 Task: Play online Dominion games in medium mode.
Action: Mouse moved to (216, 735)
Screenshot: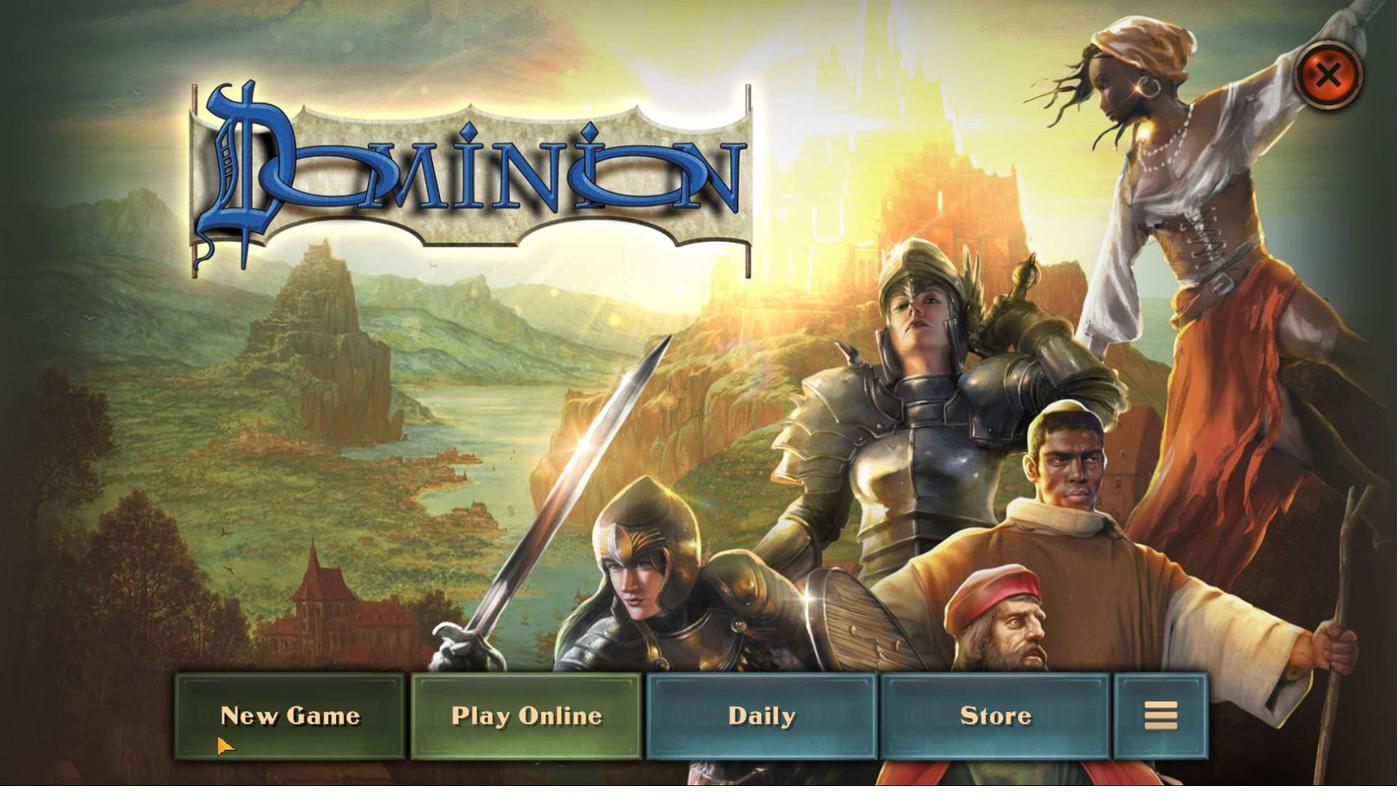 
Action: Mouse pressed left at (216, 735)
Screenshot: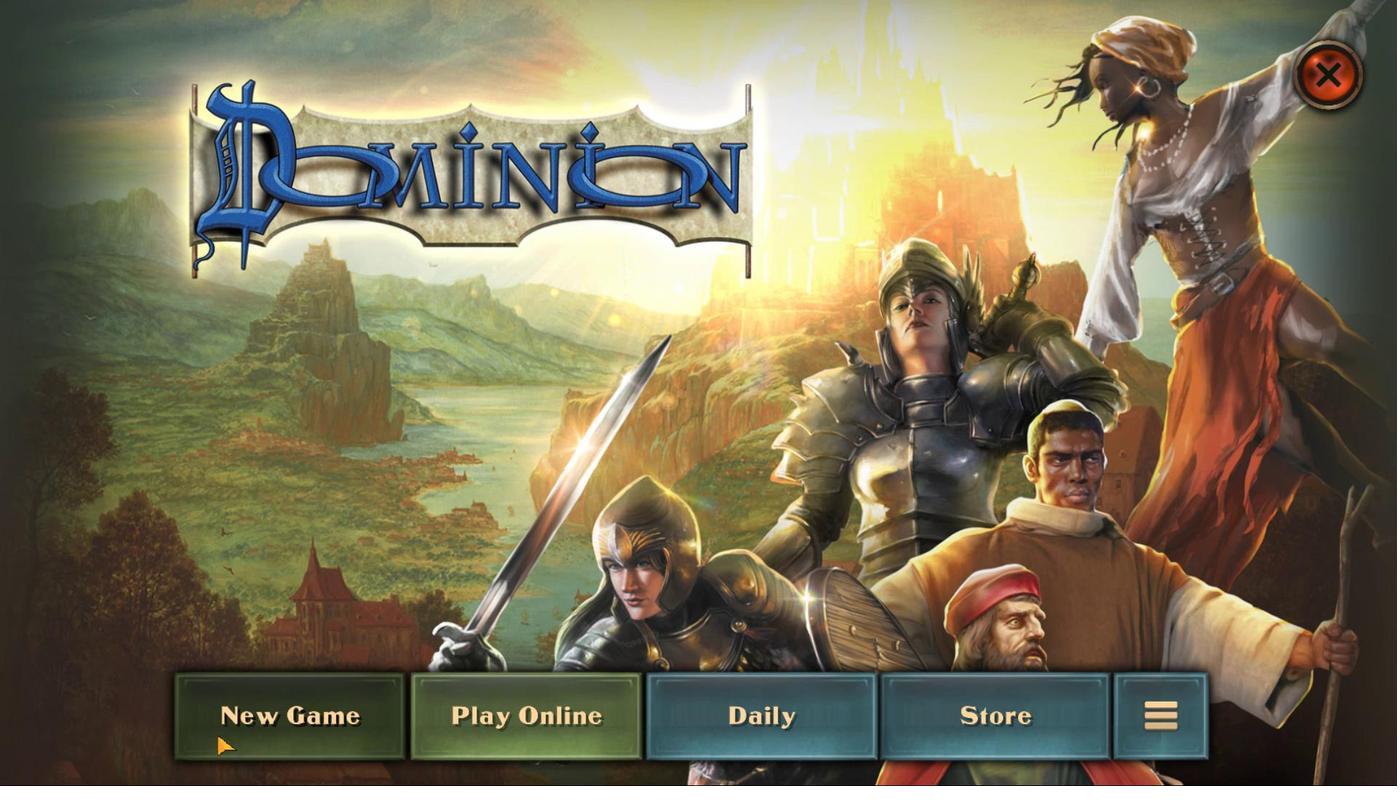 
Action: Mouse moved to (723, 698)
Screenshot: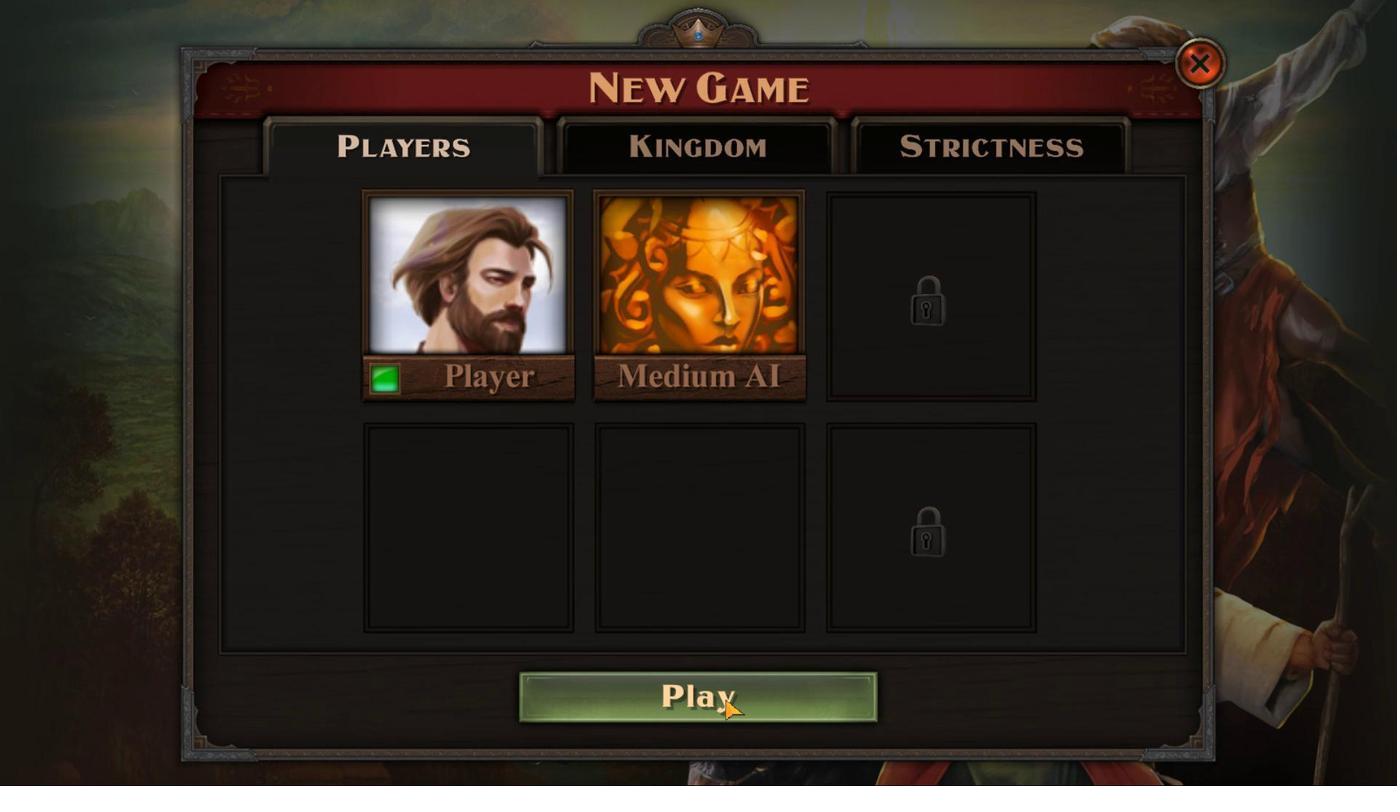 
Action: Mouse pressed left at (723, 698)
Screenshot: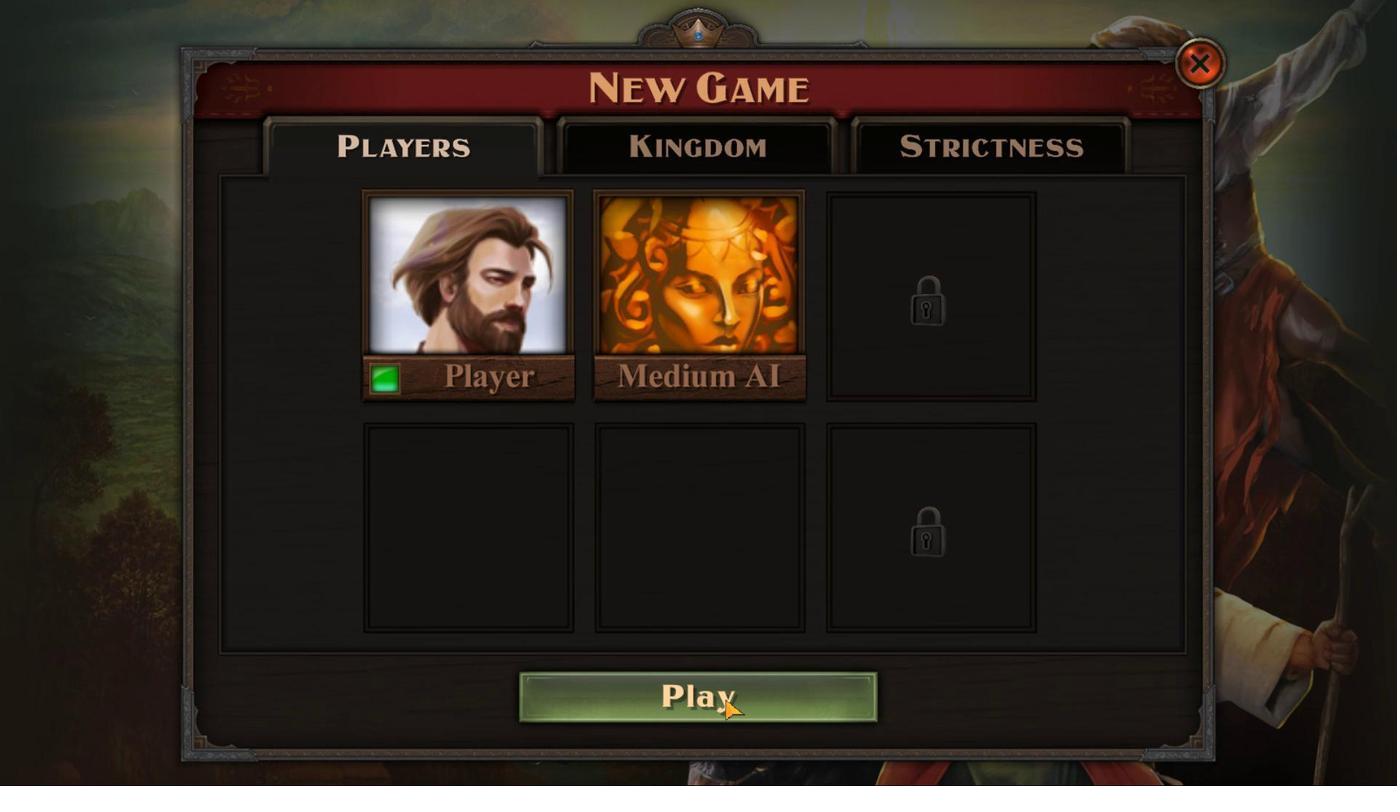 
Action: Mouse moved to (853, 700)
Screenshot: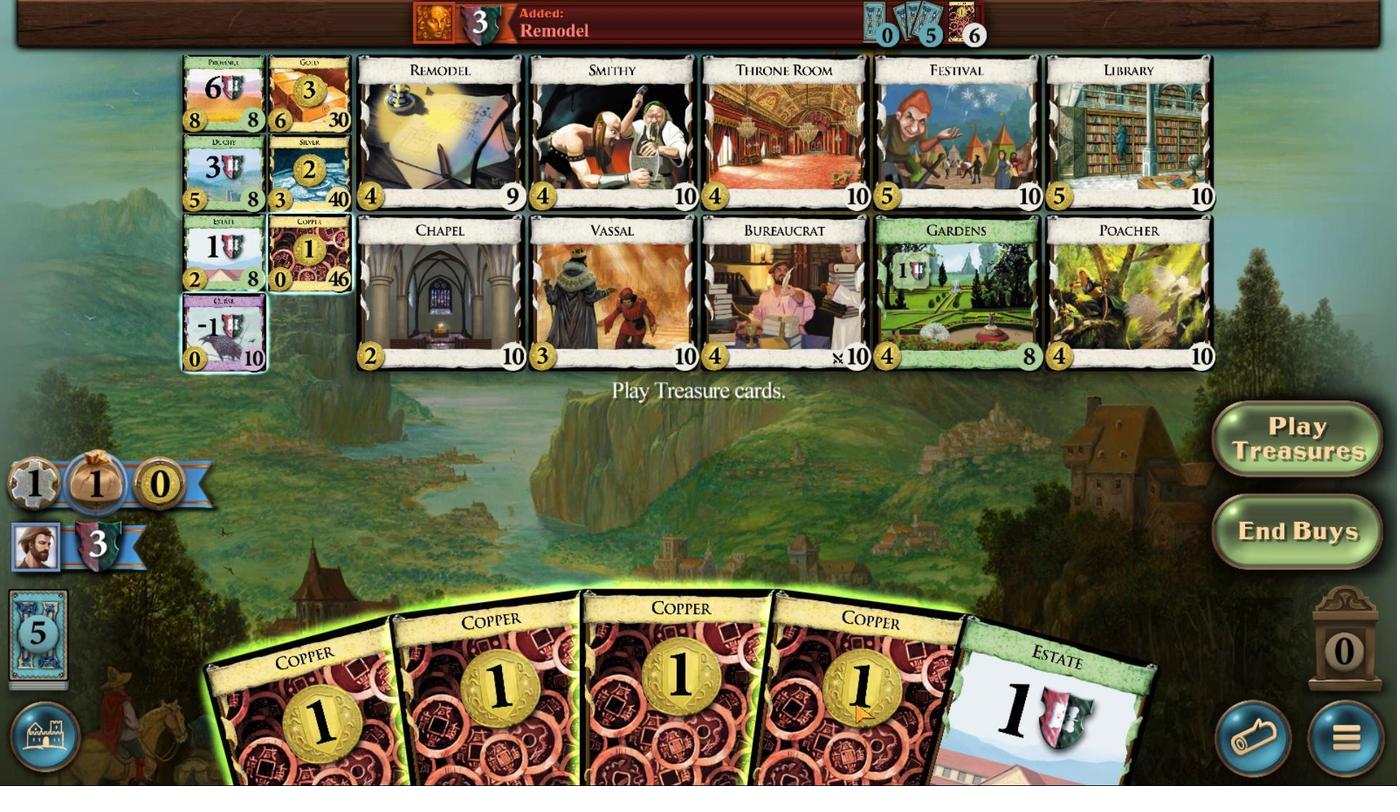 
Action: Mouse scrolled (853, 699) with delta (0, 0)
Screenshot: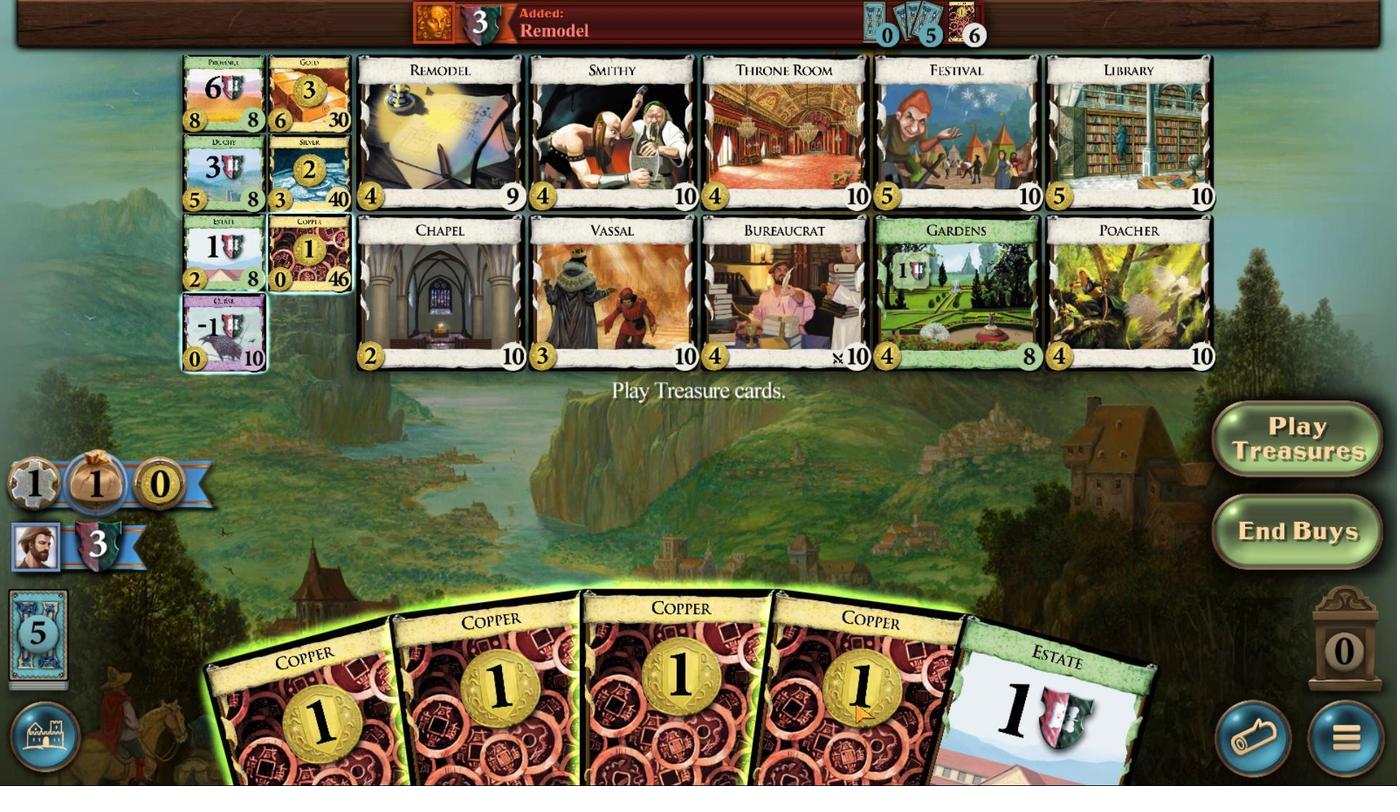 
Action: Mouse moved to (852, 698)
Screenshot: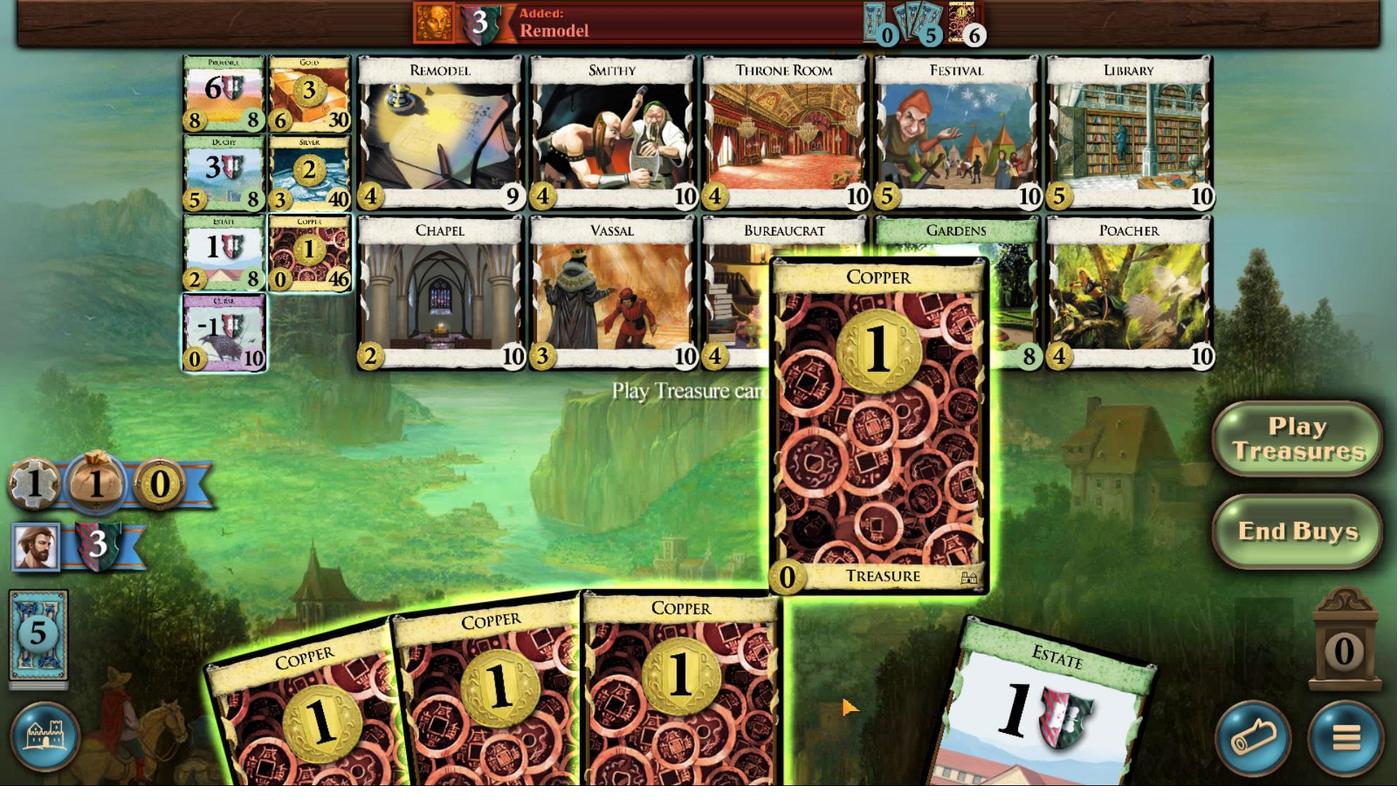
Action: Mouse scrolled (852, 697) with delta (0, 0)
Screenshot: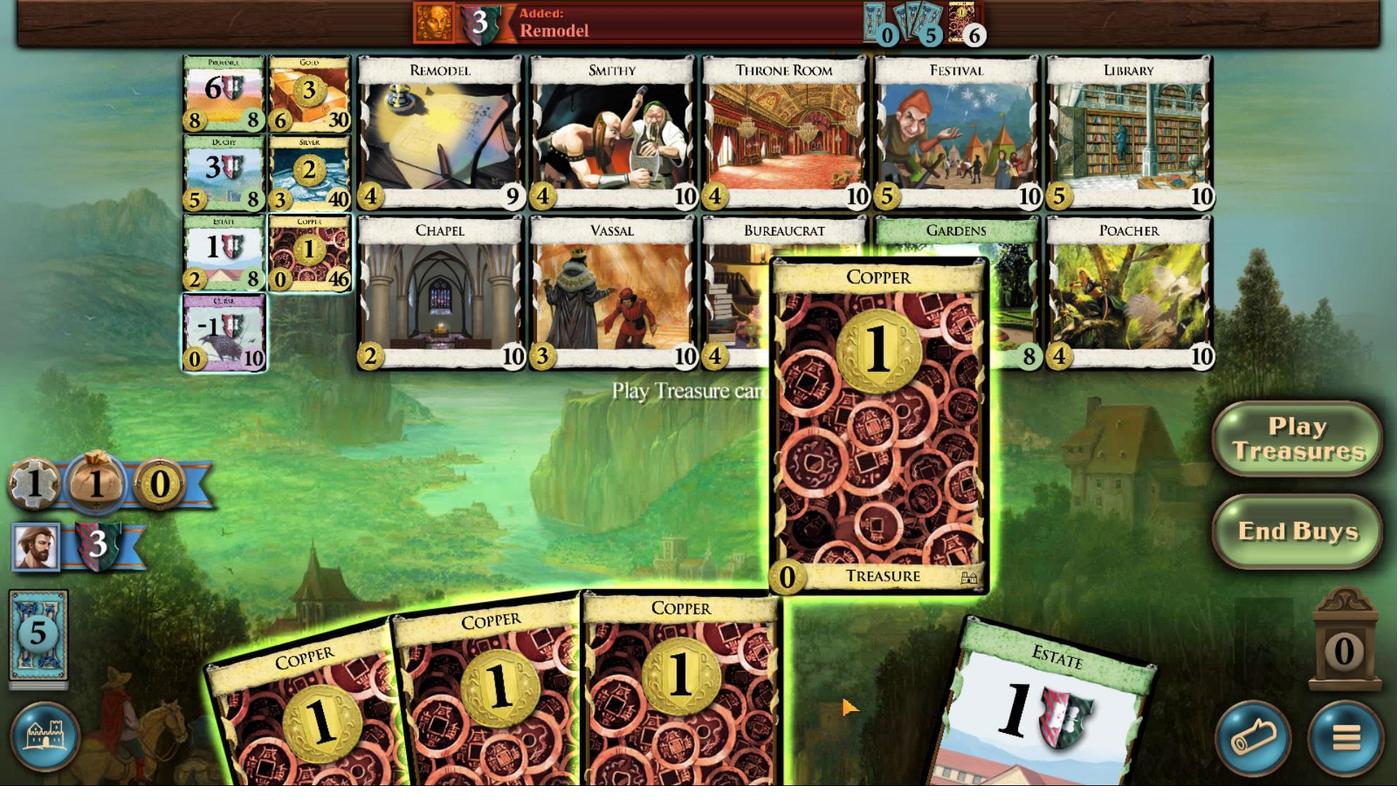 
Action: Mouse moved to (851, 698)
Screenshot: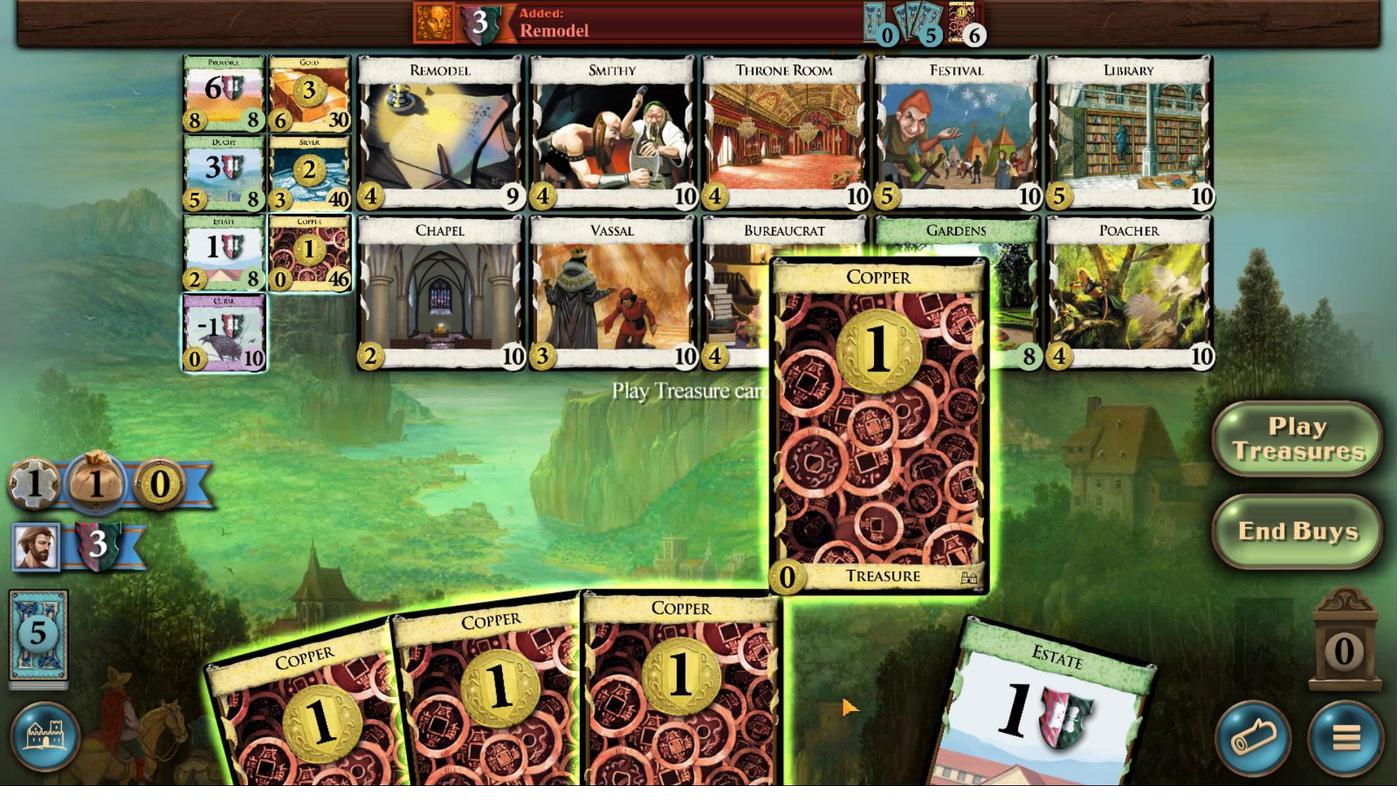 
Action: Mouse scrolled (851, 697) with delta (0, 0)
Screenshot: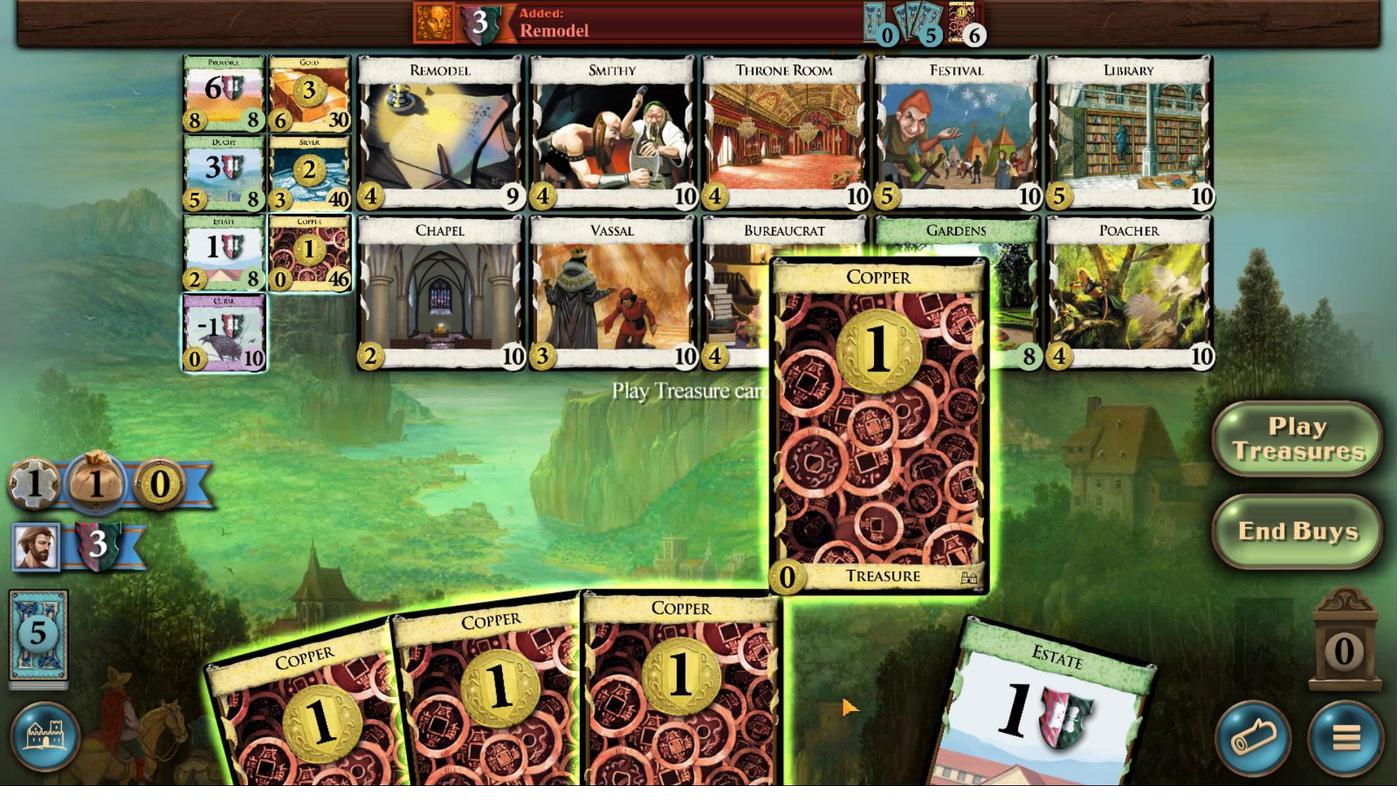 
Action: Mouse scrolled (851, 697) with delta (0, 0)
Screenshot: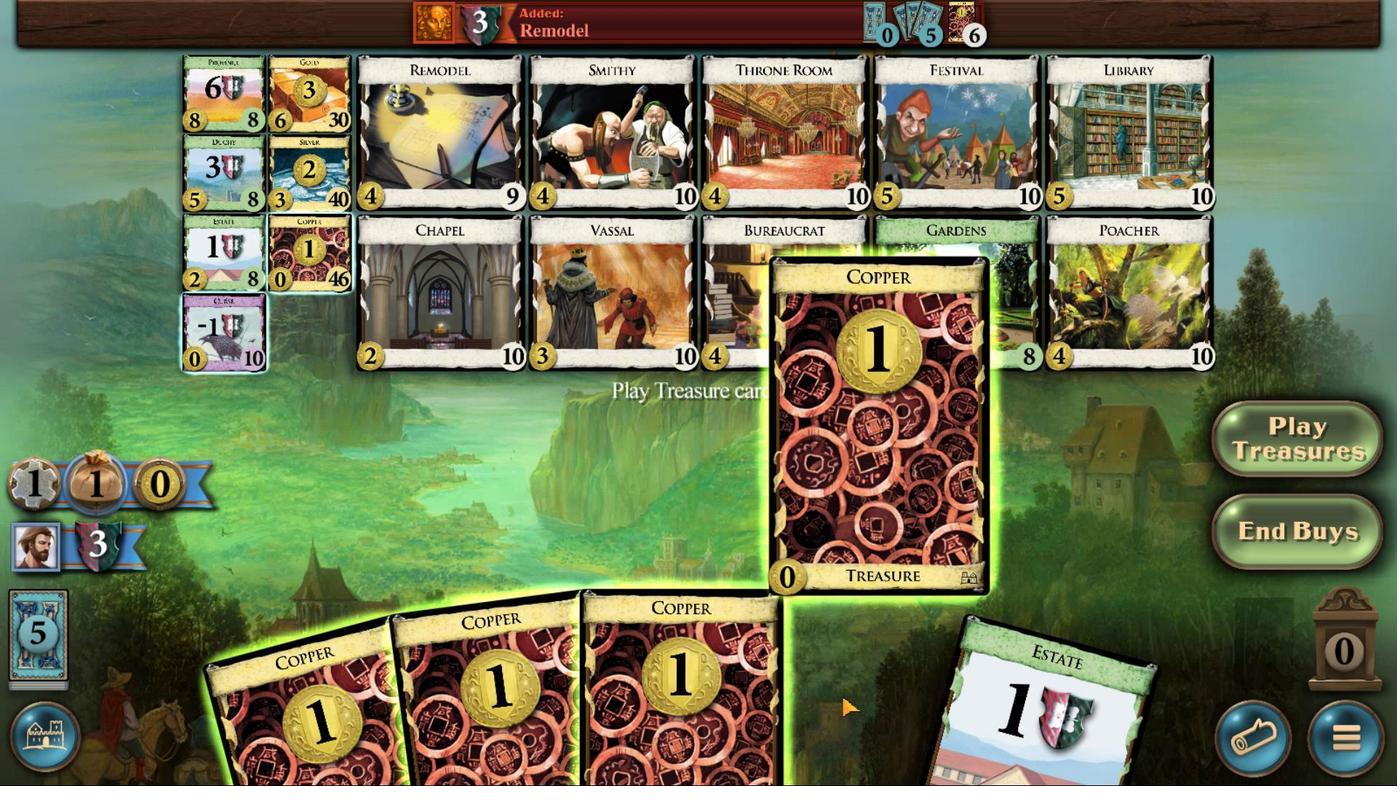 
Action: Mouse moved to (751, 705)
Screenshot: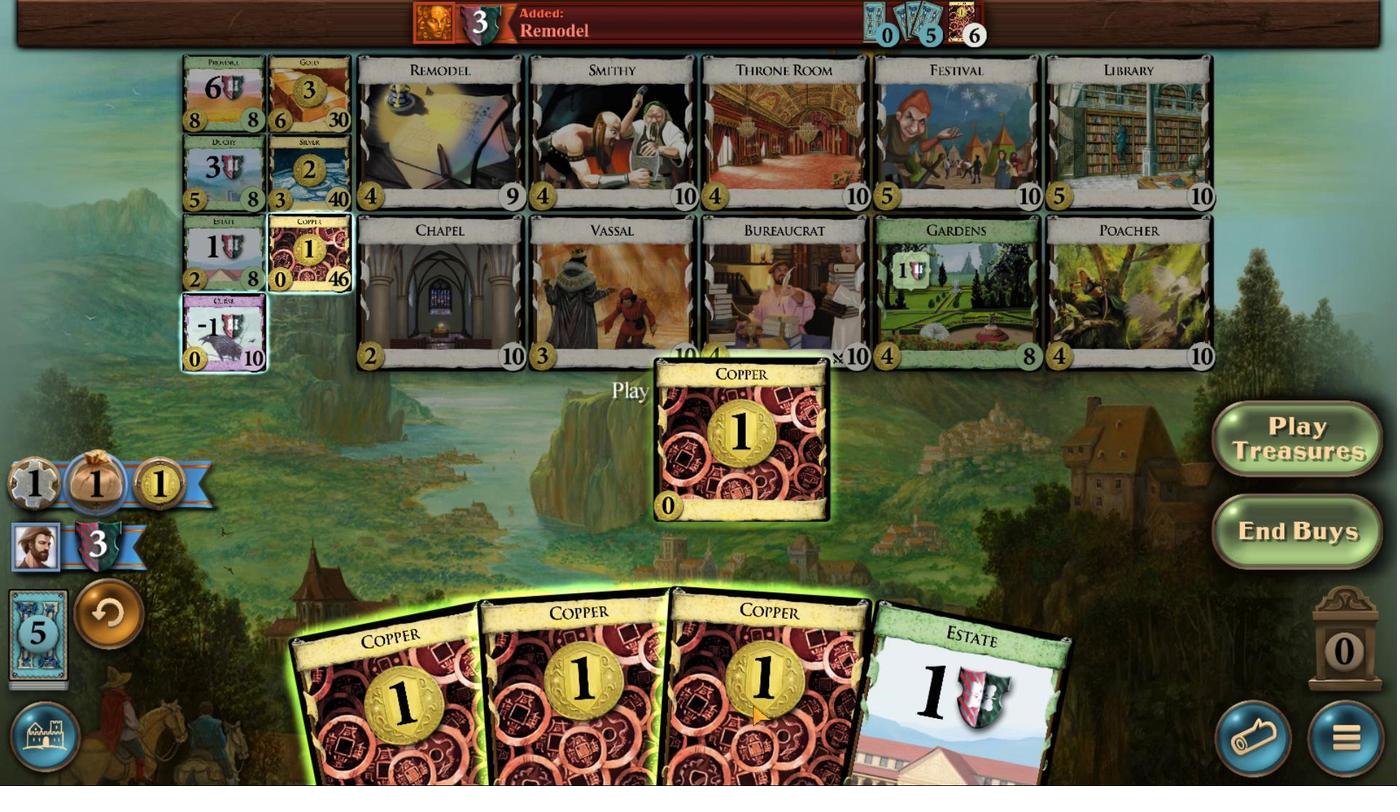 
Action: Mouse scrolled (751, 704) with delta (0, 0)
Screenshot: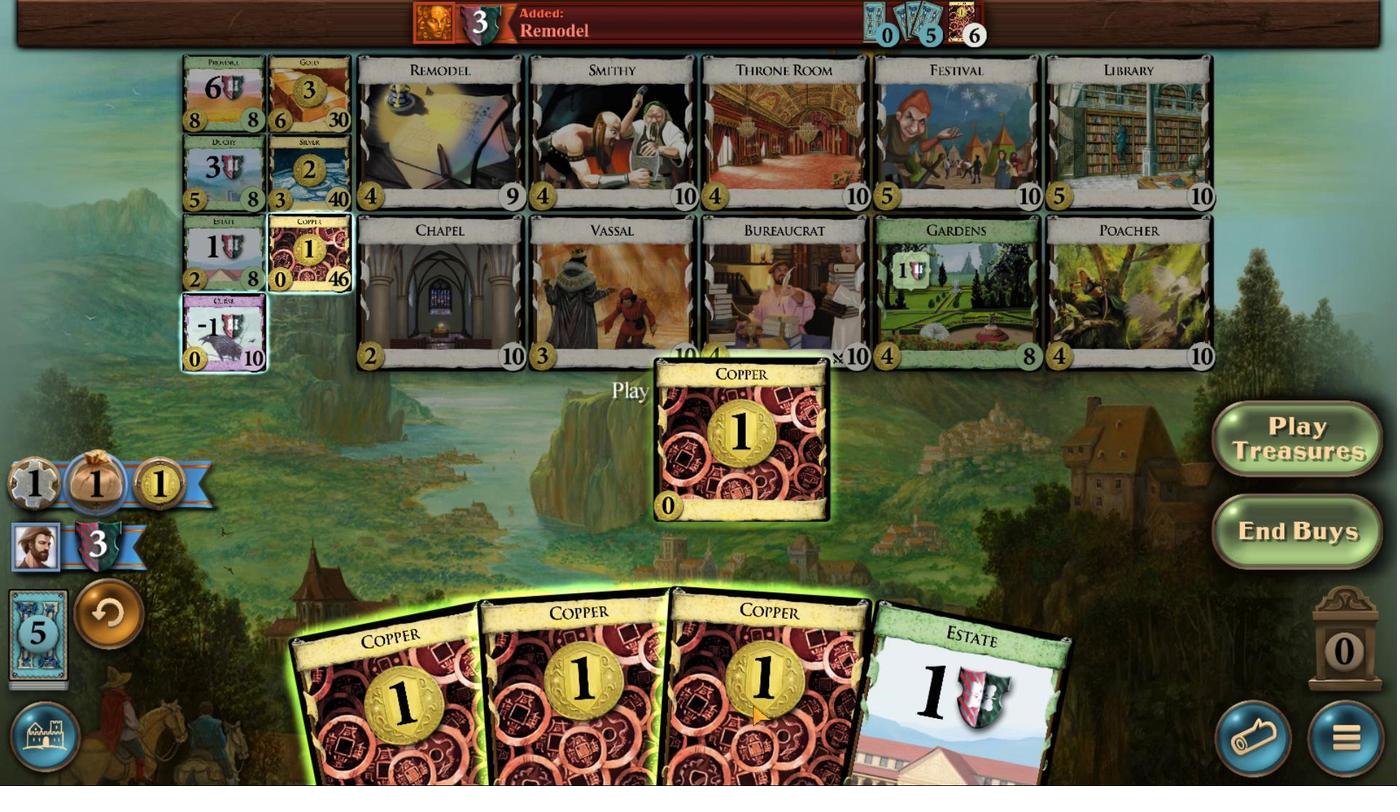
Action: Mouse scrolled (751, 704) with delta (0, 0)
Screenshot: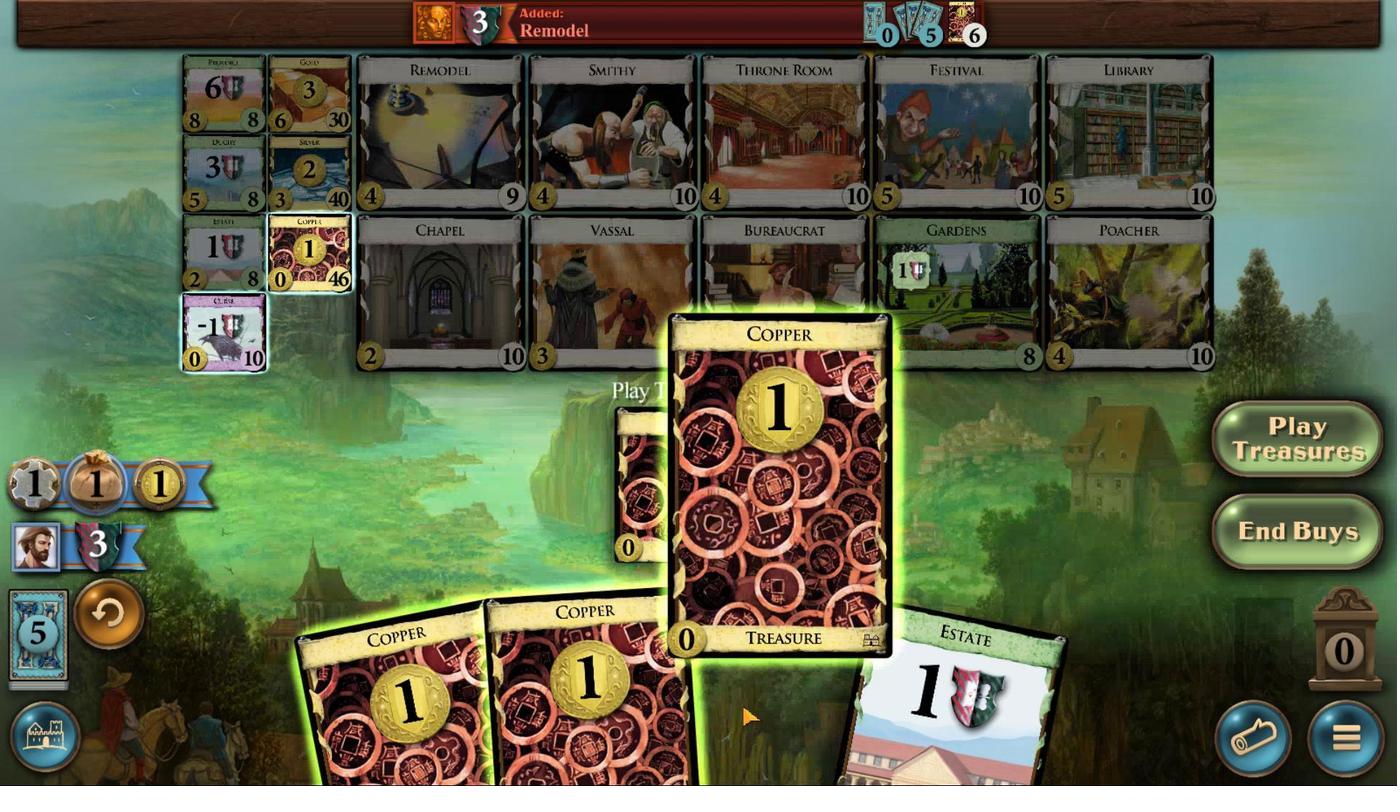 
Action: Mouse scrolled (751, 704) with delta (0, 0)
Screenshot: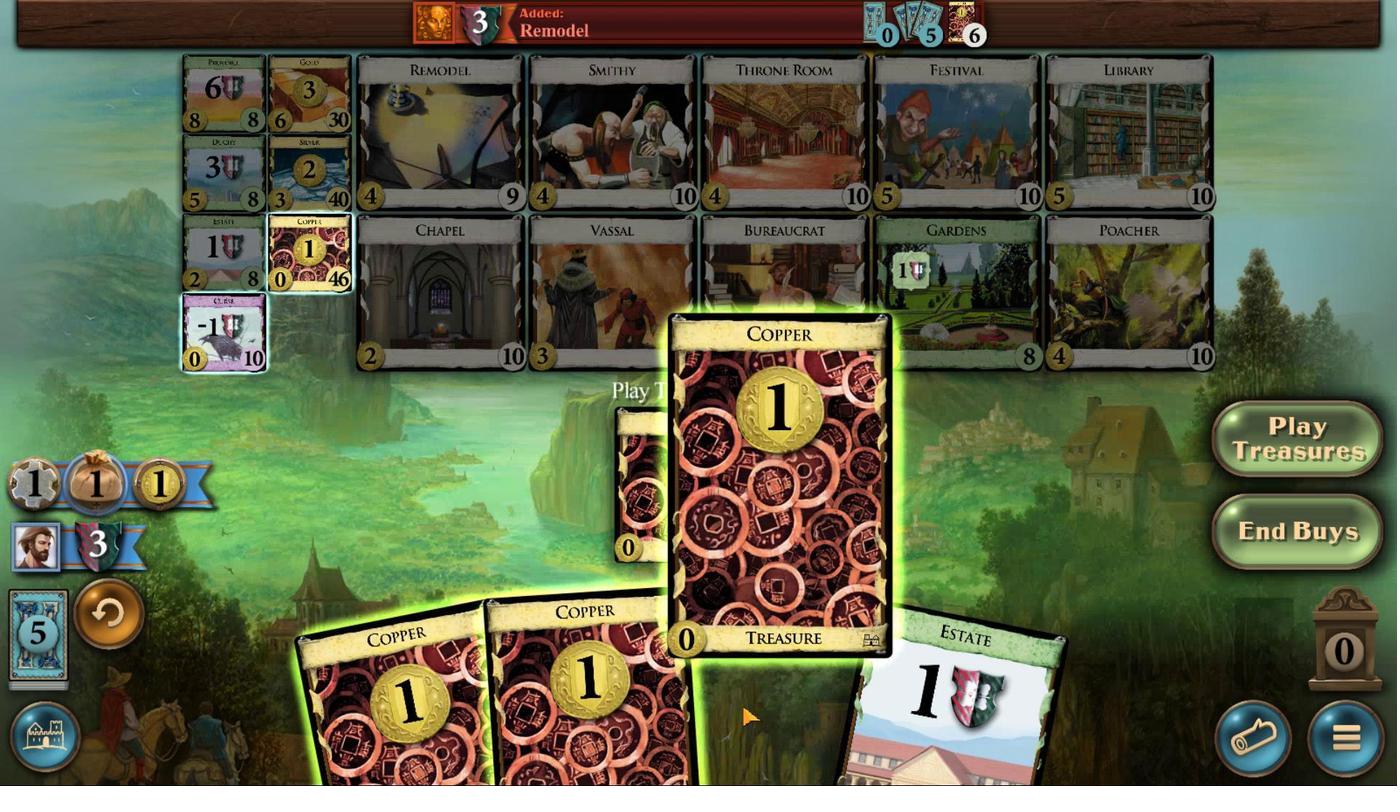 
Action: Mouse moved to (751, 705)
Screenshot: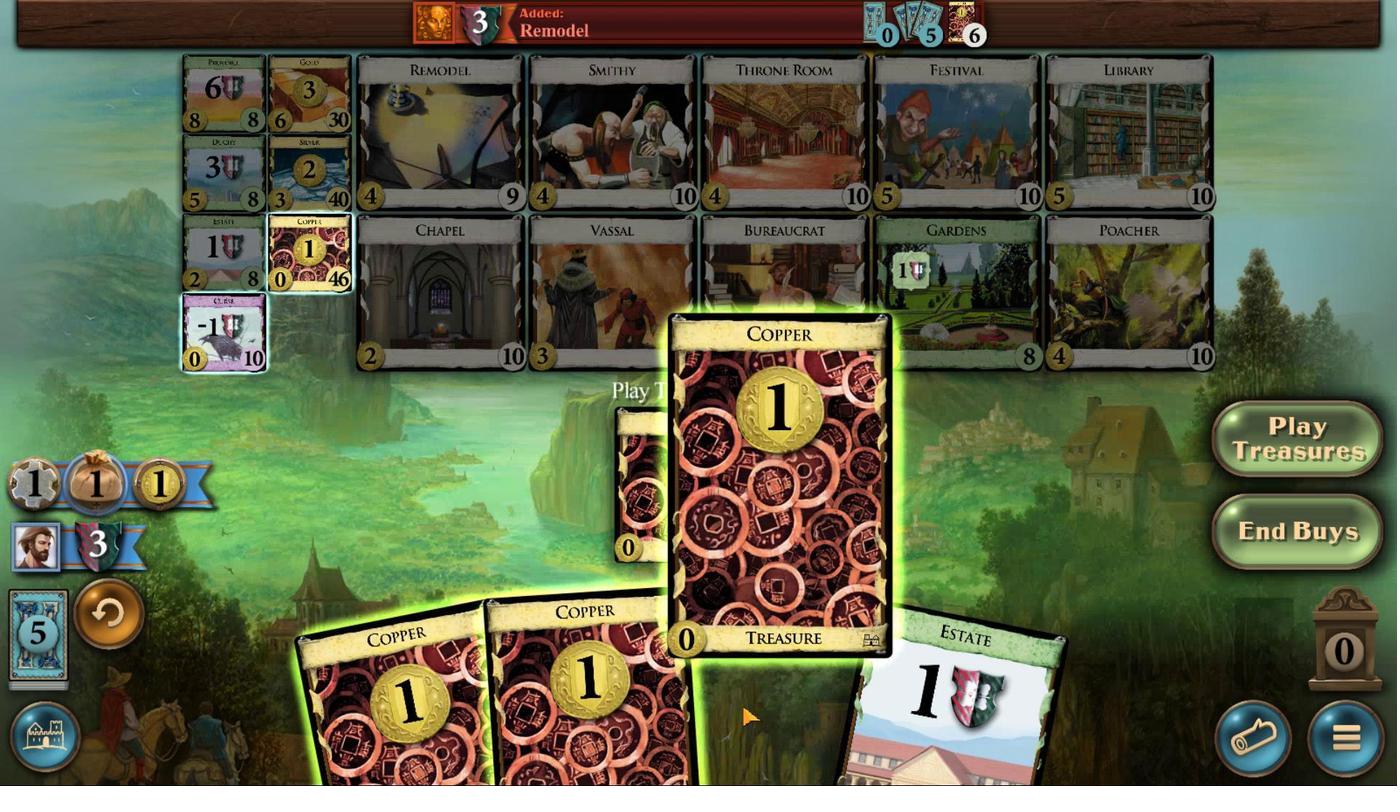 
Action: Mouse scrolled (751, 704) with delta (0, 0)
Screenshot: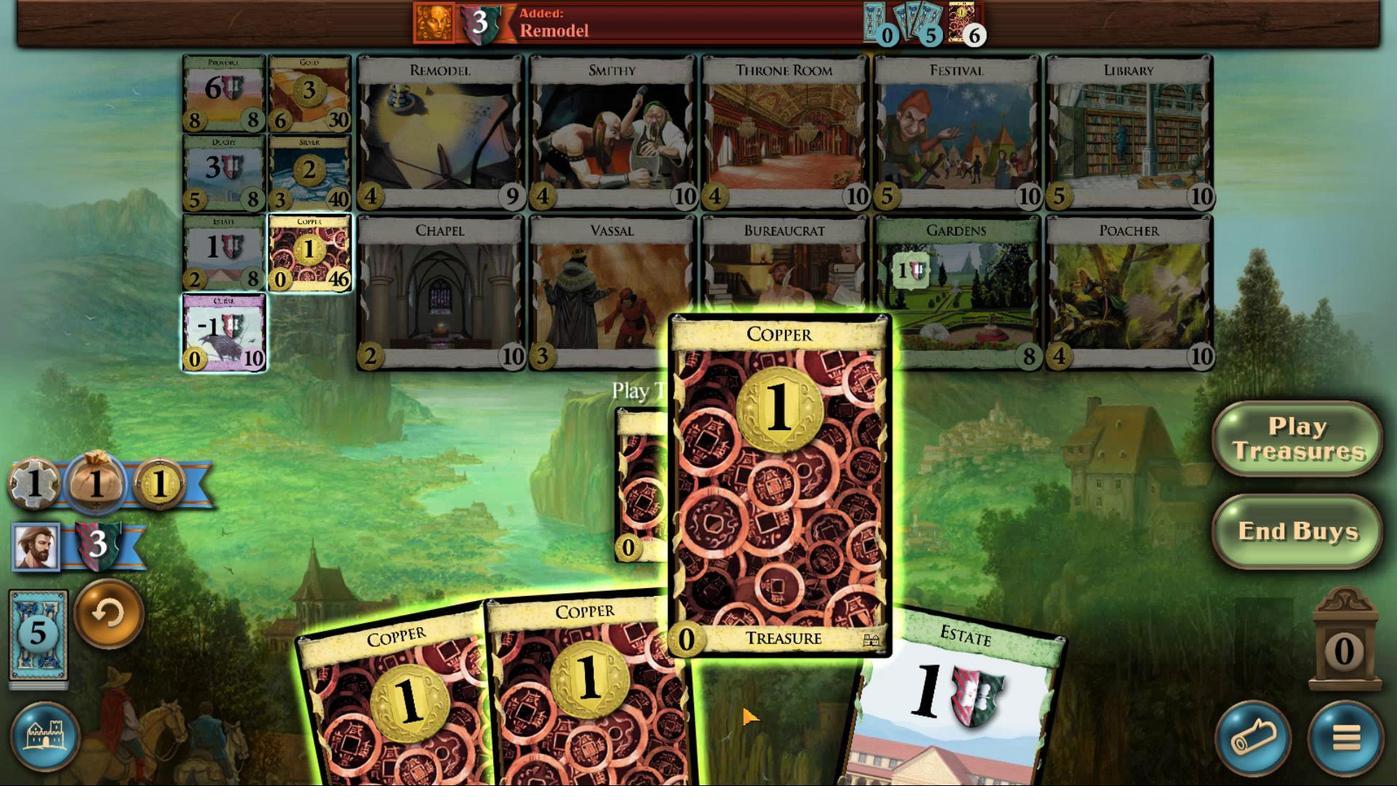 
Action: Mouse scrolled (751, 704) with delta (0, 0)
Screenshot: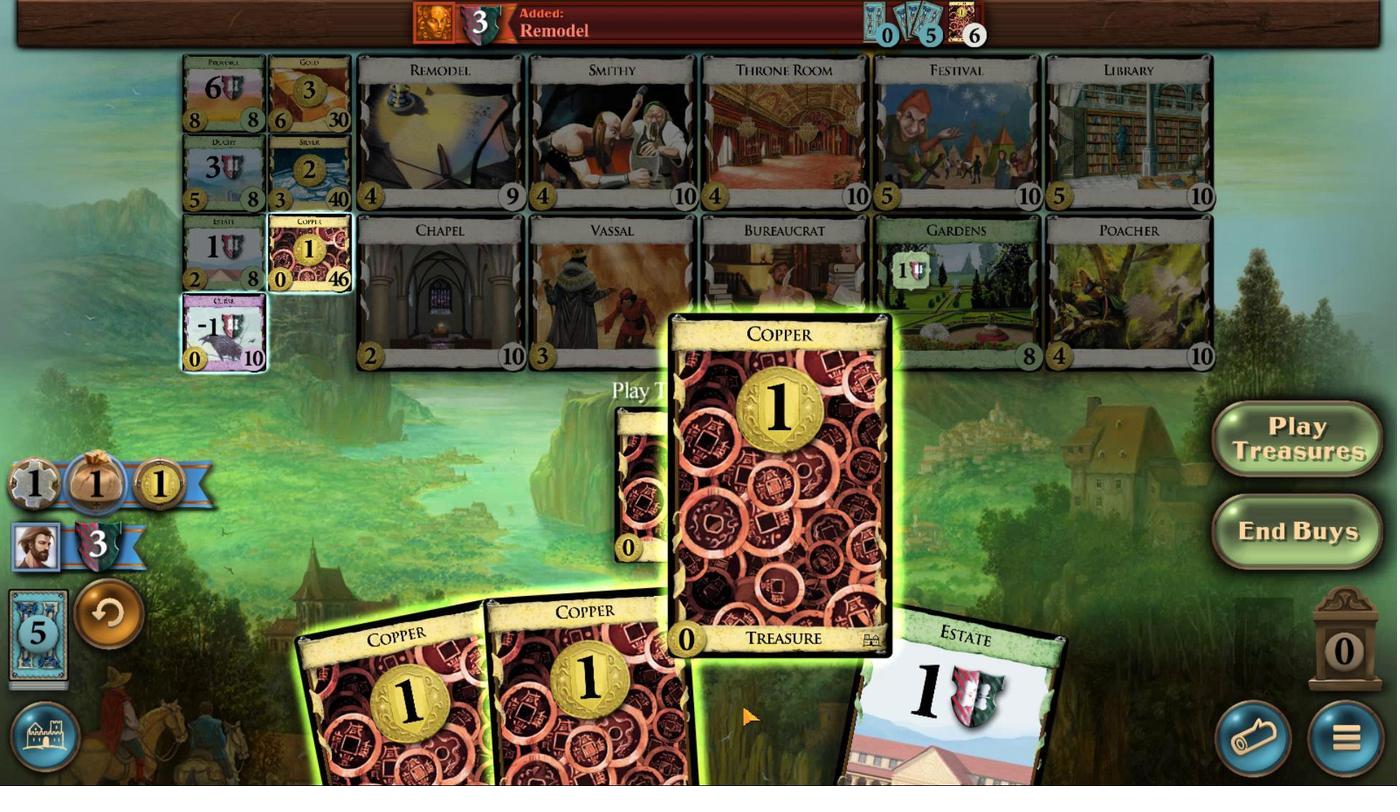 
Action: Mouse moved to (636, 712)
Screenshot: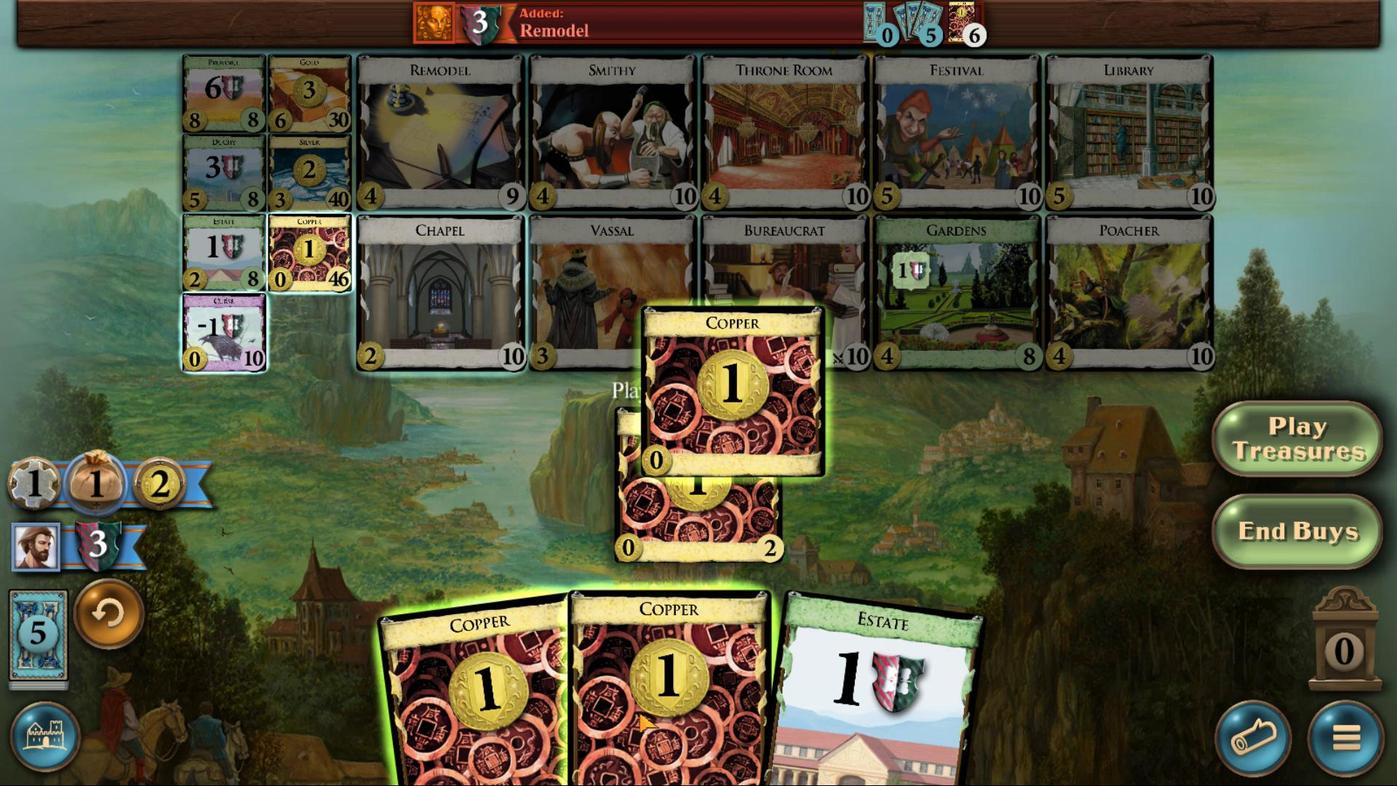 
Action: Mouse scrolled (636, 711) with delta (0, 0)
Screenshot: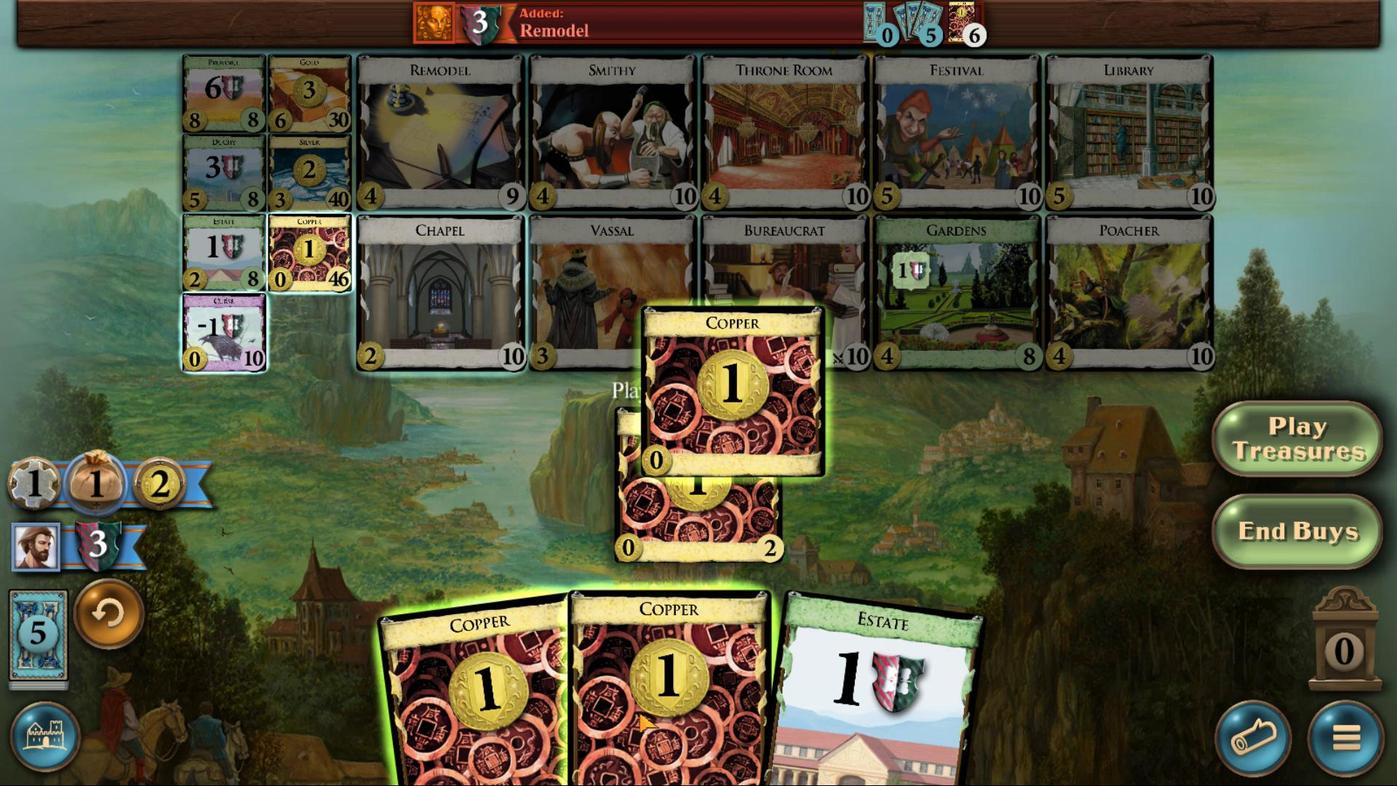 
Action: Mouse moved to (638, 712)
Screenshot: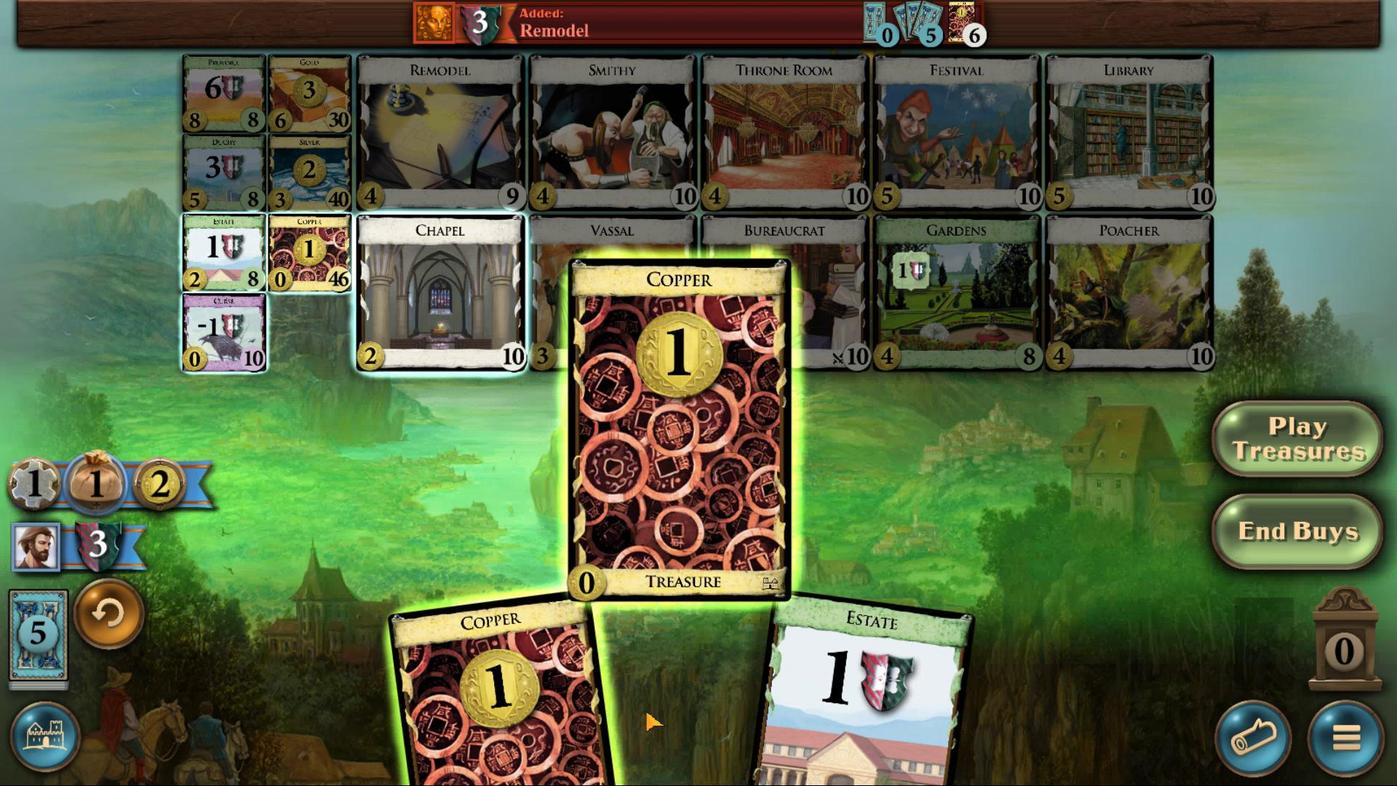 
Action: Mouse scrolled (638, 711) with delta (0, 0)
Screenshot: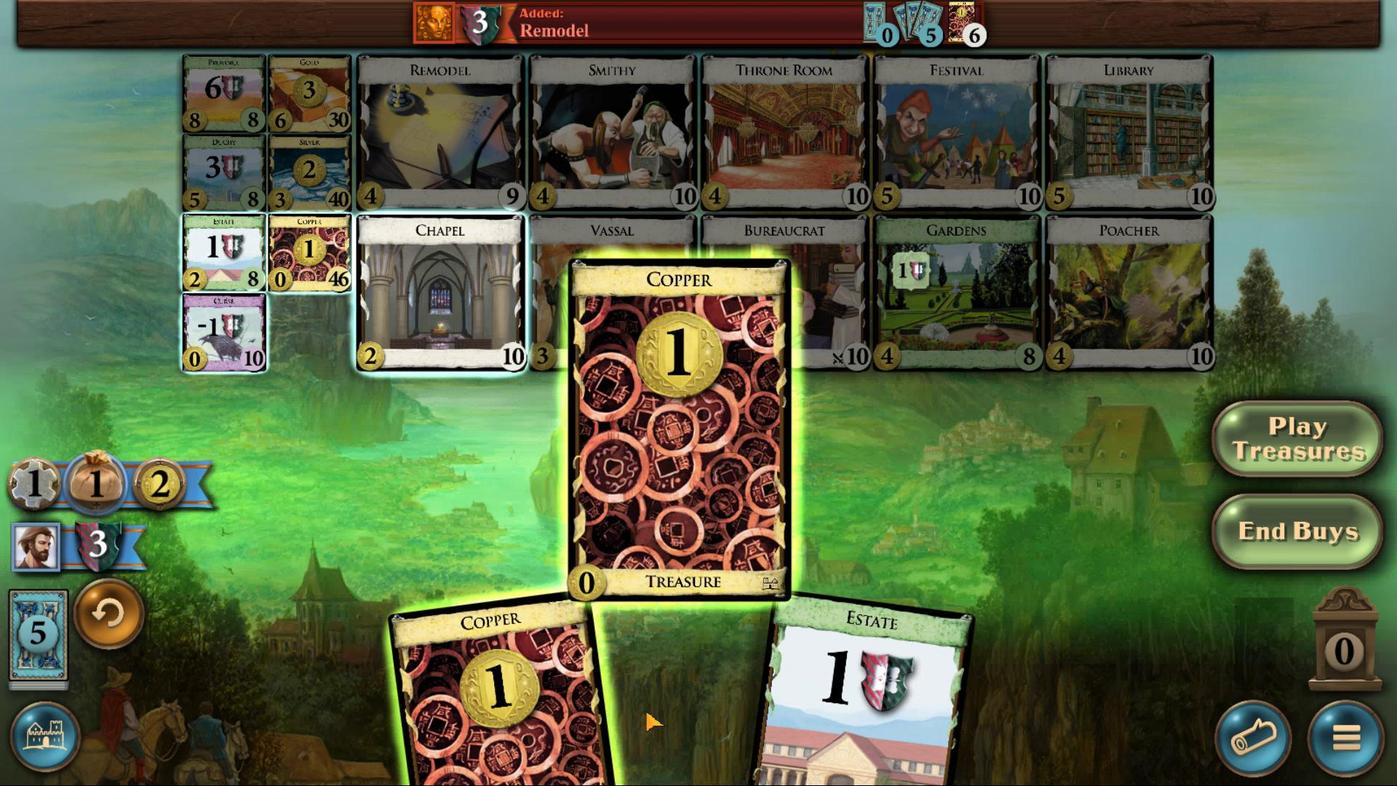 
Action: Mouse moved to (639, 713)
Screenshot: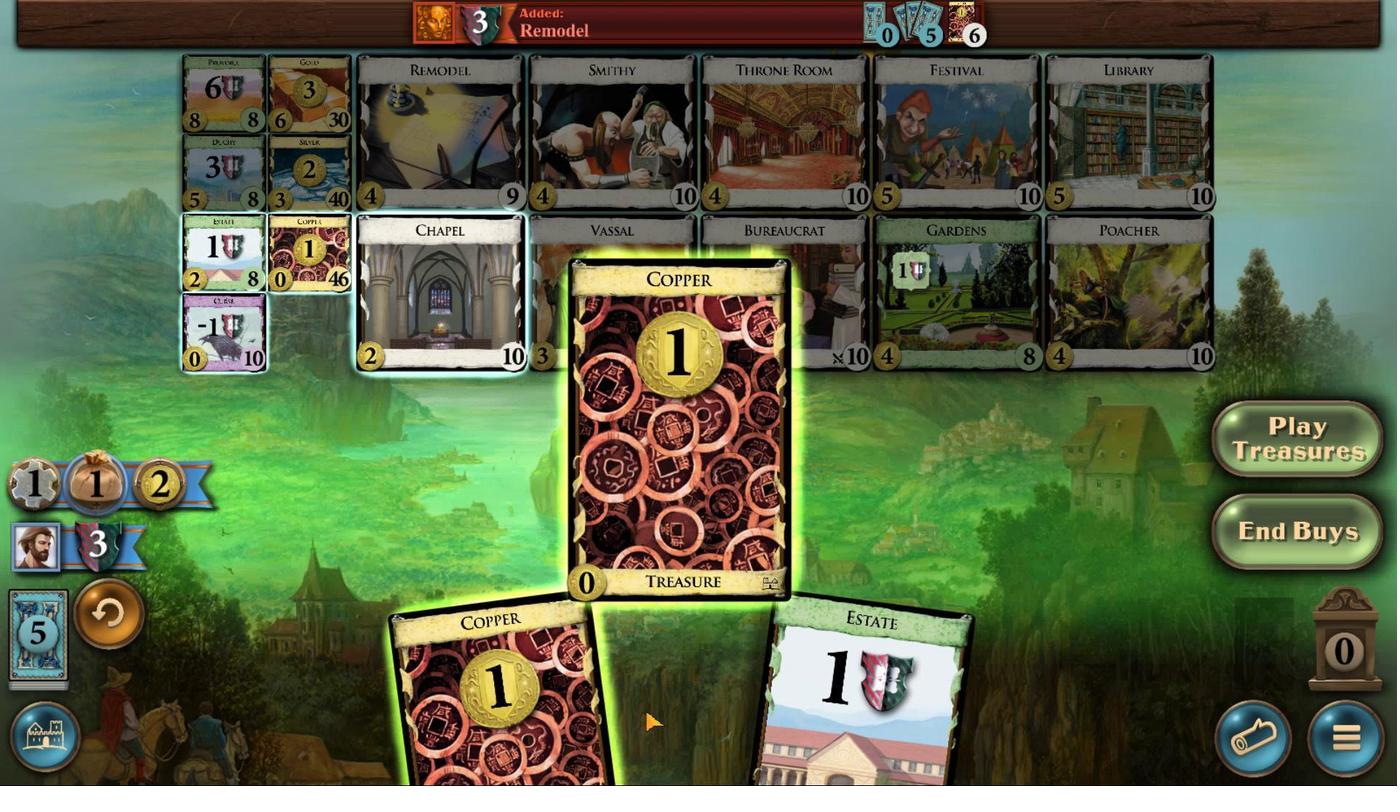 
Action: Mouse scrolled (639, 712) with delta (0, 0)
Screenshot: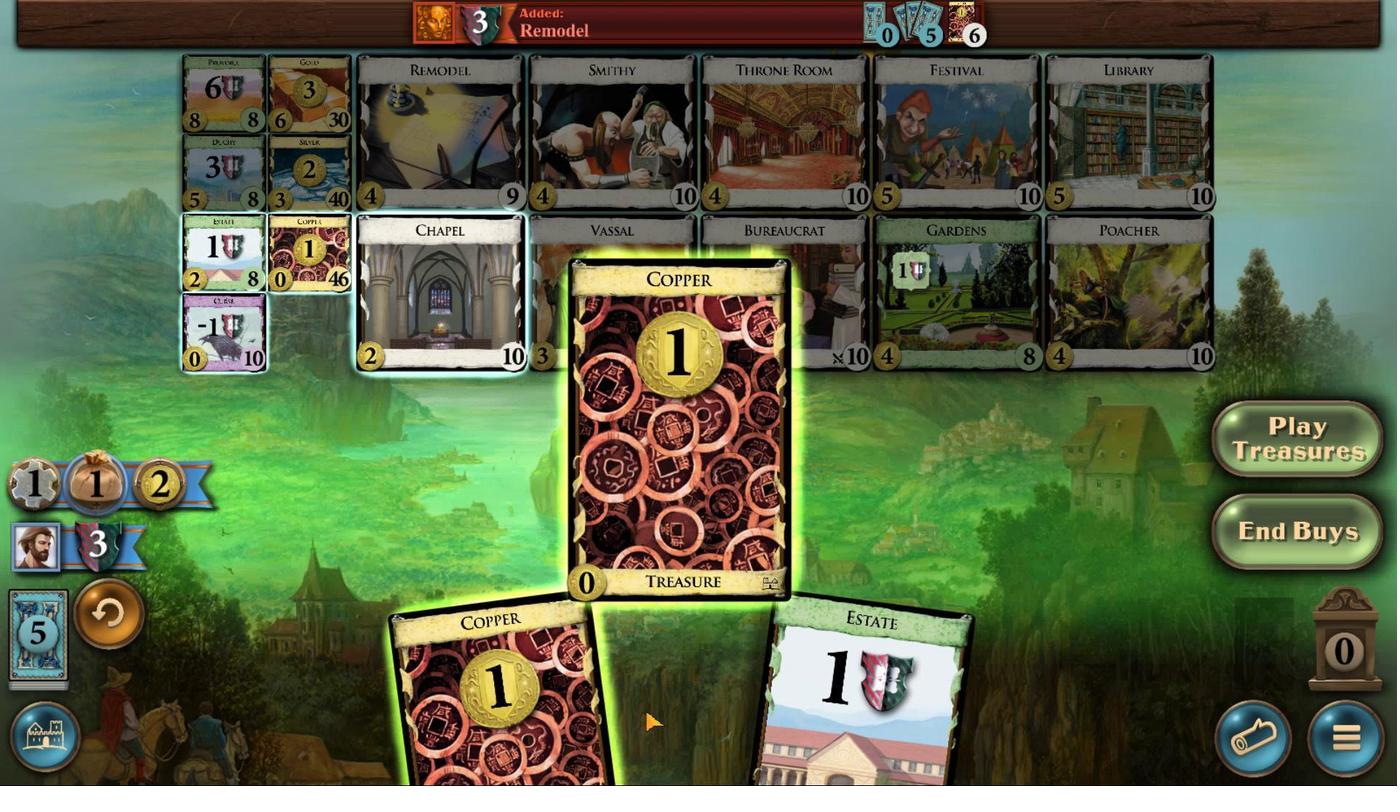 
Action: Mouse scrolled (639, 712) with delta (0, 0)
Screenshot: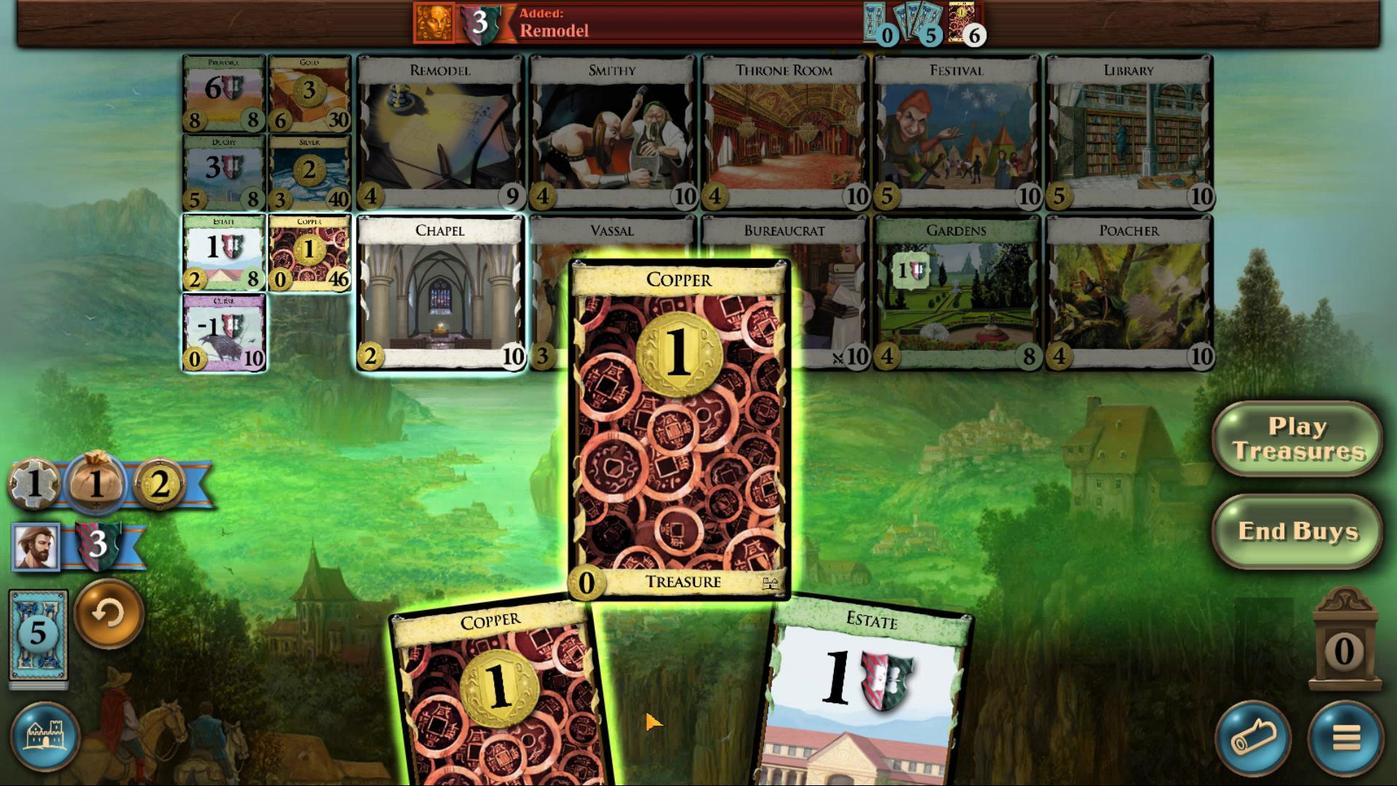 
Action: Mouse scrolled (639, 712) with delta (0, 0)
Screenshot: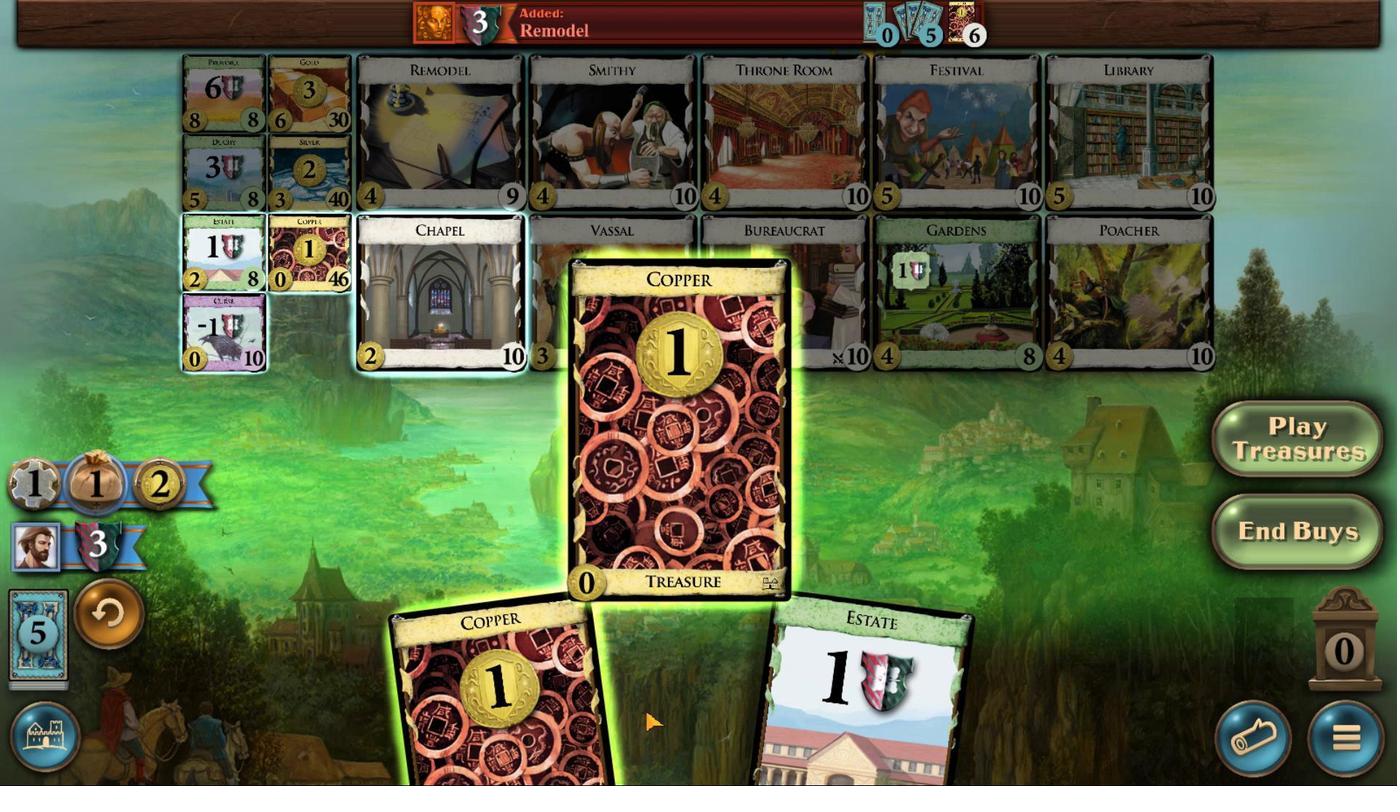 
Action: Mouse scrolled (639, 712) with delta (0, 0)
Screenshot: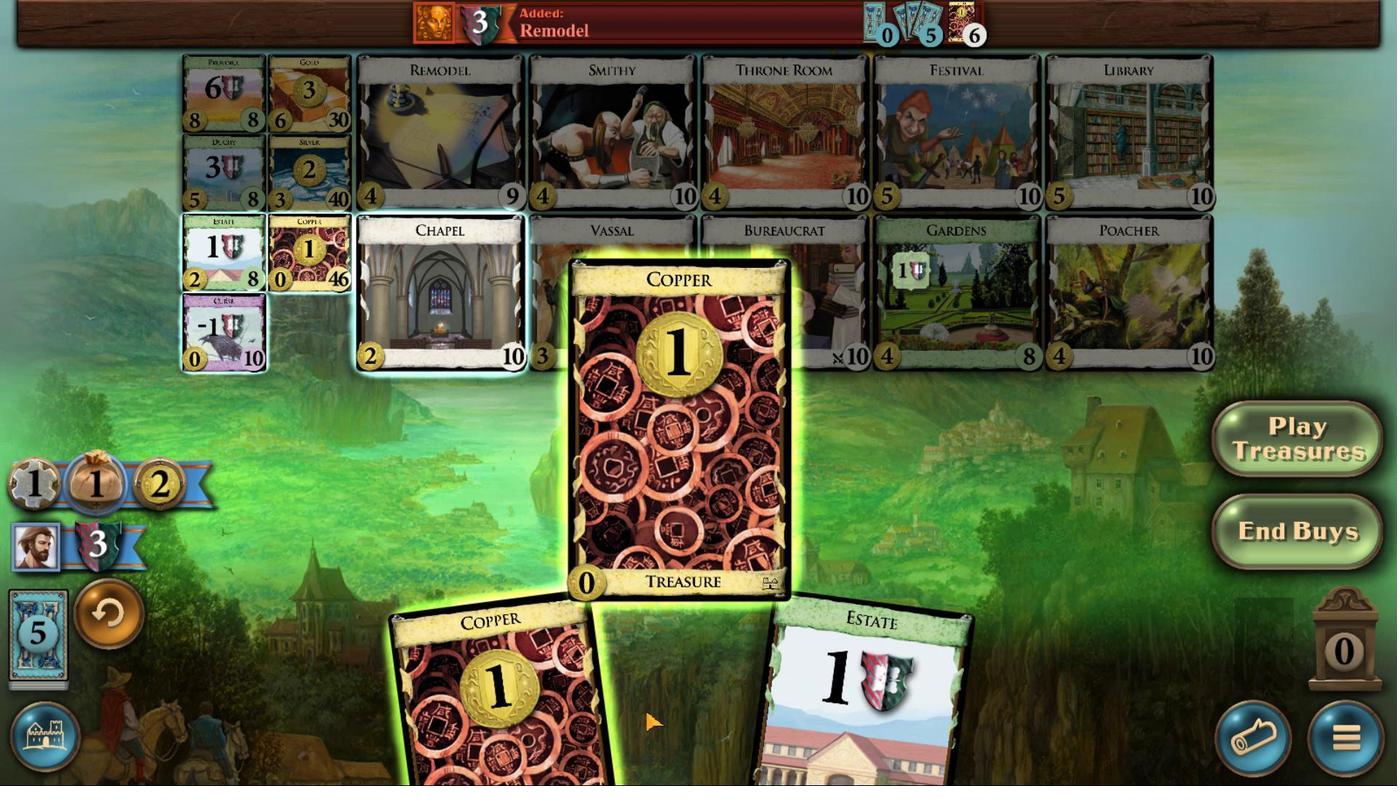 
Action: Mouse moved to (335, 162)
Screenshot: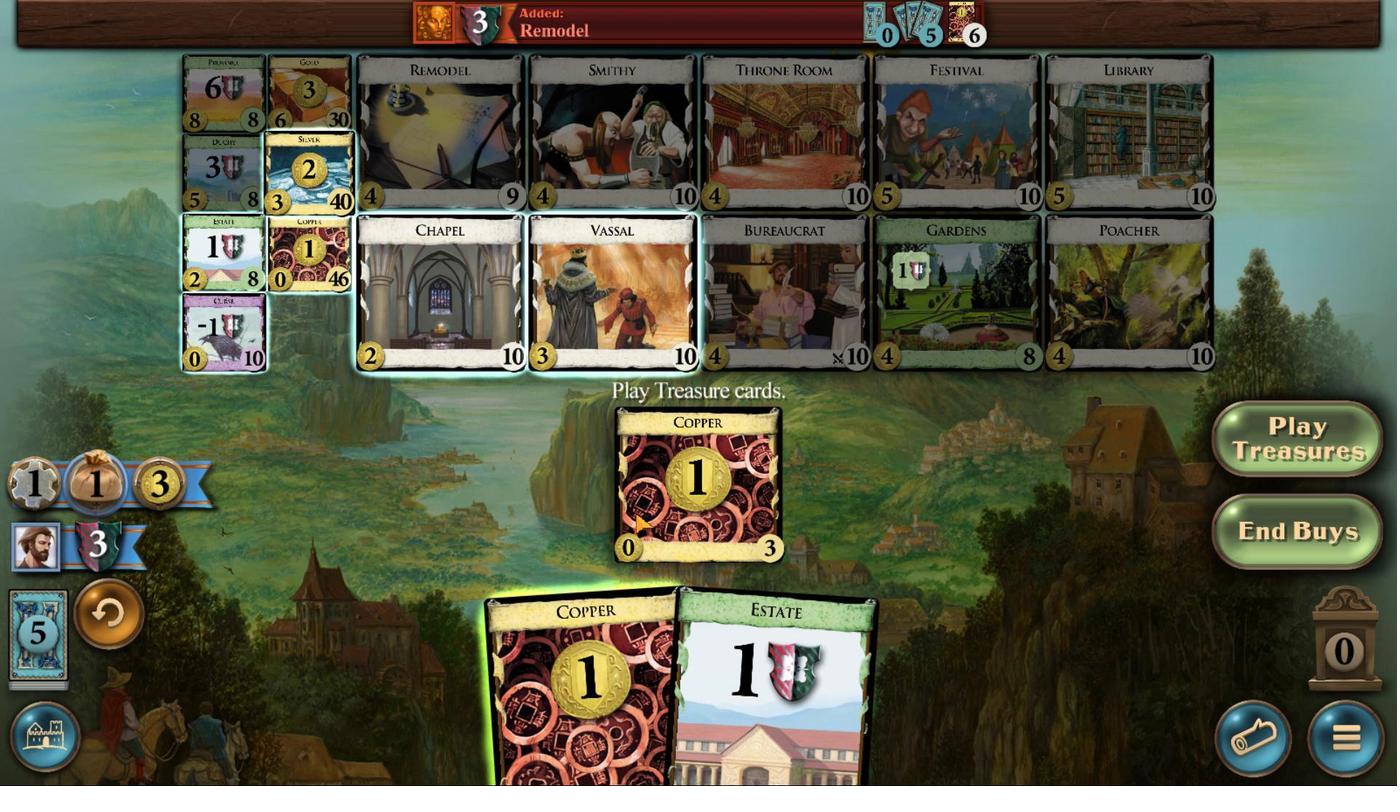 
Action: Mouse pressed left at (335, 162)
Screenshot: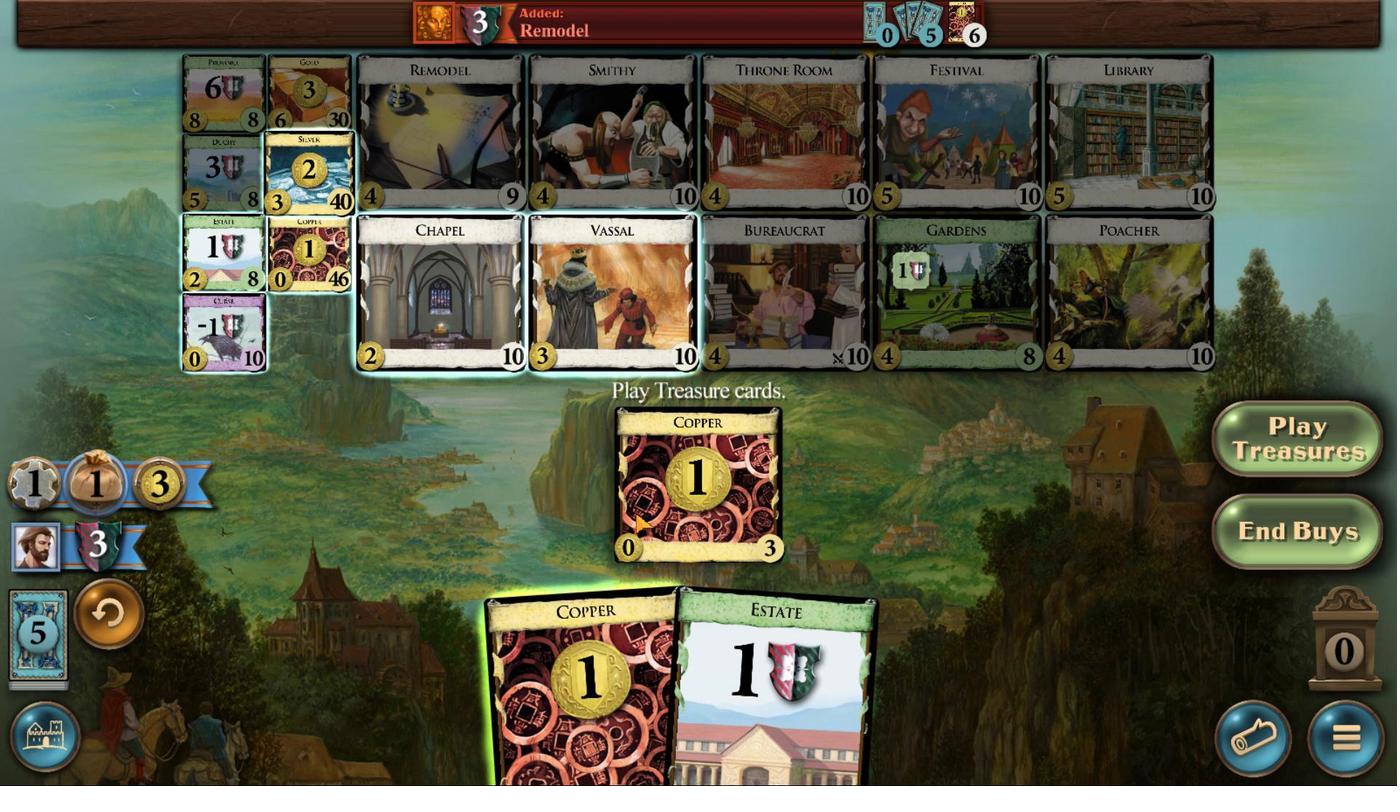 
Action: Mouse moved to (676, 683)
Screenshot: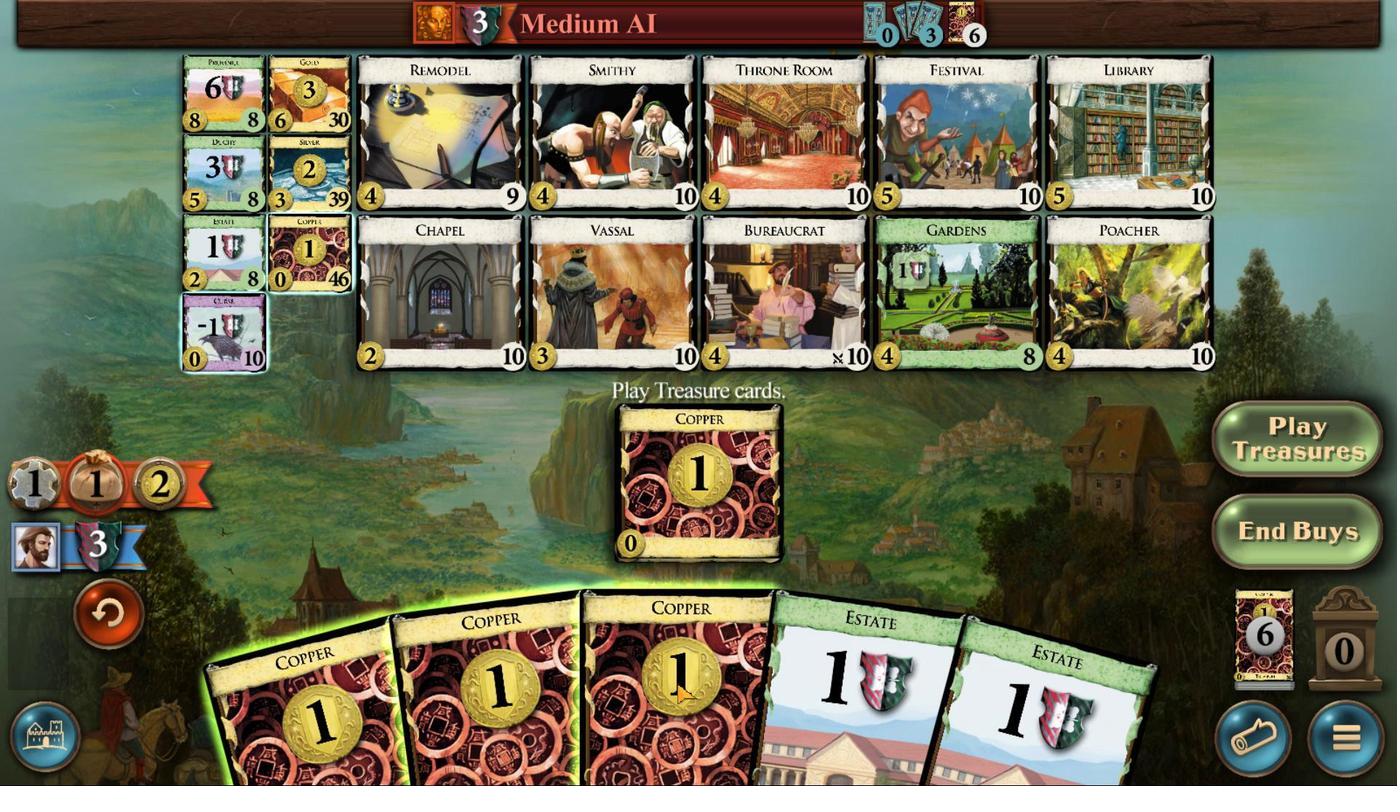 
Action: Mouse scrolled (676, 682) with delta (0, 0)
Screenshot: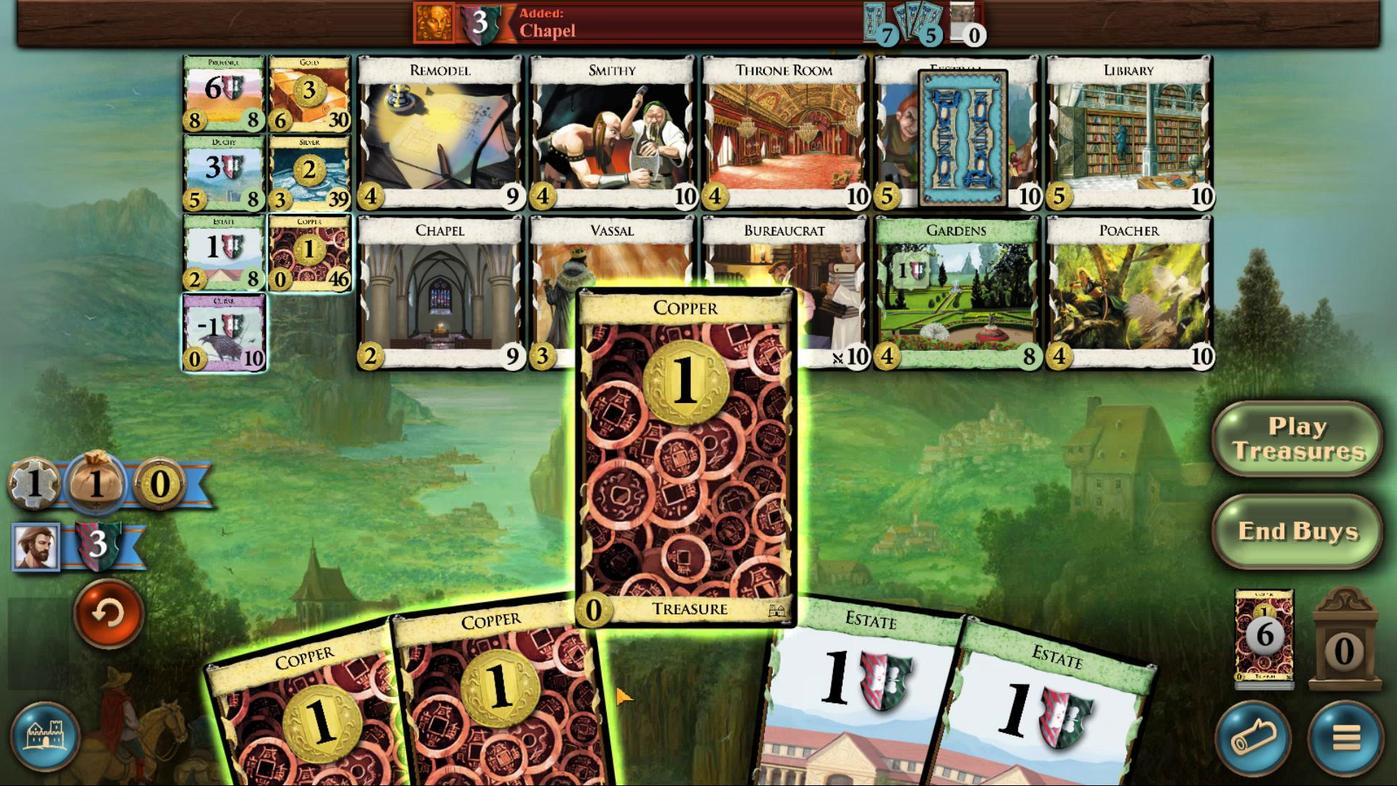
Action: Mouse scrolled (676, 682) with delta (0, 0)
Screenshot: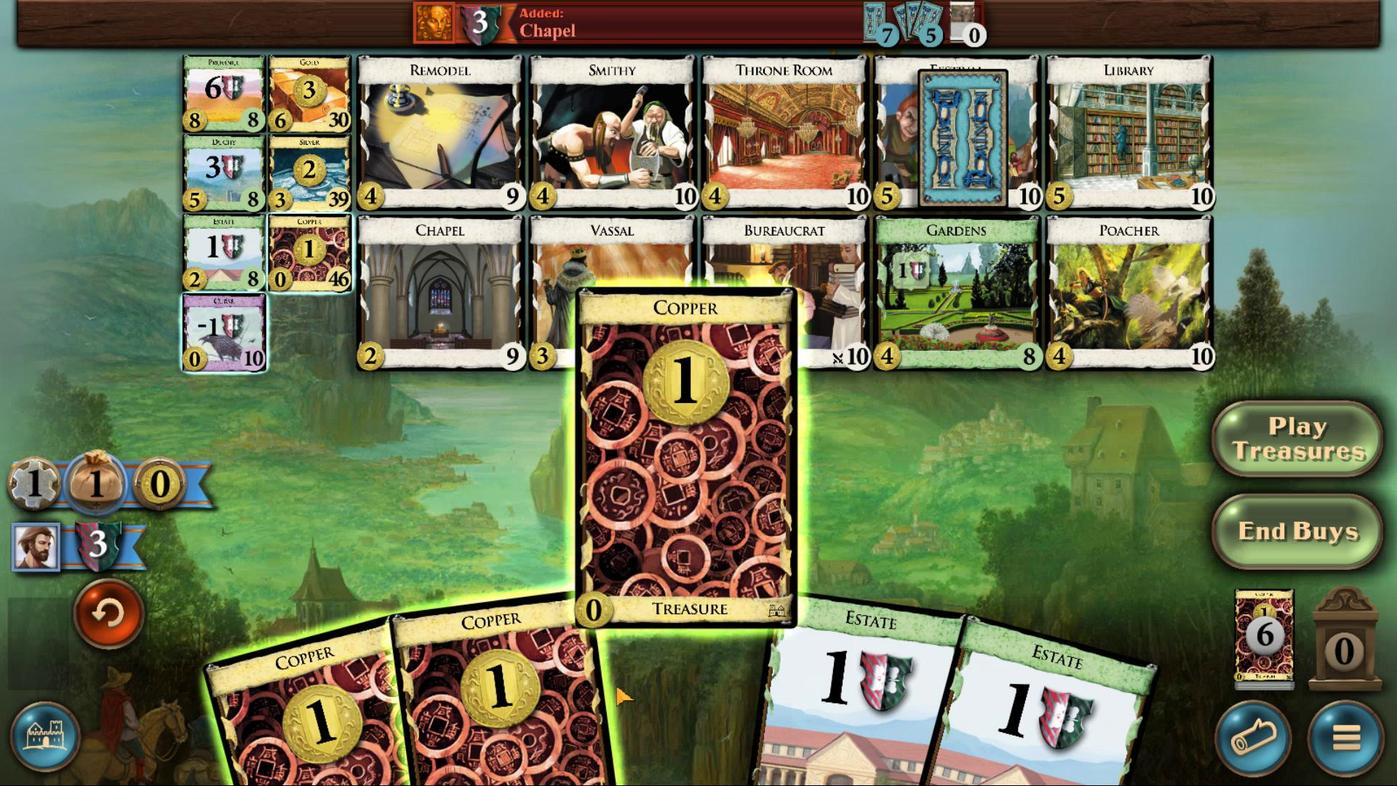 
Action: Mouse moved to (676, 684)
Screenshot: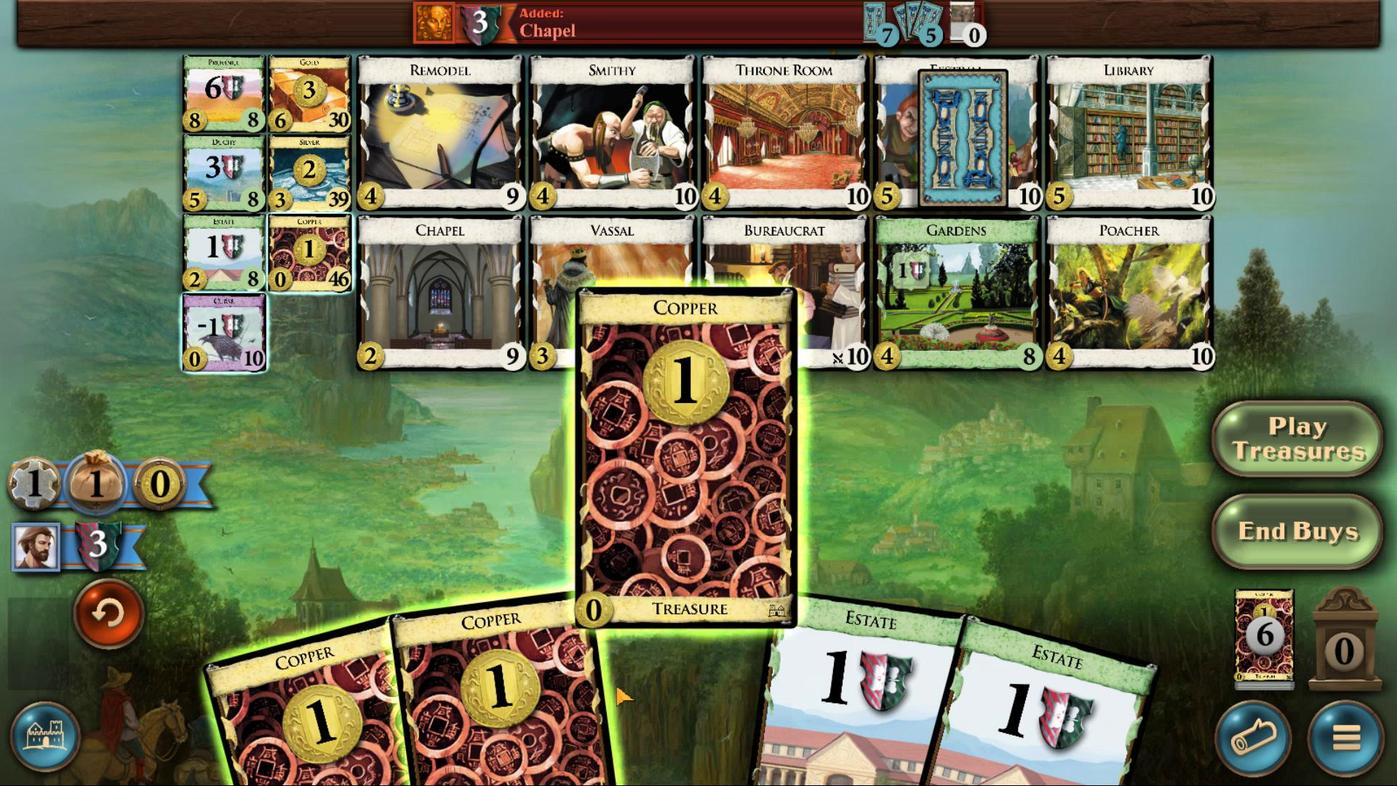 
Action: Mouse scrolled (676, 683) with delta (0, 0)
Screenshot: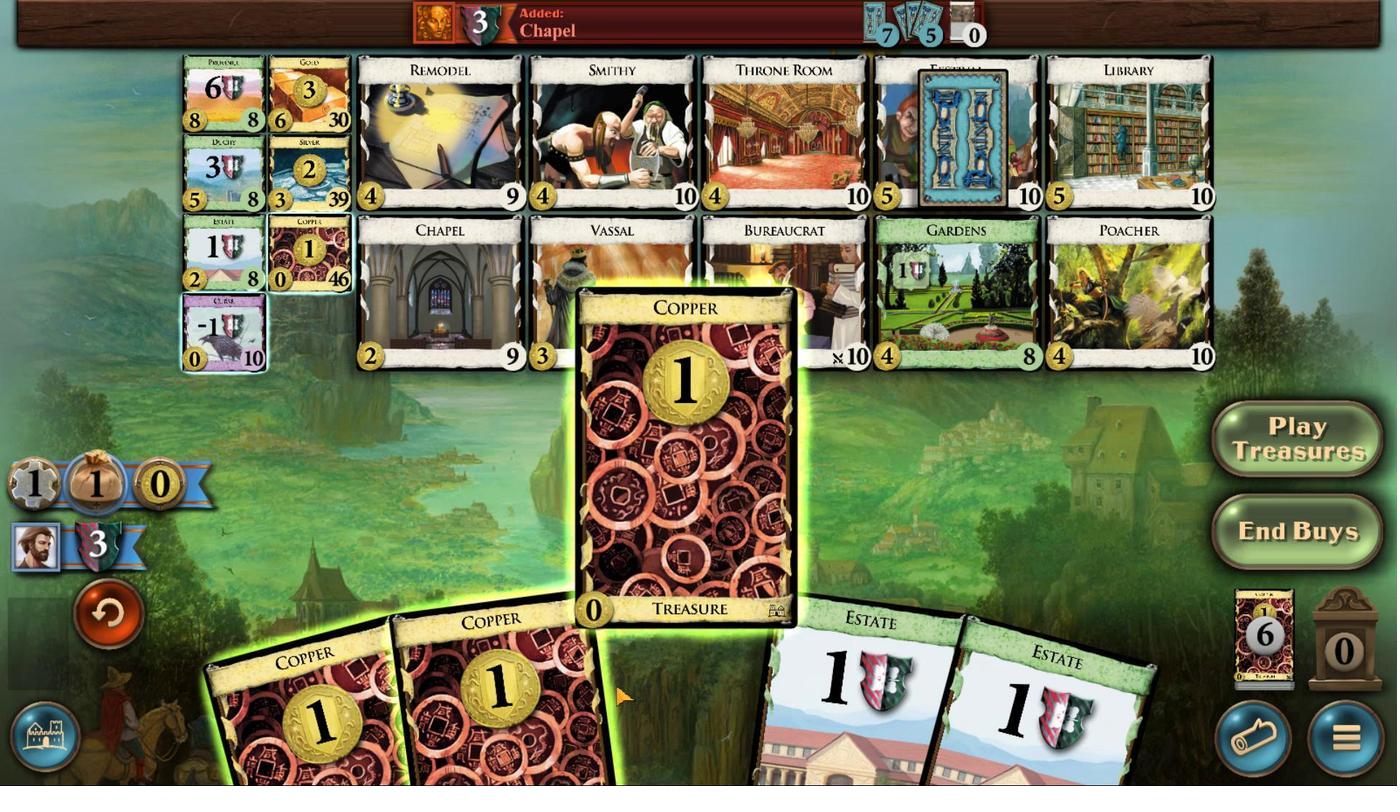 
Action: Mouse scrolled (676, 683) with delta (0, 0)
Screenshot: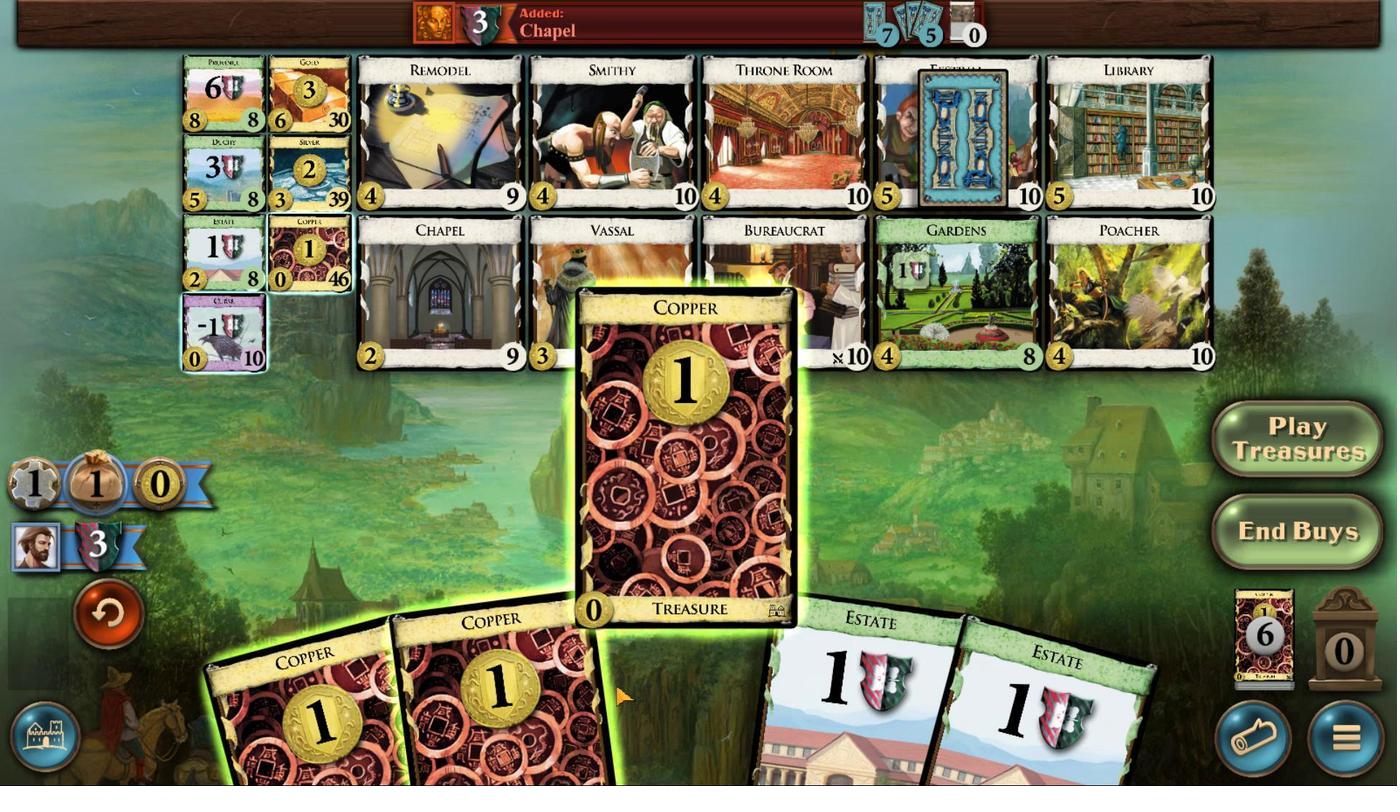 
Action: Mouse moved to (676, 684)
Screenshot: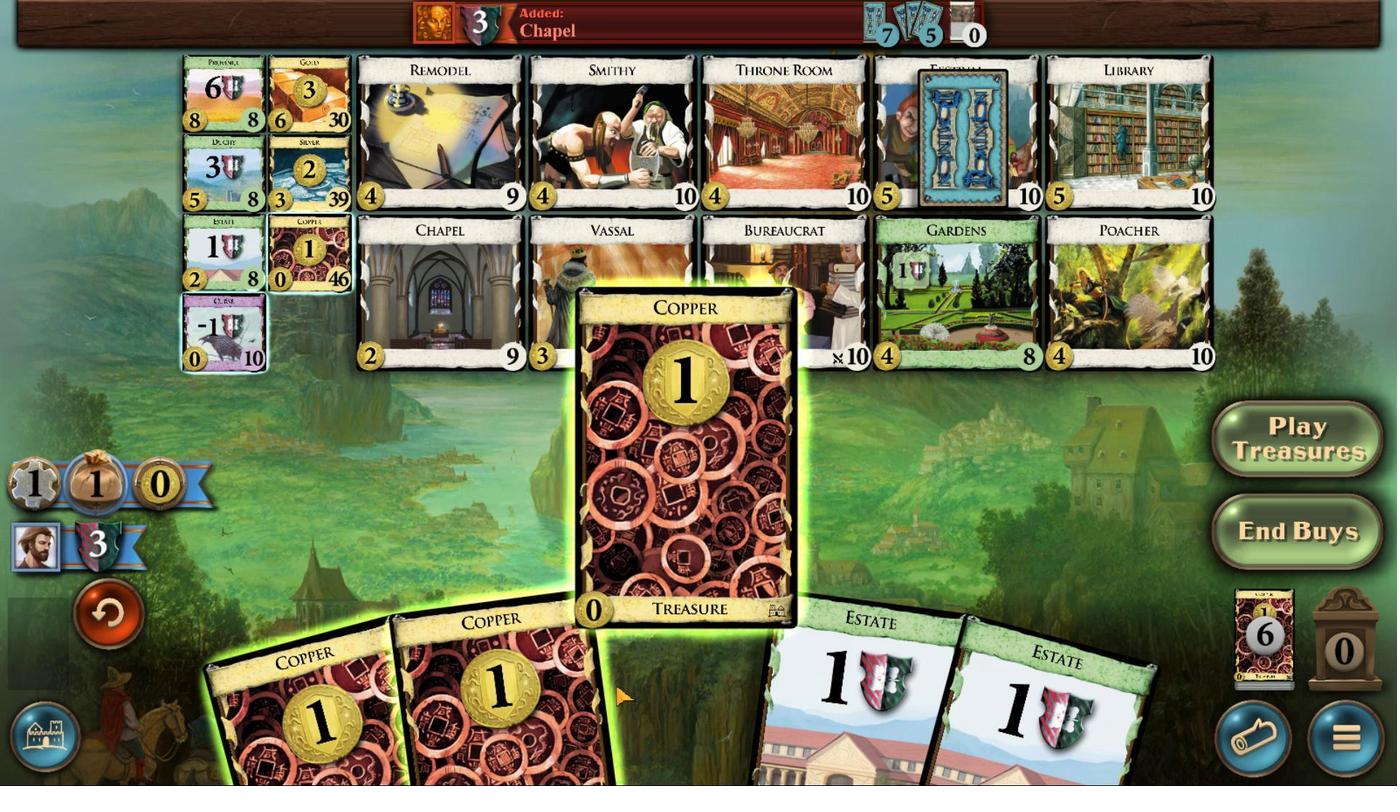 
Action: Mouse scrolled (676, 683) with delta (0, 0)
Screenshot: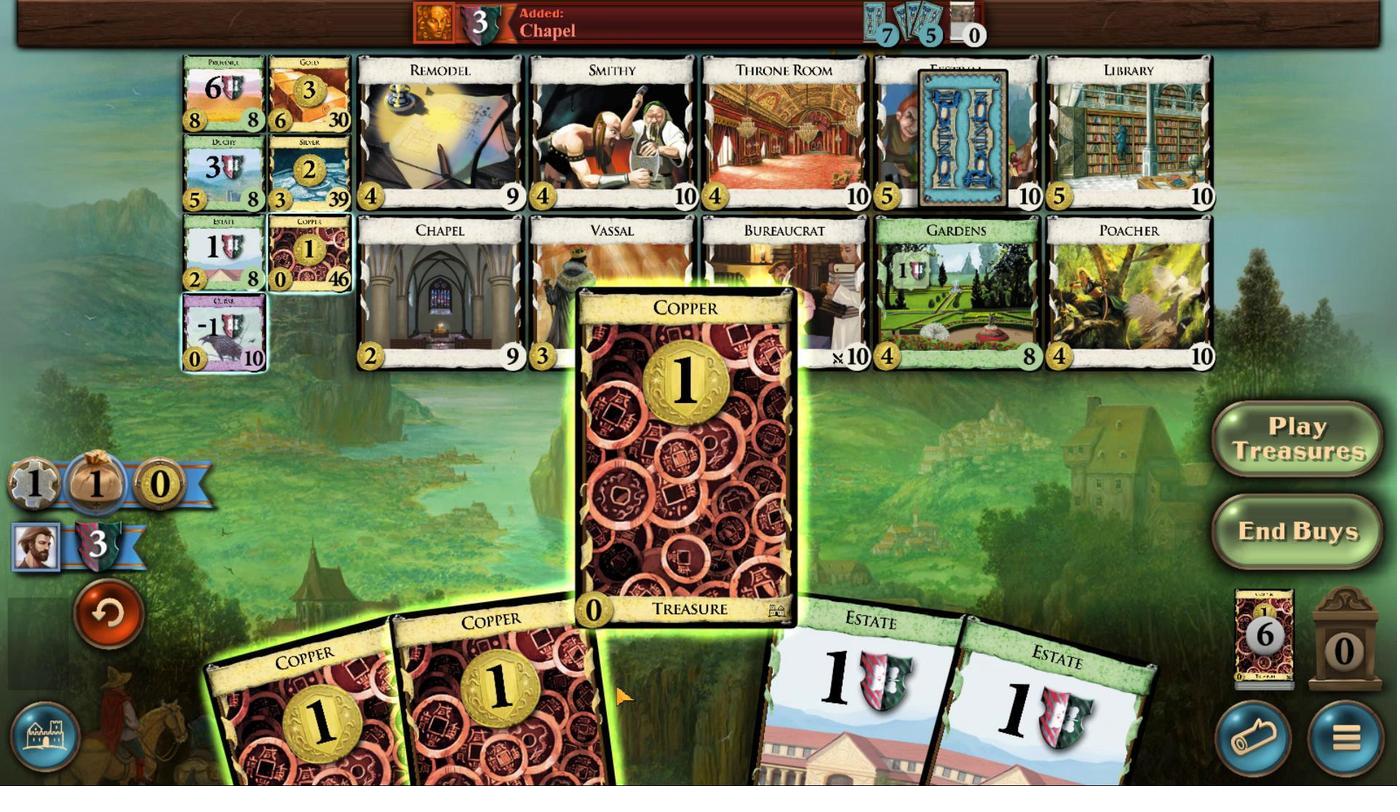 
Action: Mouse moved to (526, 700)
Screenshot: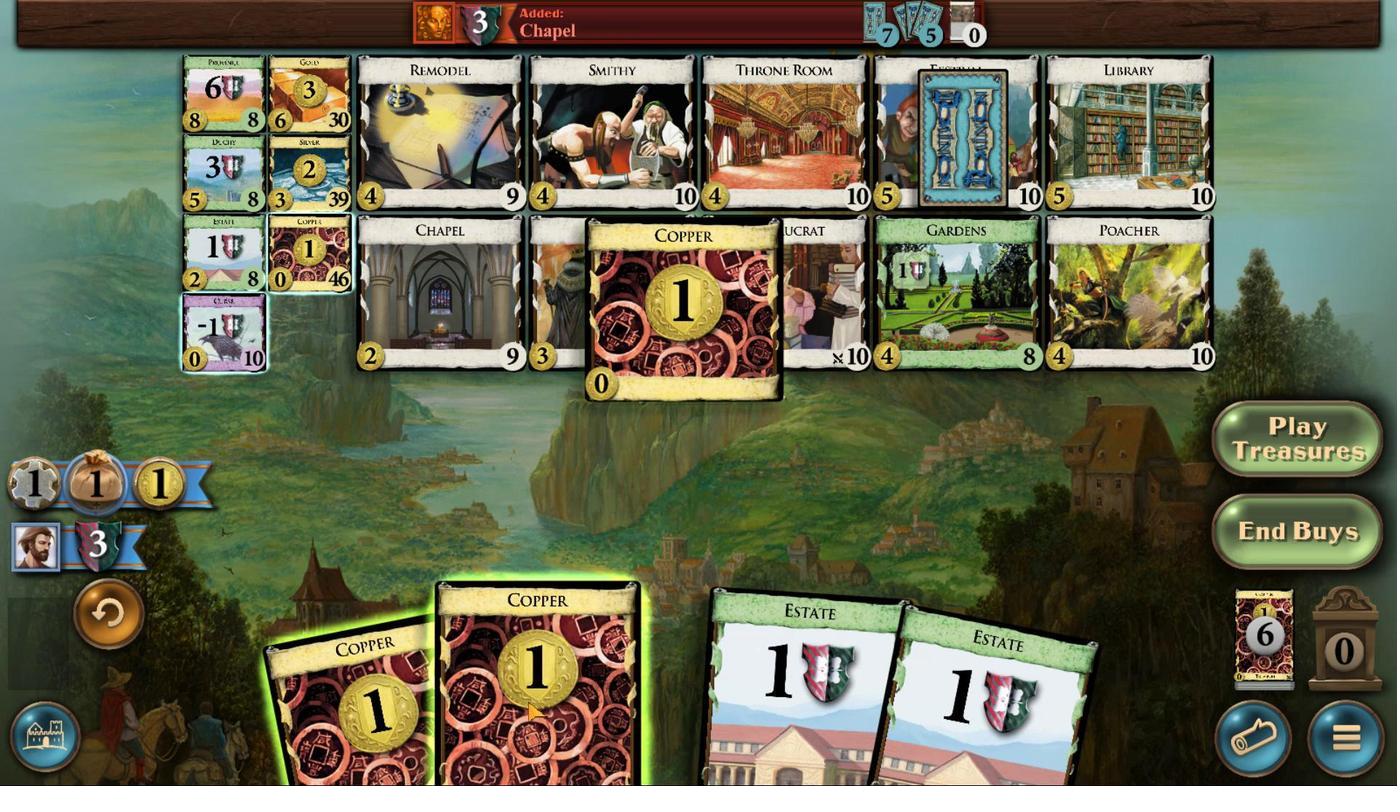 
Action: Mouse scrolled (526, 699) with delta (0, 0)
Screenshot: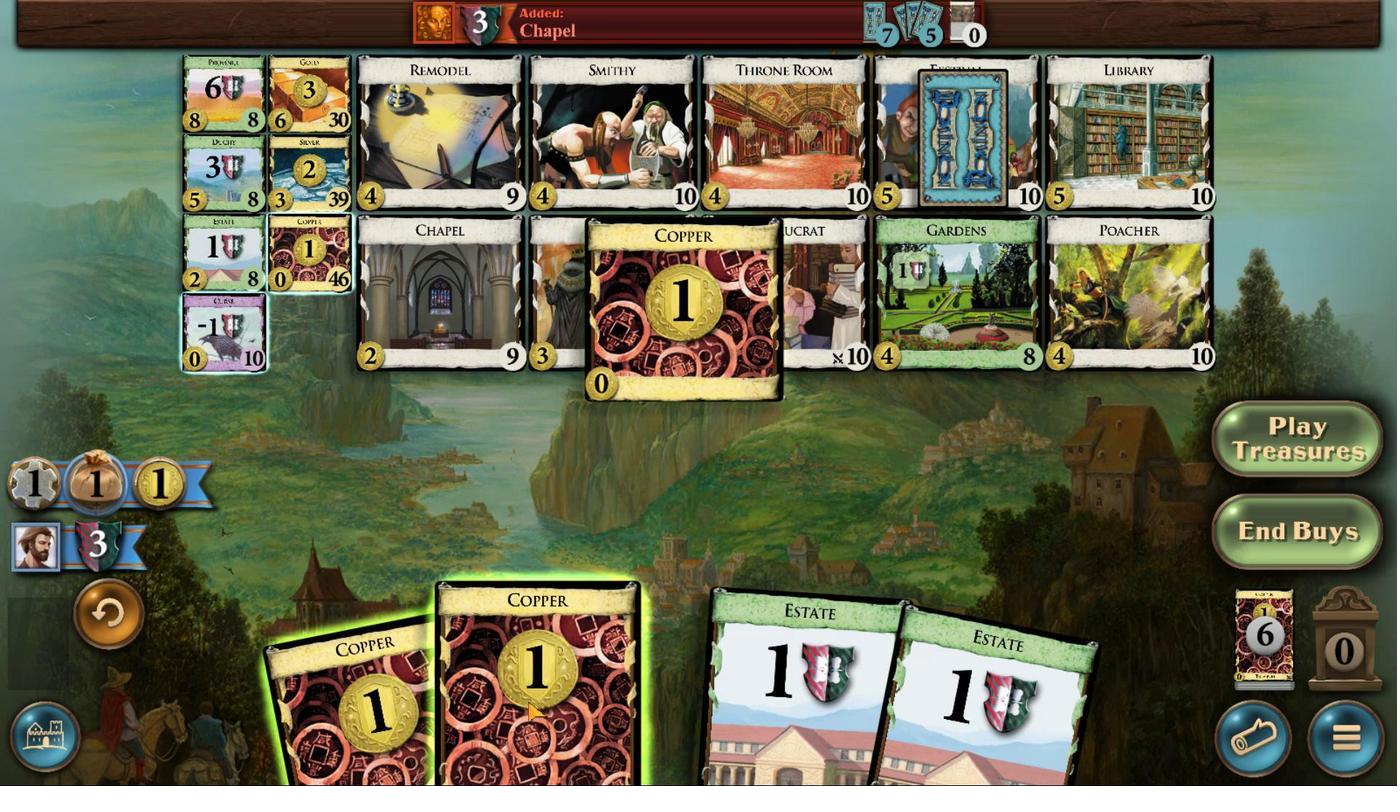 
Action: Mouse moved to (526, 700)
Screenshot: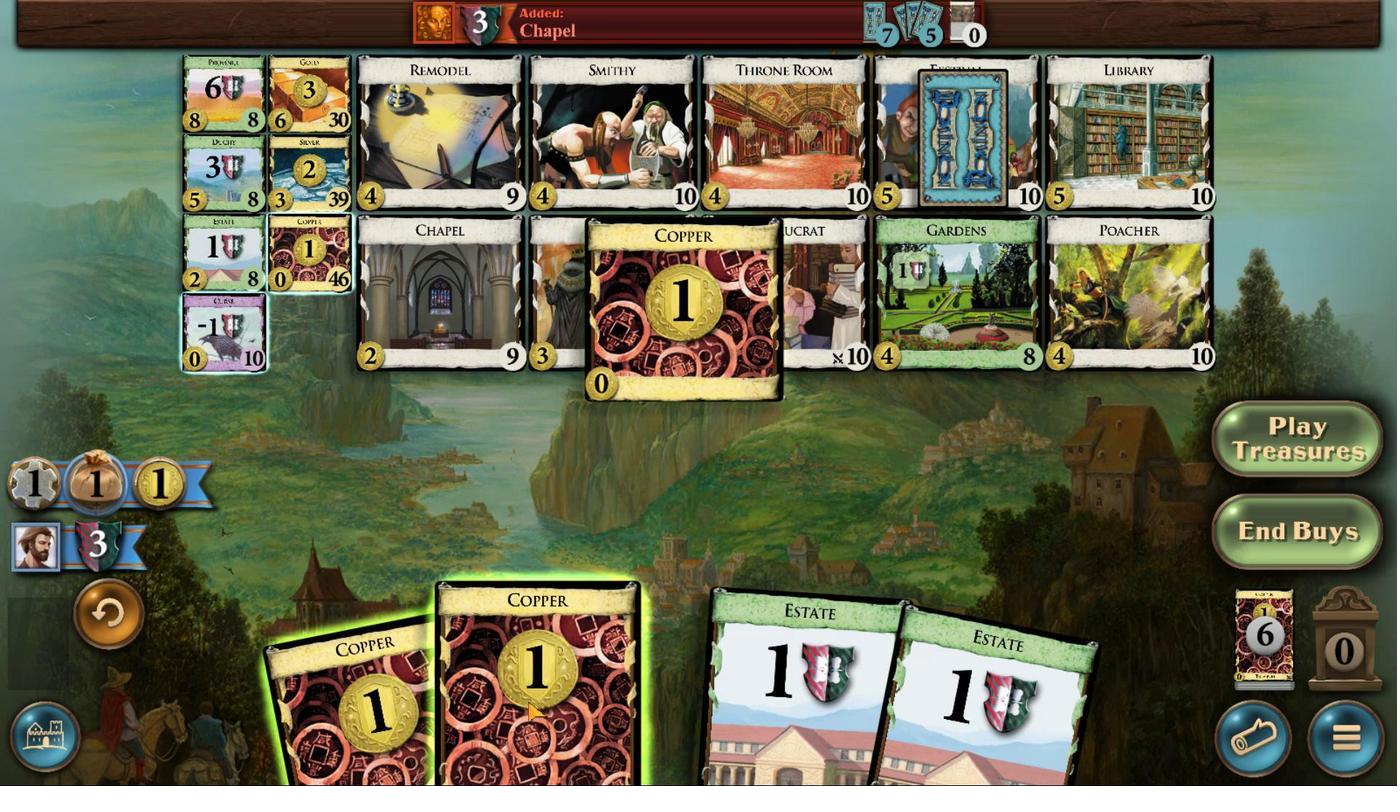 
Action: Mouse scrolled (526, 700) with delta (0, 0)
Screenshot: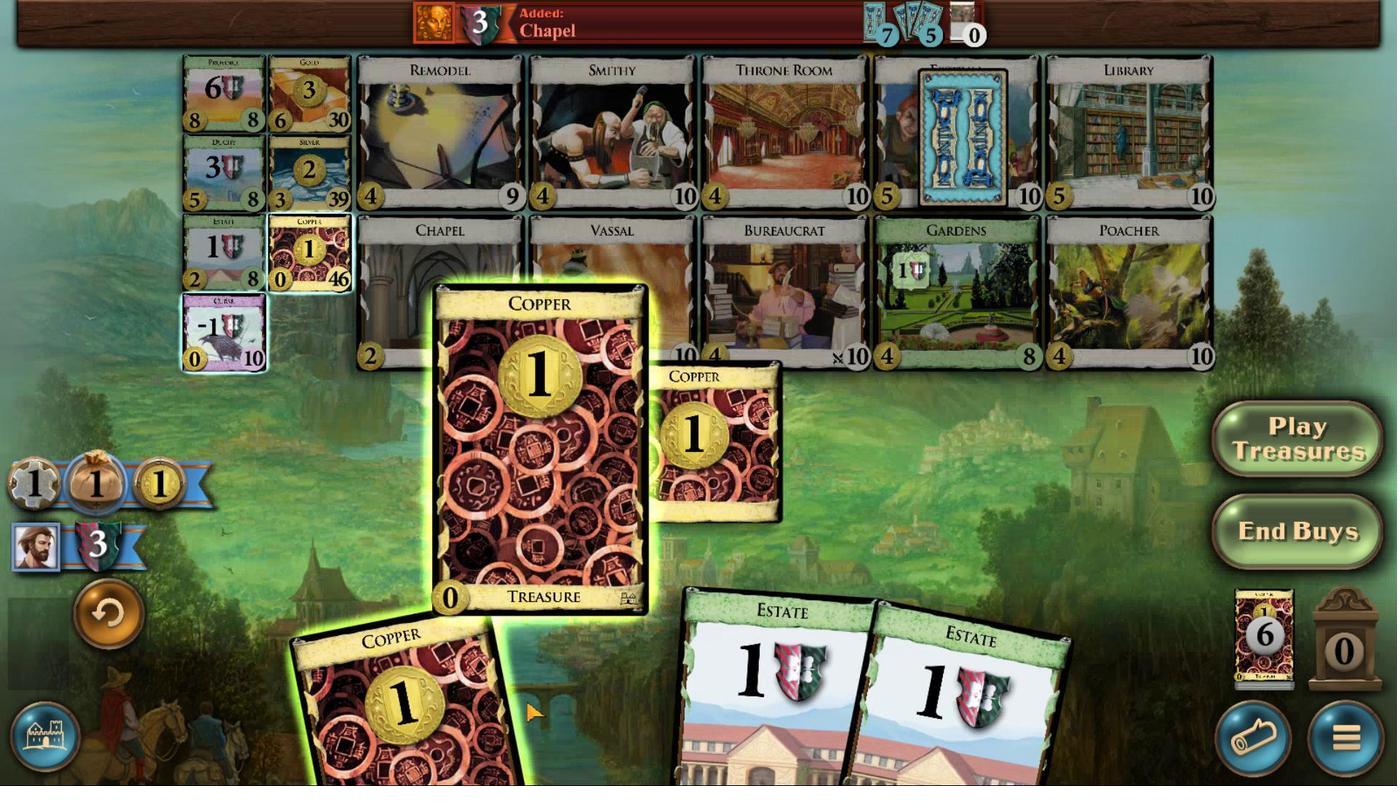 
Action: Mouse moved to (526, 700)
Screenshot: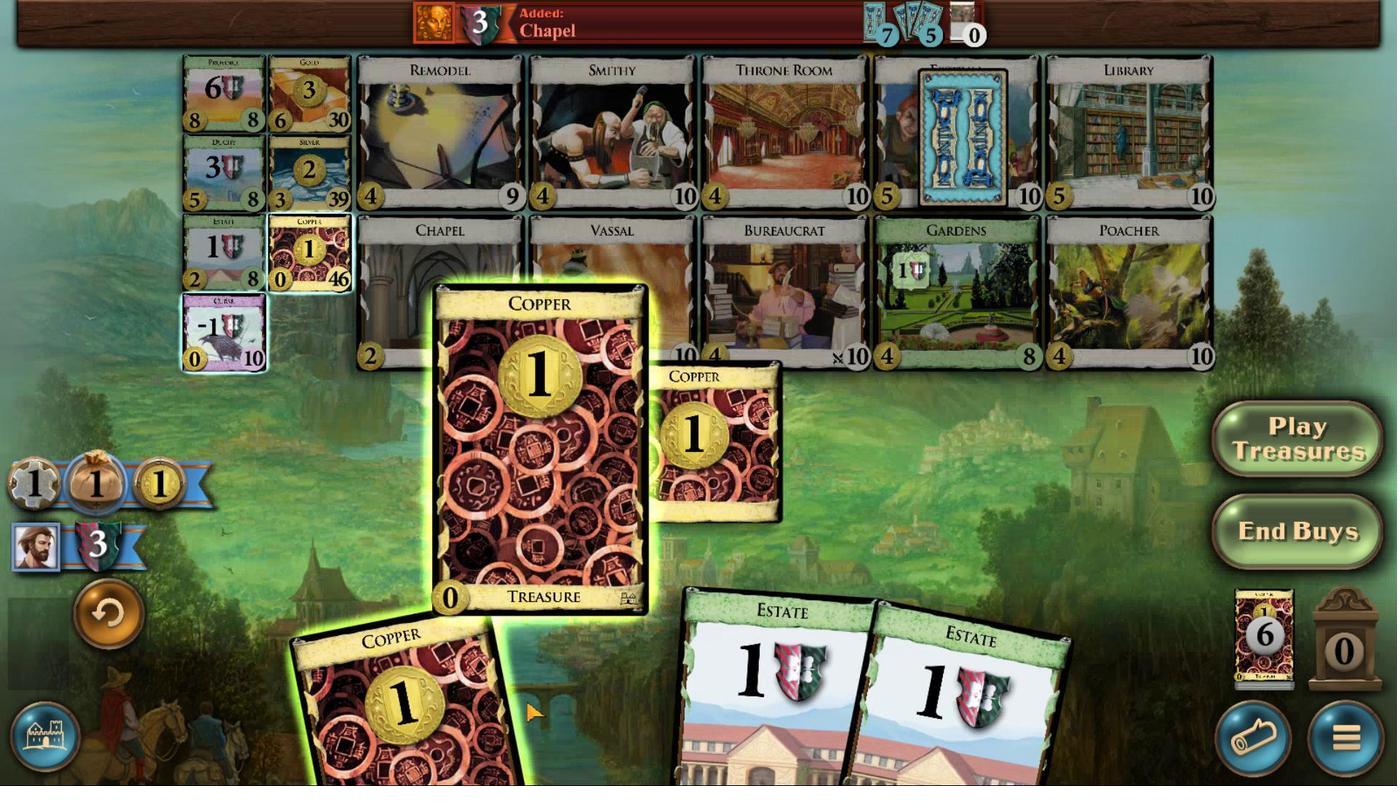 
Action: Mouse scrolled (526, 700) with delta (0, 0)
Screenshot: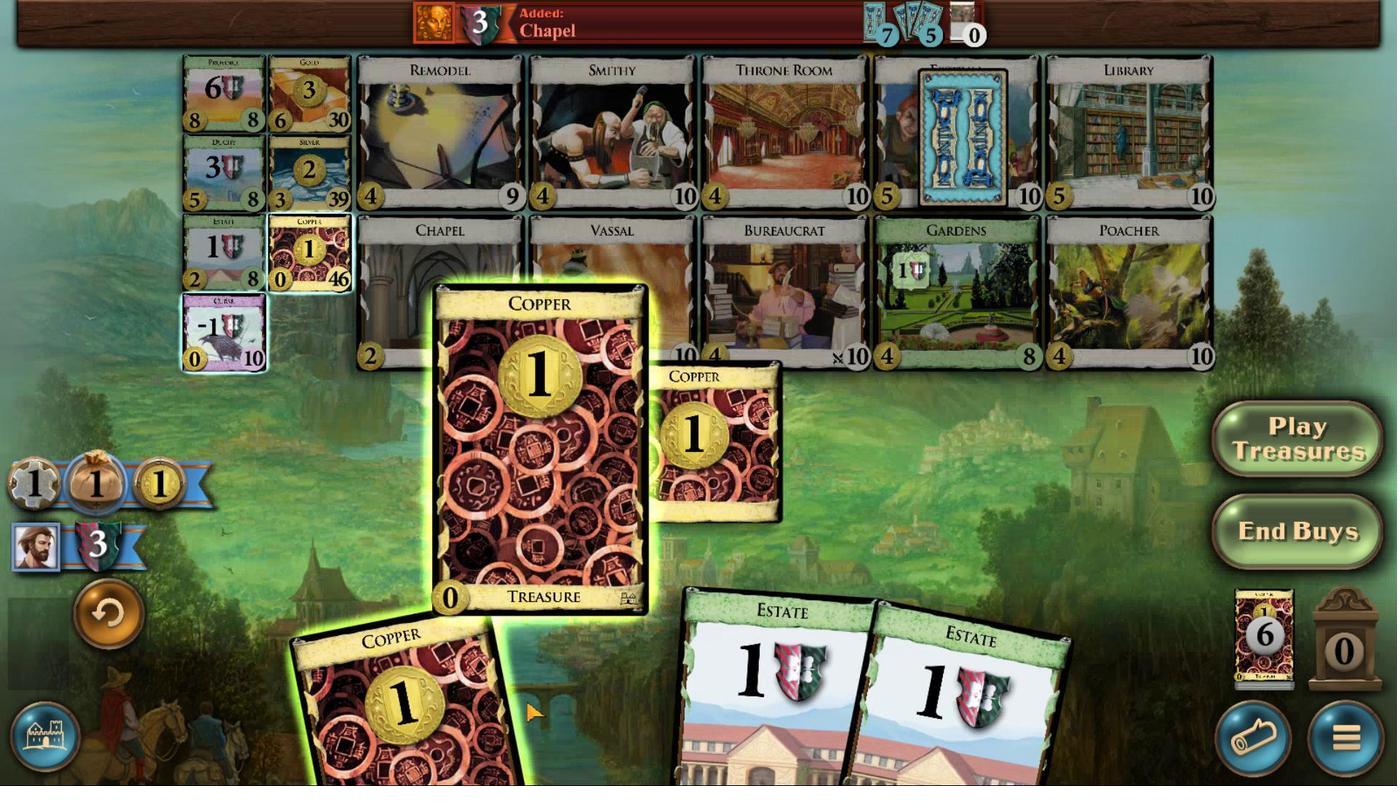 
Action: Mouse moved to (526, 701)
Screenshot: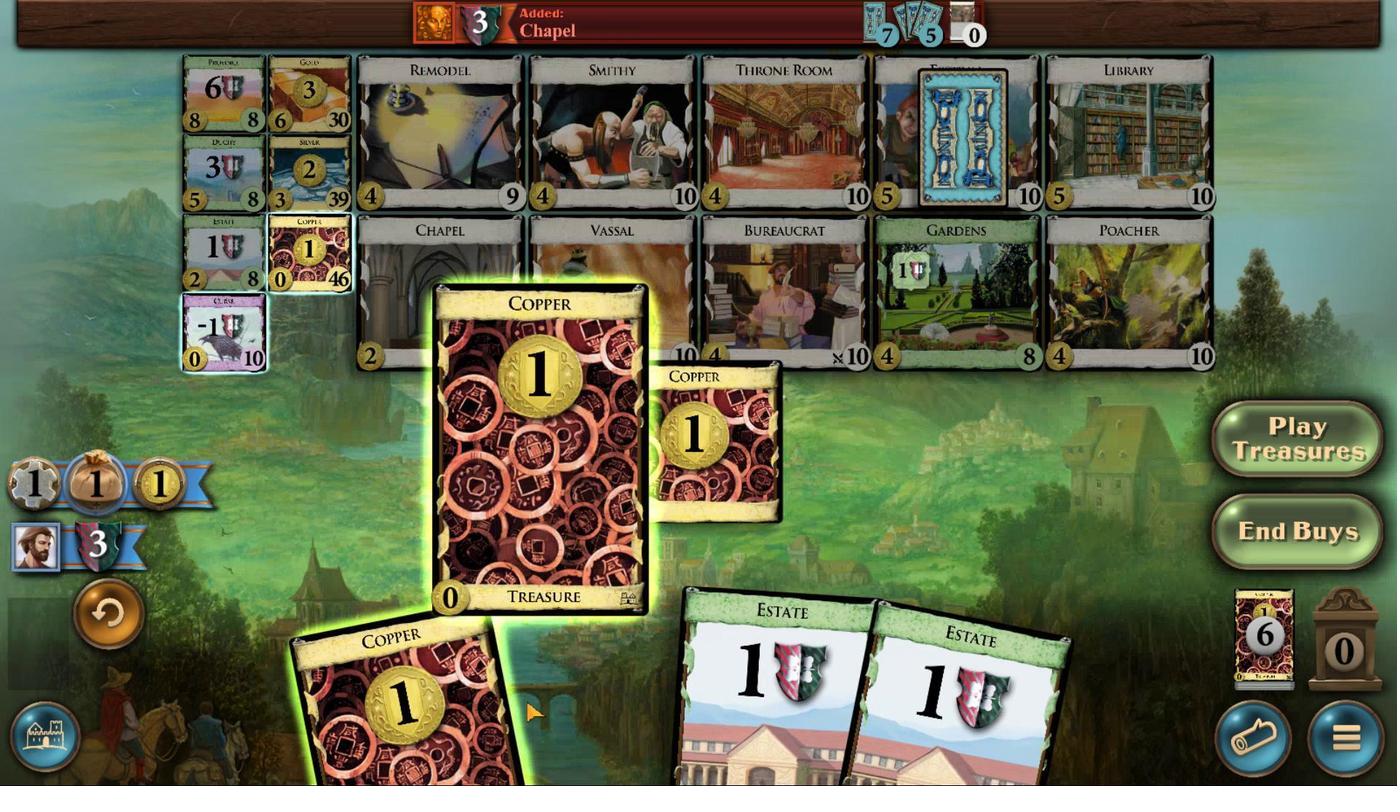 
Action: Mouse scrolled (526, 700) with delta (0, 0)
Screenshot: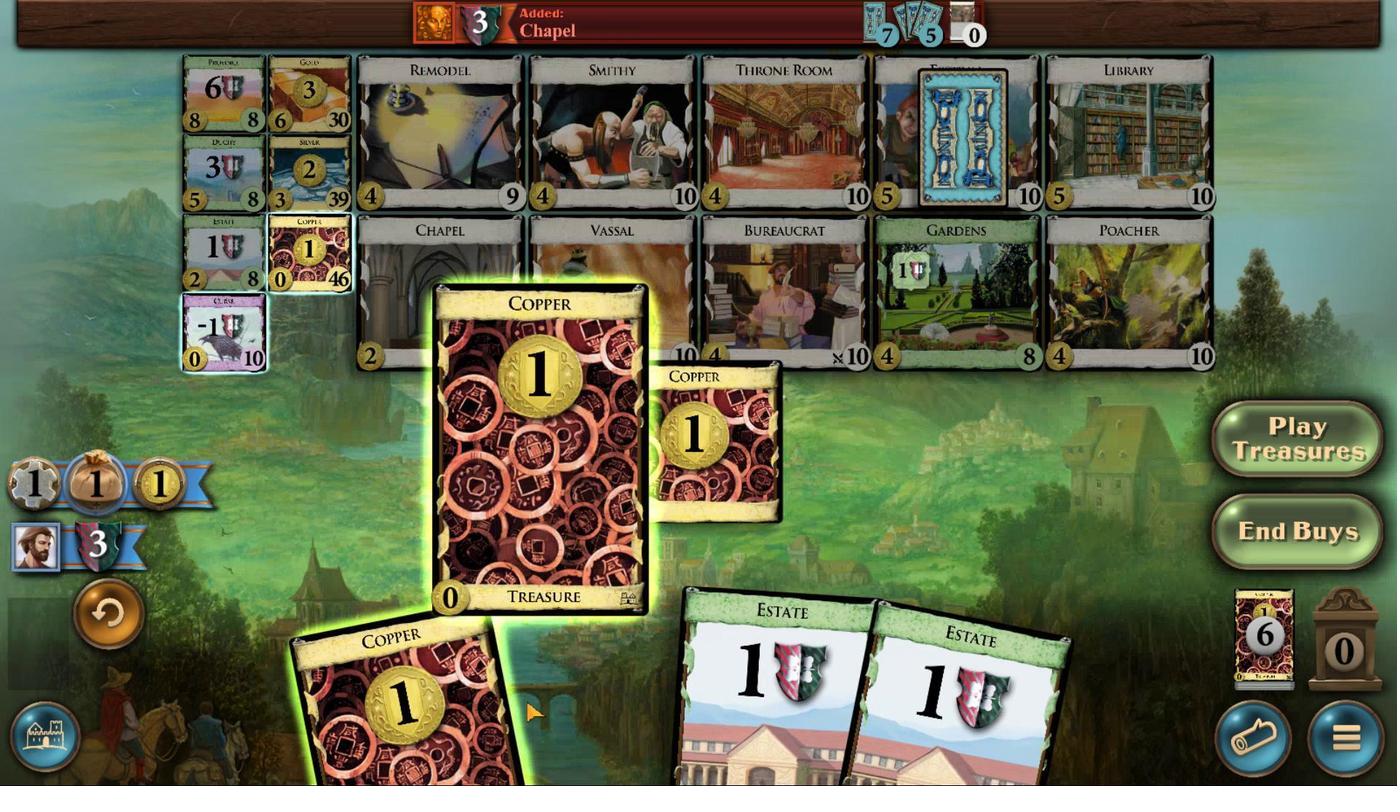 
Action: Mouse moved to (465, 712)
Screenshot: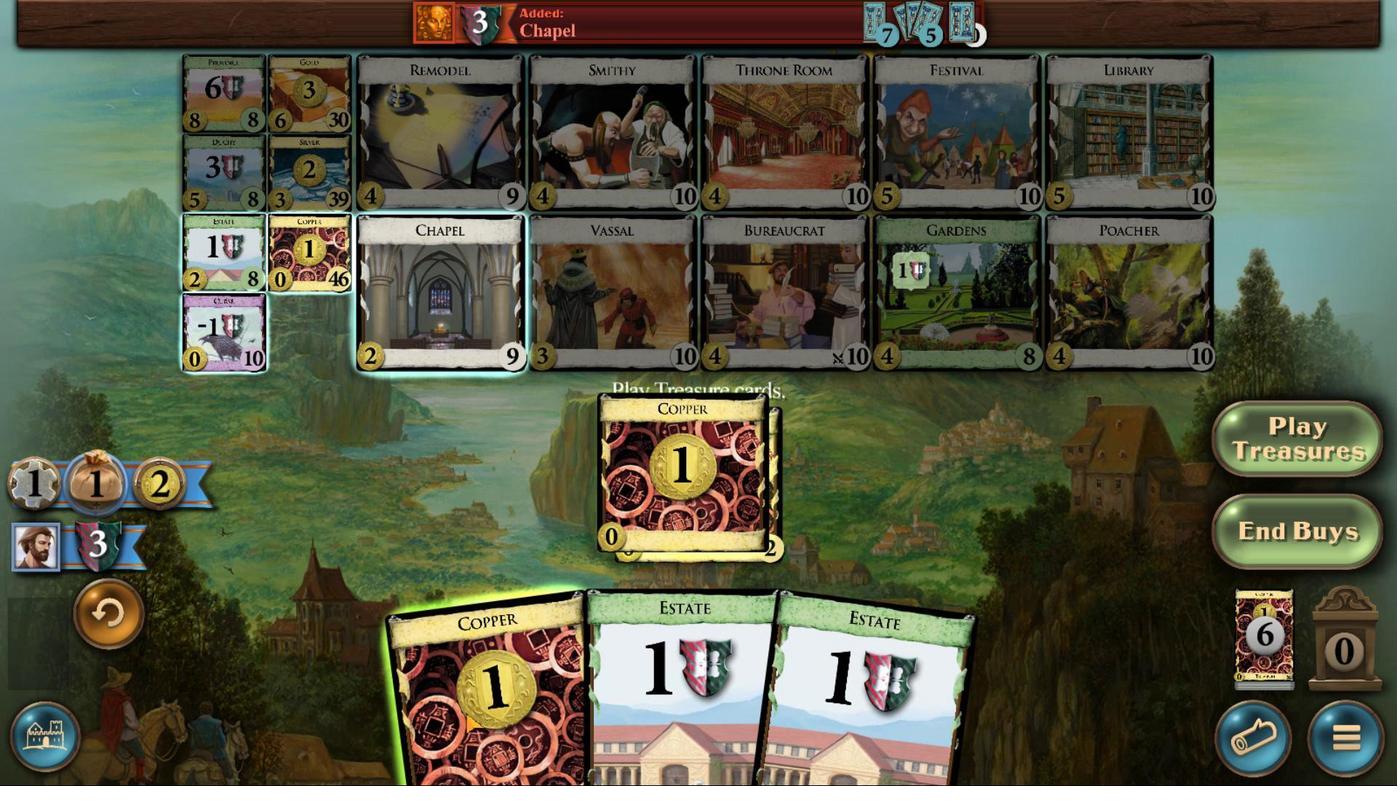 
Action: Mouse scrolled (465, 711) with delta (0, 0)
Screenshot: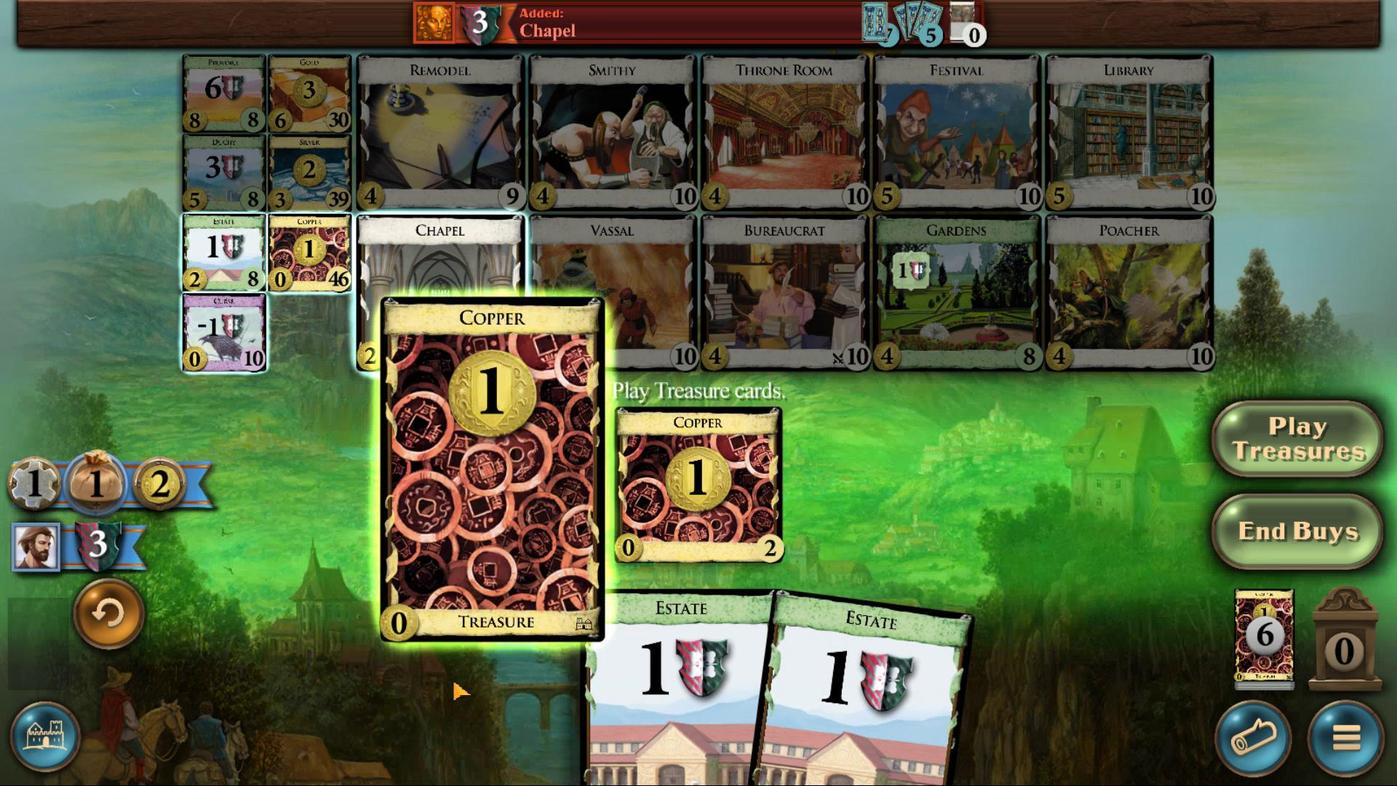
Action: Mouse moved to (465, 713)
Screenshot: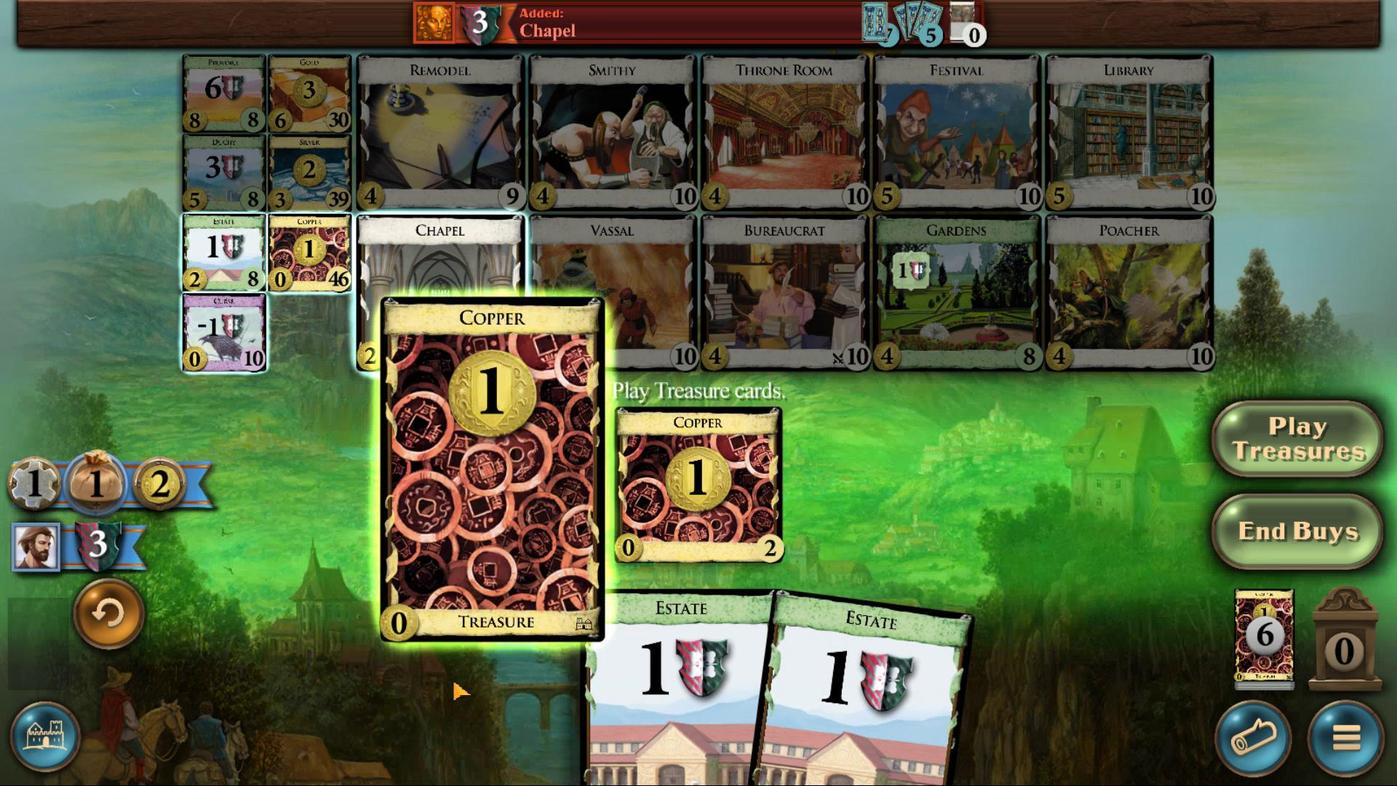 
Action: Mouse scrolled (465, 712) with delta (0, 0)
Screenshot: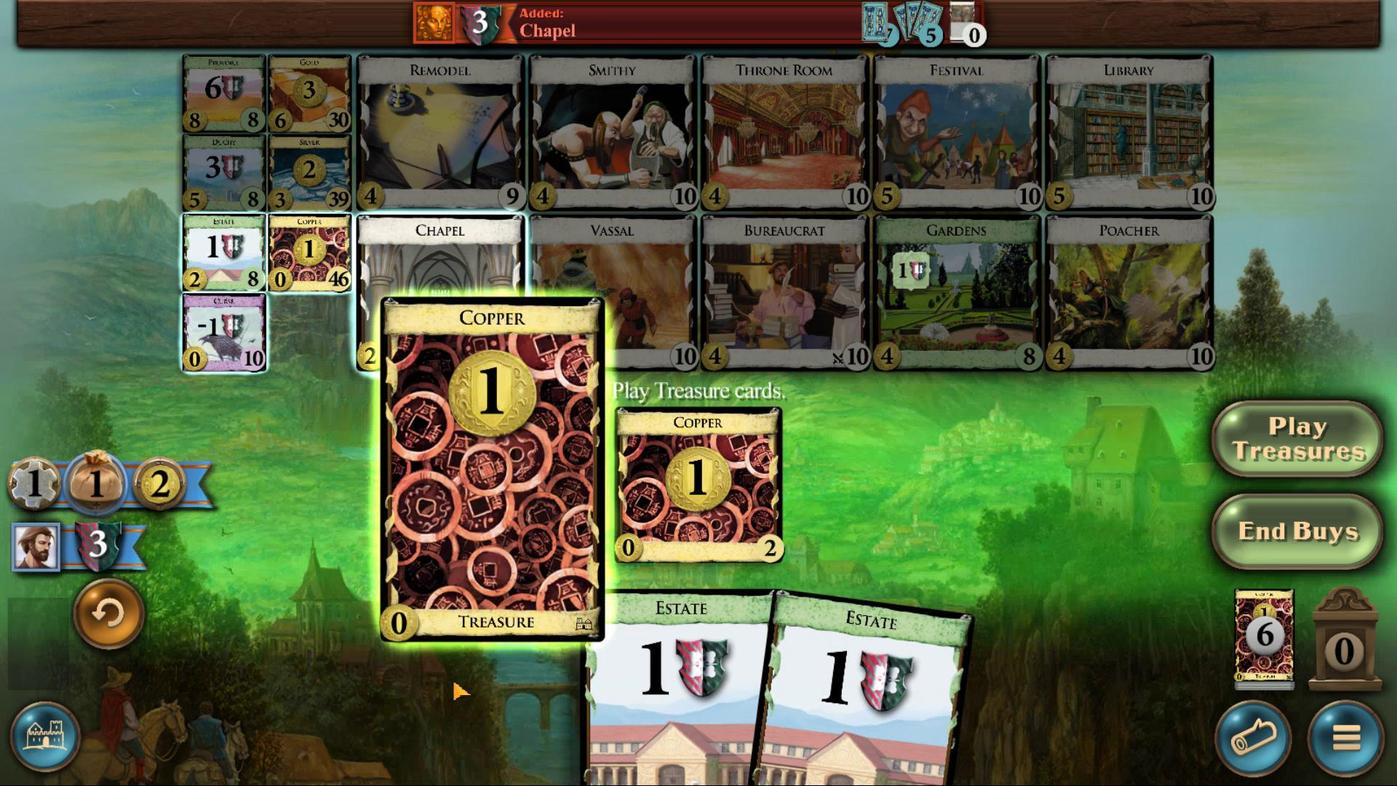 
Action: Mouse scrolled (465, 712) with delta (0, 0)
Screenshot: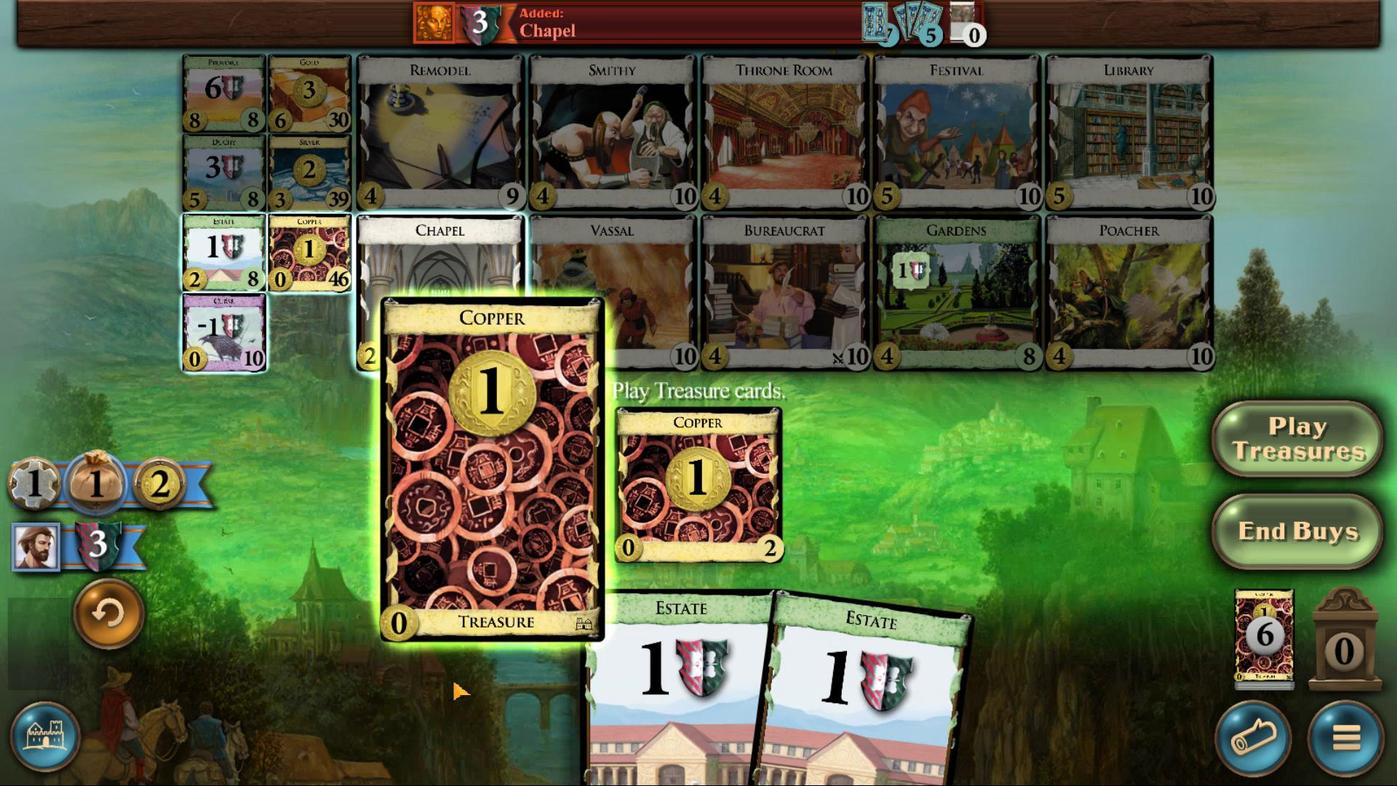 
Action: Mouse scrolled (465, 712) with delta (0, 0)
Screenshot: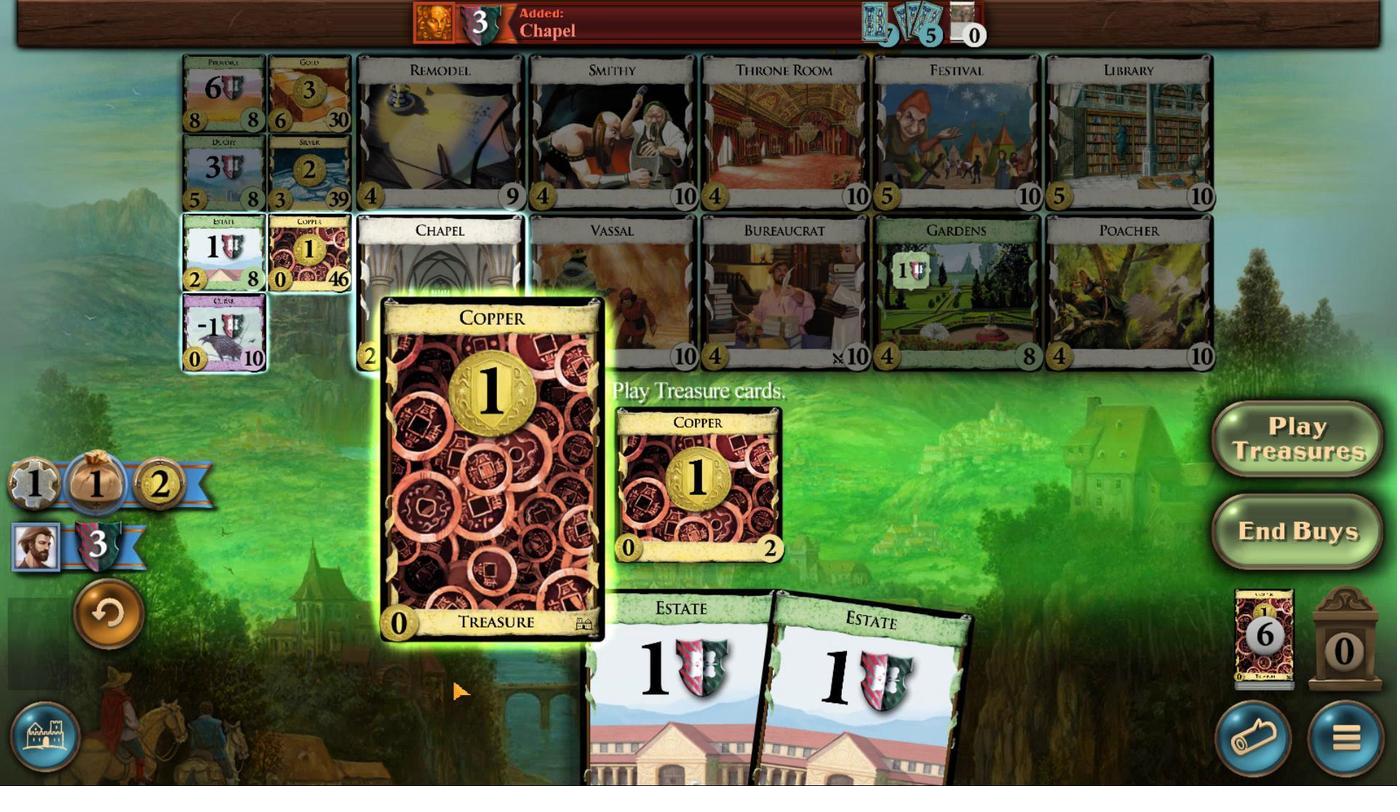 
Action: Mouse moved to (464, 713)
Screenshot: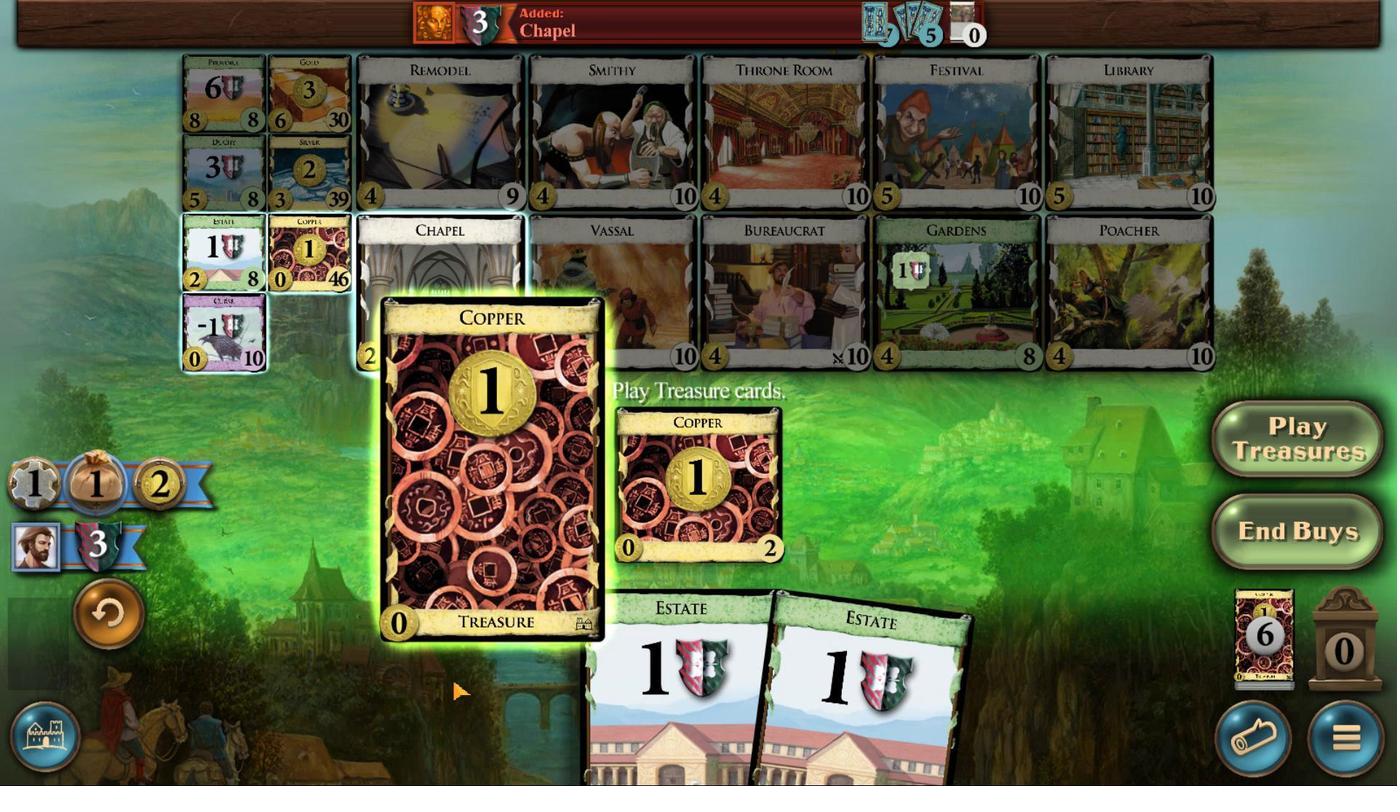 
Action: Mouse scrolled (464, 712) with delta (0, 0)
Screenshot: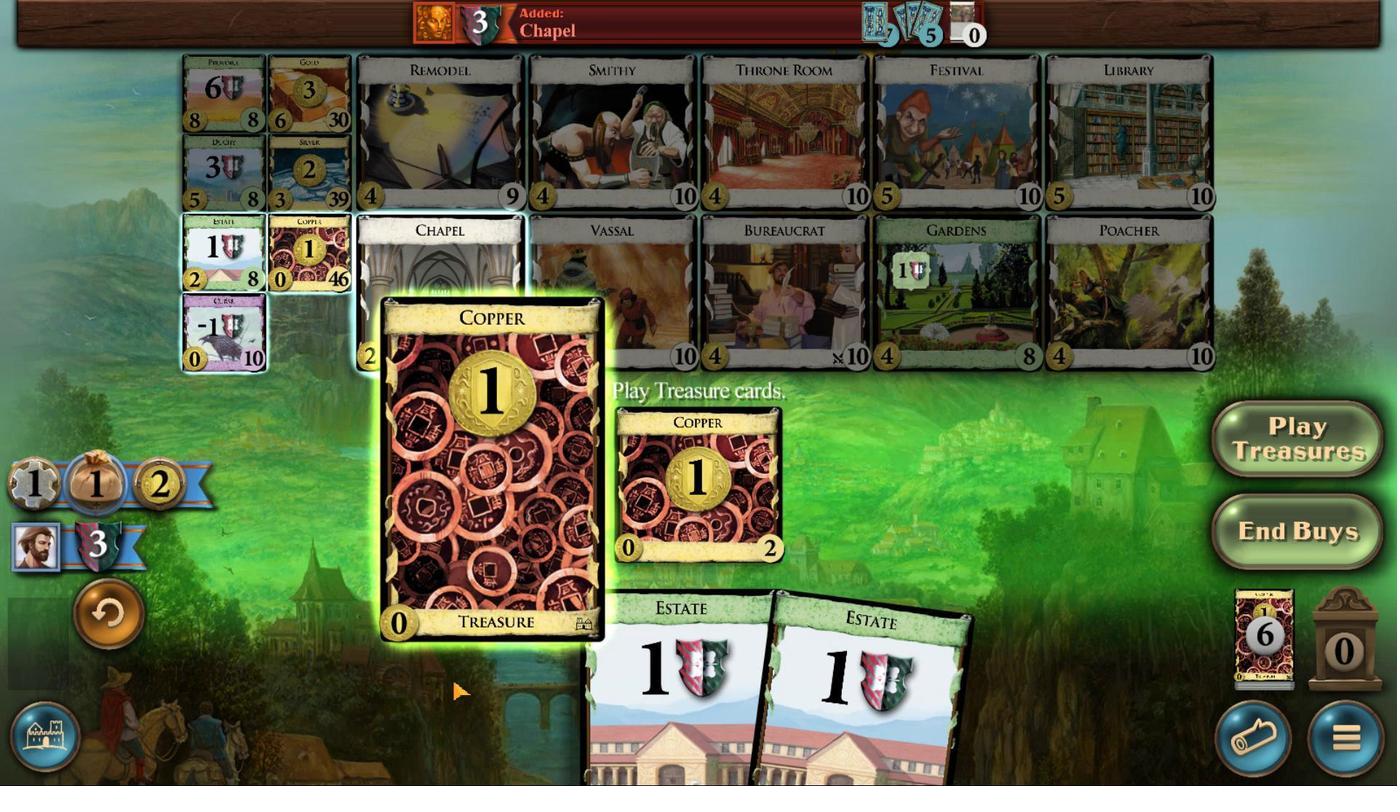 
Action: Mouse scrolled (464, 712) with delta (0, 0)
Screenshot: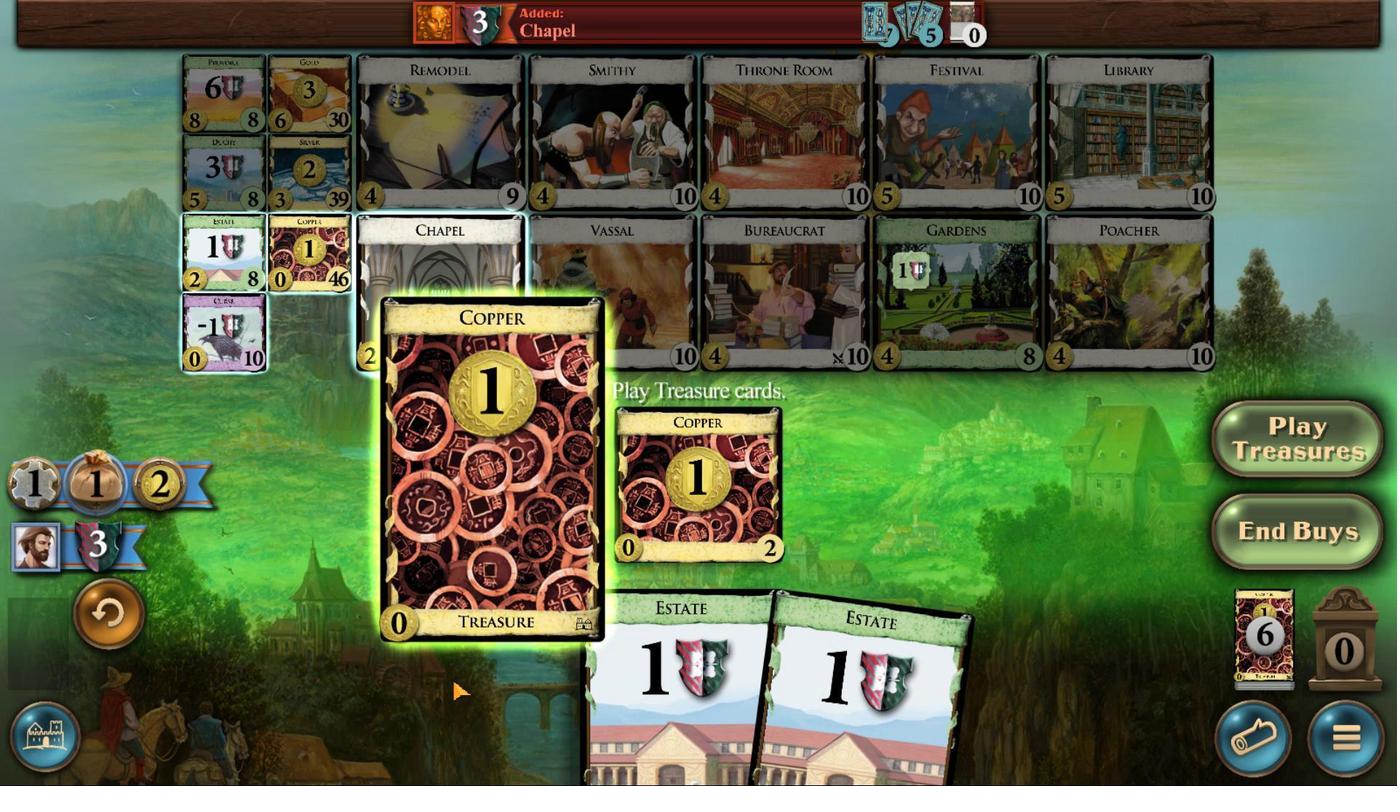 
Action: Mouse moved to (219, 246)
Screenshot: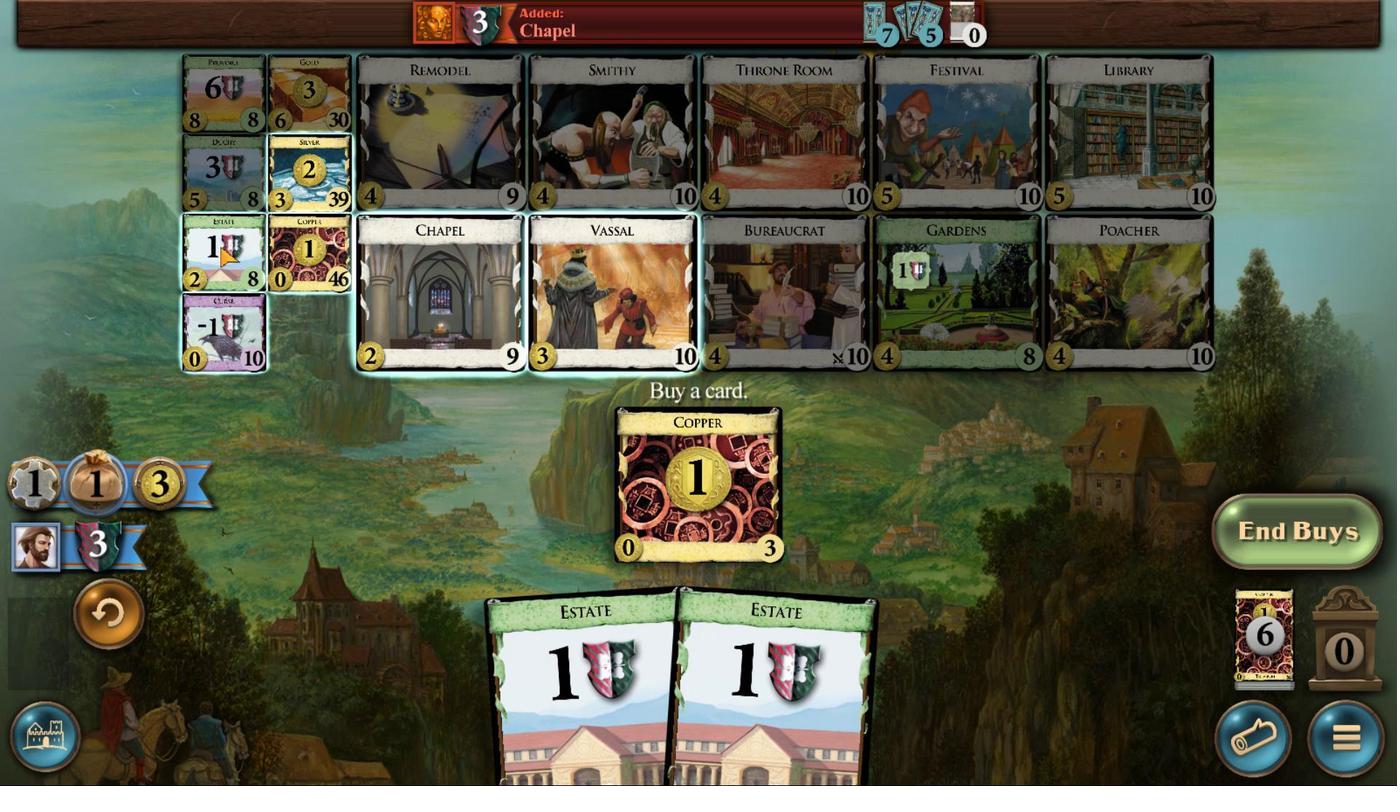 
Action: Mouse pressed left at (219, 246)
Screenshot: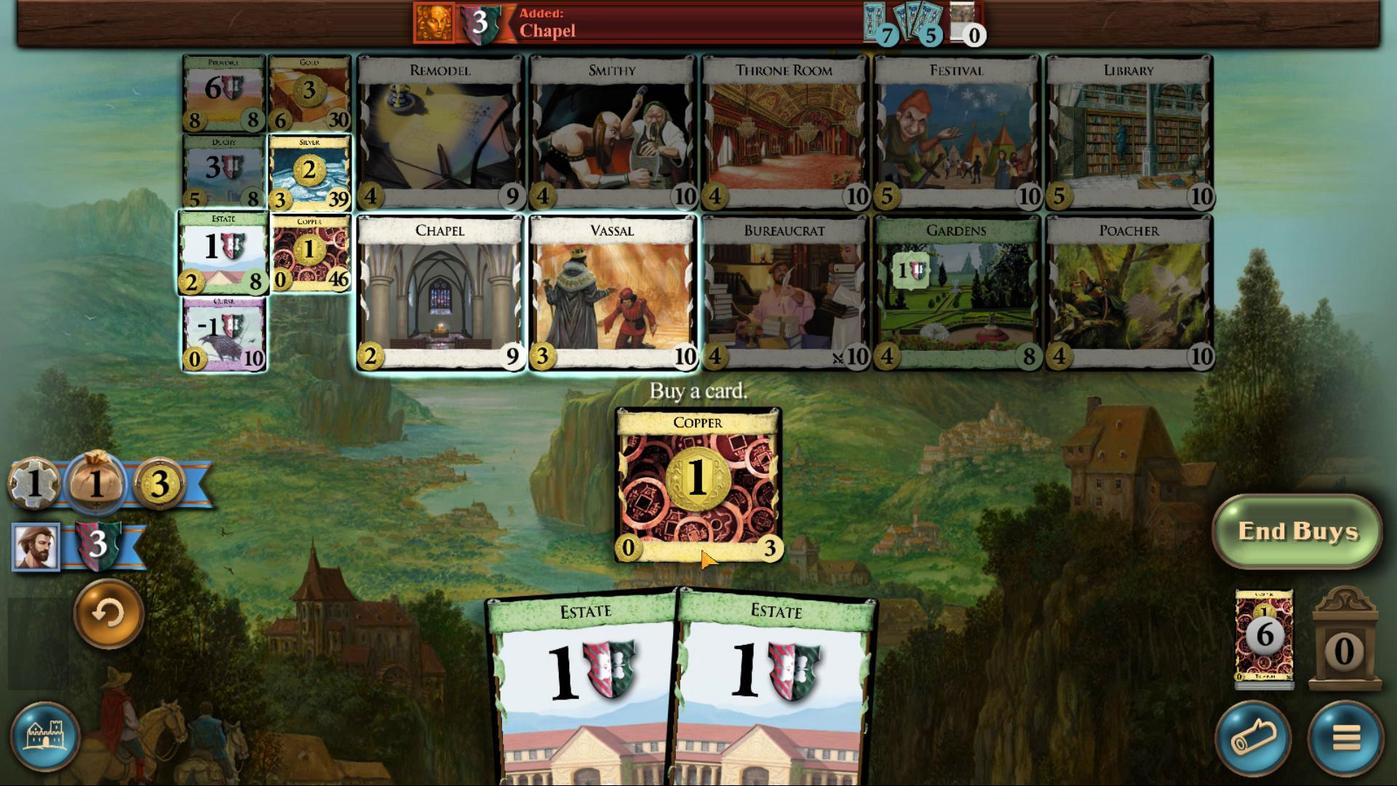 
Action: Mouse moved to (652, 712)
Screenshot: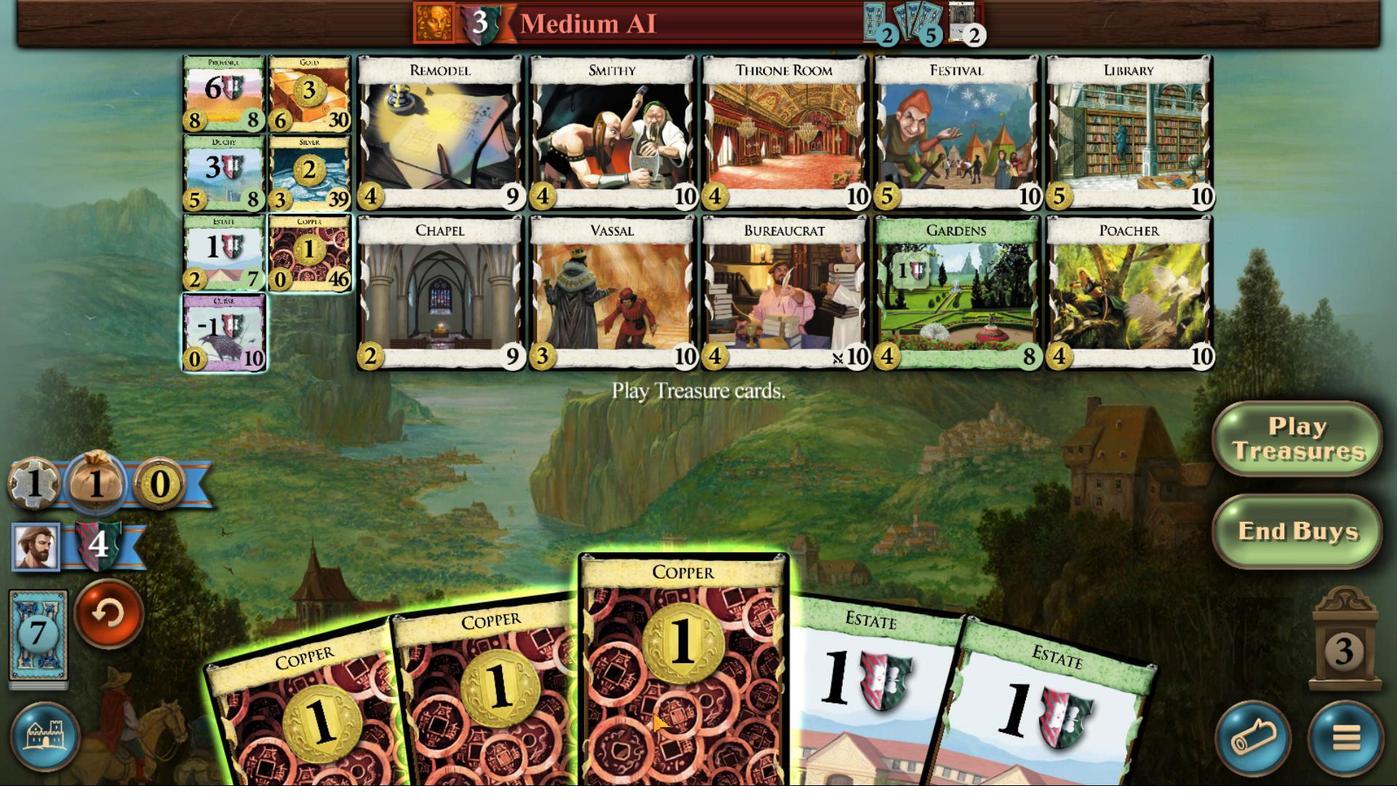 
Action: Mouse scrolled (652, 711) with delta (0, 0)
Screenshot: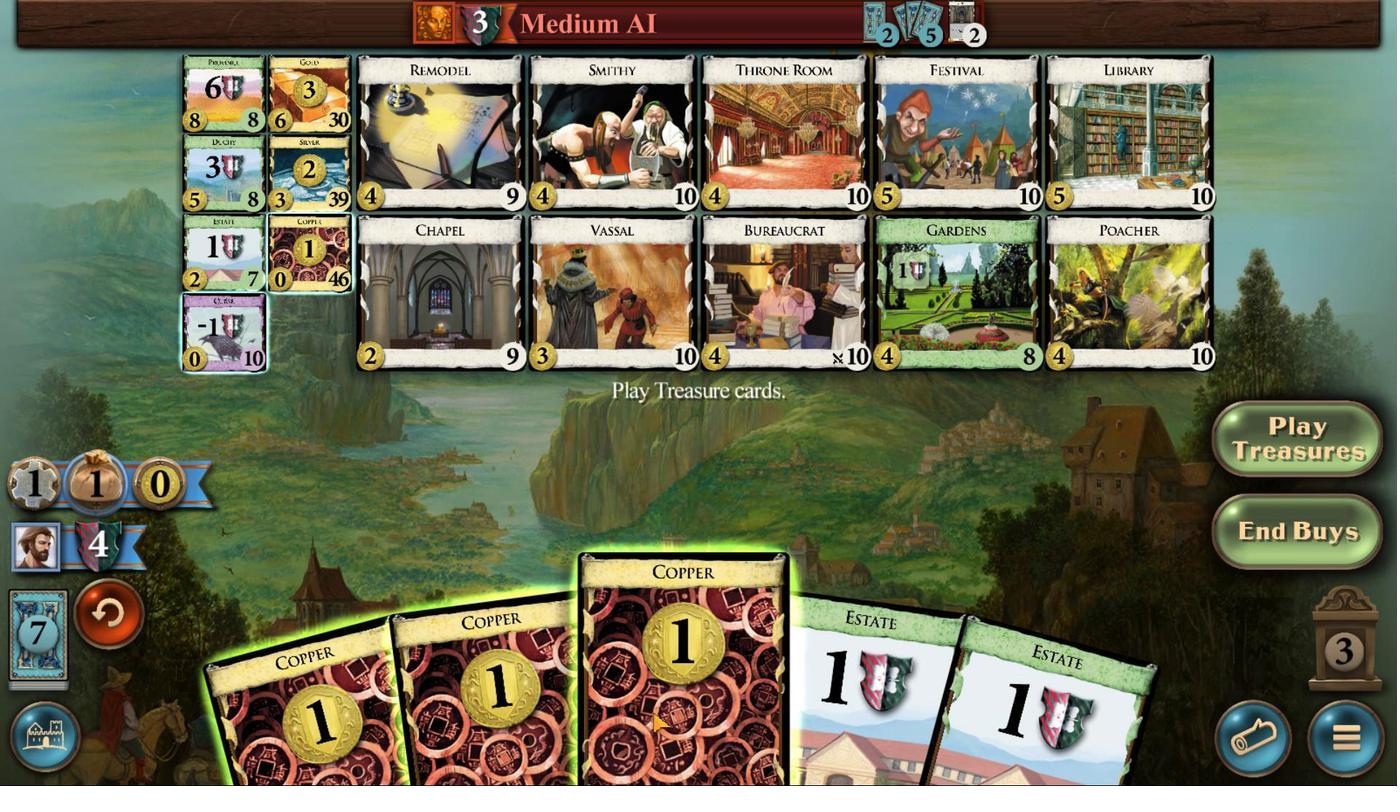 
Action: Mouse moved to (652, 712)
Screenshot: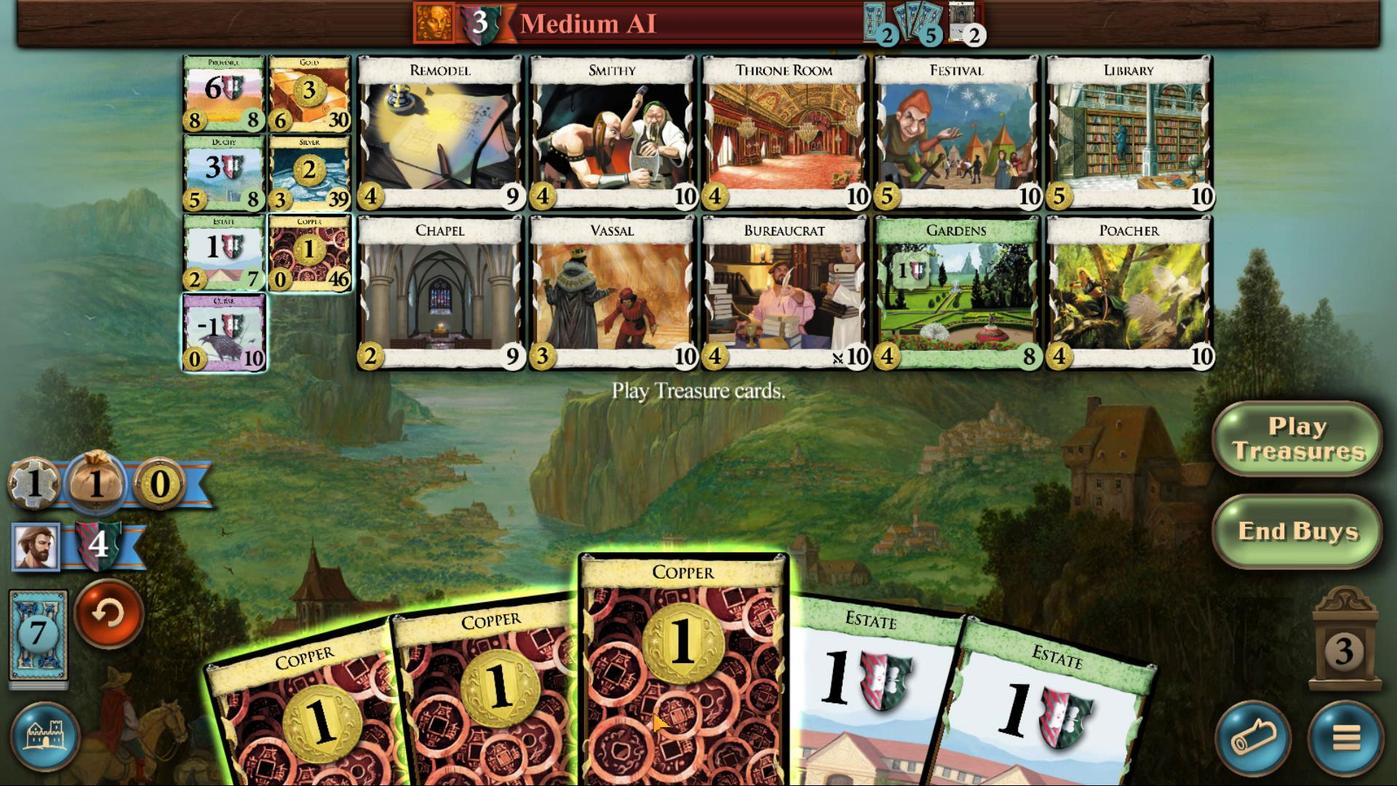 
Action: Mouse scrolled (652, 711) with delta (0, 0)
Screenshot: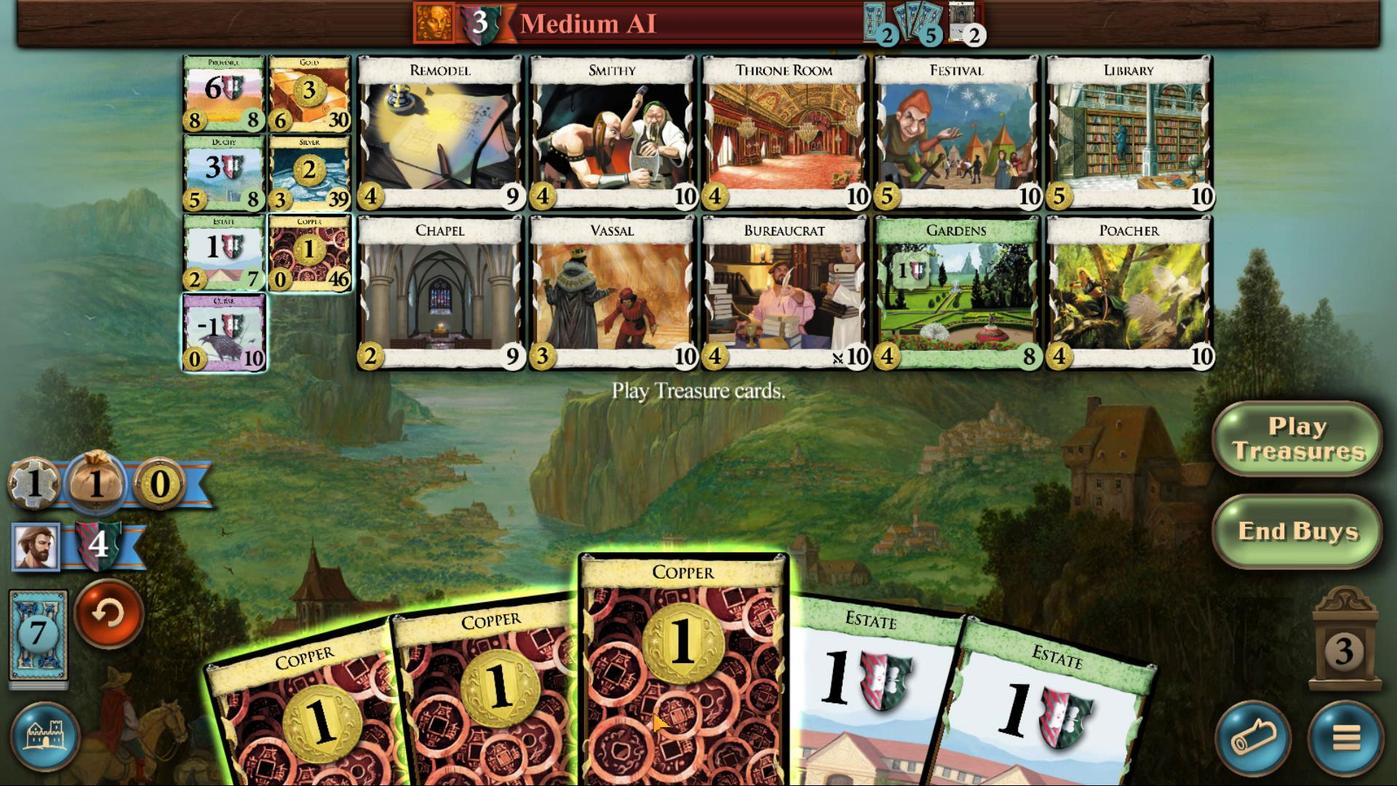 
Action: Mouse scrolled (652, 711) with delta (0, 0)
Screenshot: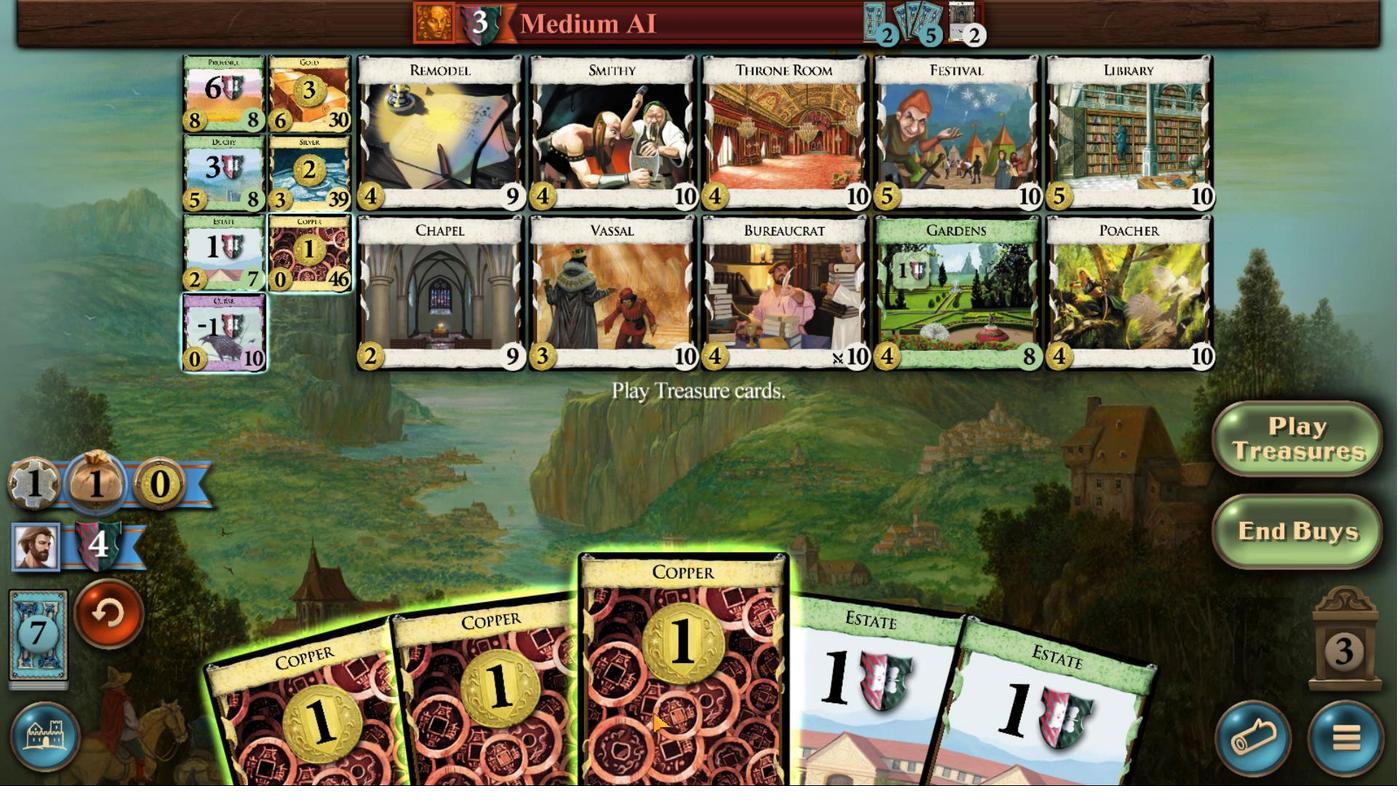 
Action: Mouse moved to (546, 711)
Screenshot: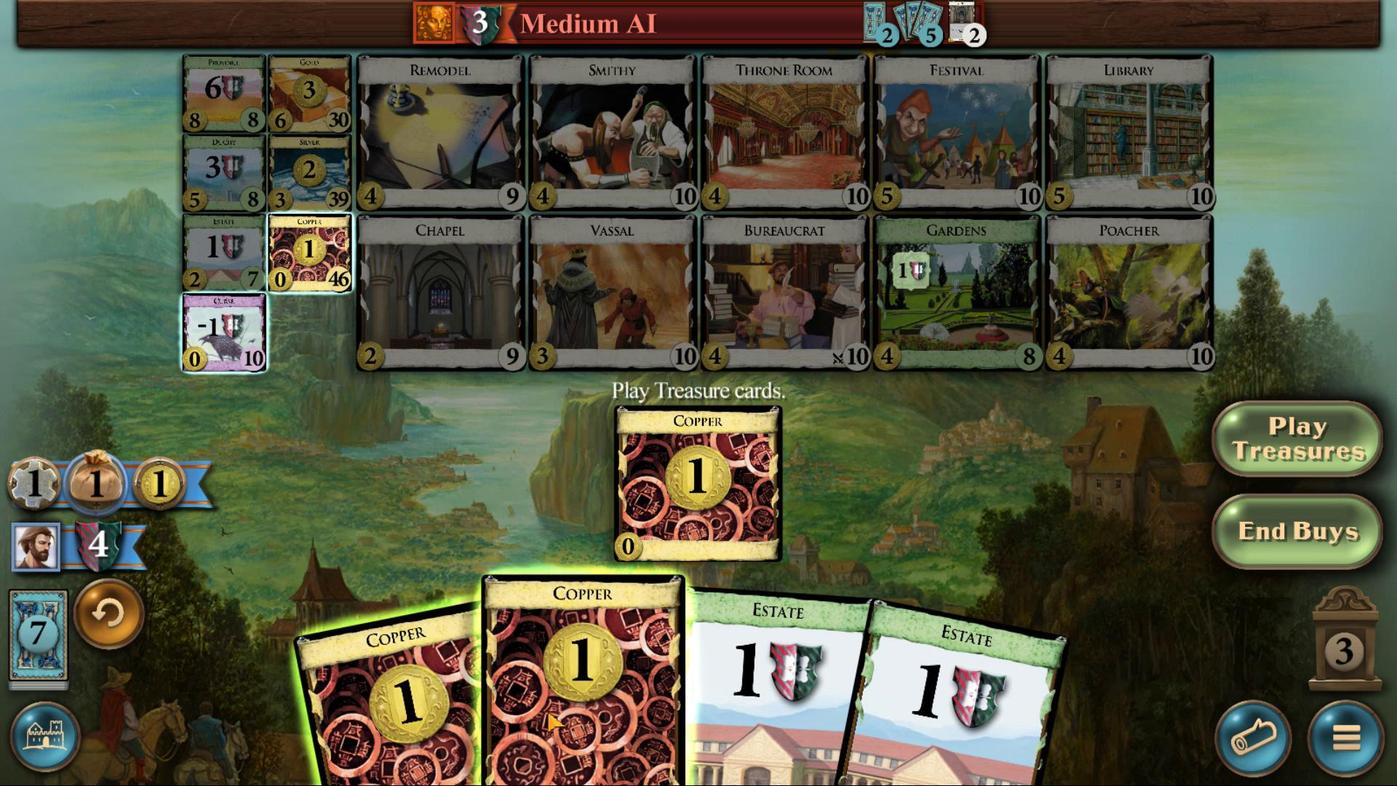 
Action: Mouse scrolled (546, 711) with delta (0, 0)
Screenshot: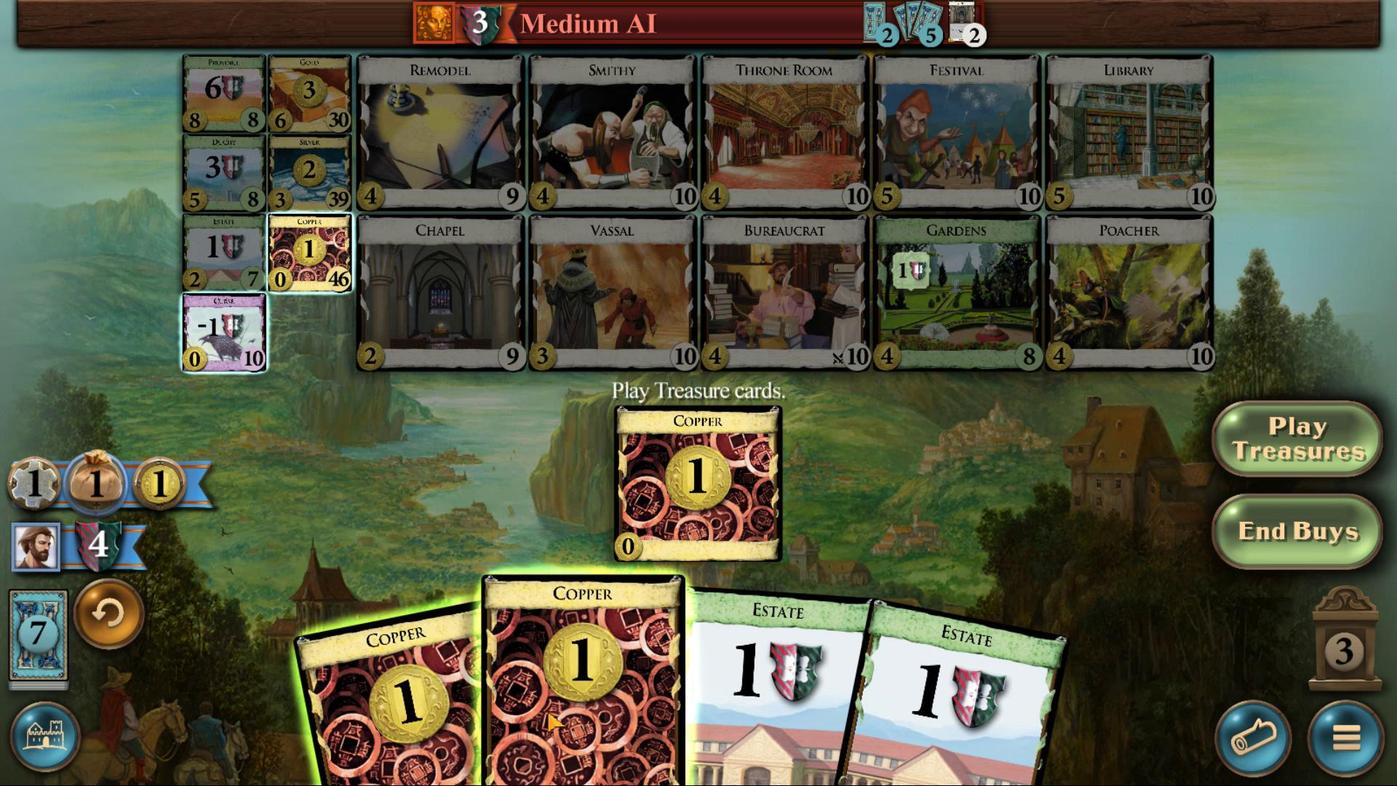 
Action: Mouse scrolled (546, 711) with delta (0, 0)
Screenshot: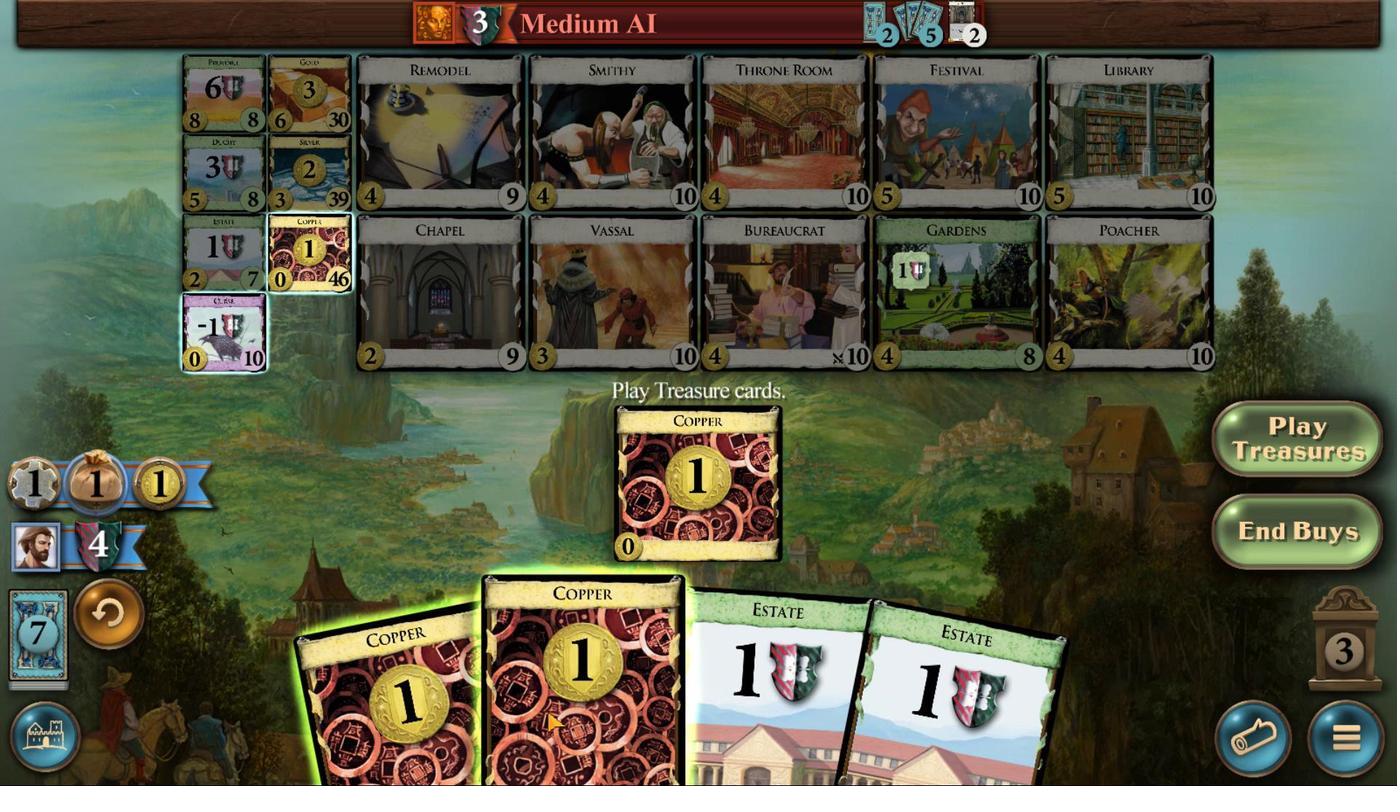 
Action: Mouse scrolled (546, 711) with delta (0, 0)
Screenshot: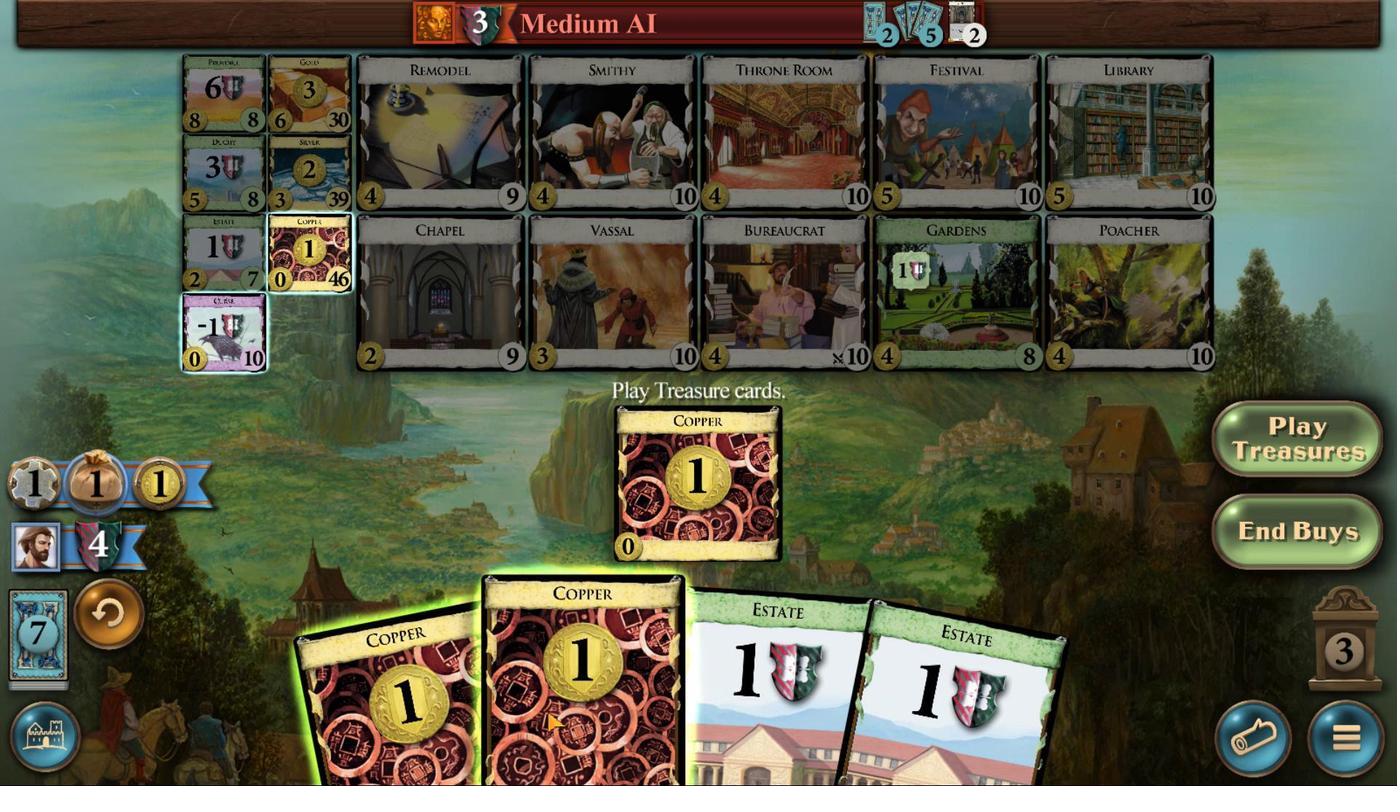 
Action: Mouse scrolled (546, 711) with delta (0, 0)
Screenshot: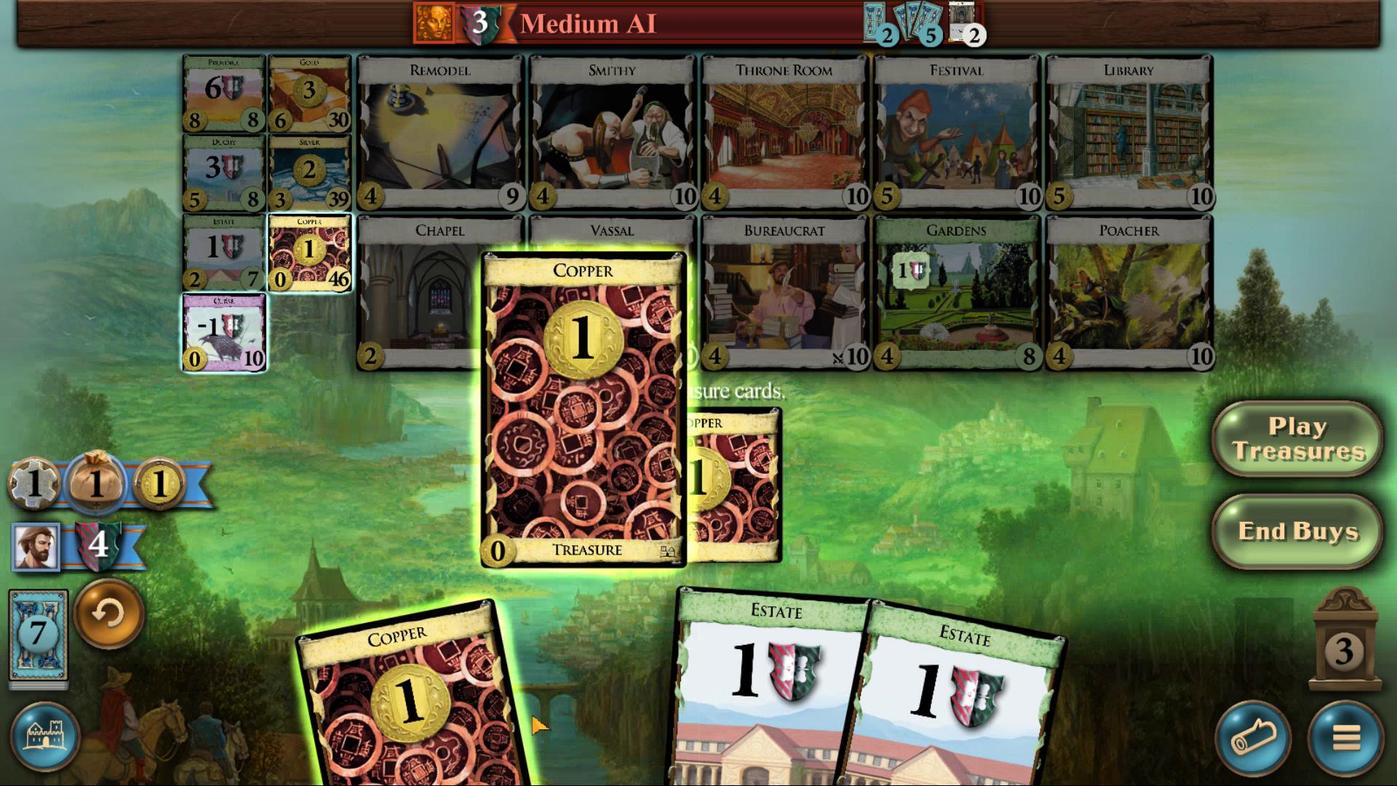 
Action: Mouse moved to (238, 275)
Screenshot: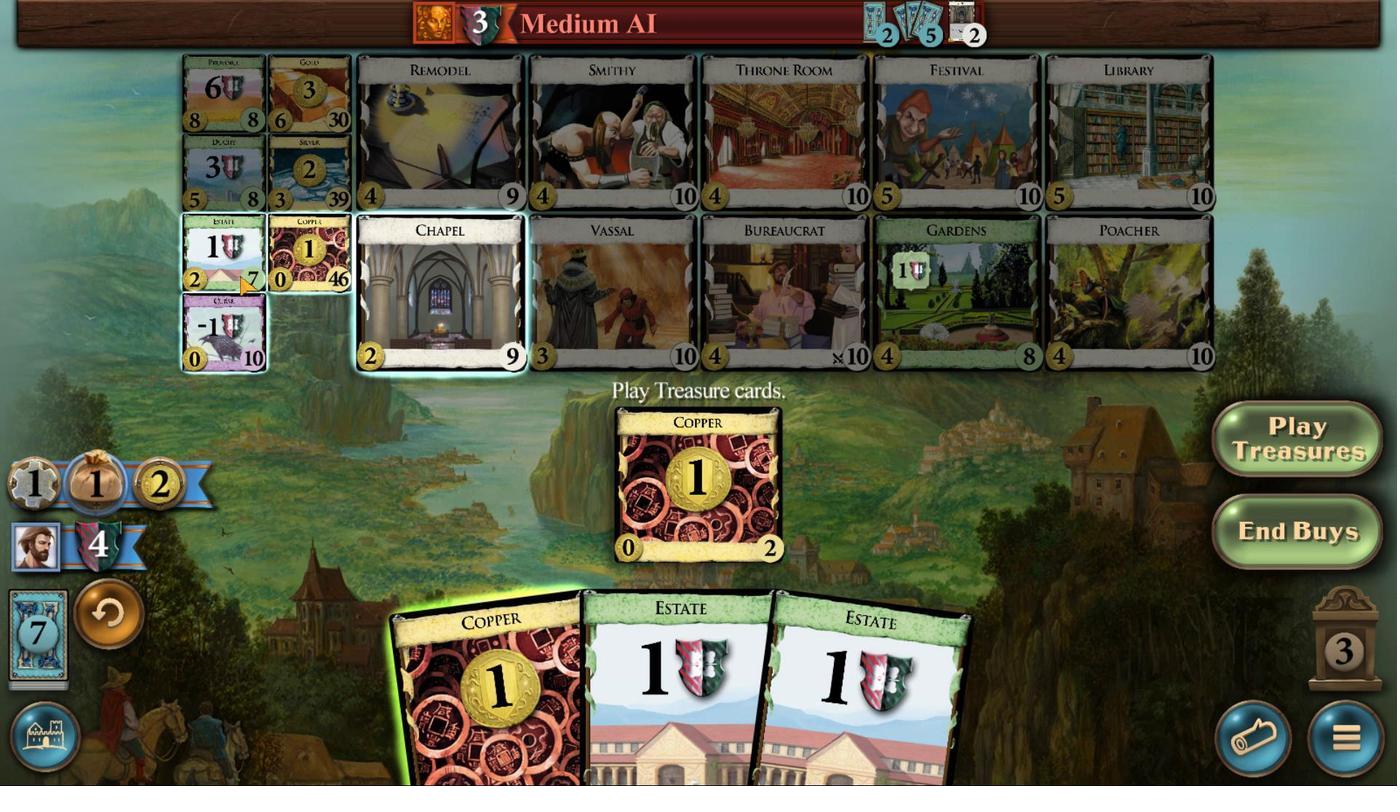 
Action: Mouse pressed left at (238, 275)
Screenshot: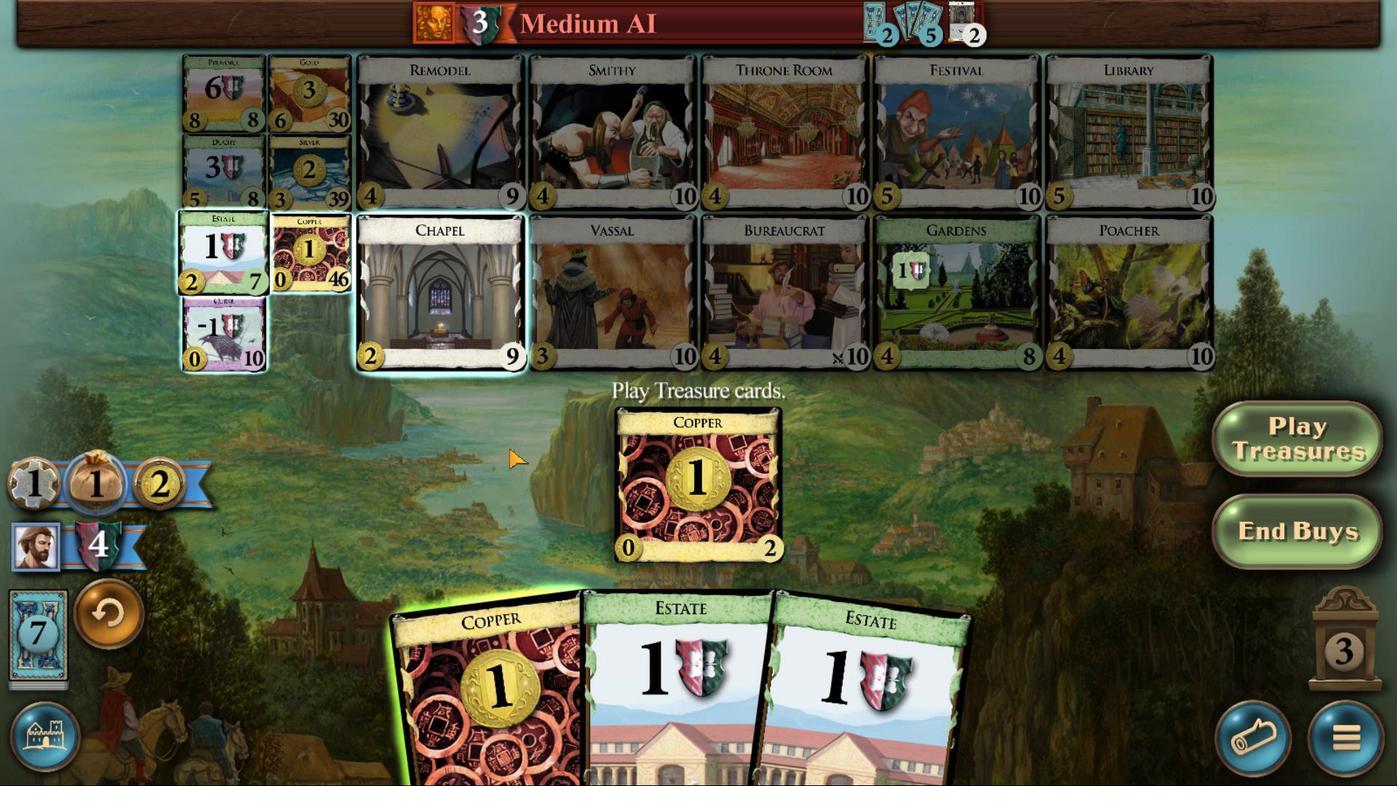 
Action: Mouse moved to (673, 729)
Screenshot: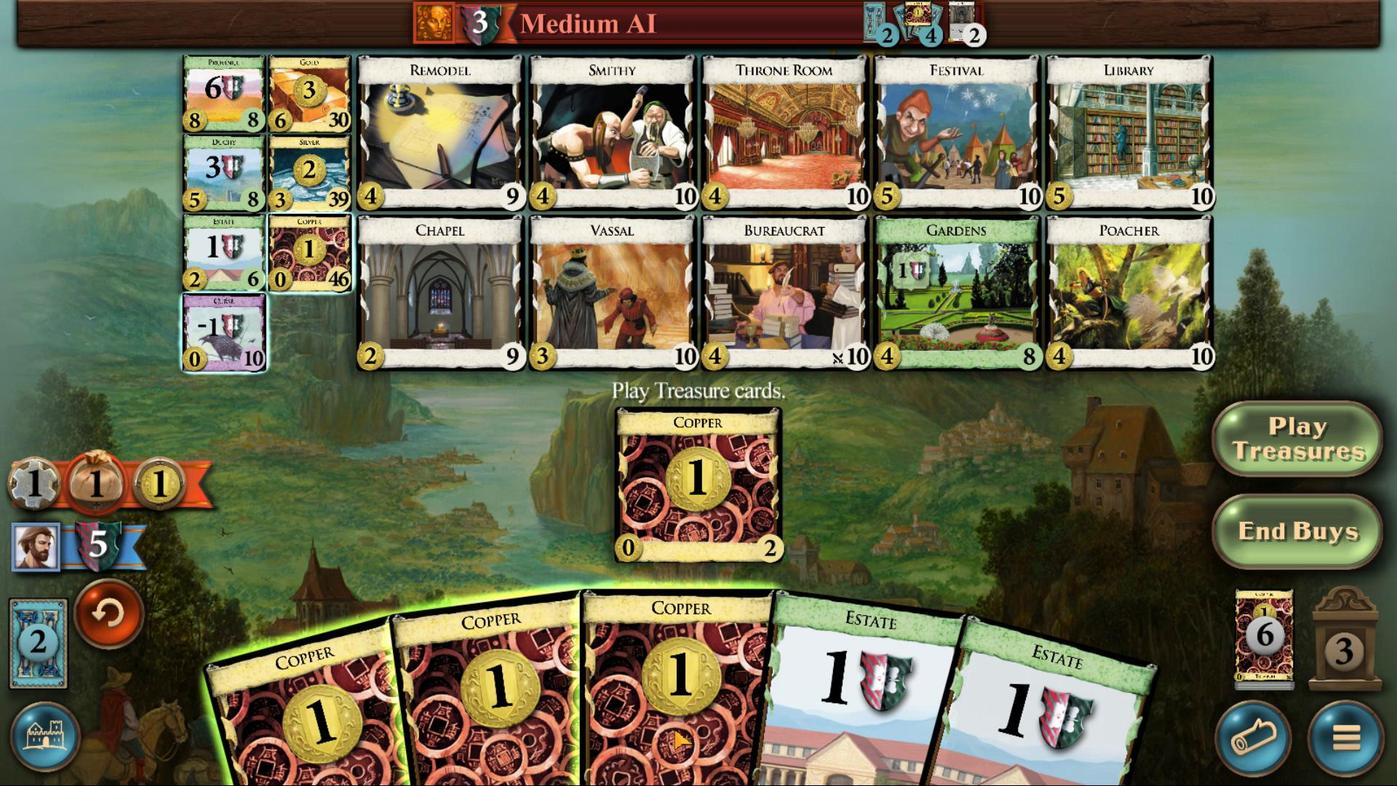 
Action: Mouse scrolled (673, 728) with delta (0, 0)
Screenshot: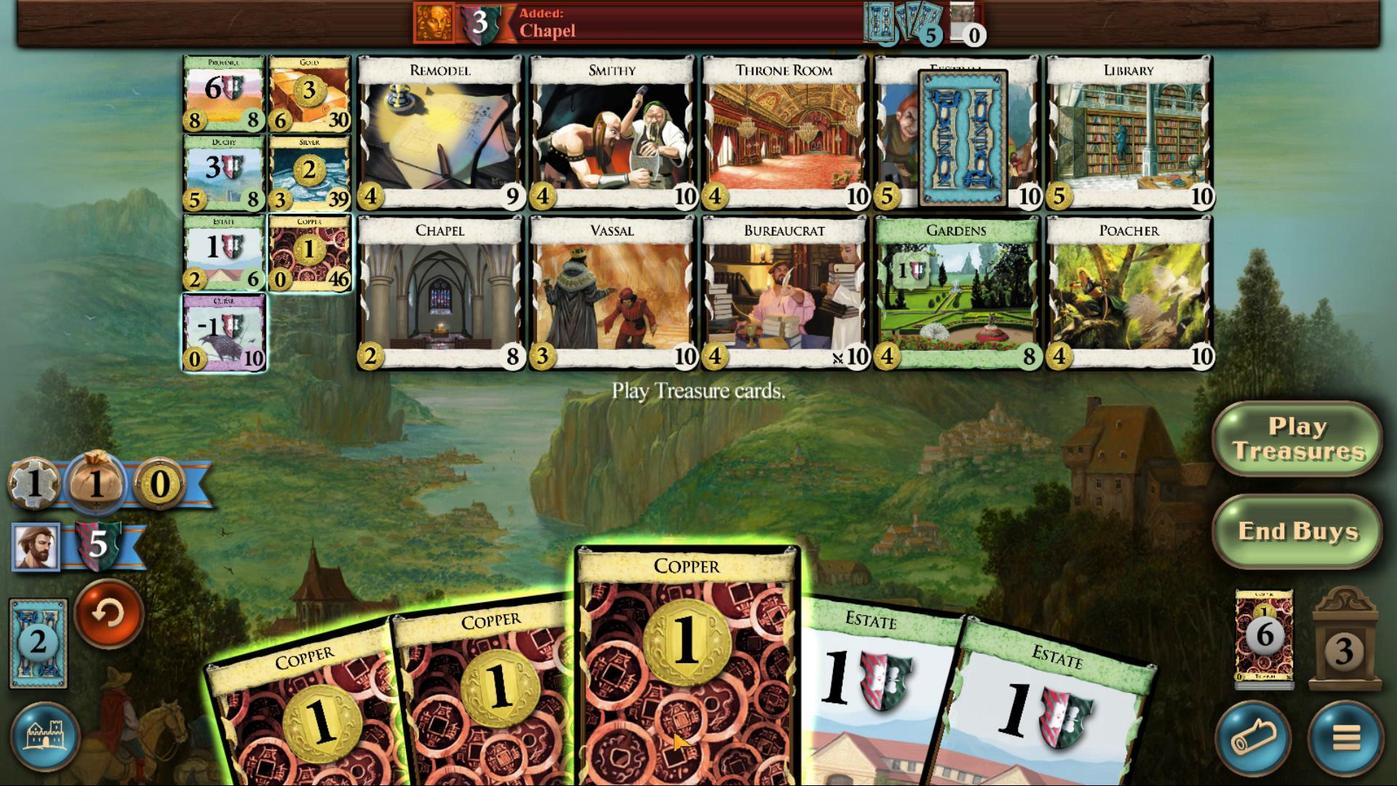 
Action: Mouse moved to (673, 729)
Screenshot: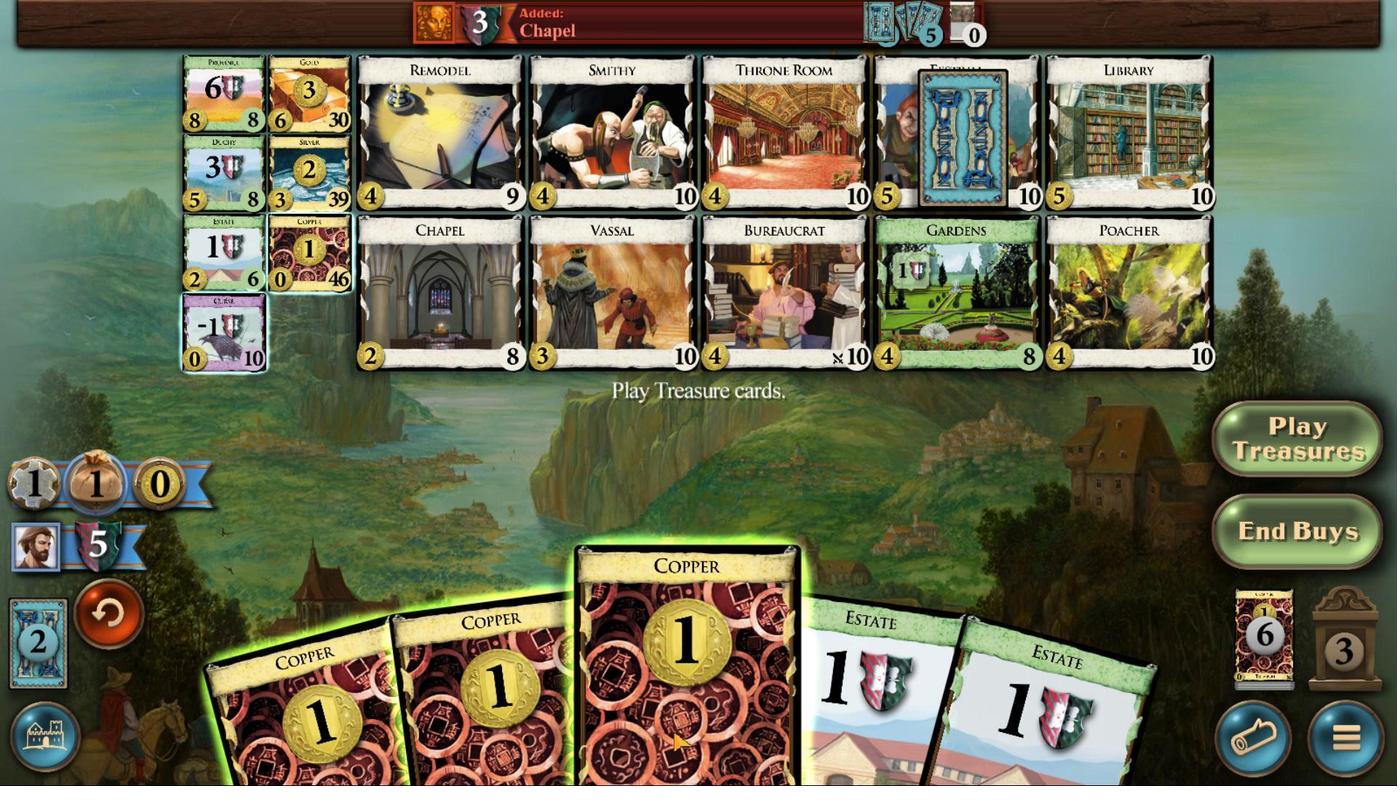 
Action: Mouse scrolled (673, 728) with delta (0, 0)
Screenshot: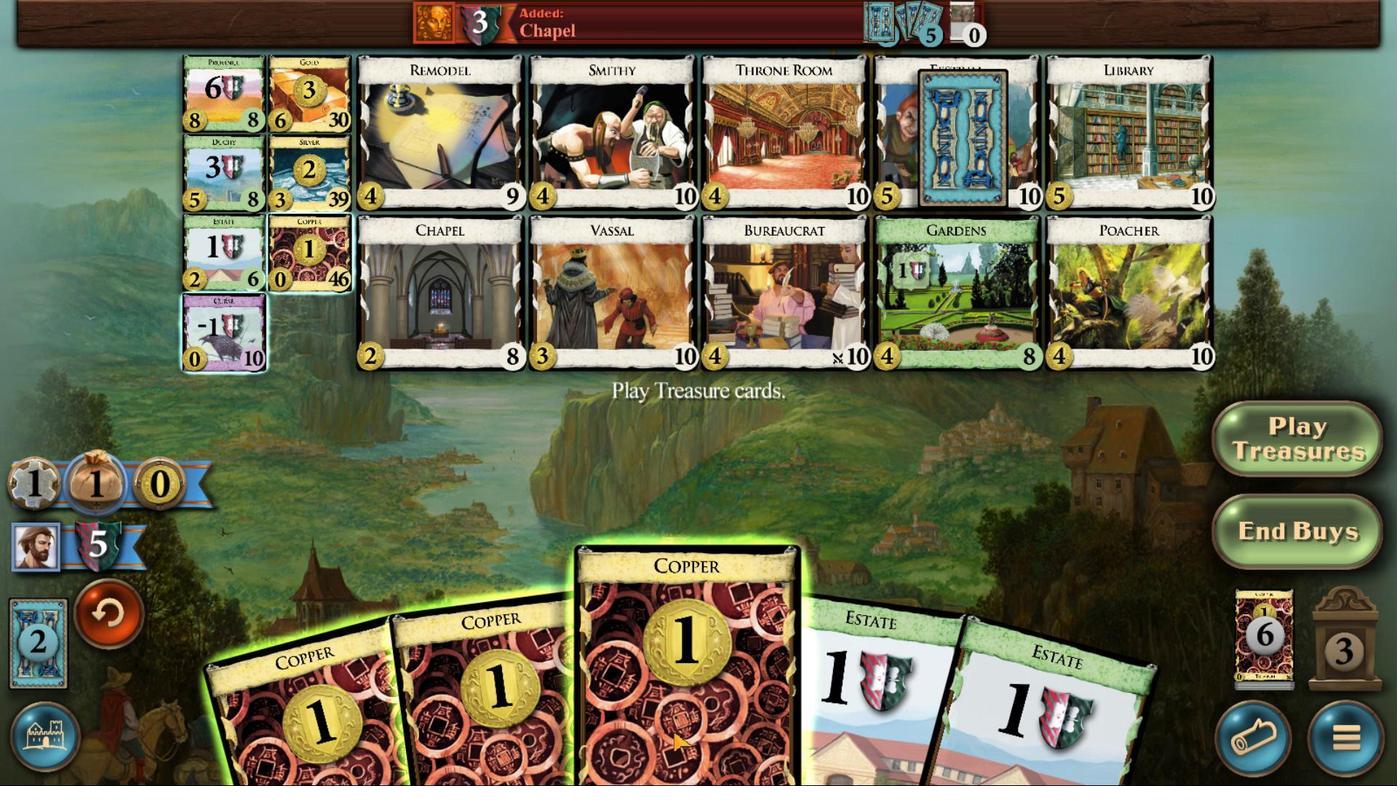 
Action: Mouse moved to (673, 731)
Screenshot: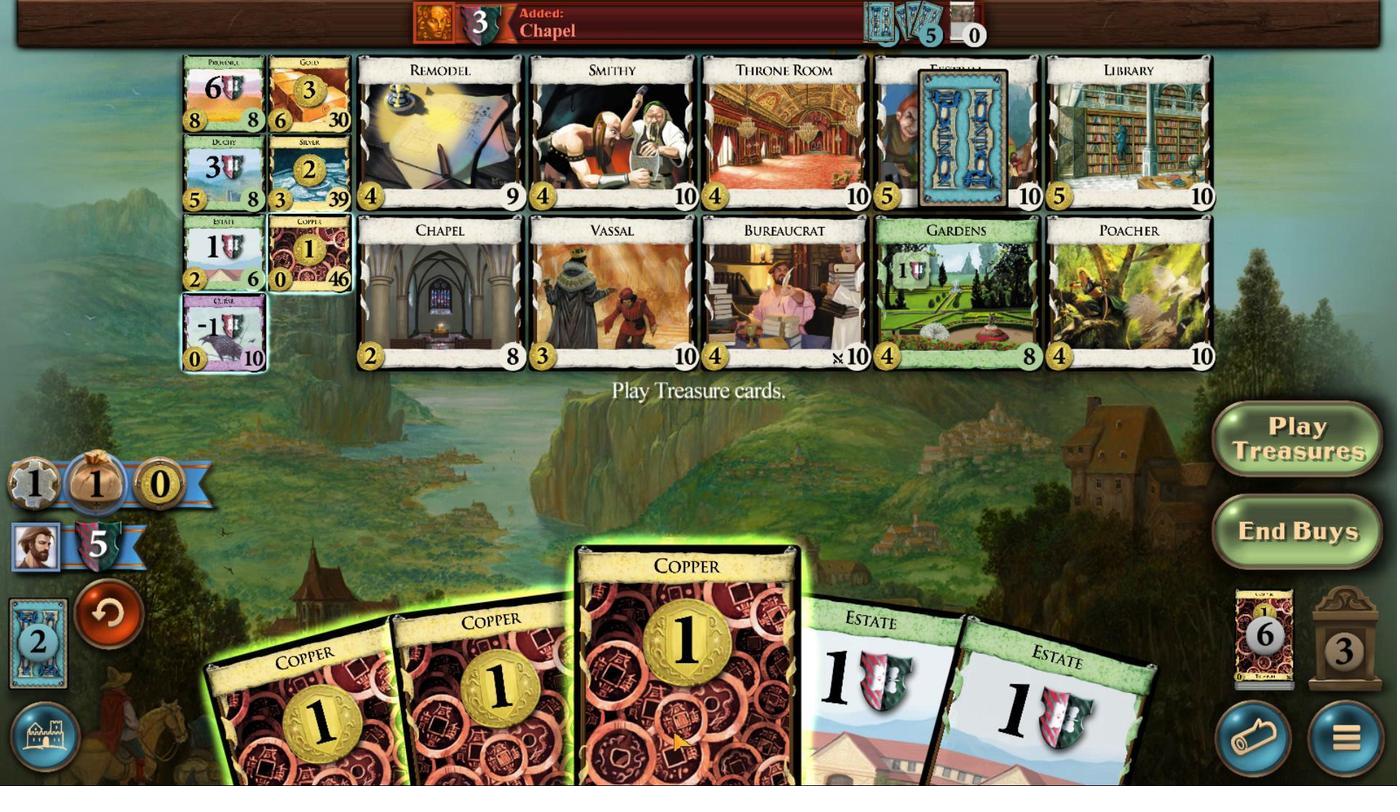 
Action: Mouse scrolled (673, 730) with delta (0, 0)
Screenshot: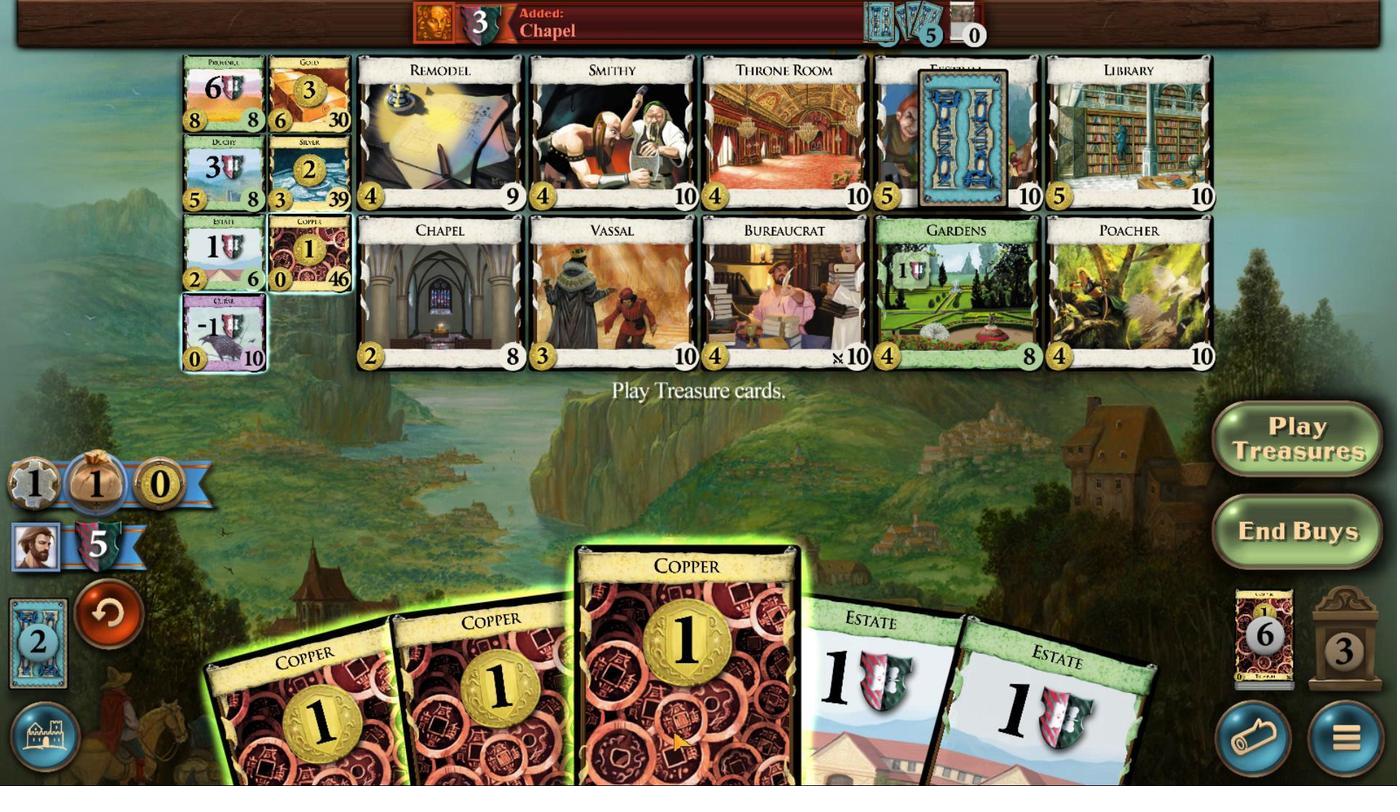 
Action: Mouse moved to (556, 725)
Screenshot: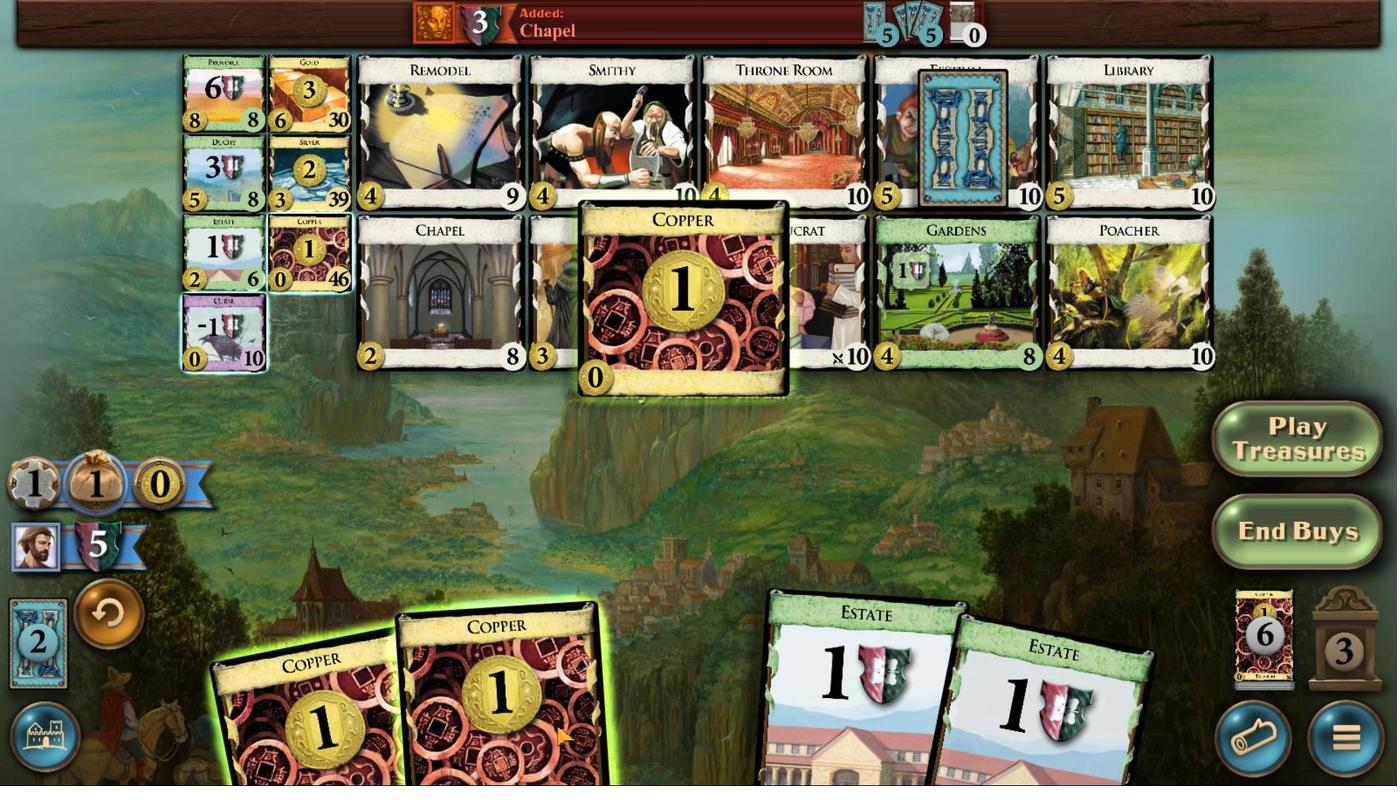 
Action: Mouse scrolled (556, 724) with delta (0, 0)
Screenshot: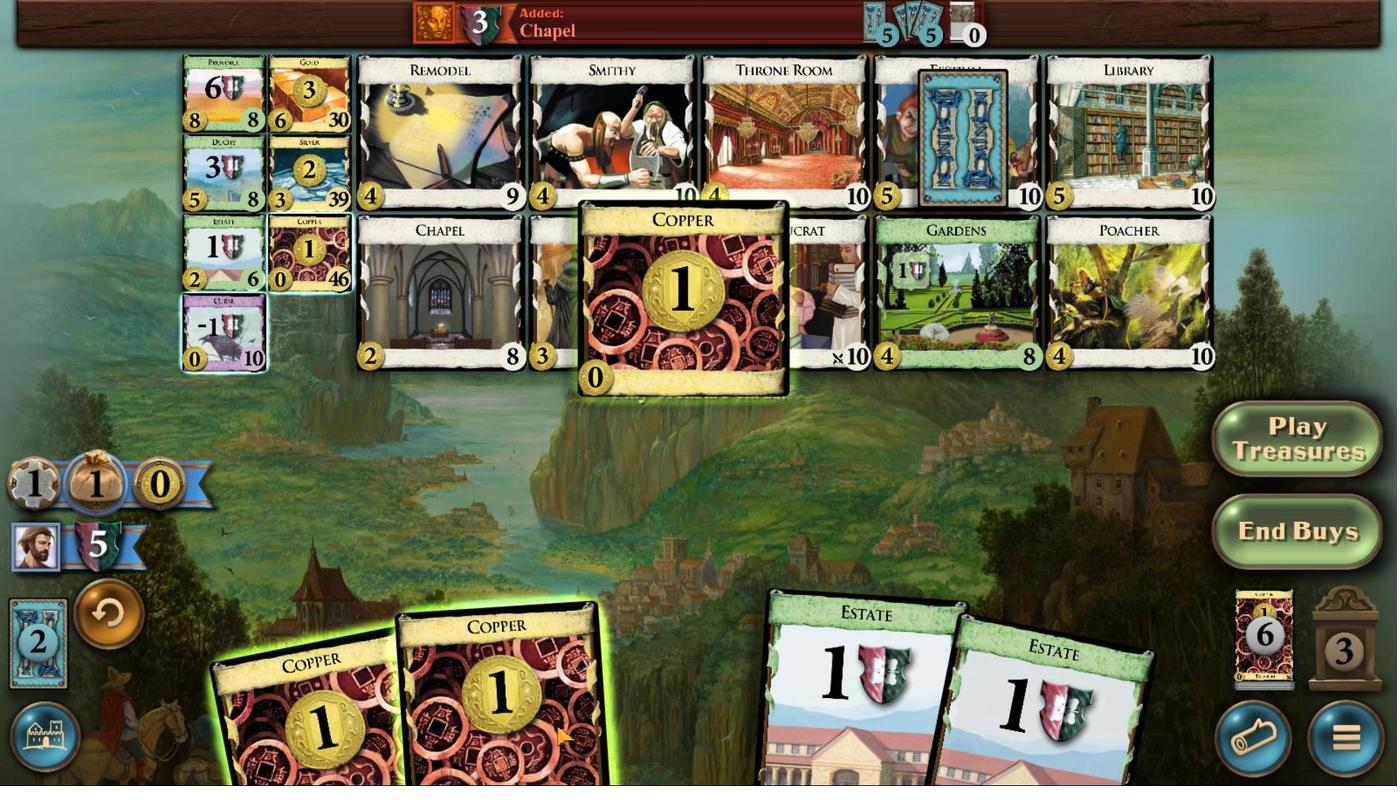 
Action: Mouse scrolled (556, 724) with delta (0, 0)
Screenshot: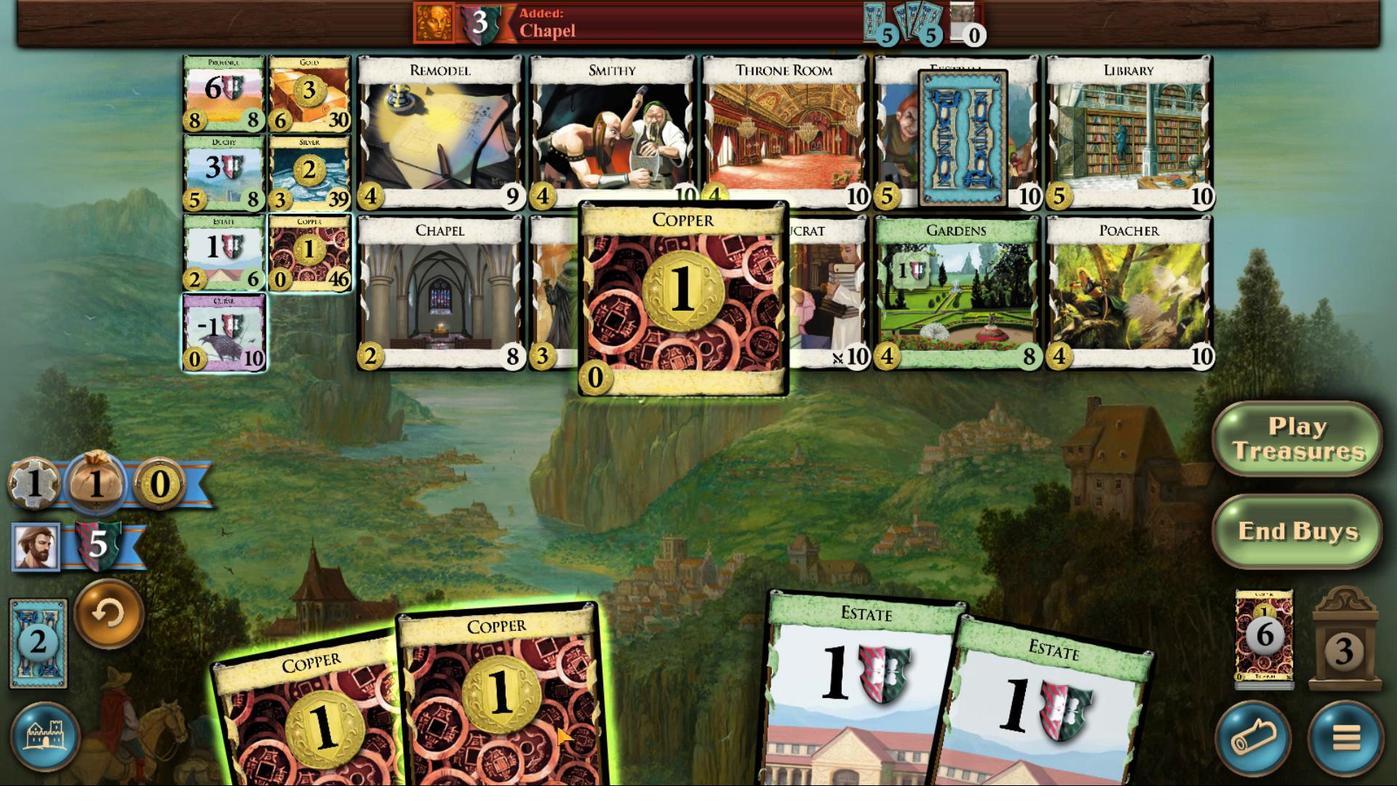
Action: Mouse scrolled (556, 724) with delta (0, 0)
Screenshot: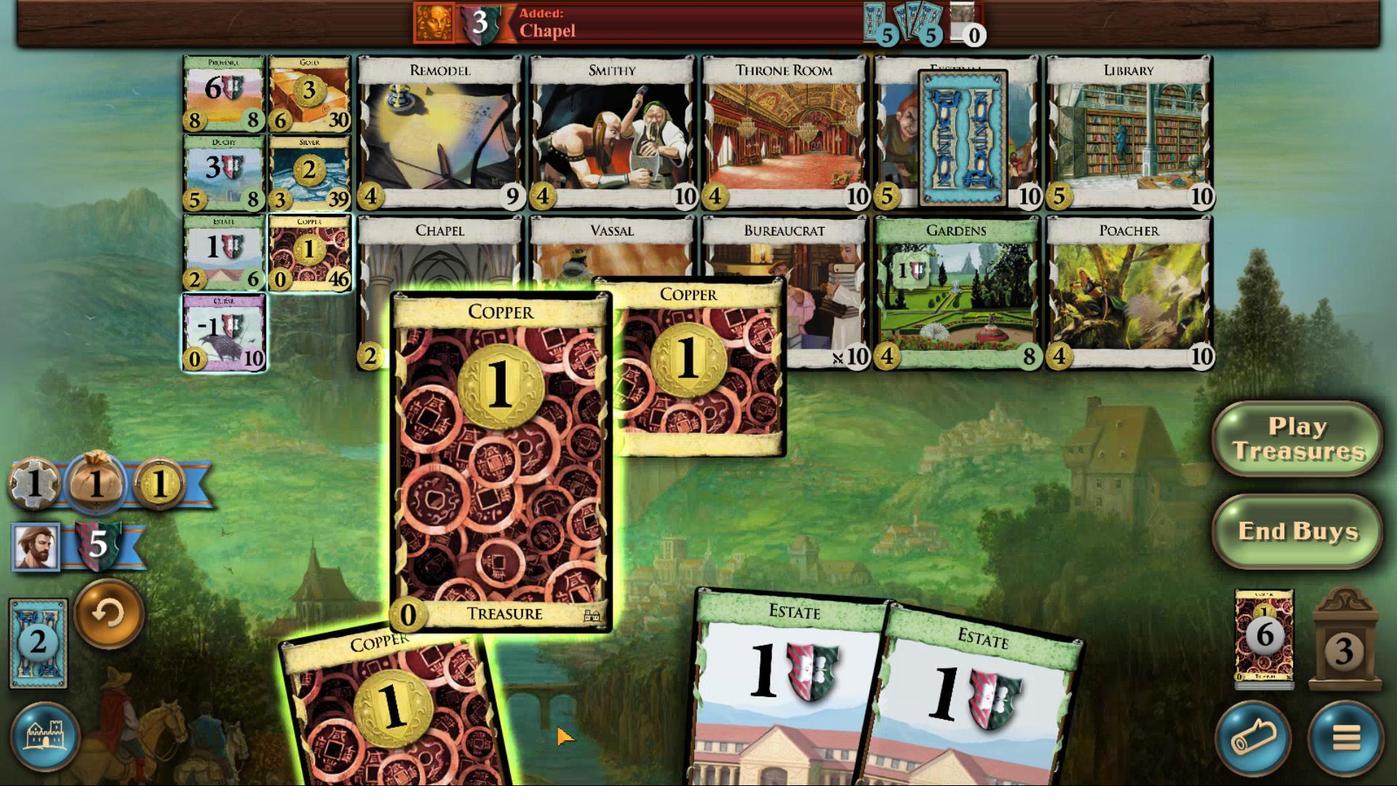 
Action: Mouse scrolled (556, 724) with delta (0, 0)
Screenshot: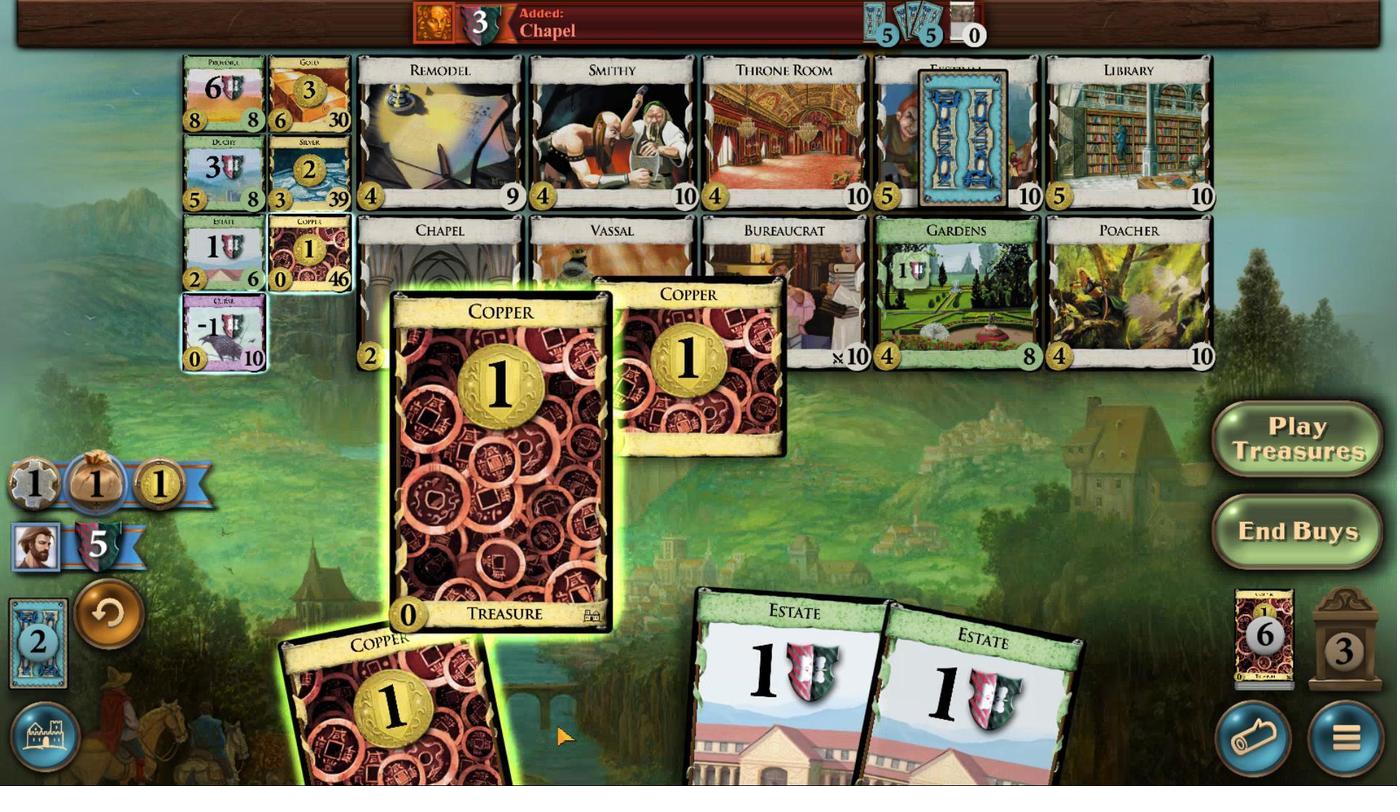 
Action: Mouse moved to (223, 254)
Screenshot: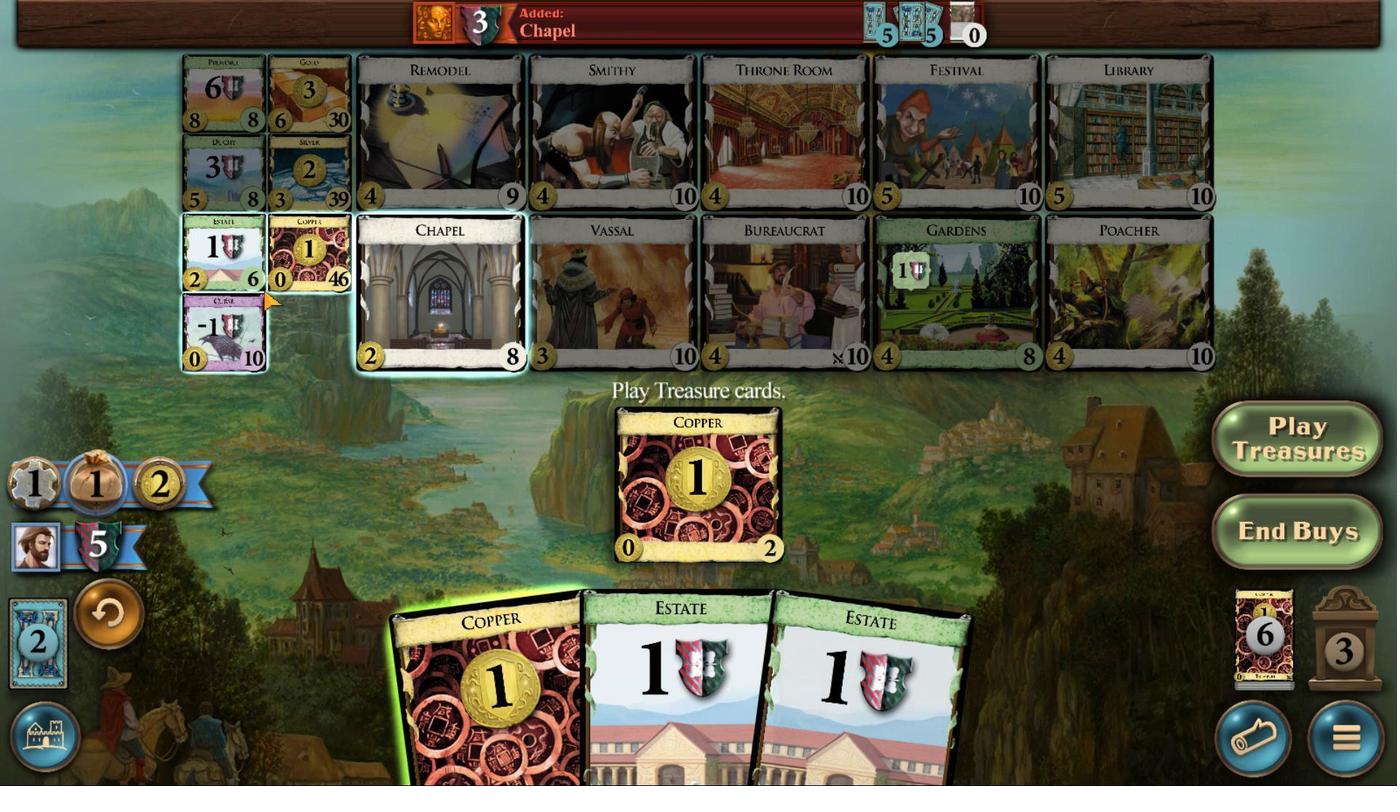 
Action: Mouse pressed left at (223, 254)
Screenshot: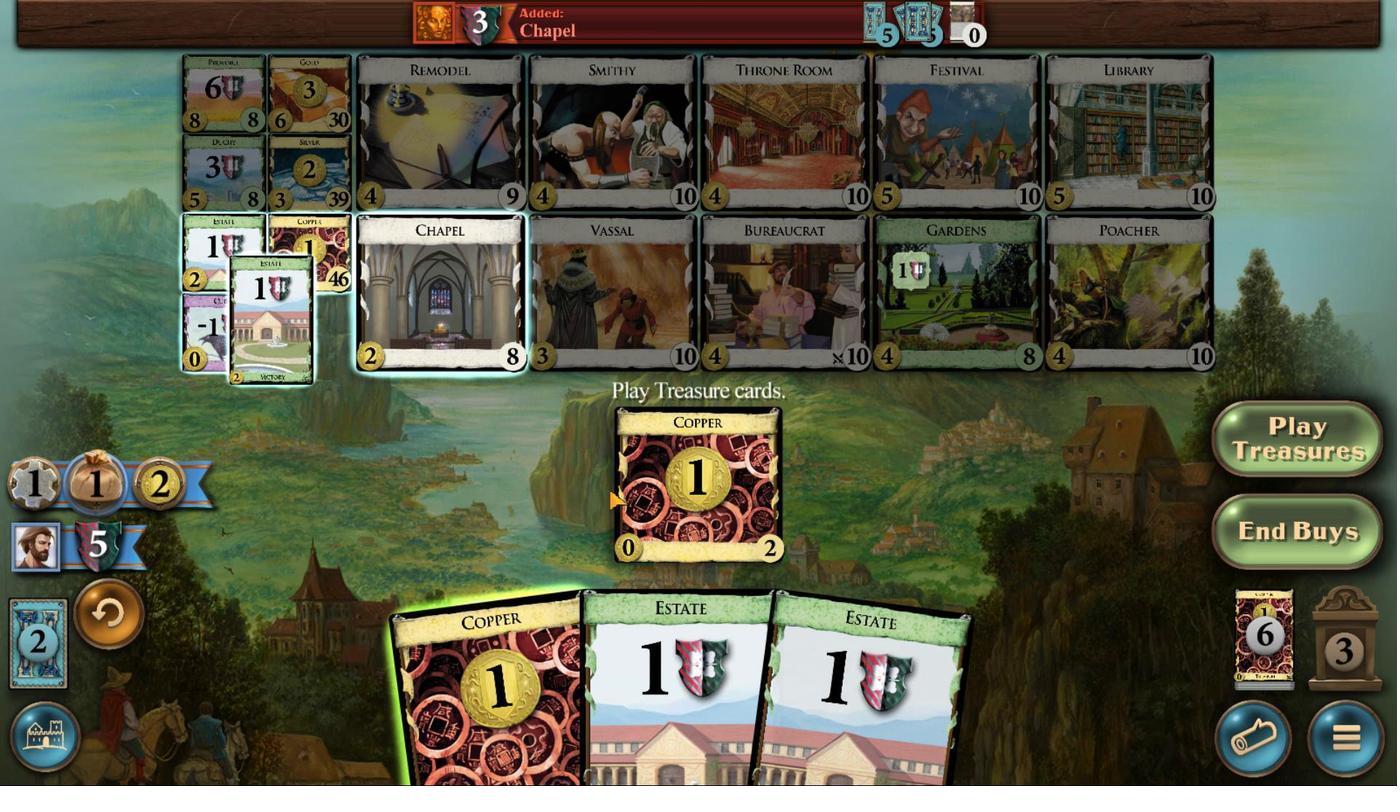 
Action: Mouse moved to (852, 702)
Screenshot: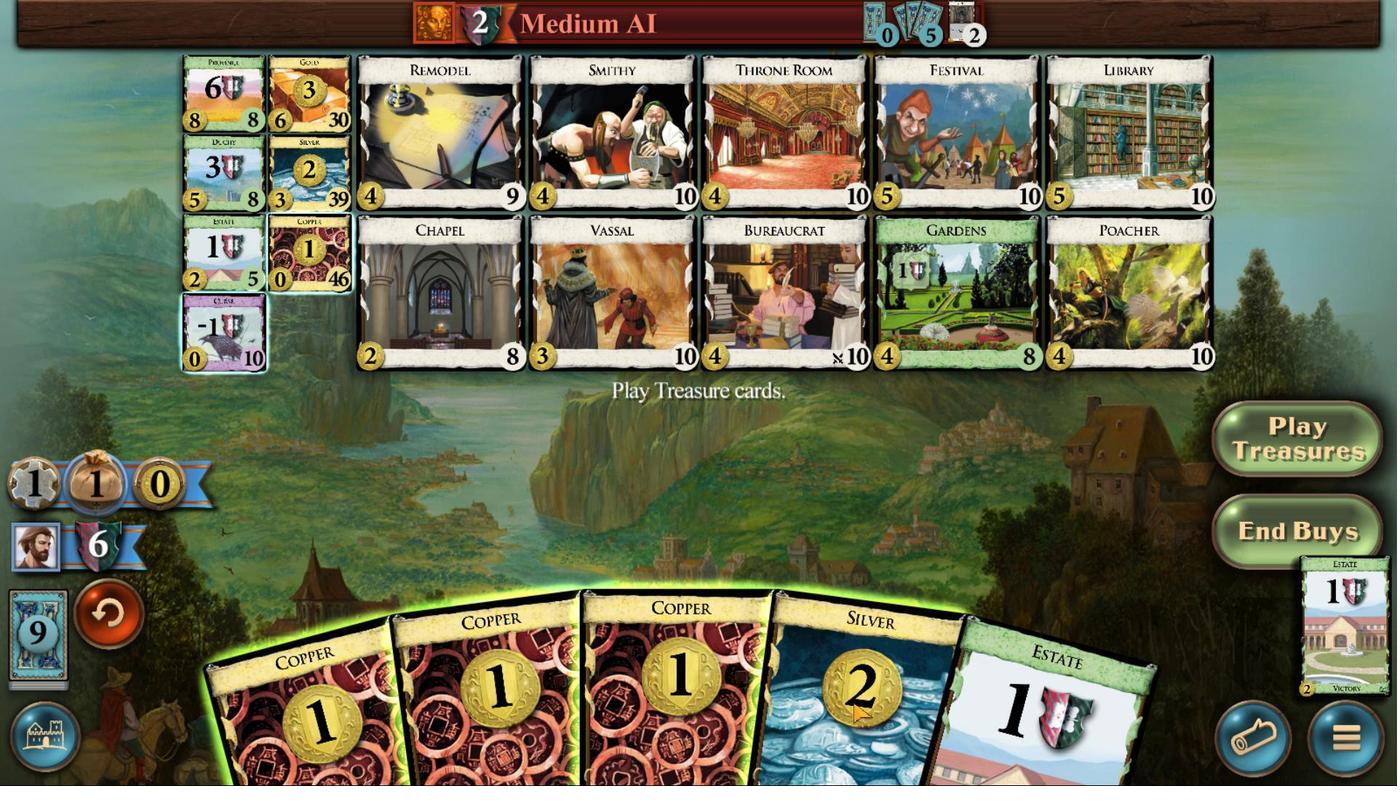 
Action: Mouse scrolled (852, 701) with delta (0, 0)
Screenshot: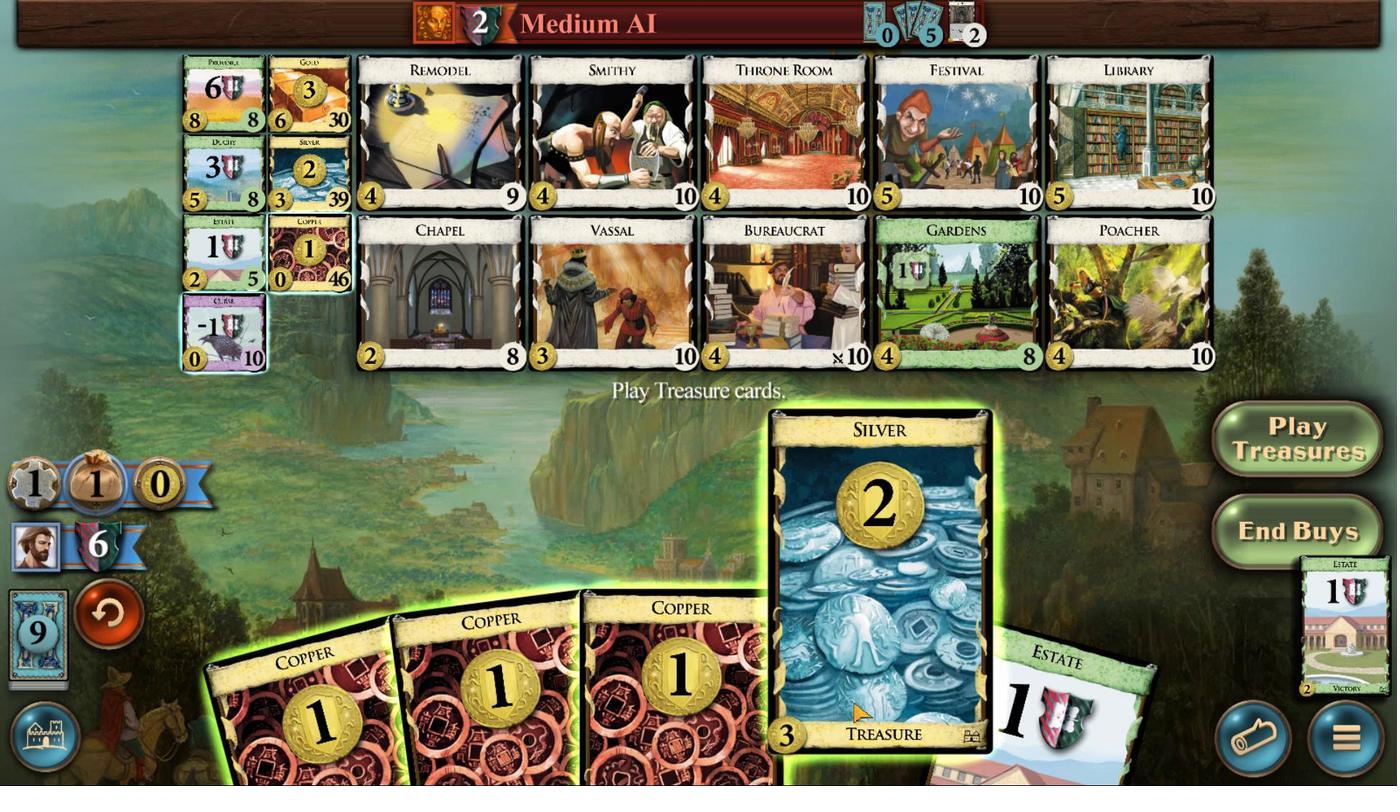 
Action: Mouse scrolled (852, 701) with delta (0, 0)
Screenshot: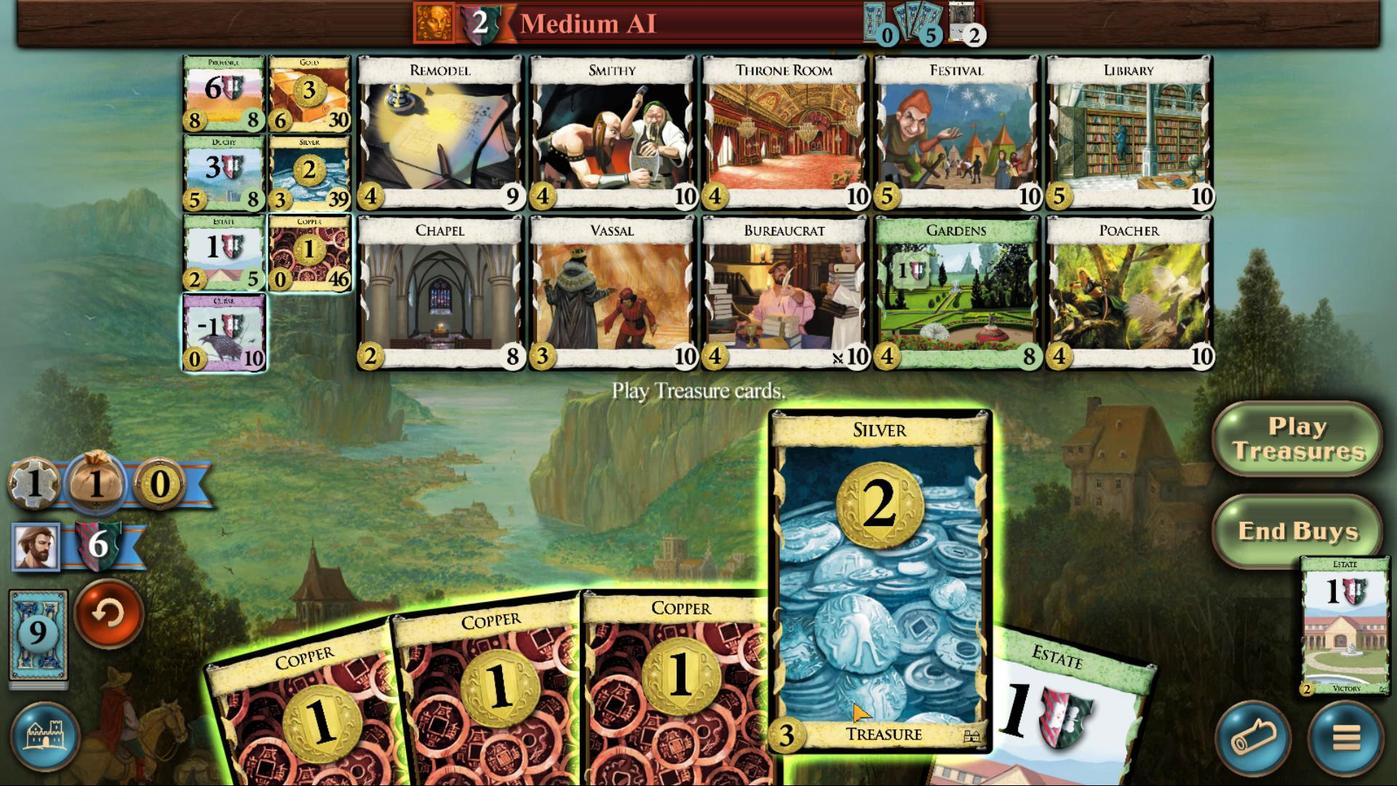 
Action: Mouse moved to (703, 697)
Screenshot: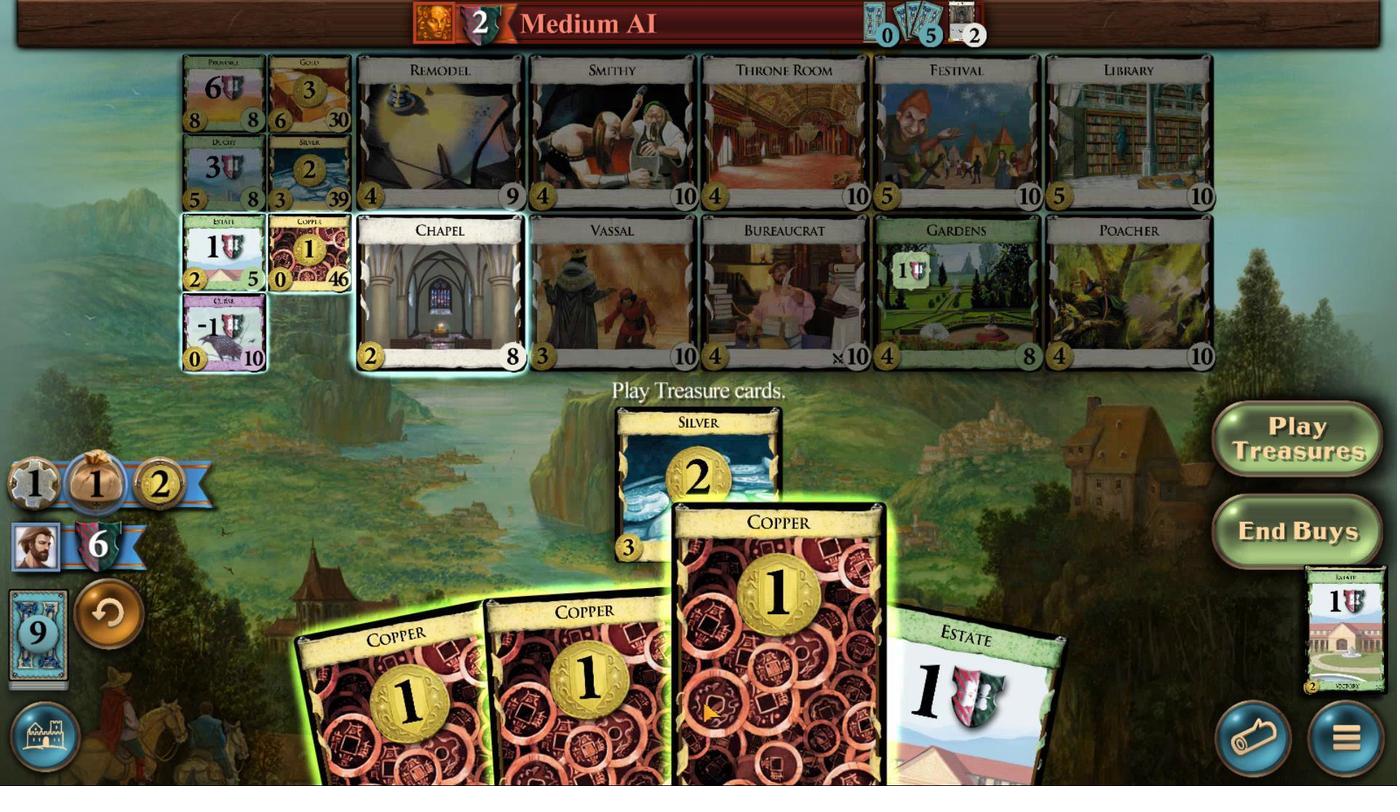 
Action: Mouse scrolled (703, 697) with delta (0, 0)
Screenshot: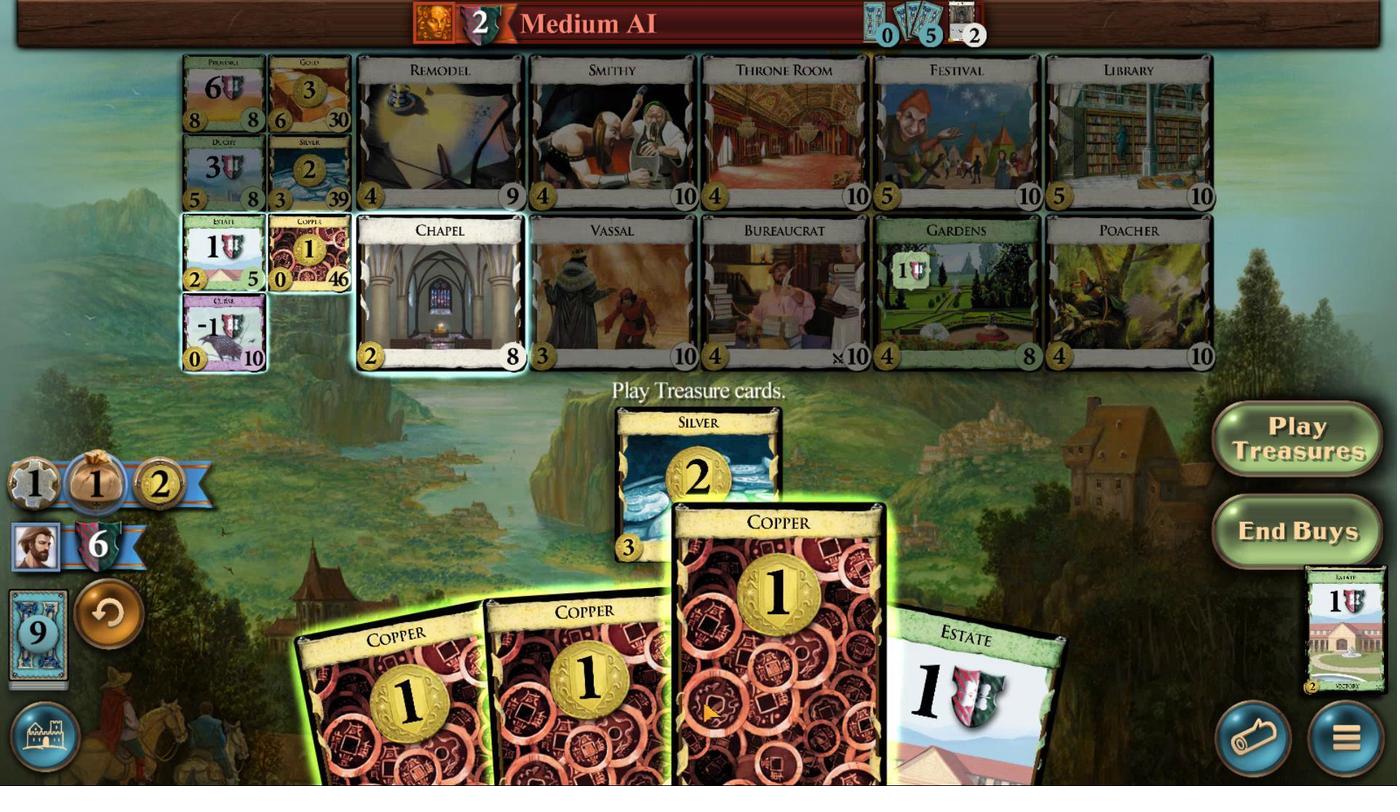 
Action: Mouse moved to (703, 700)
Screenshot: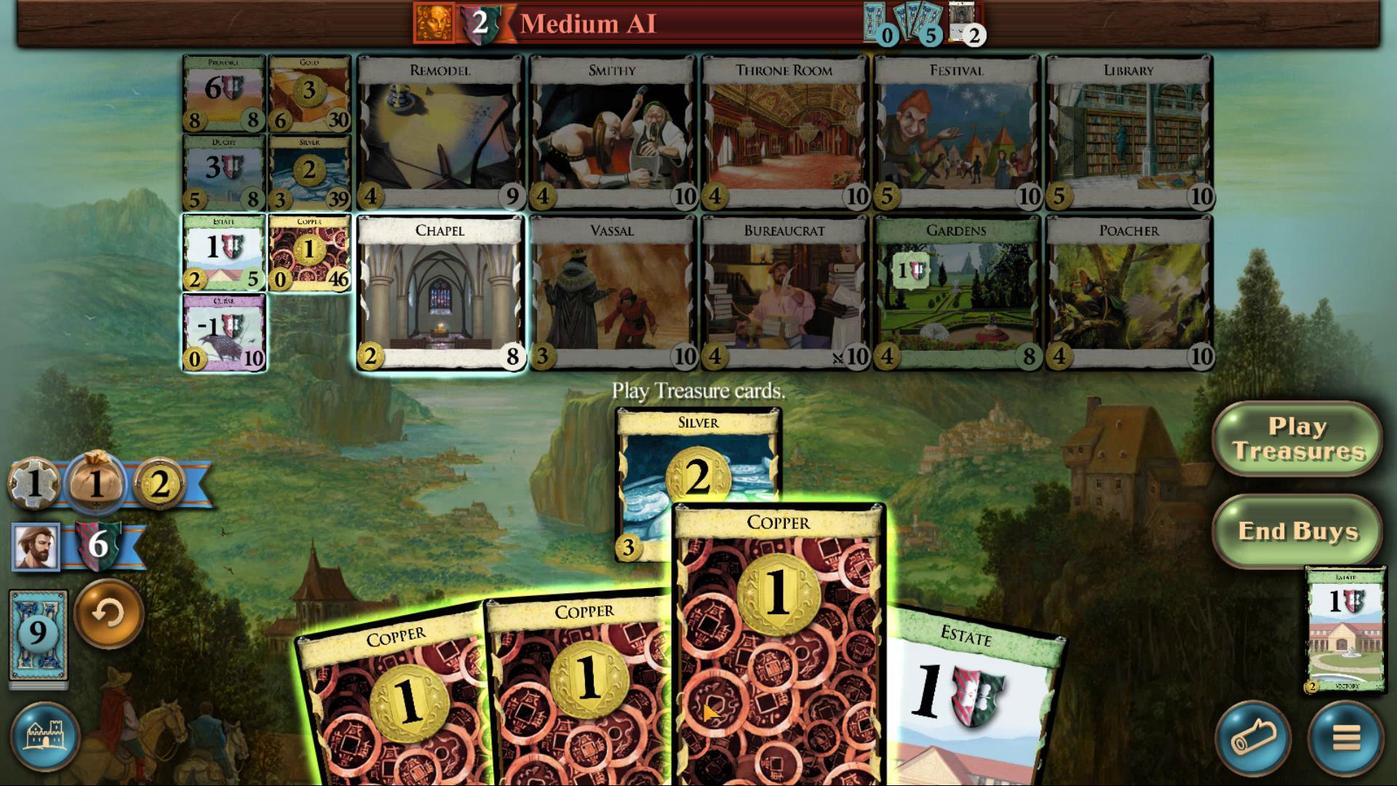 
Action: Mouse scrolled (703, 699) with delta (0, 0)
Screenshot: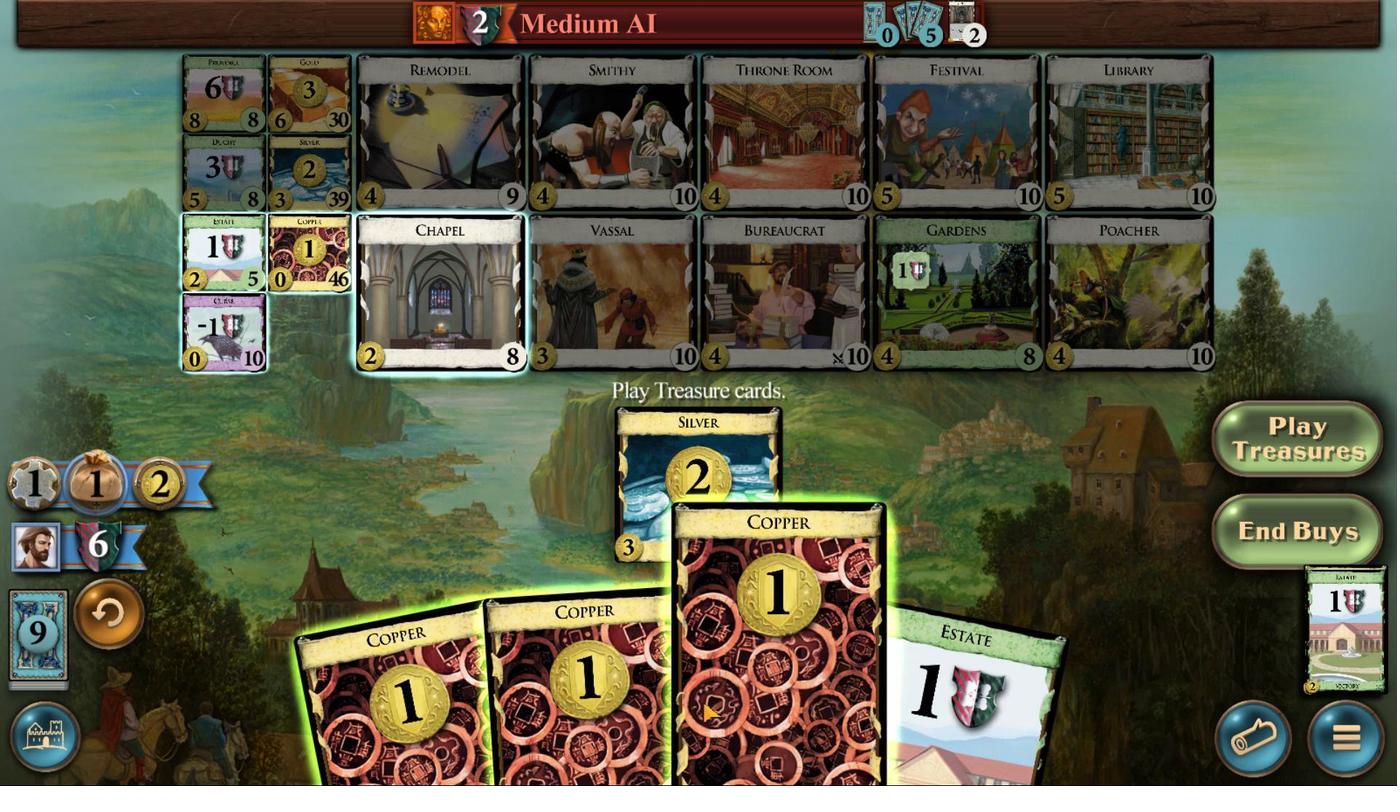 
Action: Mouse moved to (703, 700)
Screenshot: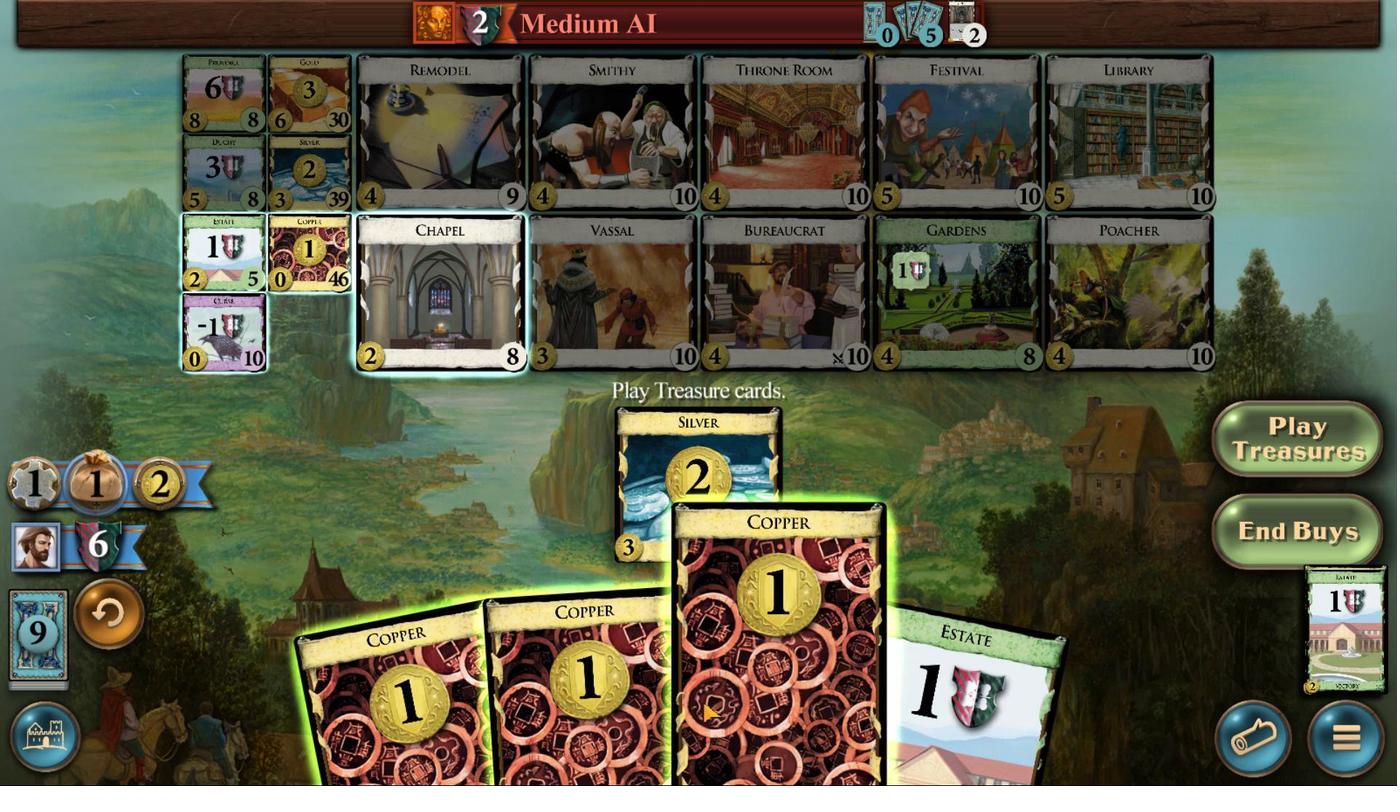 
Action: Mouse scrolled (703, 699) with delta (0, 0)
Screenshot: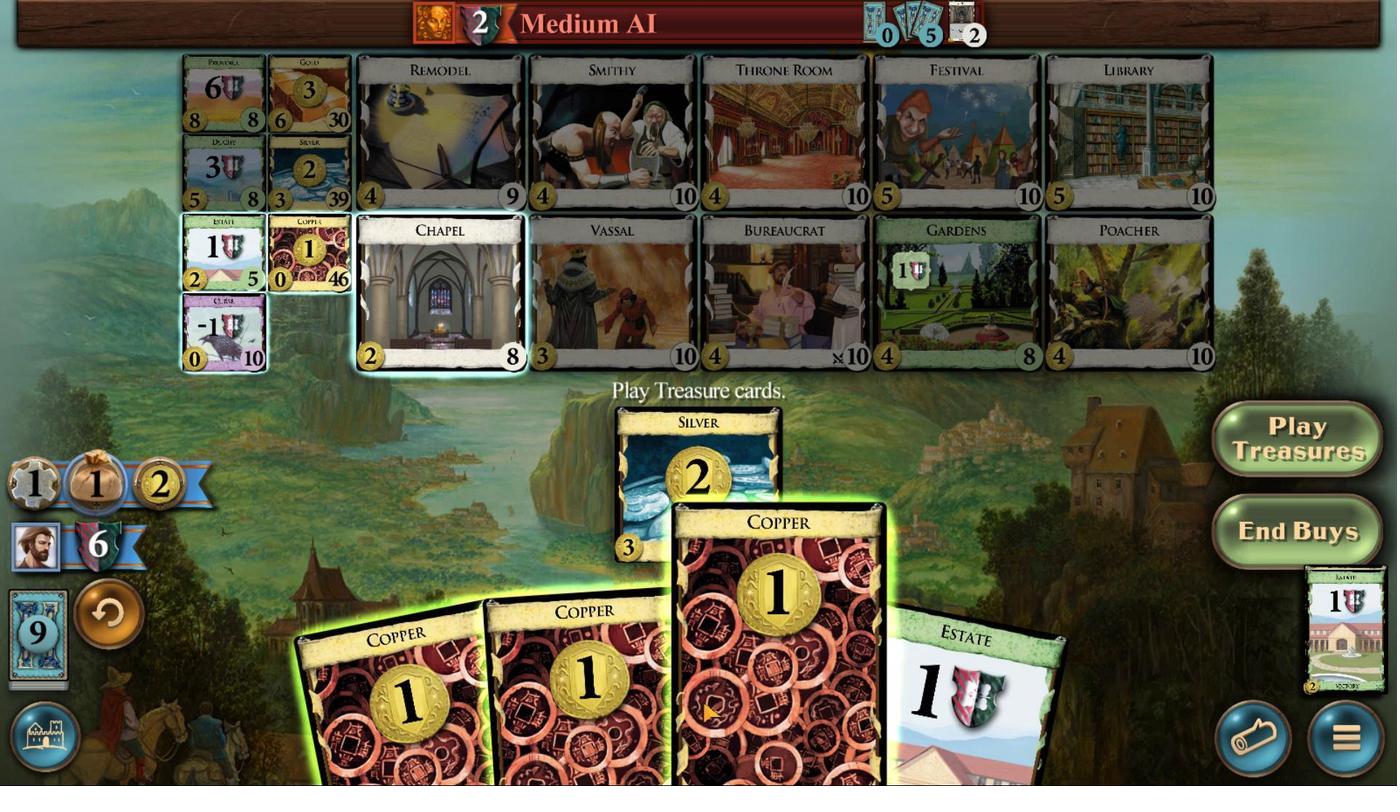 
Action: Mouse moved to (602, 692)
Screenshot: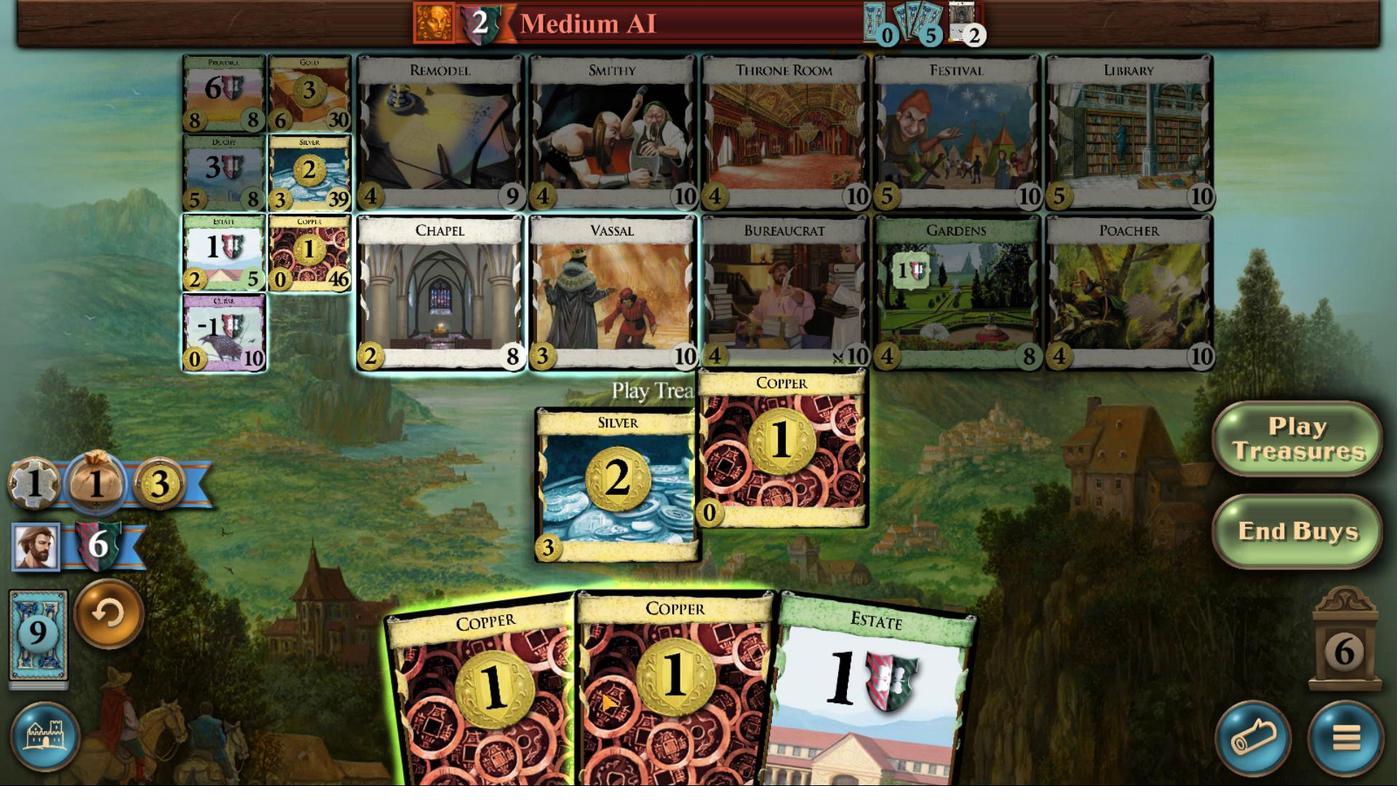 
Action: Mouse scrolled (602, 691) with delta (0, 0)
Screenshot: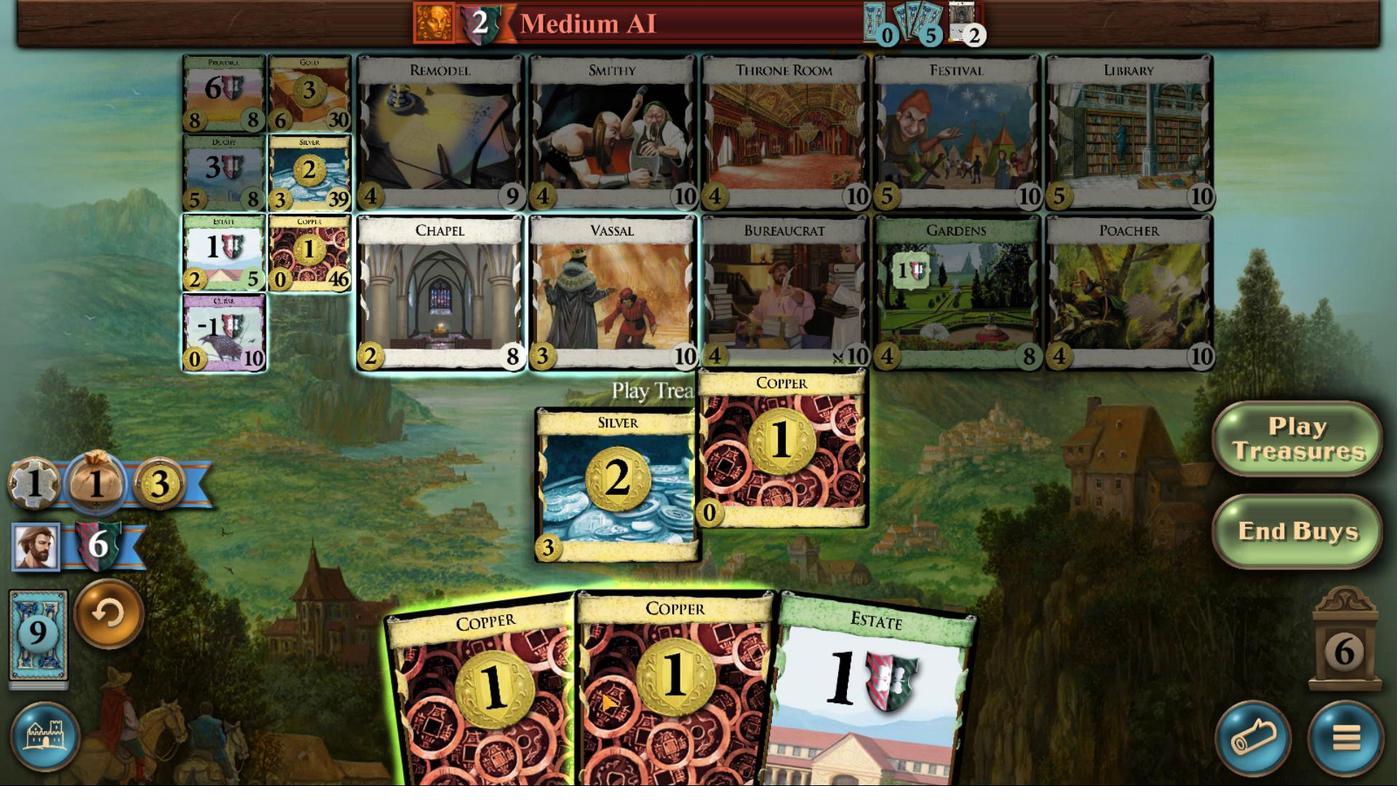 
Action: Mouse moved to (601, 692)
Screenshot: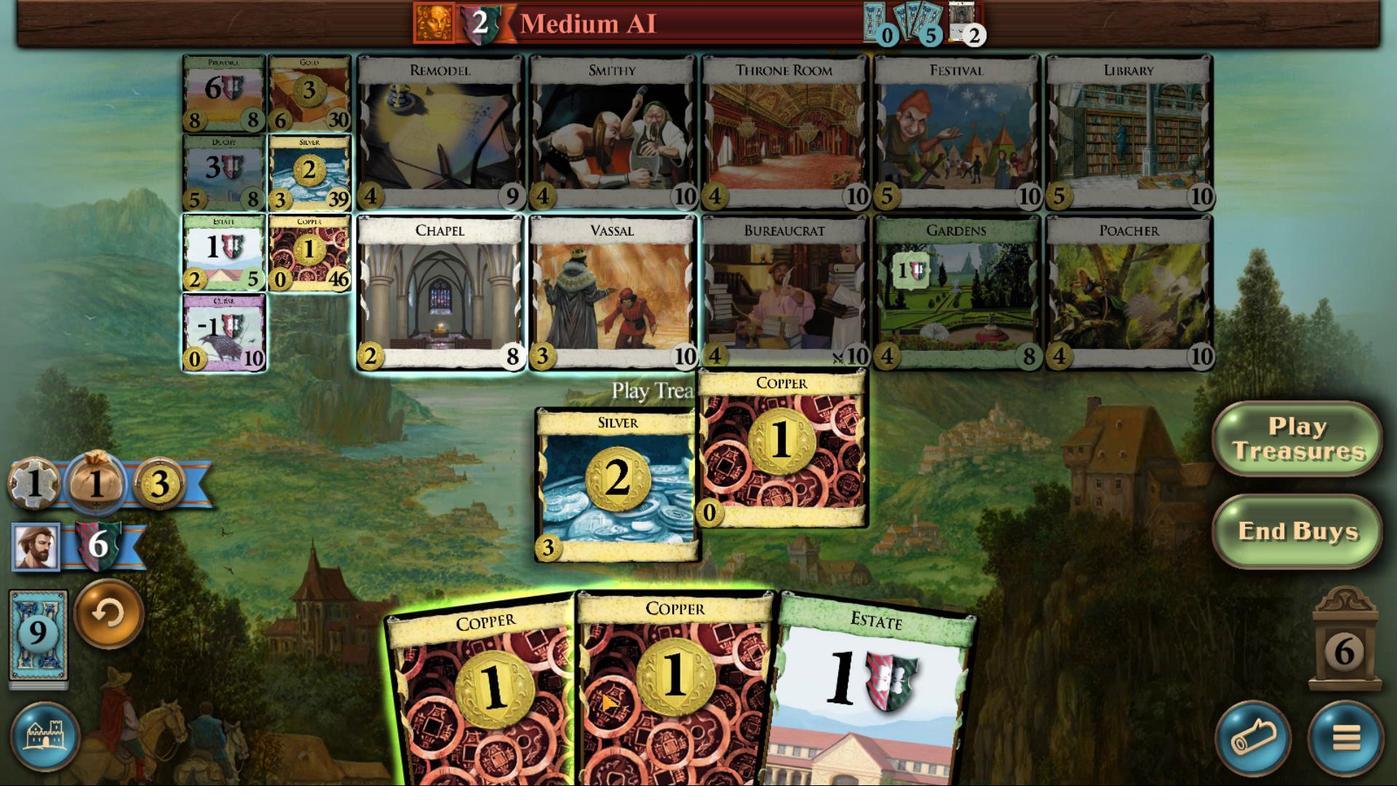 
Action: Mouse scrolled (601, 691) with delta (0, 0)
Screenshot: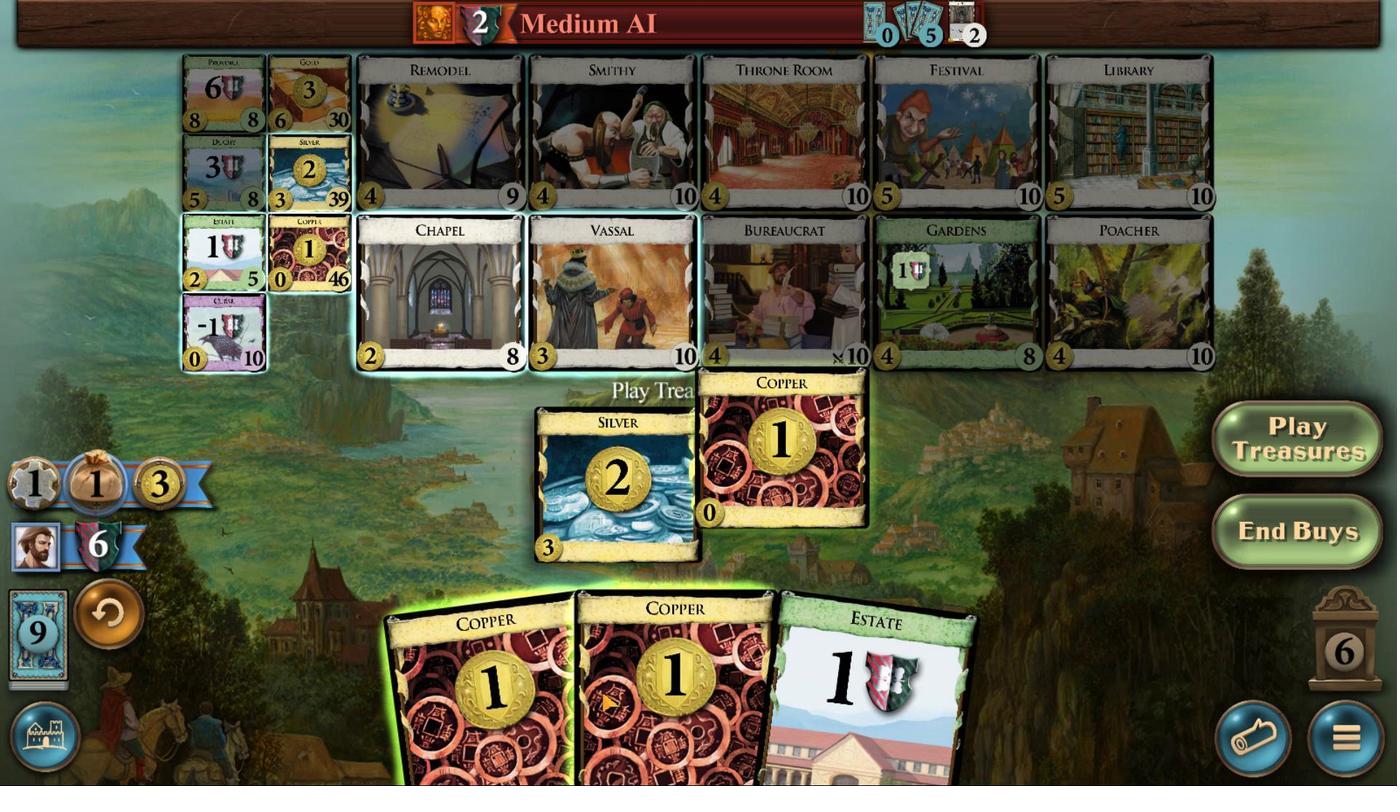 
Action: Mouse moved to (601, 692)
Screenshot: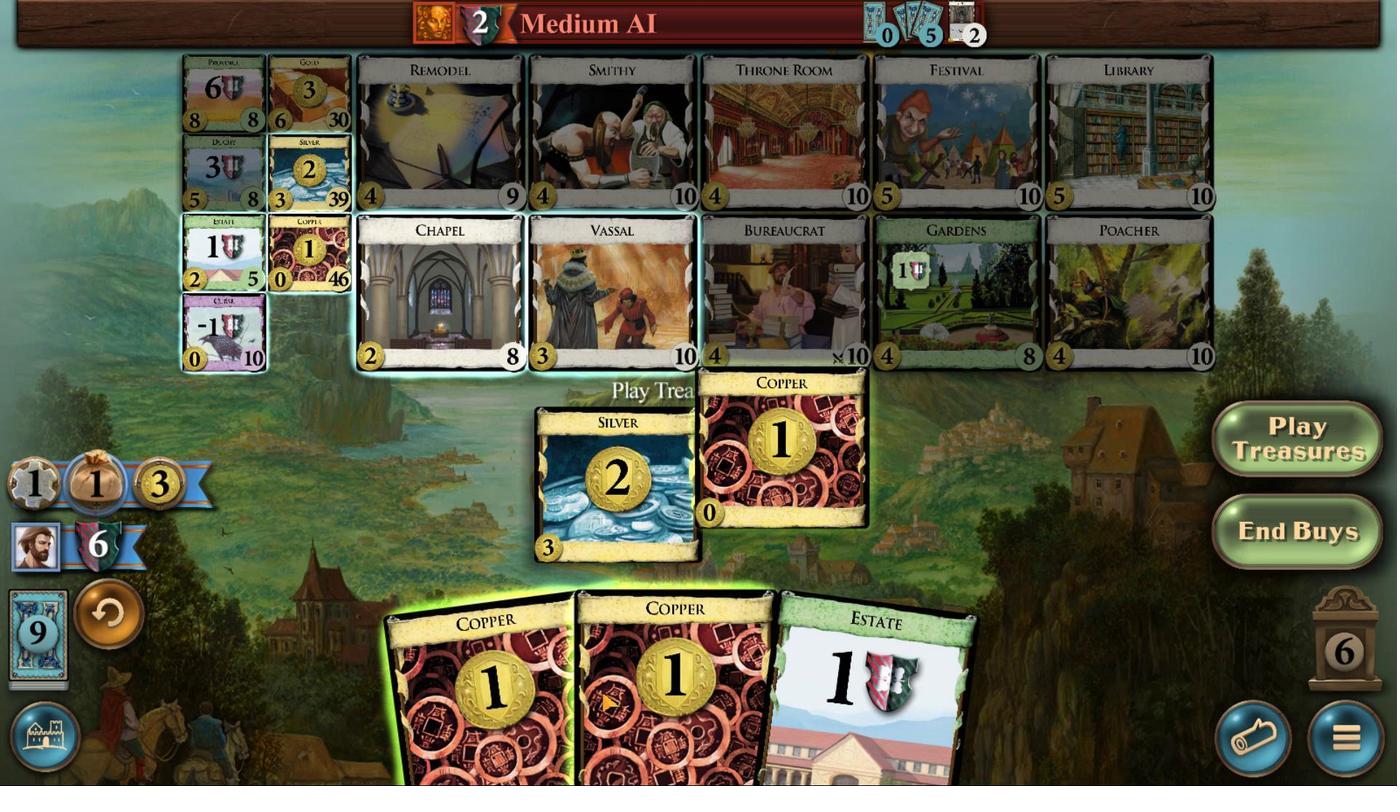 
Action: Mouse scrolled (601, 691) with delta (0, 0)
Screenshot: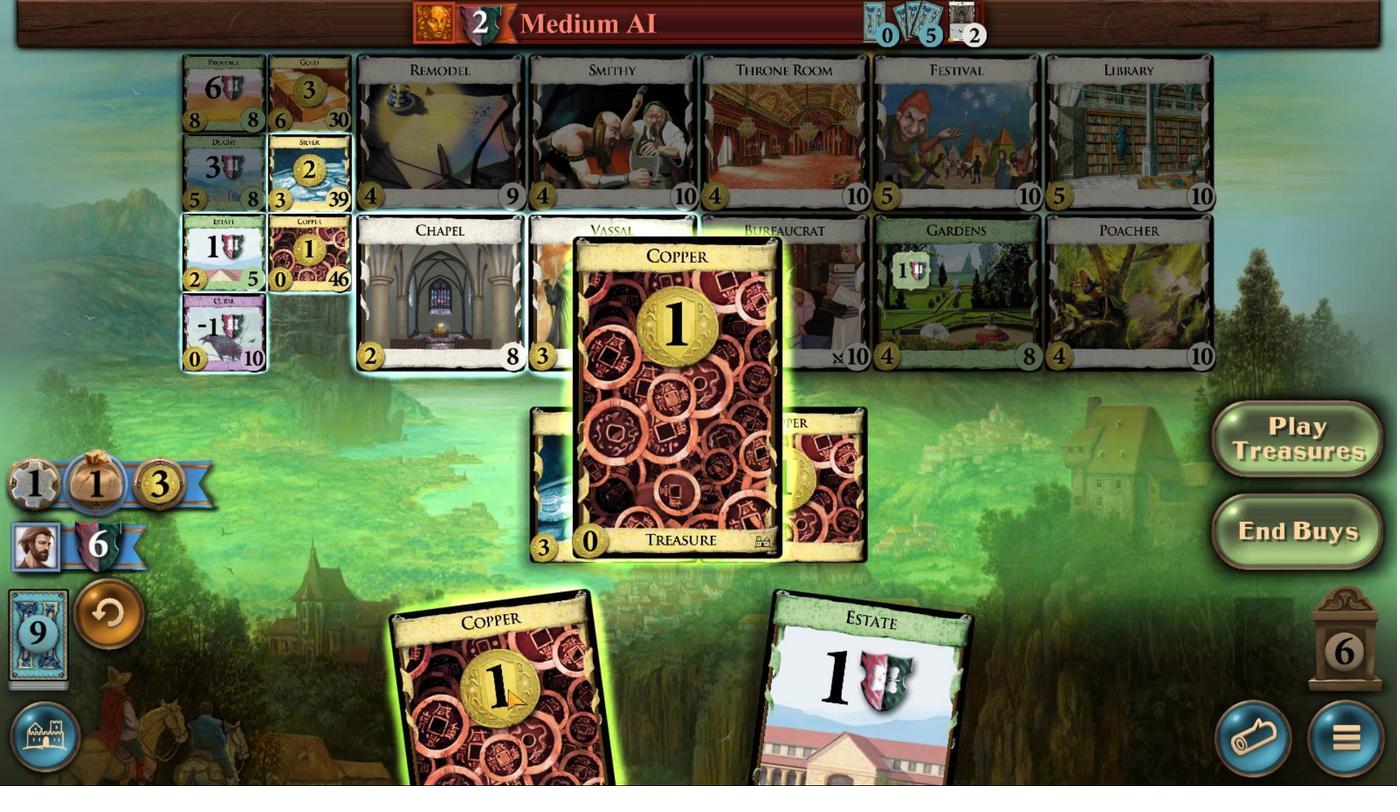 
Action: Mouse moved to (470, 689)
Screenshot: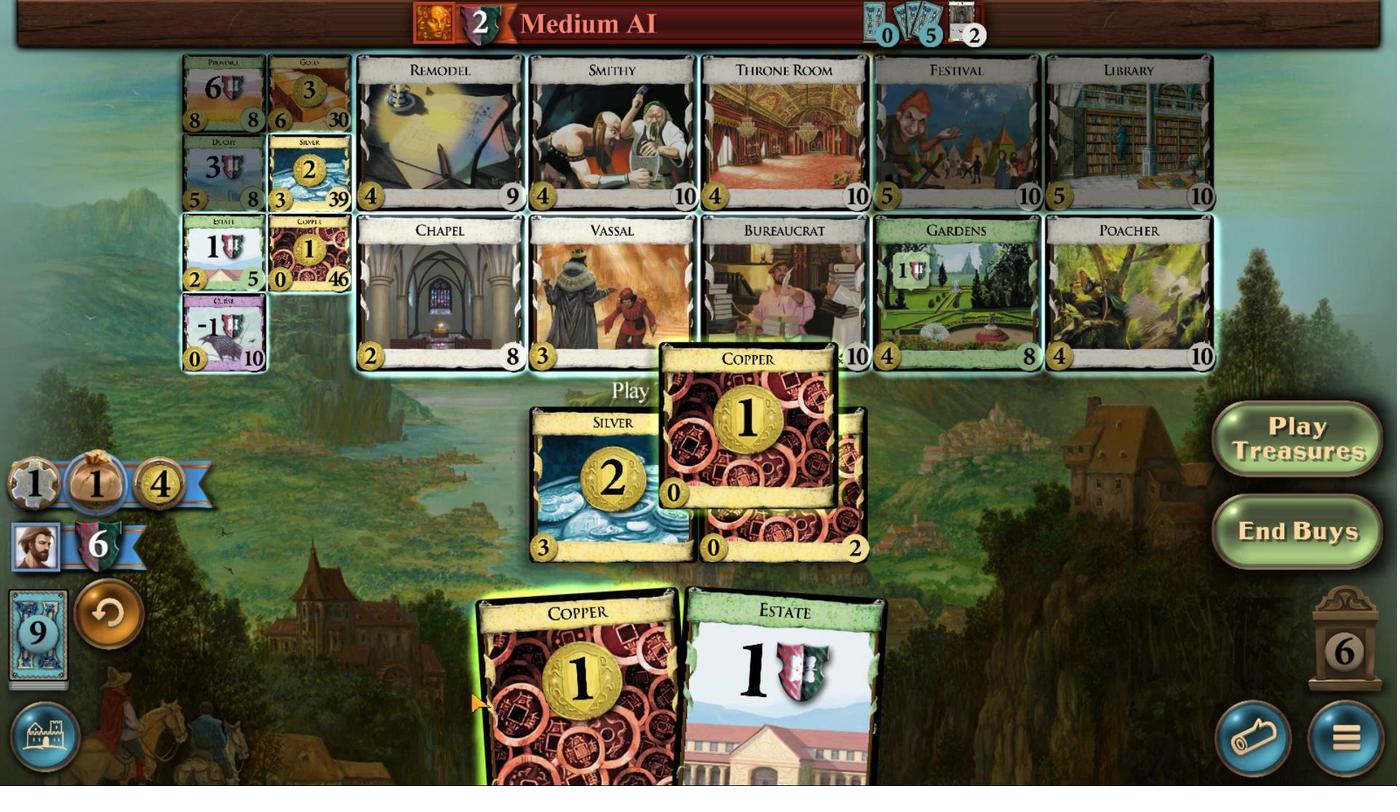 
Action: Mouse scrolled (470, 689) with delta (0, 0)
Screenshot: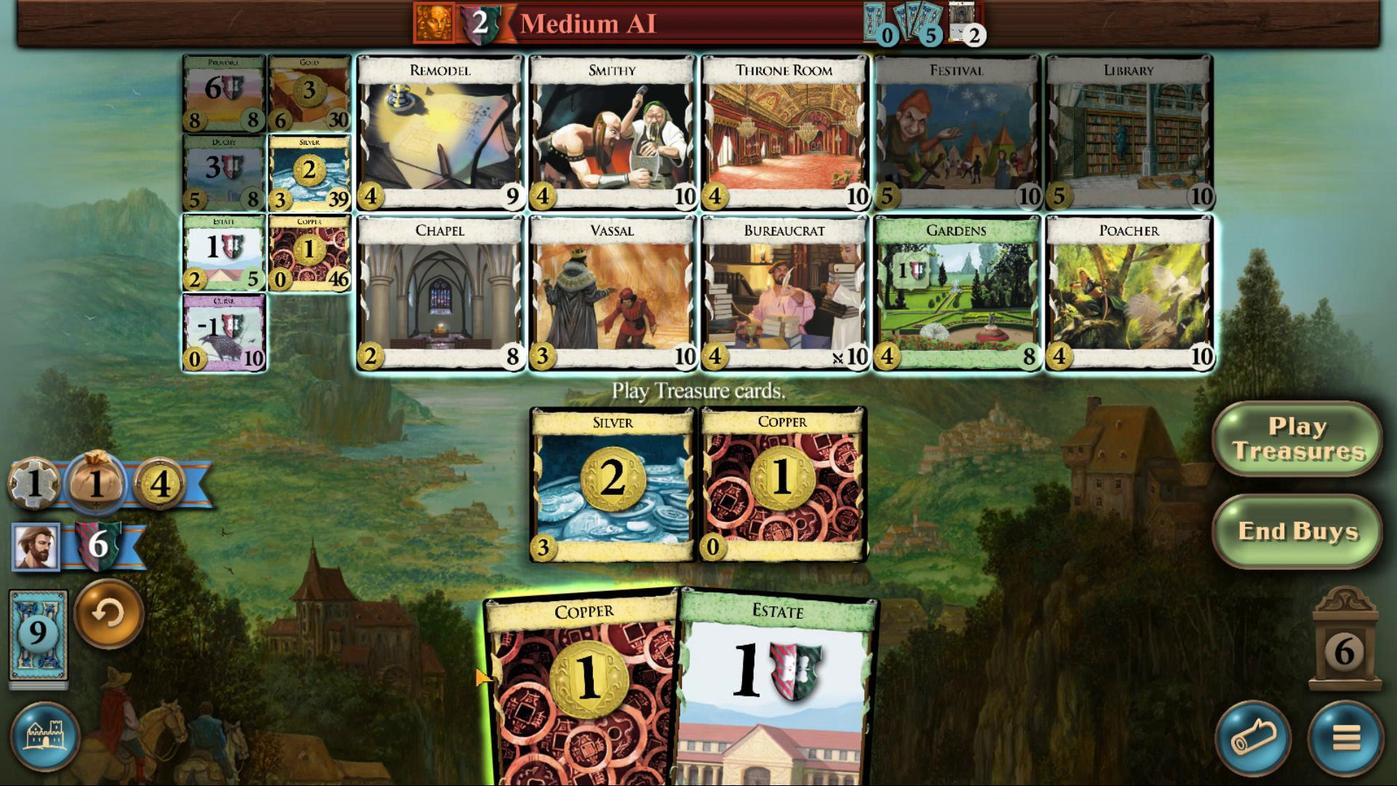 
Action: Mouse moved to (470, 692)
Screenshot: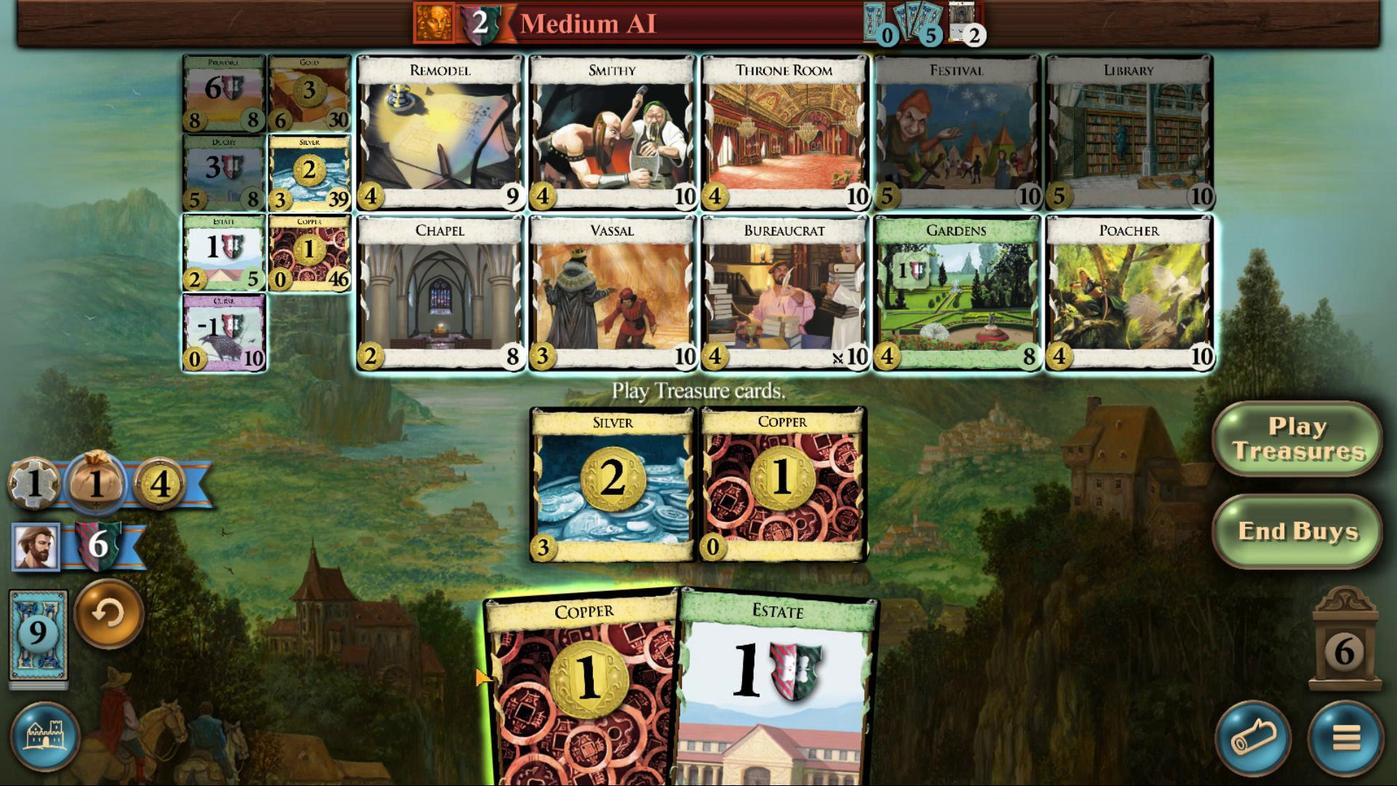 
Action: Mouse scrolled (470, 691) with delta (0, 0)
Screenshot: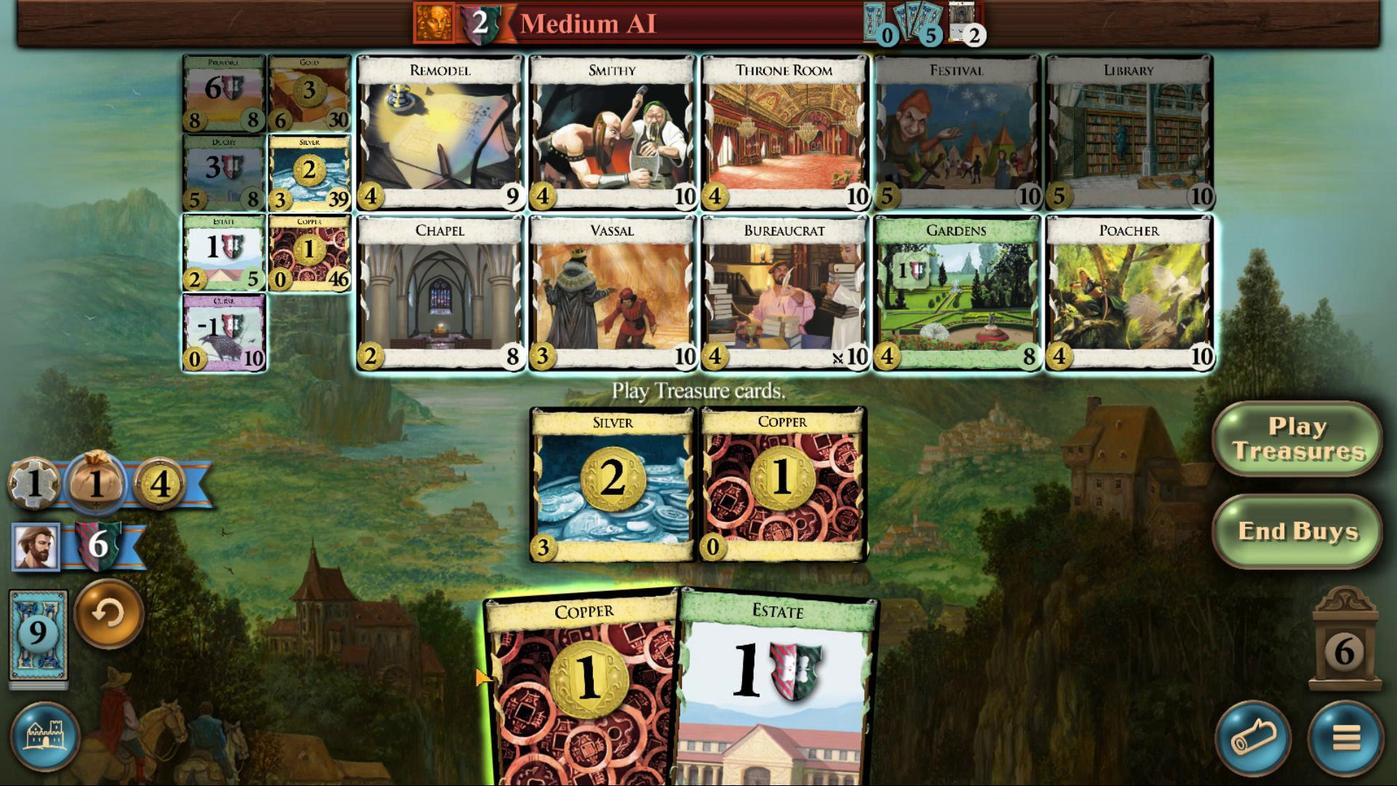 
Action: Mouse scrolled (470, 691) with delta (0, 0)
Screenshot: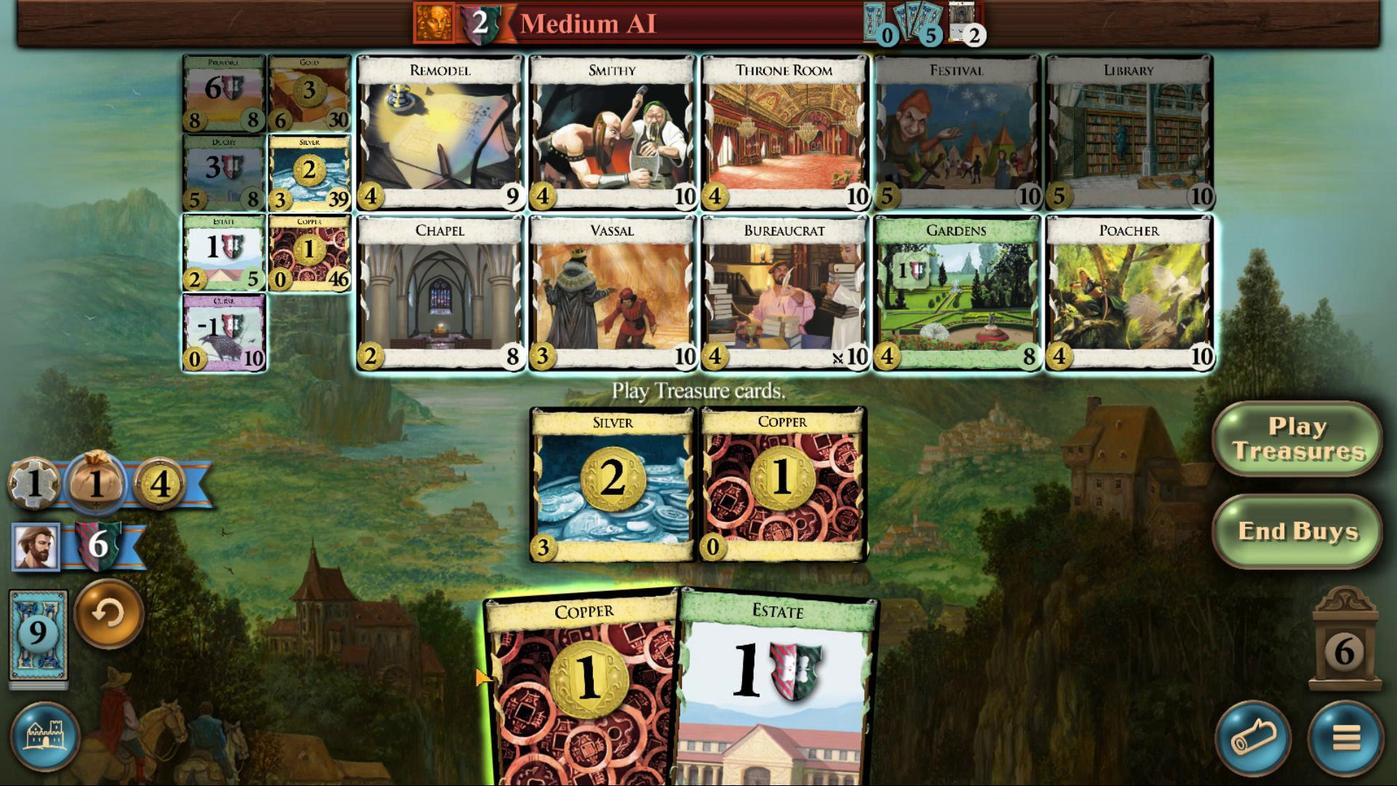 
Action: Mouse scrolled (470, 691) with delta (0, 0)
Screenshot: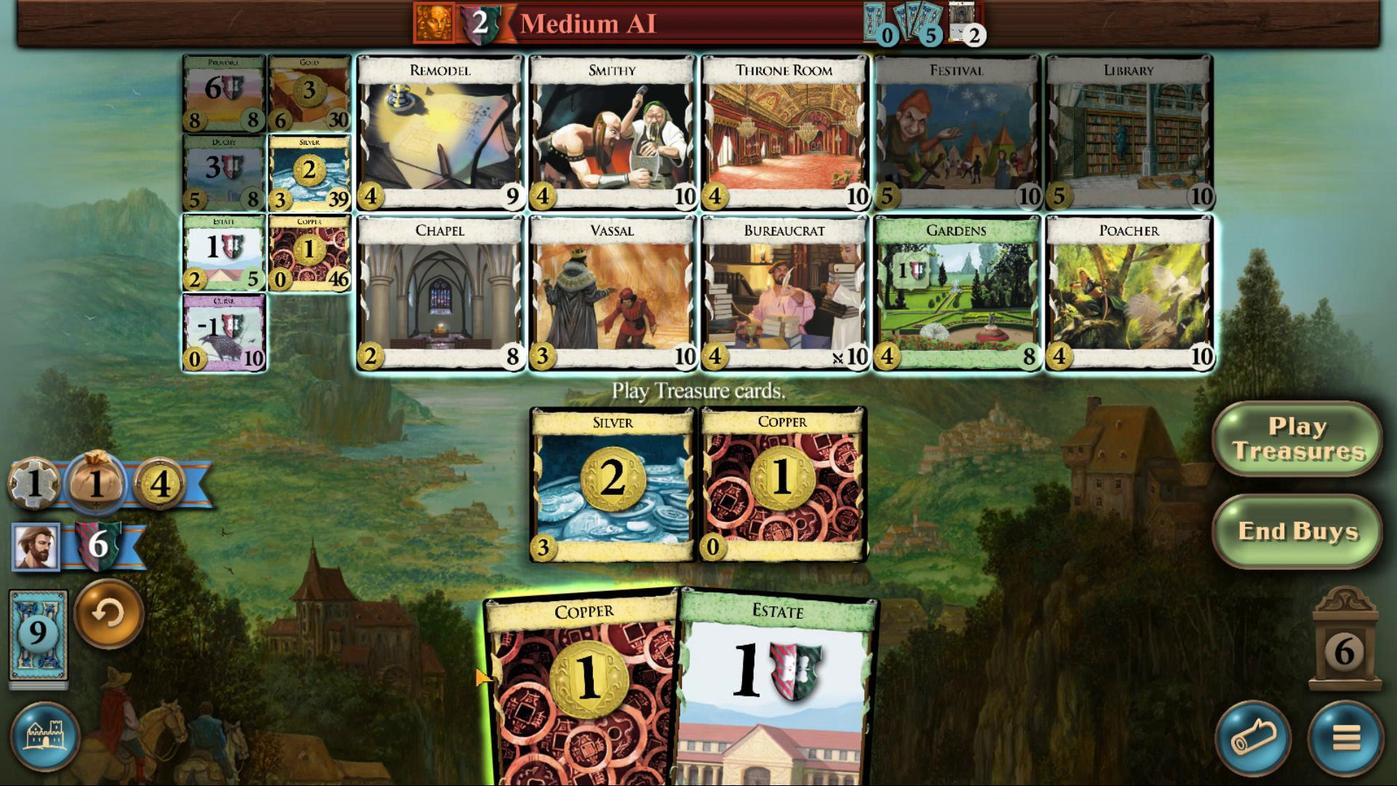 
Action: Mouse scrolled (470, 691) with delta (0, 0)
Screenshot: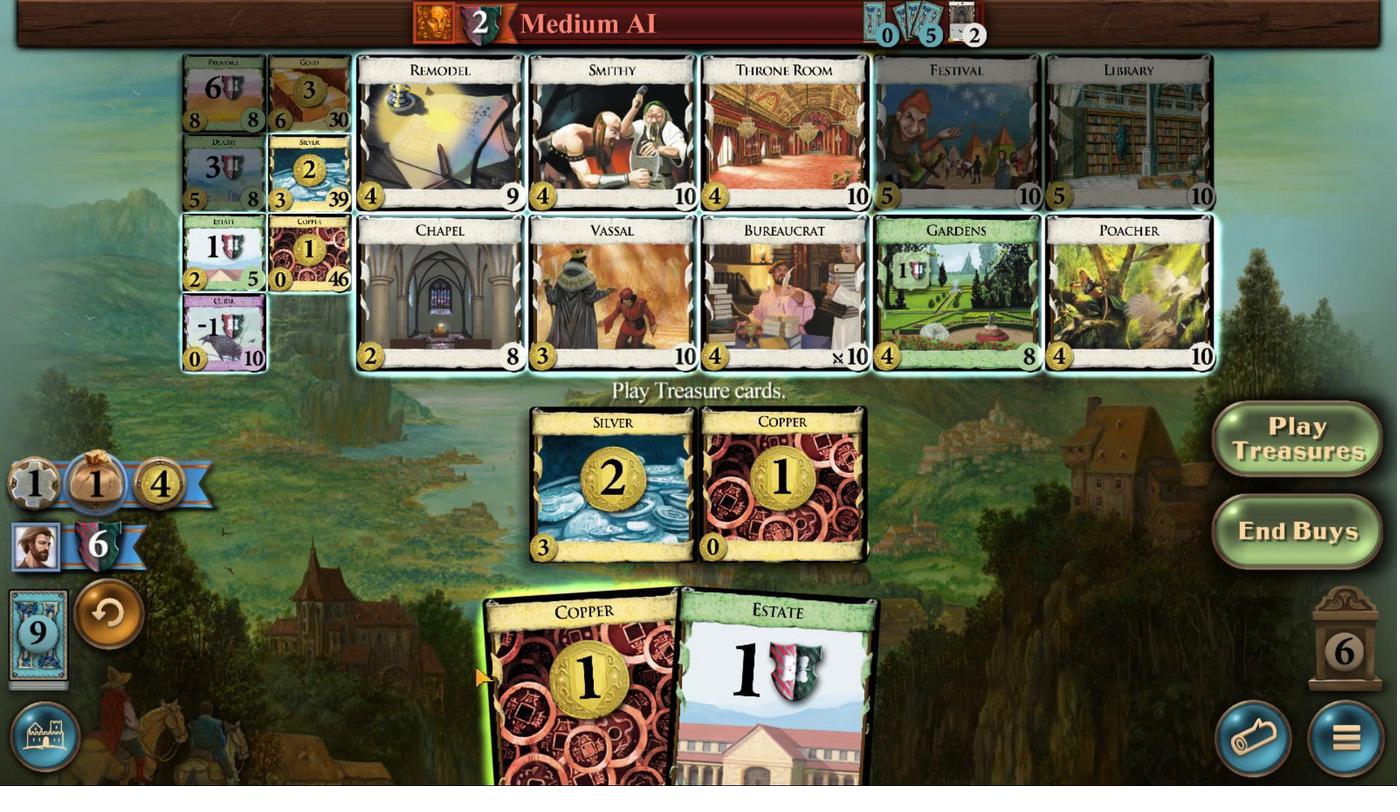 
Action: Mouse moved to (576, 740)
Screenshot: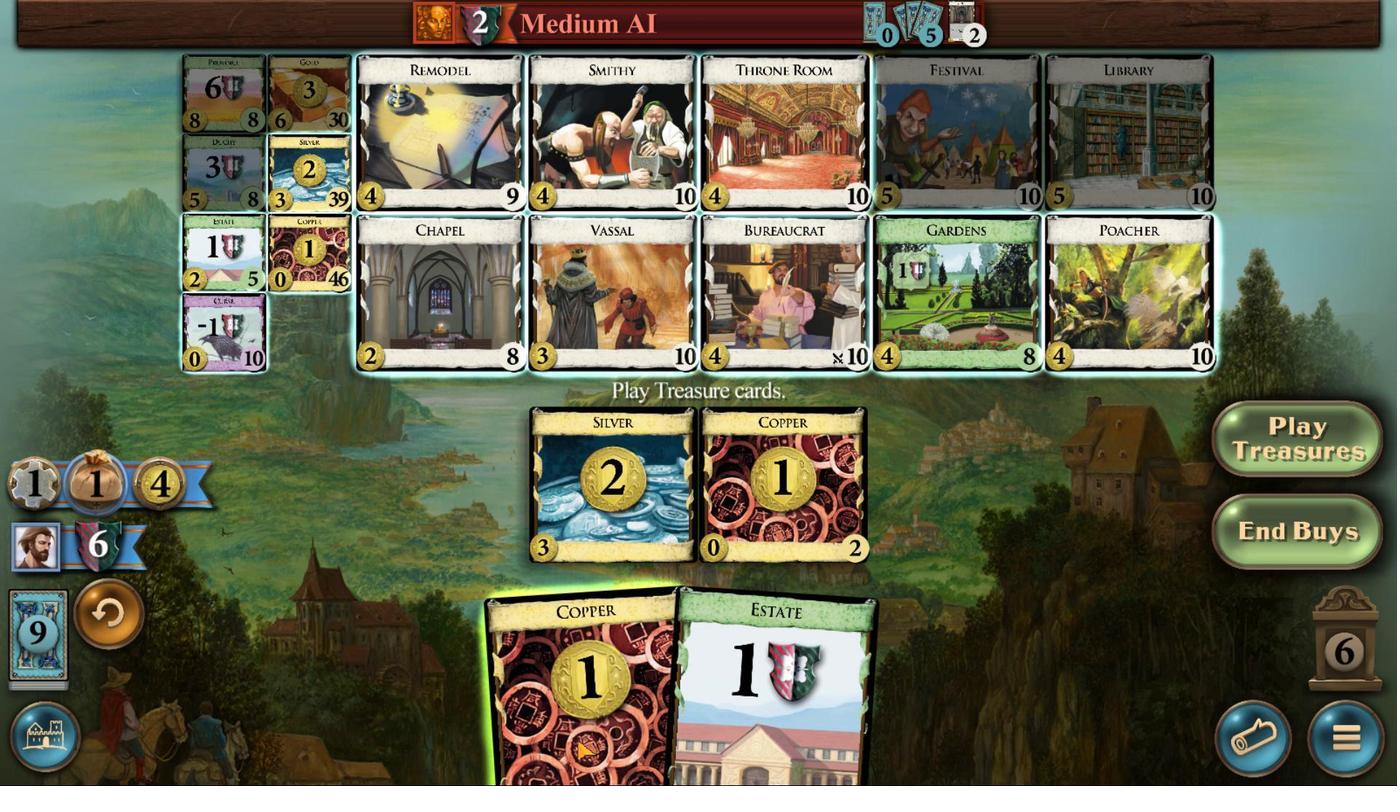 
Action: Mouse scrolled (576, 739) with delta (0, 0)
Screenshot: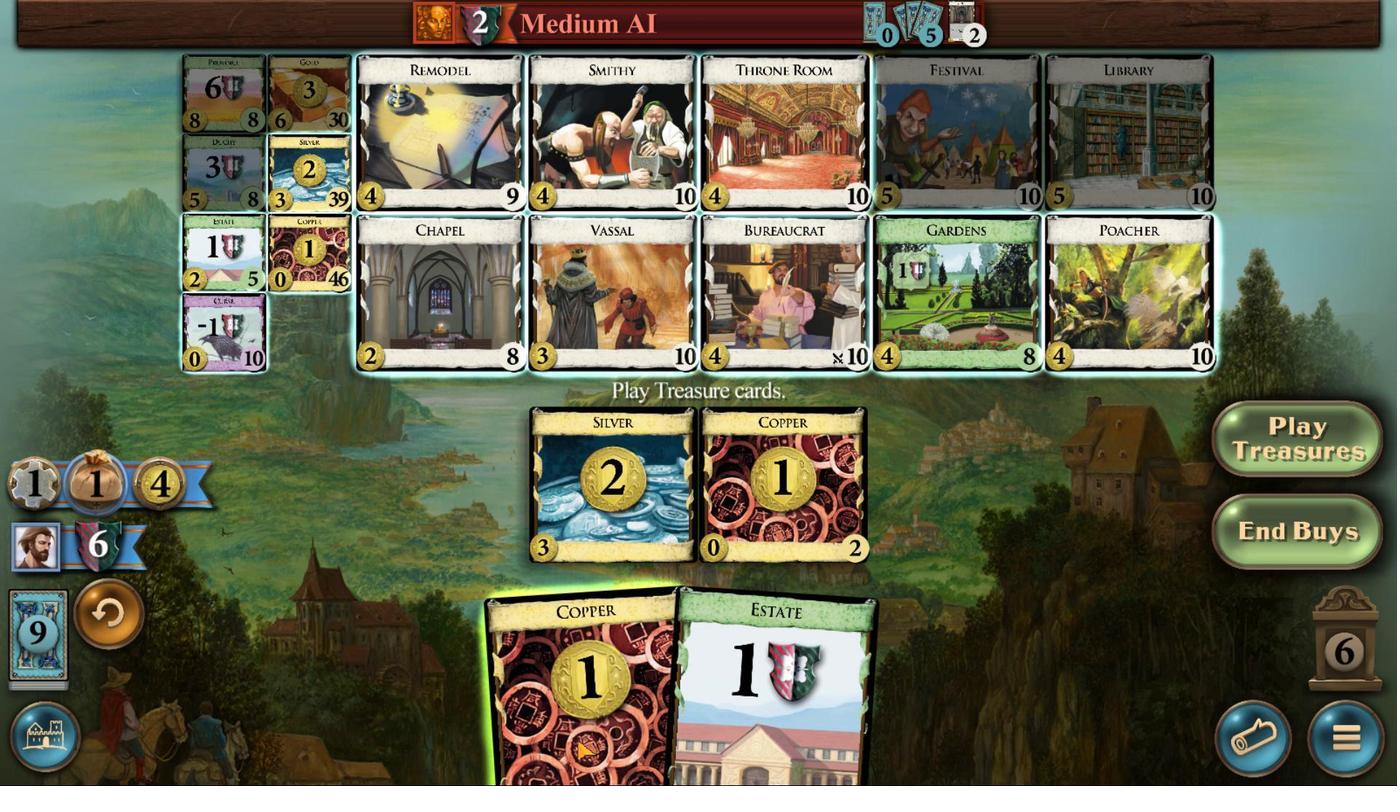 
Action: Mouse scrolled (576, 739) with delta (0, 0)
Screenshot: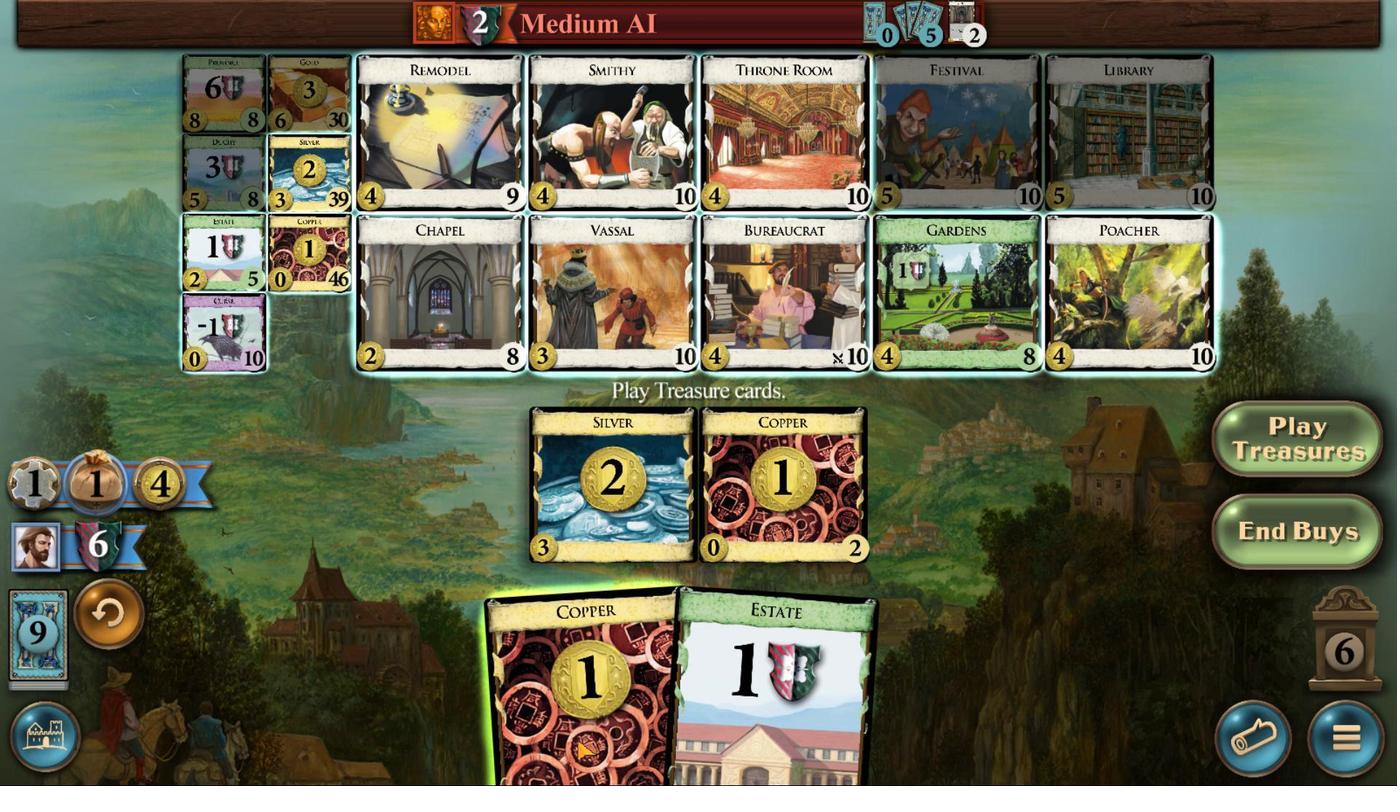 
Action: Mouse scrolled (576, 739) with delta (0, 0)
Screenshot: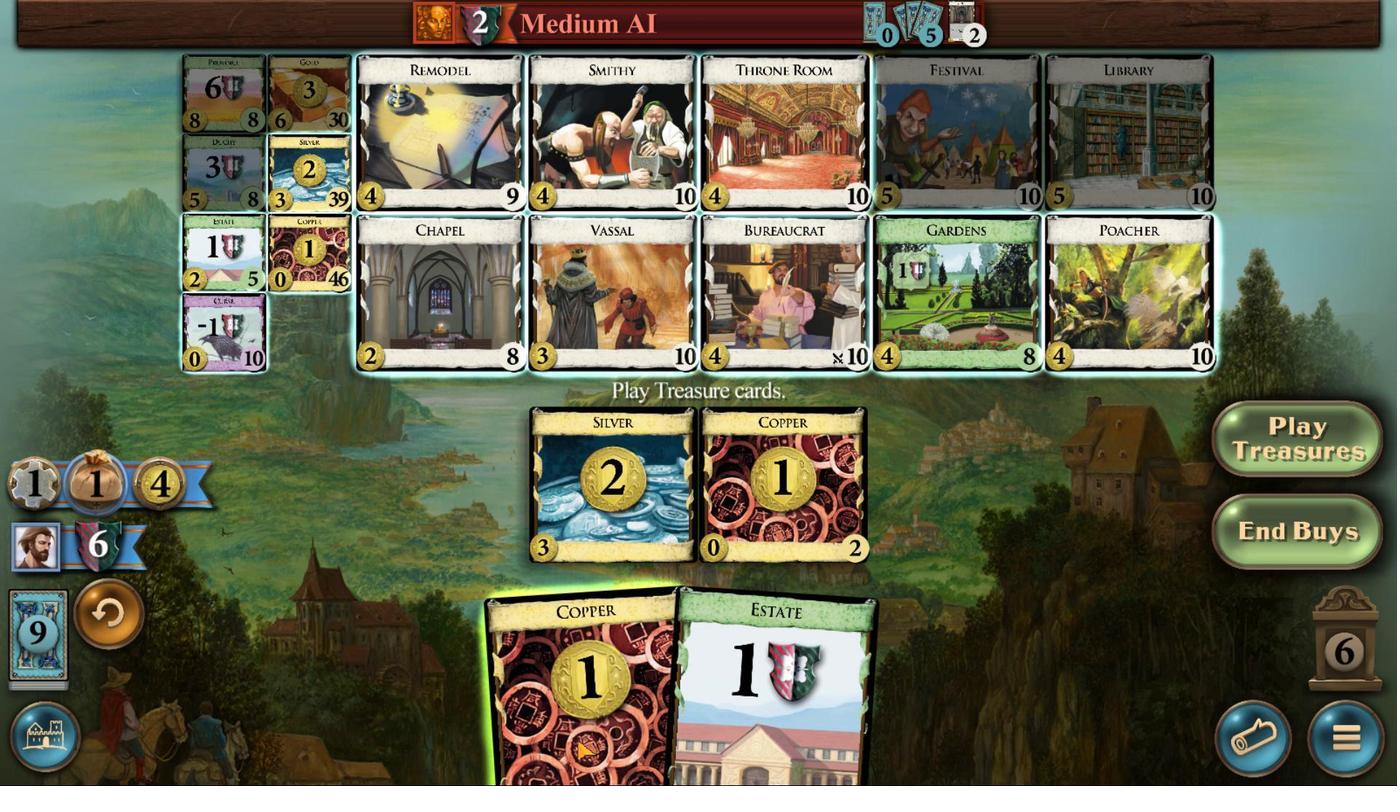 
Action: Mouse scrolled (576, 739) with delta (0, 0)
Screenshot: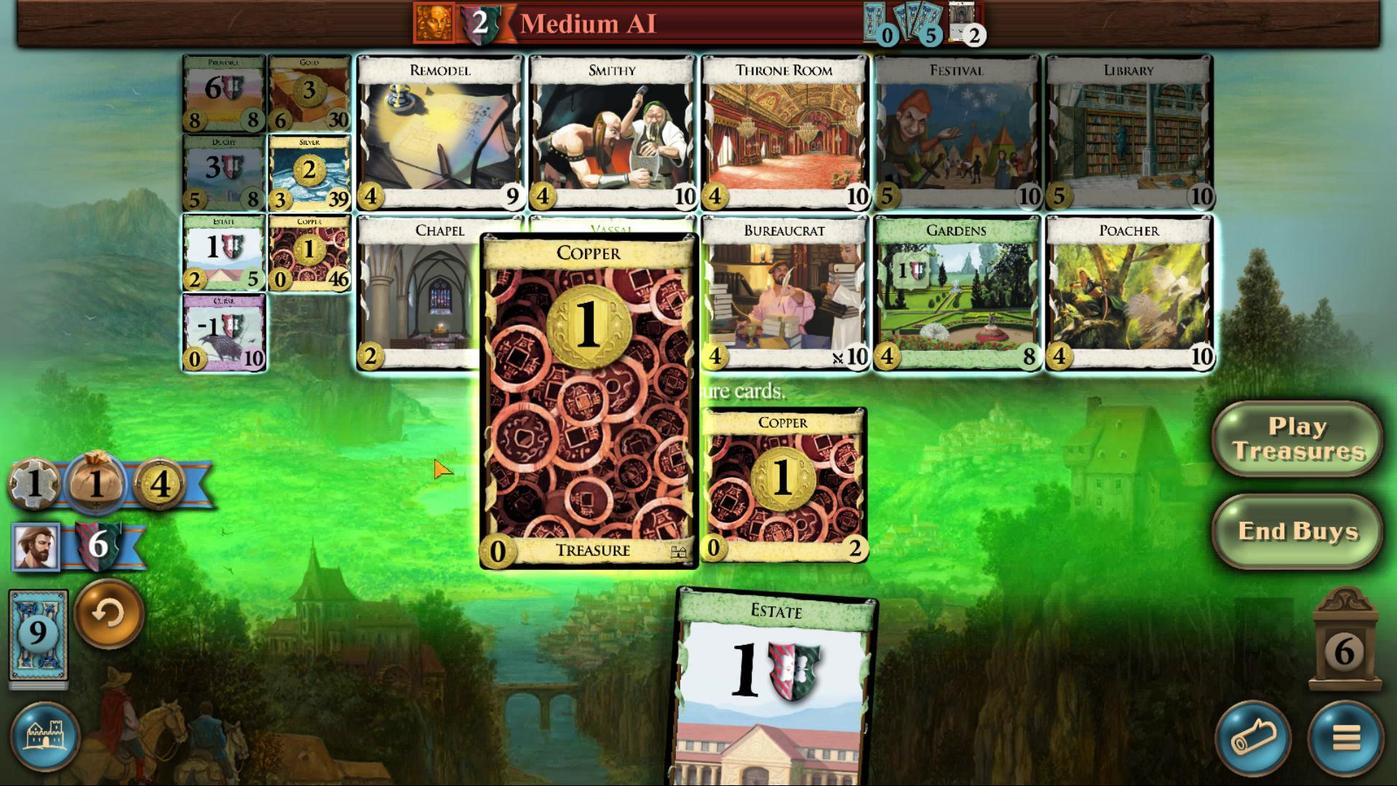 
Action: Mouse moved to (575, 740)
Screenshot: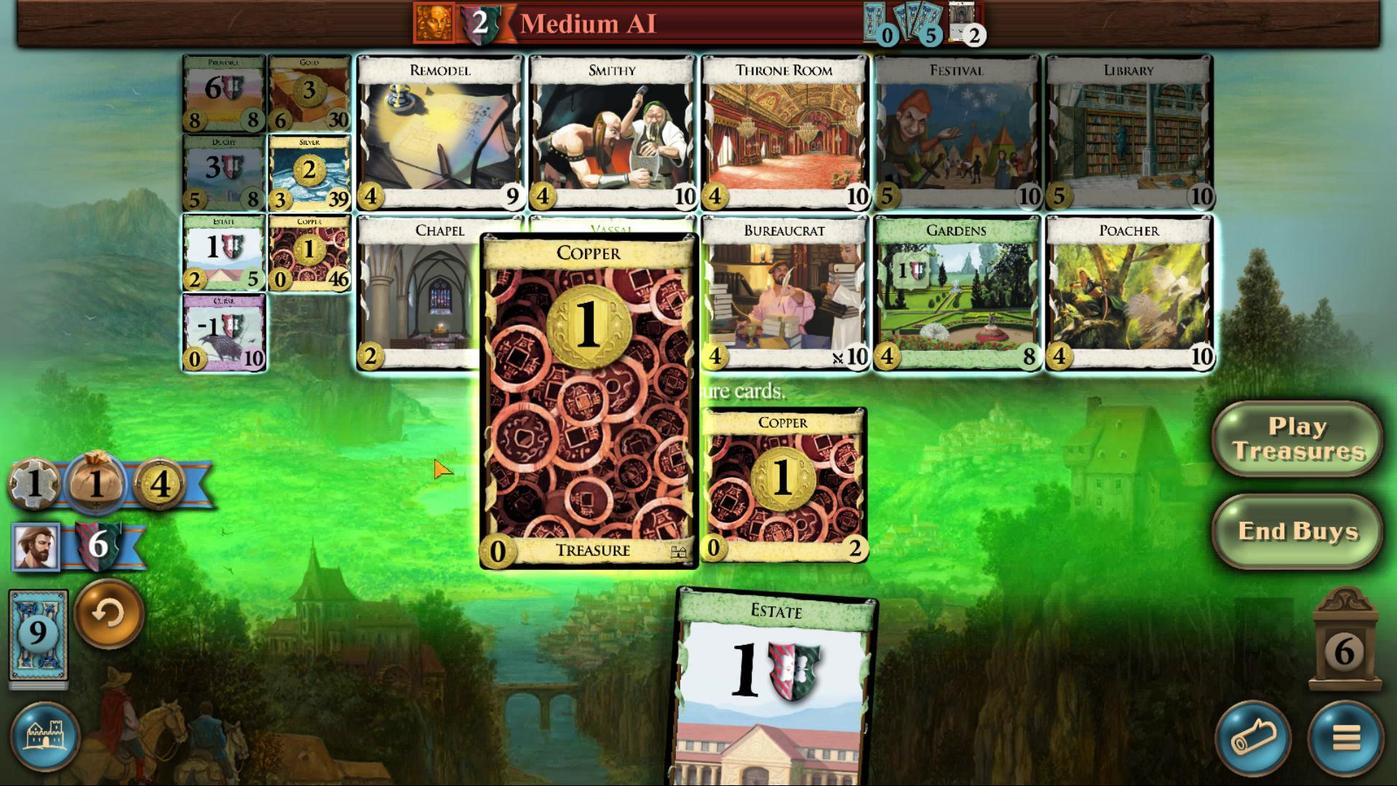 
Action: Mouse scrolled (575, 740) with delta (0, 0)
Screenshot: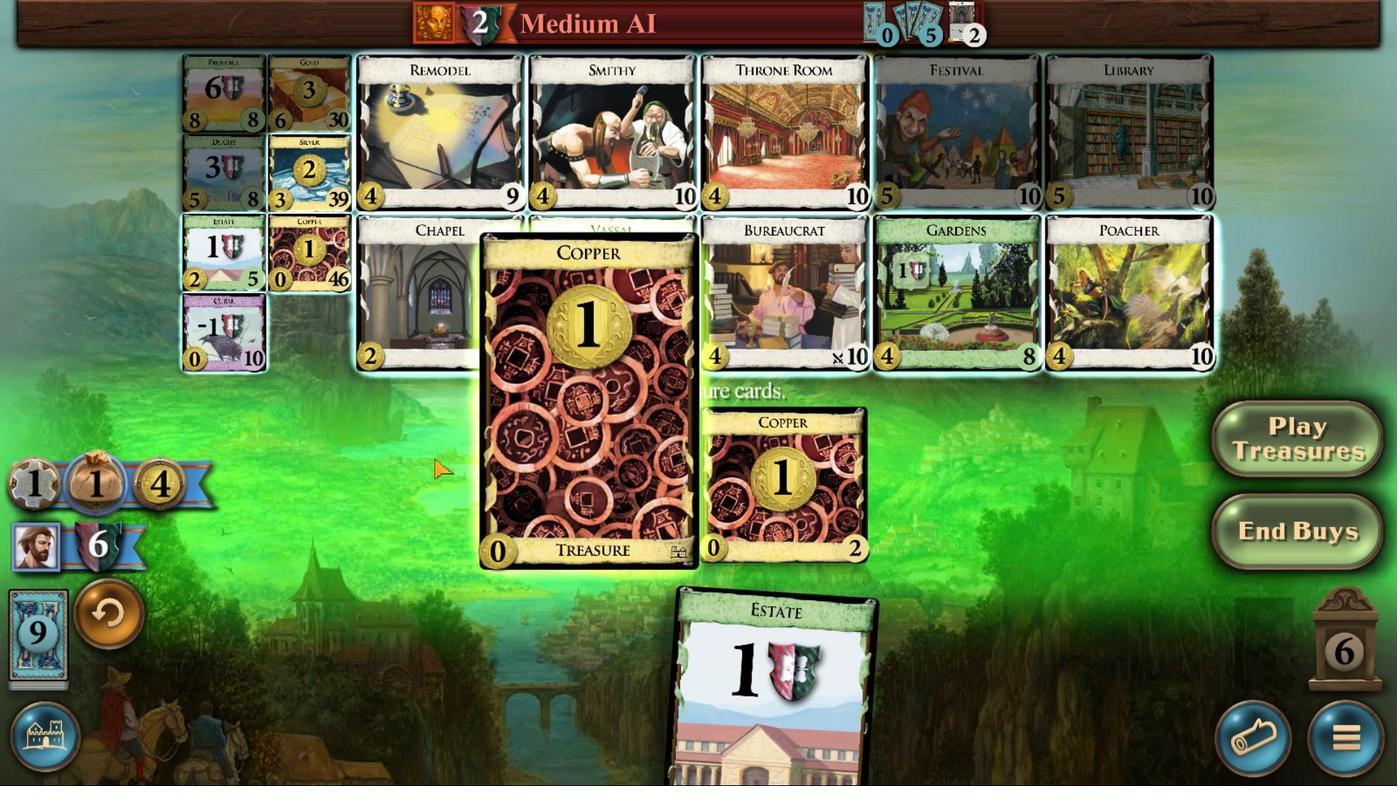 
Action: Mouse moved to (227, 168)
Screenshot: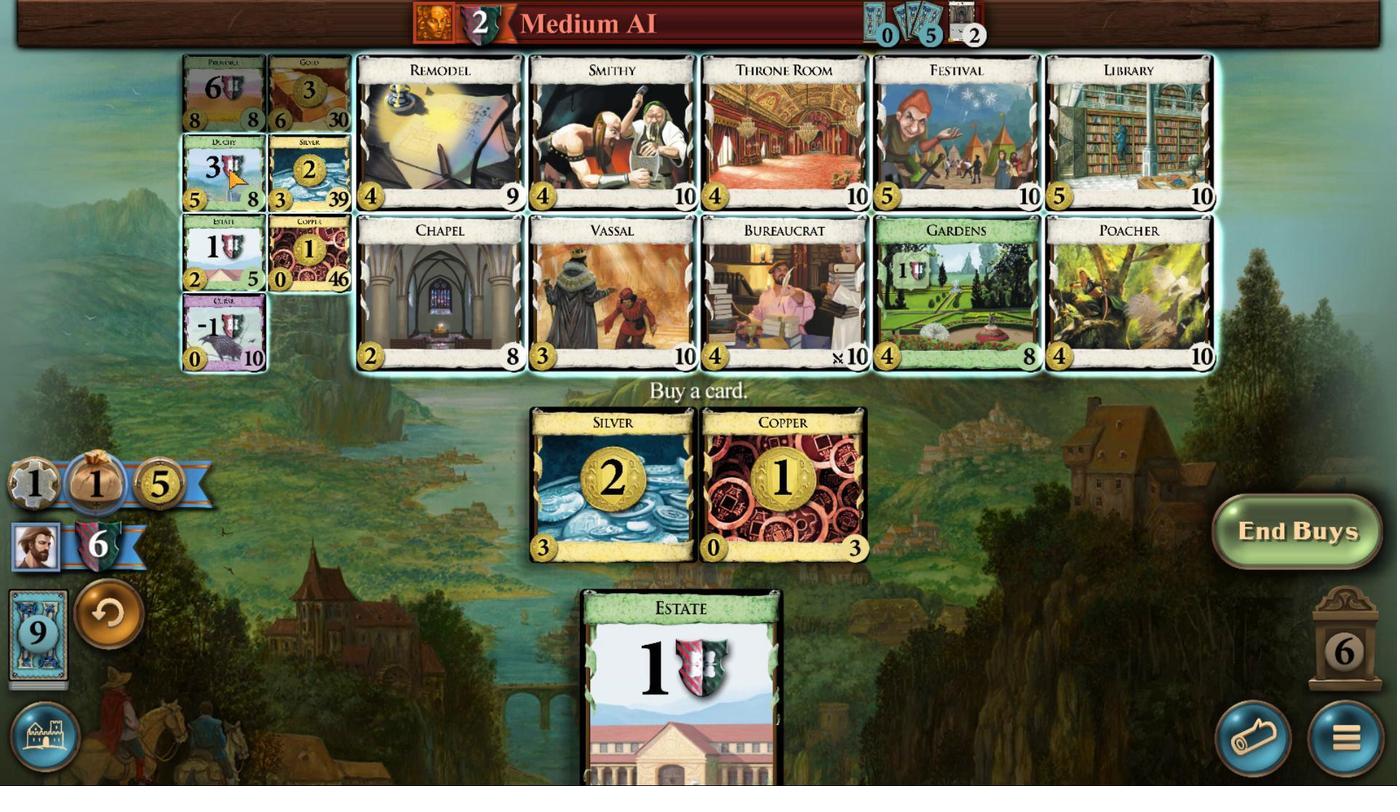 
Action: Mouse pressed left at (227, 168)
Screenshot: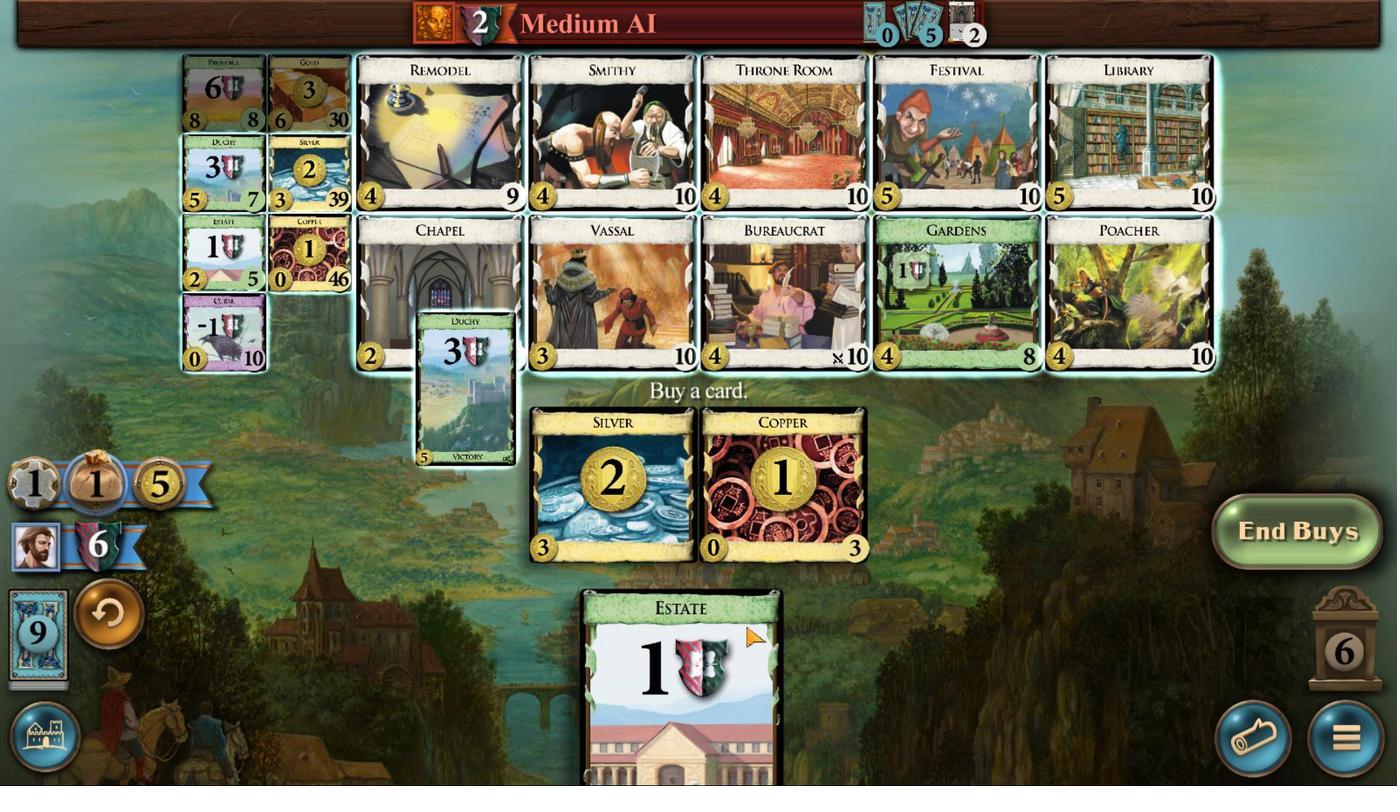 
Action: Mouse moved to (747, 632)
Screenshot: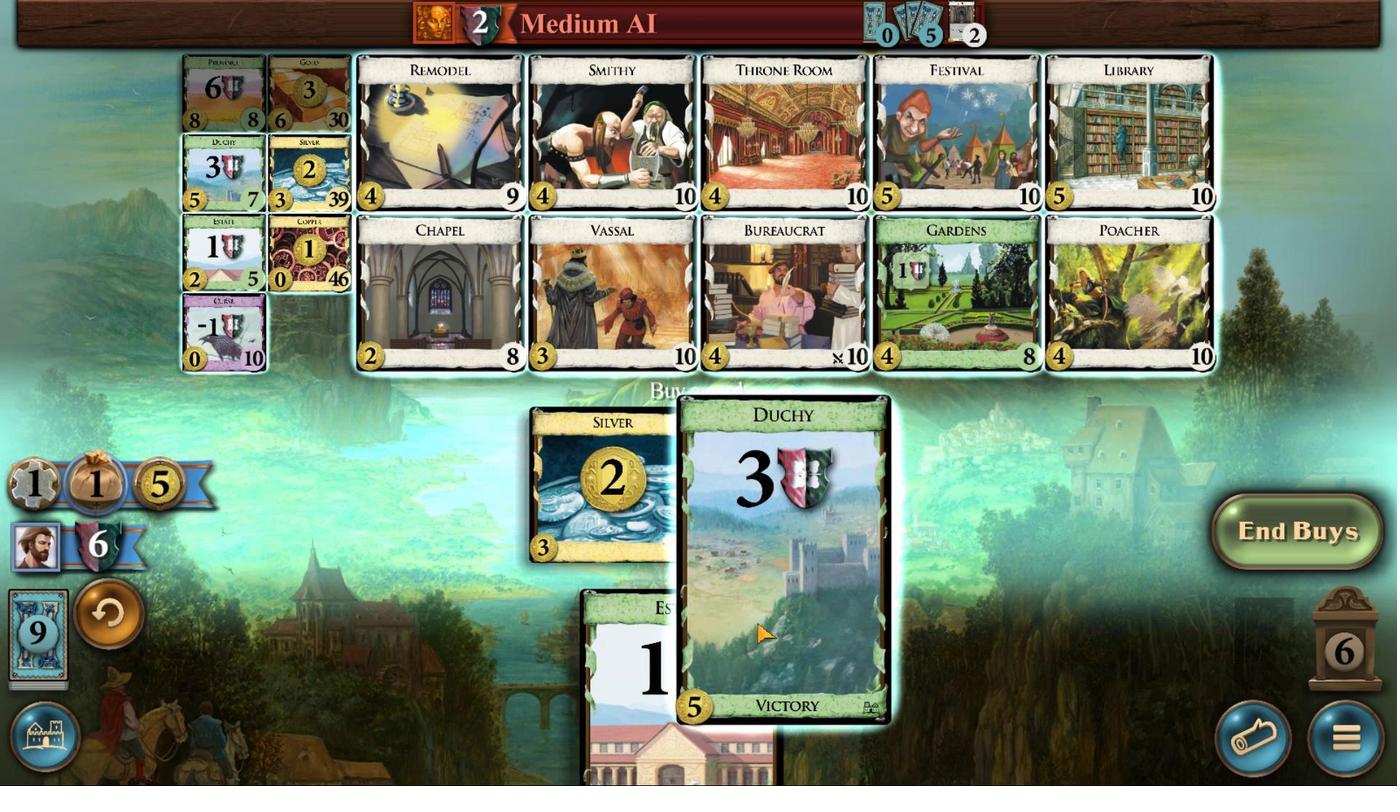 
Action: Mouse scrolled (747, 631) with delta (0, 0)
Screenshot: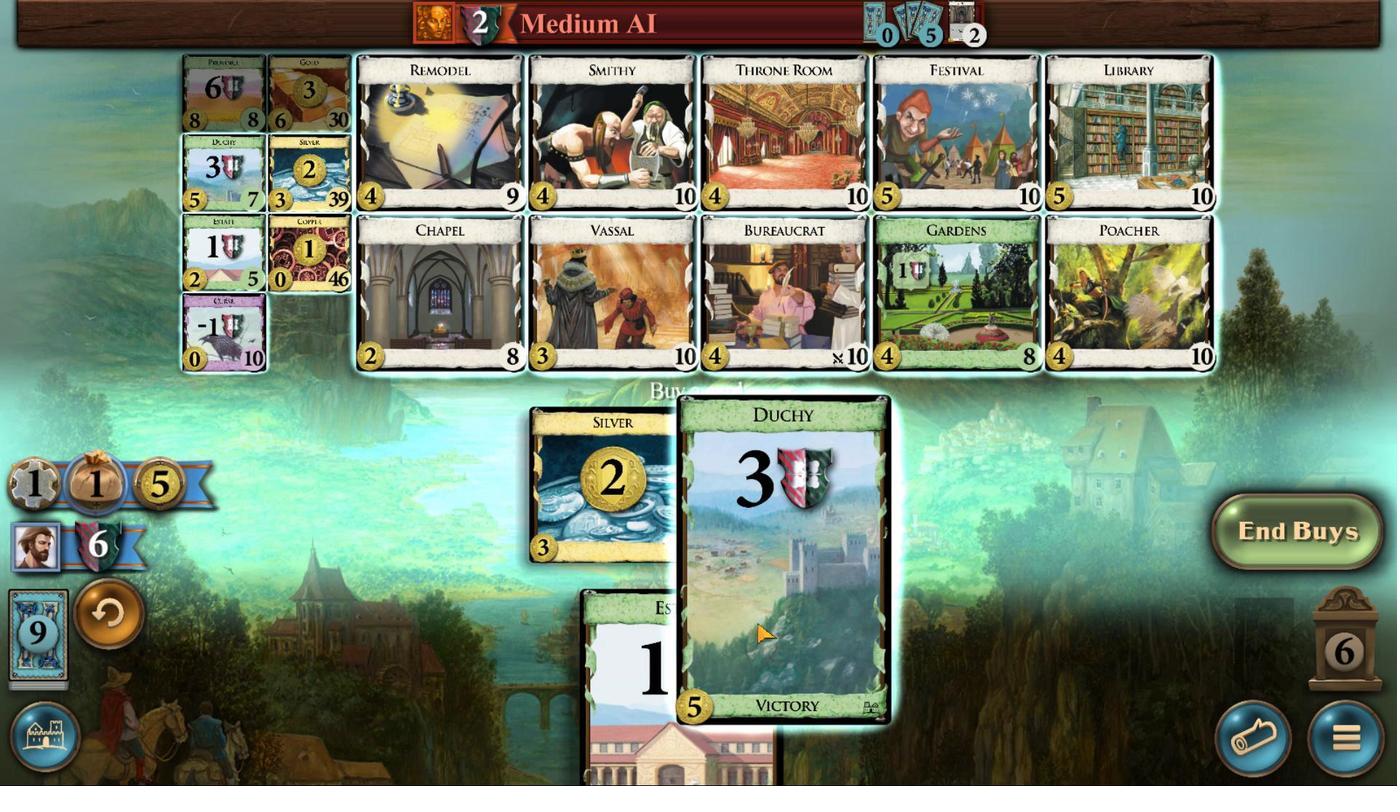 
Action: Mouse moved to (142, 711)
Screenshot: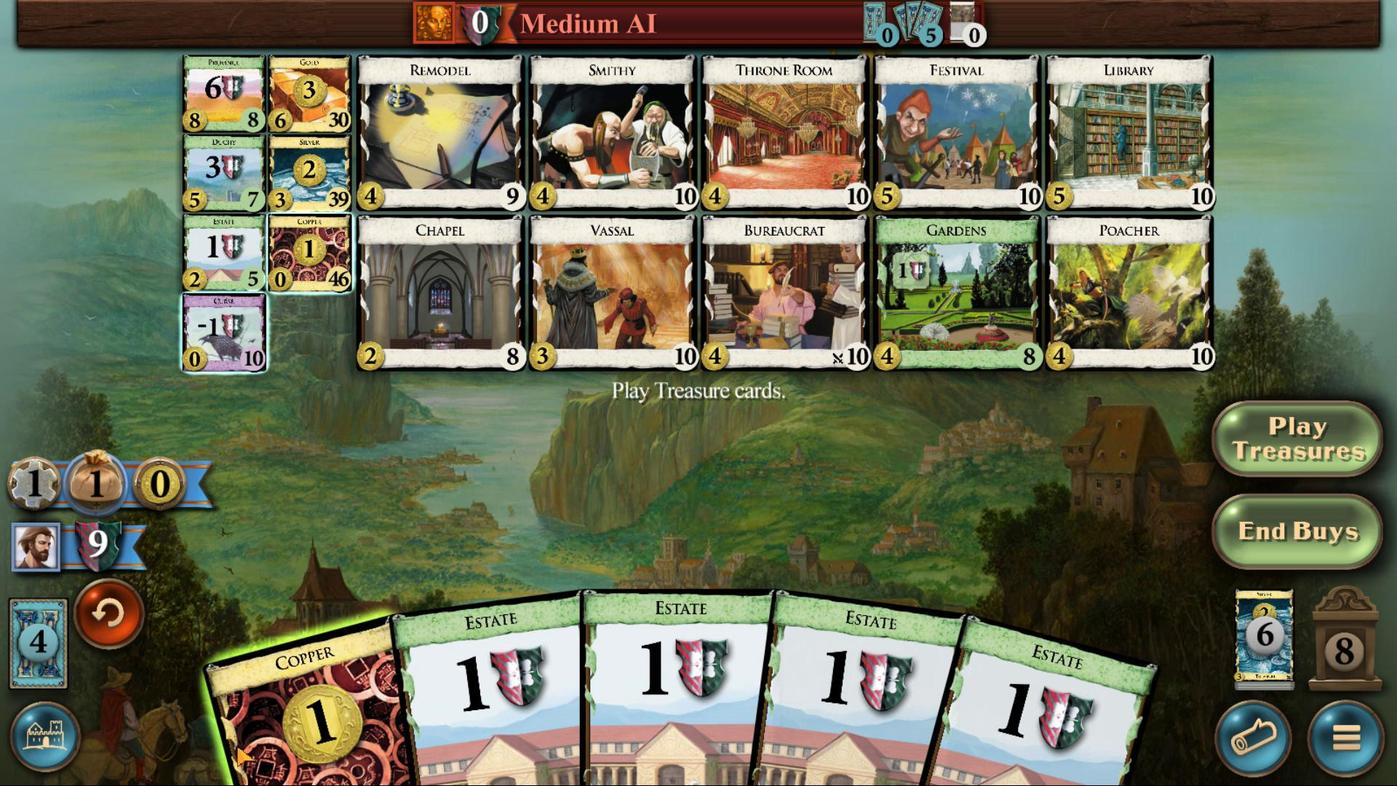 
Action: Mouse scrolled (142, 710) with delta (0, 0)
Screenshot: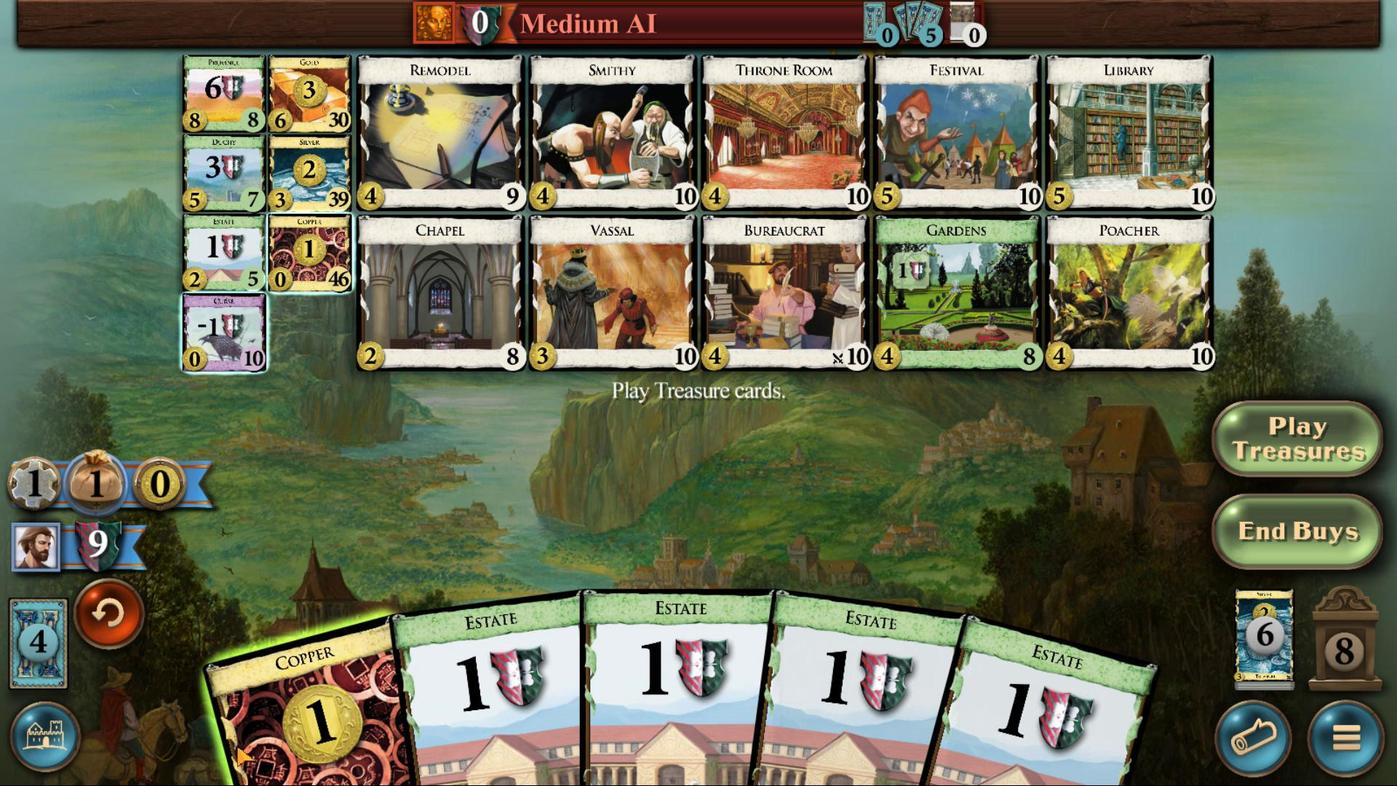 
Action: Mouse moved to (259, 752)
Screenshot: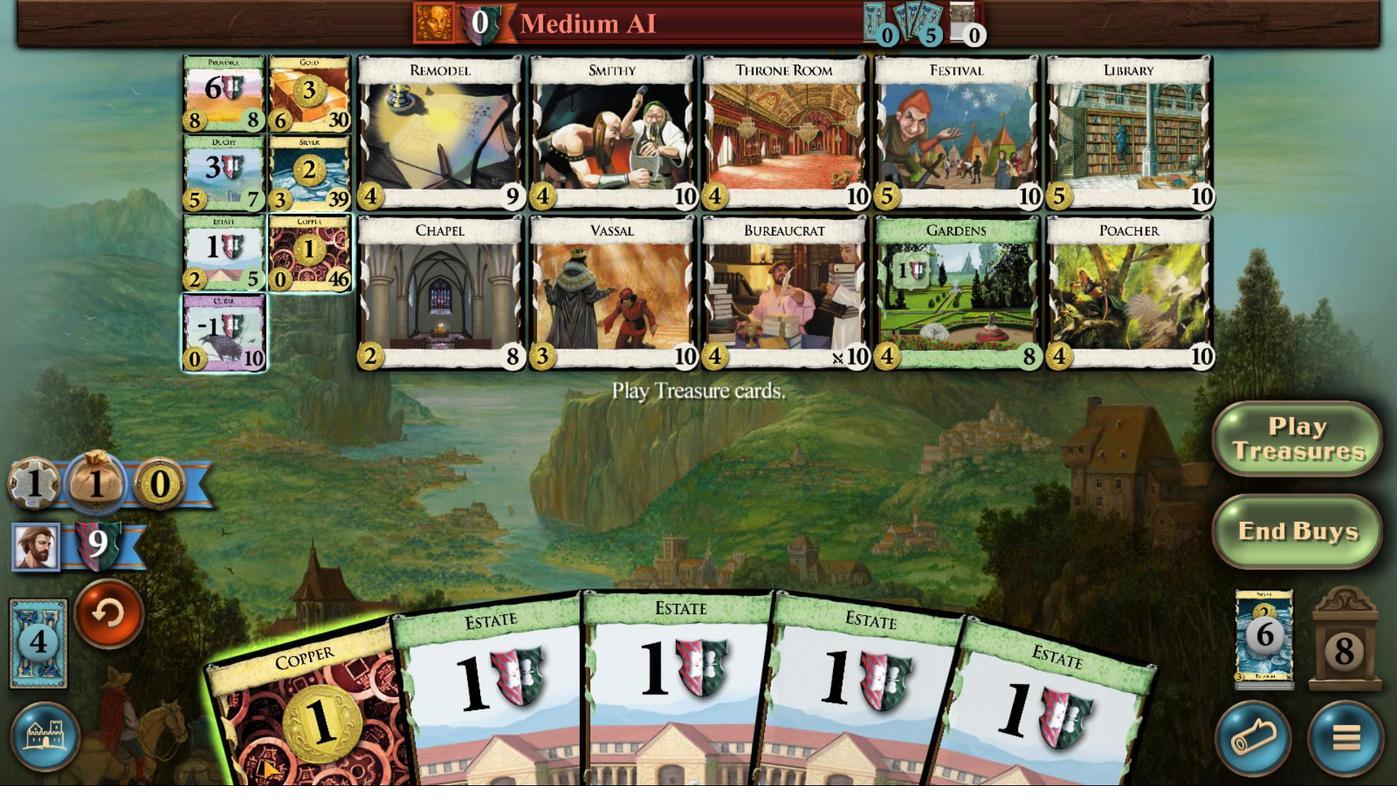 
Action: Mouse scrolled (259, 751) with delta (0, 0)
Screenshot: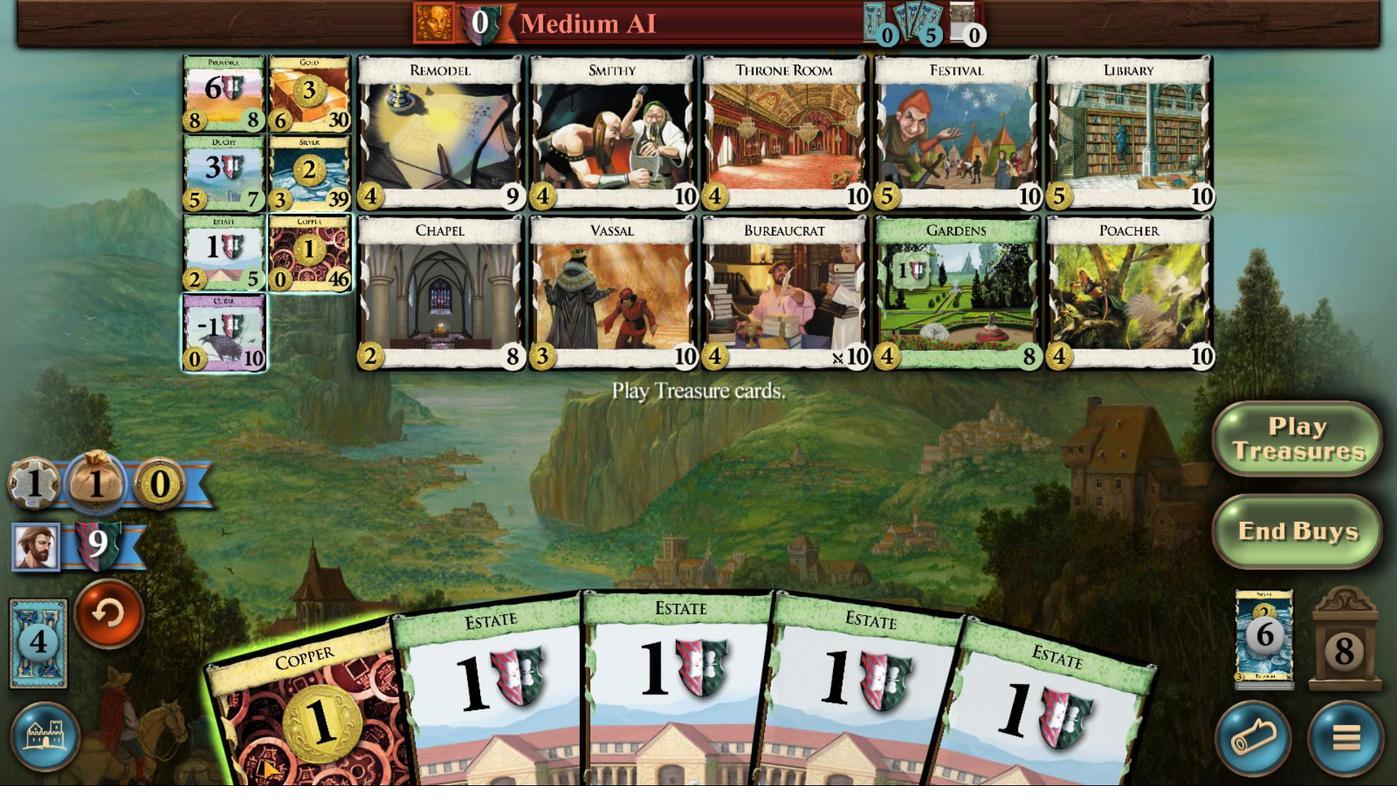 
Action: Mouse moved to (262, 759)
Screenshot: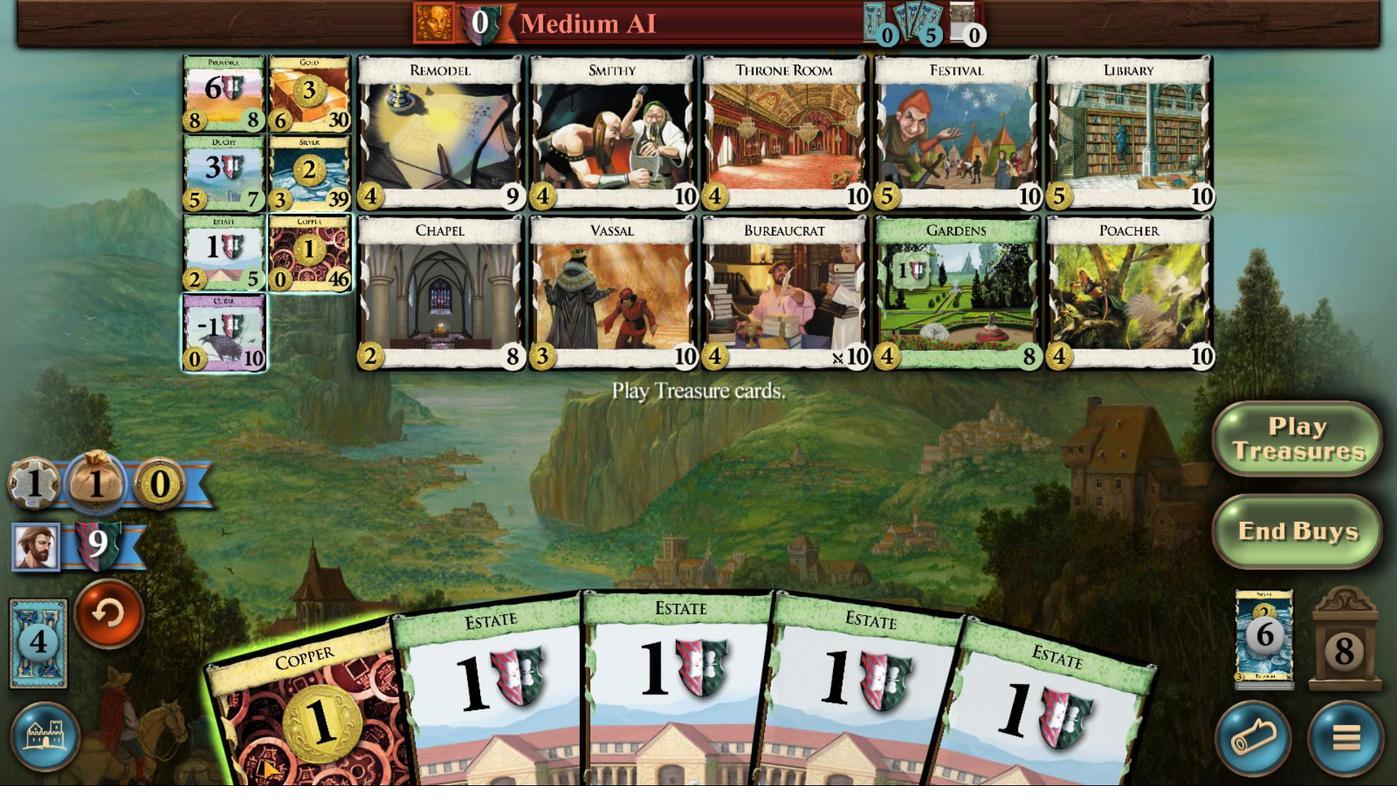 
Action: Mouse scrolled (262, 758) with delta (0, 0)
Screenshot: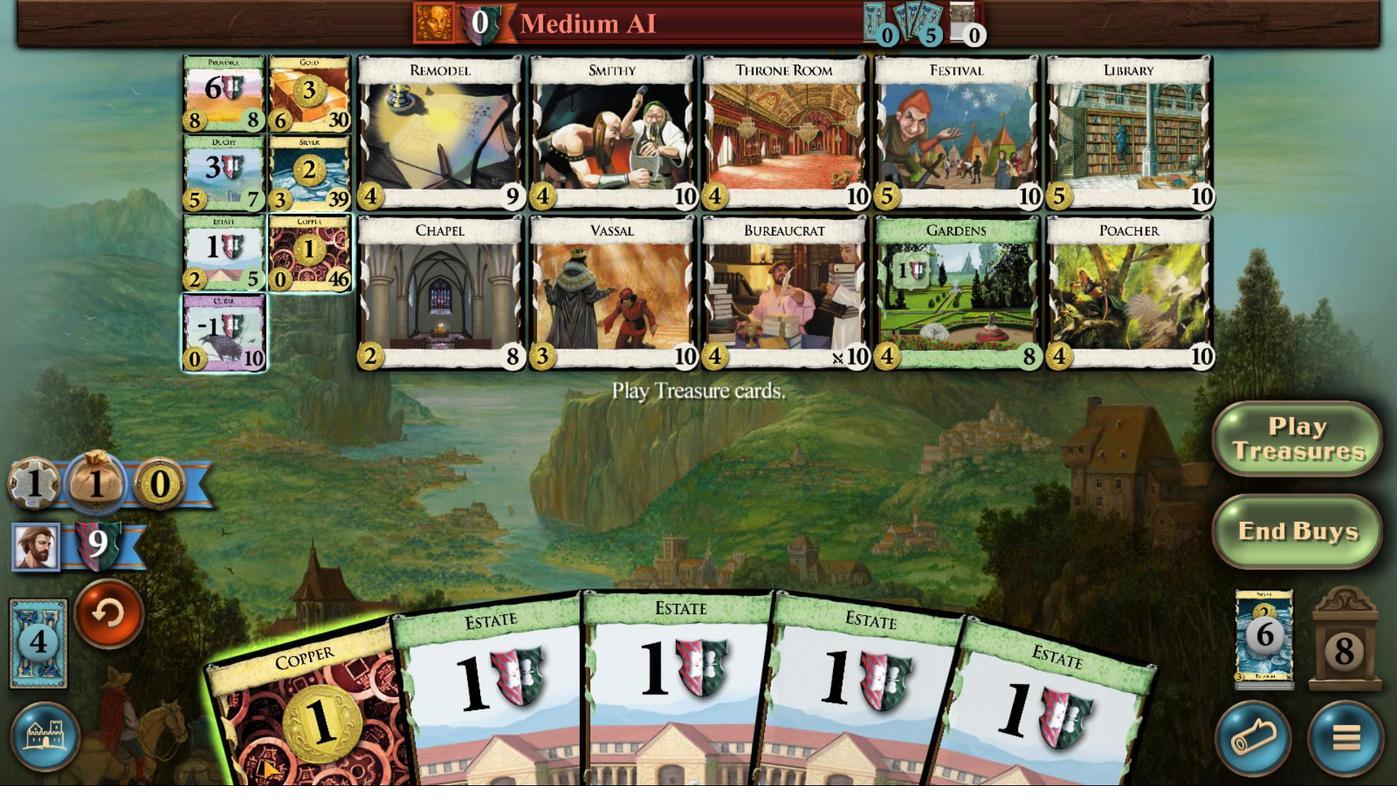 
Action: Mouse moved to (263, 759)
Screenshot: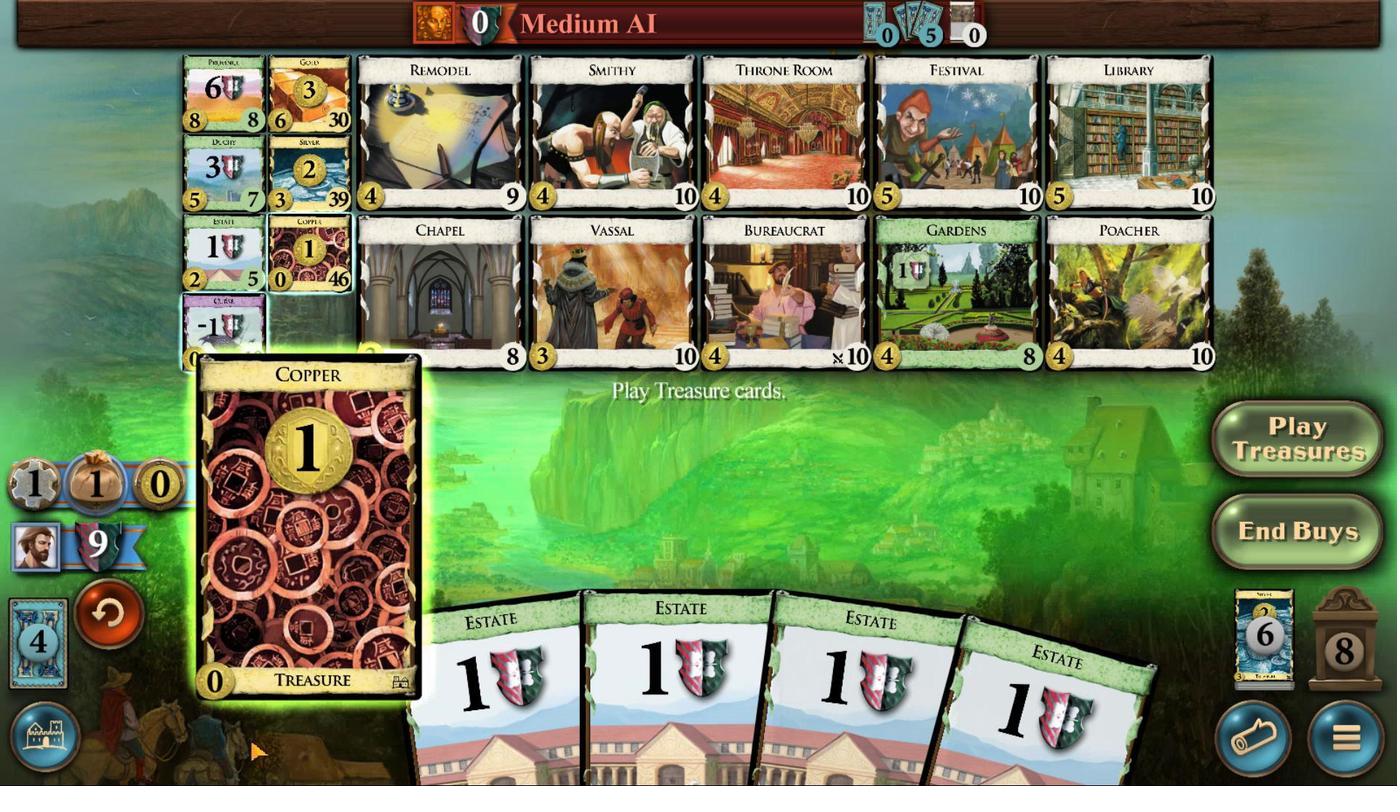 
Action: Mouse scrolled (263, 759) with delta (0, 0)
Screenshot: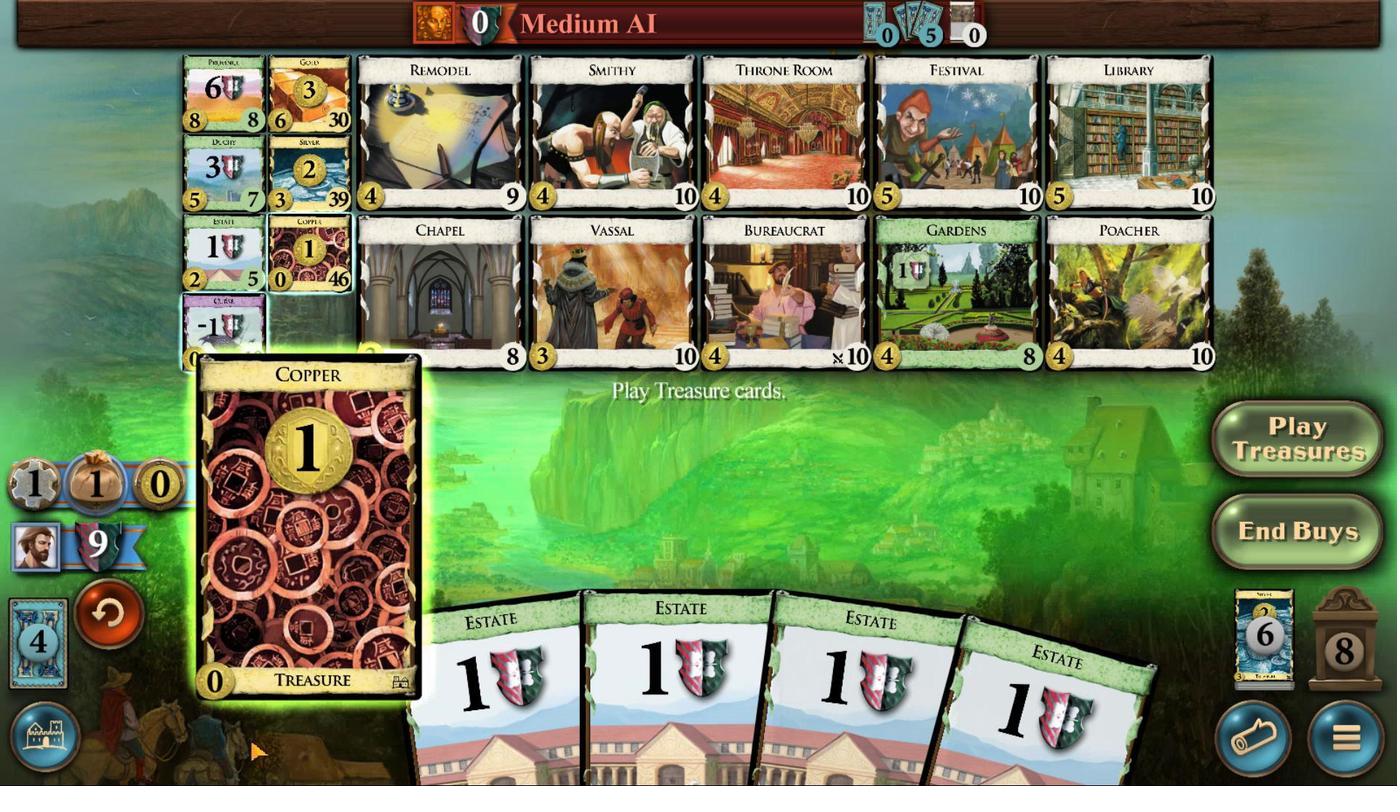 
Action: Mouse scrolled (263, 759) with delta (0, 0)
Screenshot: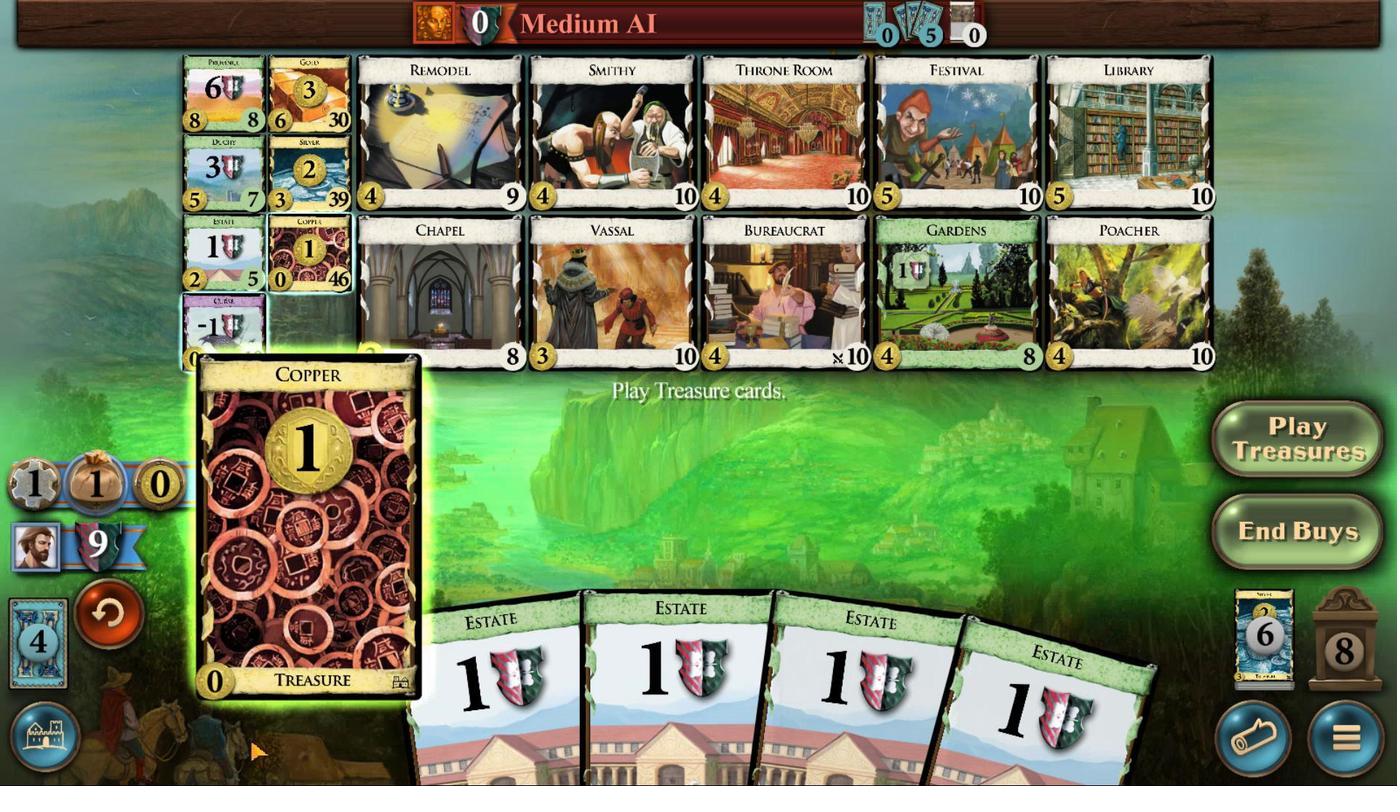 
Action: Mouse scrolled (263, 759) with delta (0, 0)
Screenshot: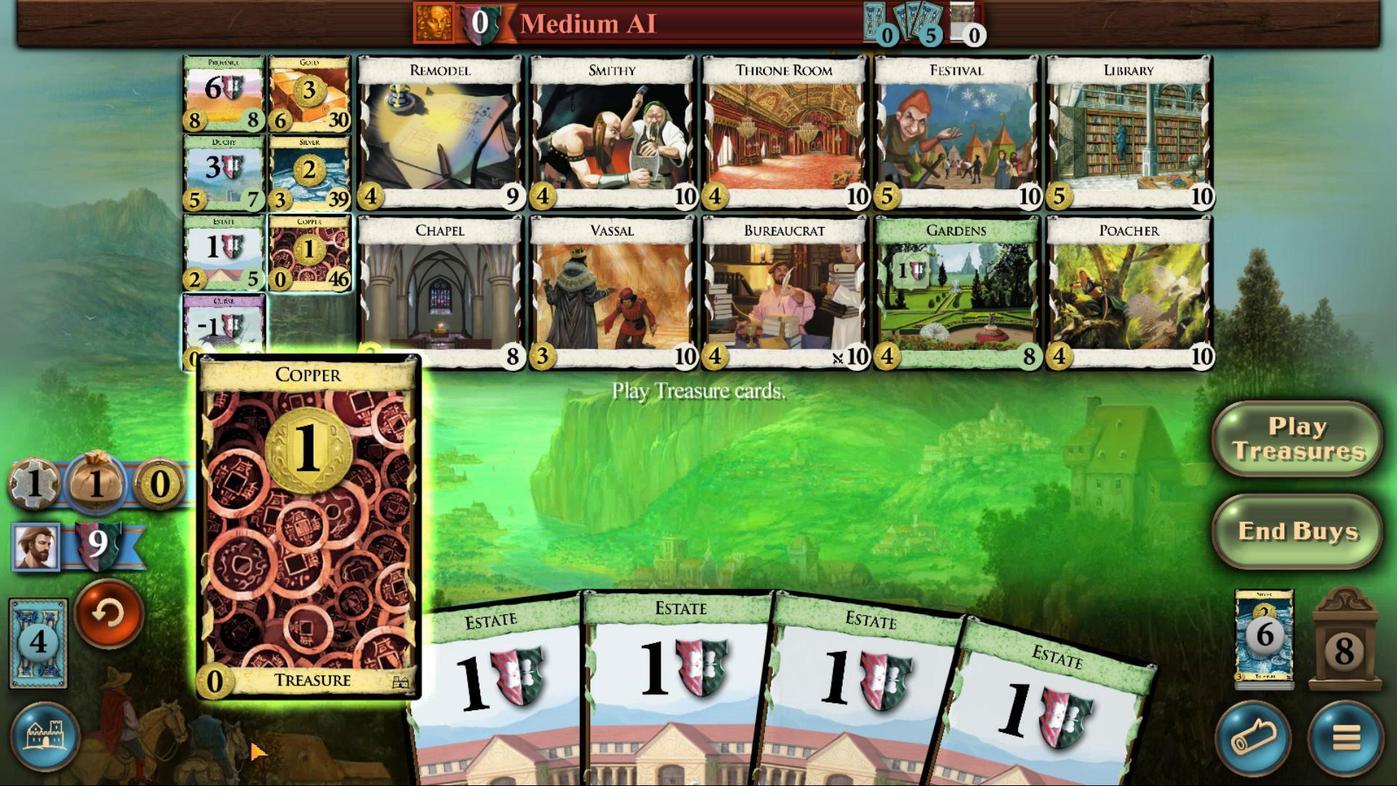 
Action: Mouse scrolled (263, 759) with delta (0, 0)
Screenshot: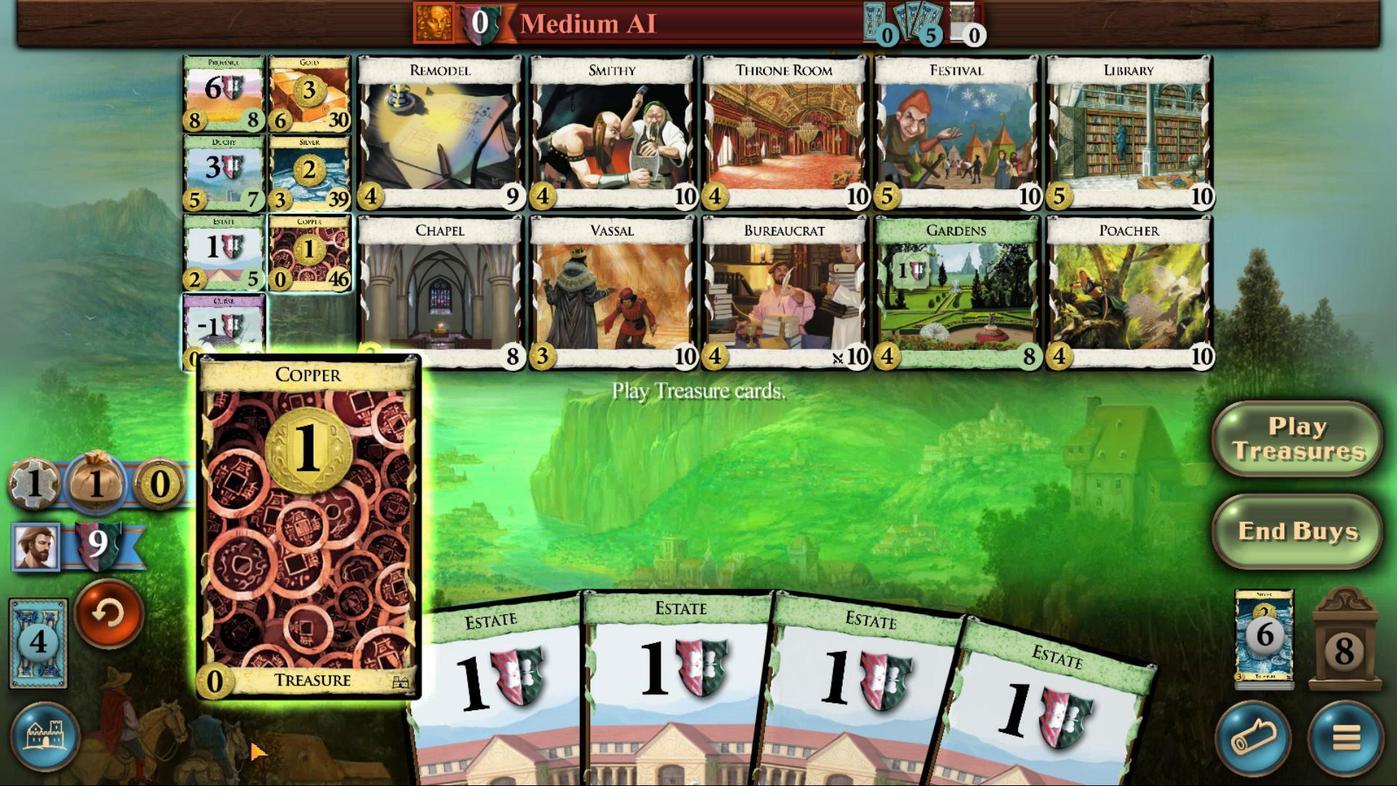 
Action: Mouse moved to (293, 254)
Screenshot: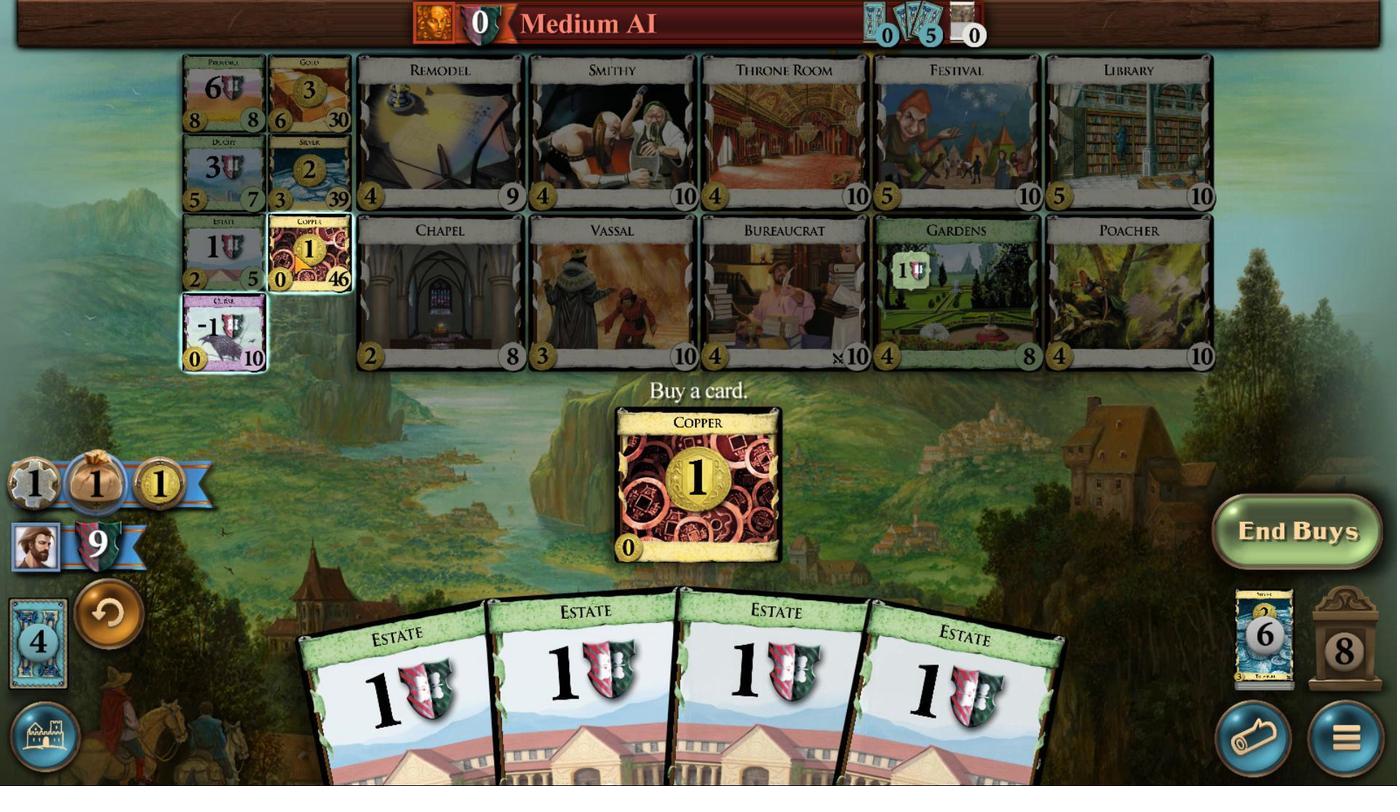 
Action: Mouse pressed left at (293, 254)
Screenshot: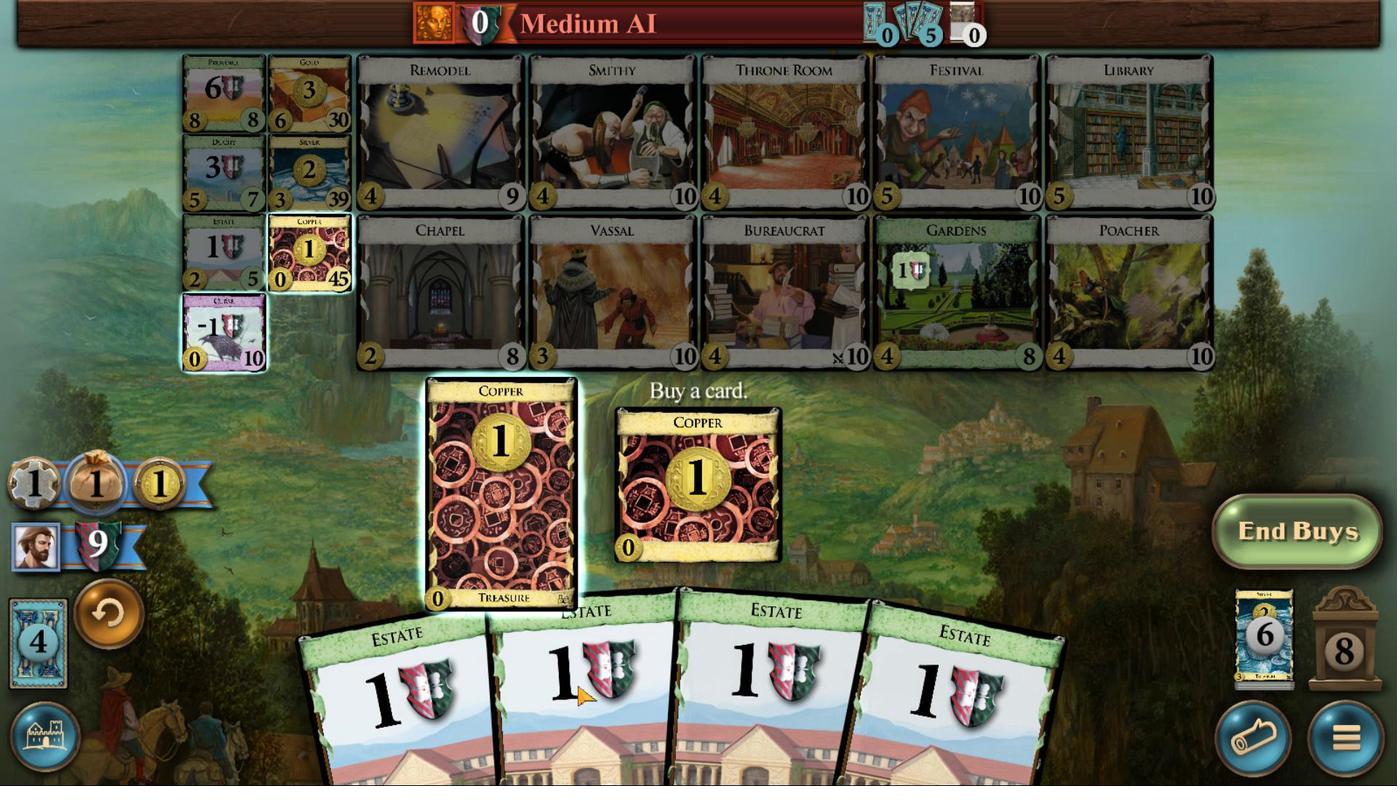 
Action: Mouse moved to (853, 721)
Screenshot: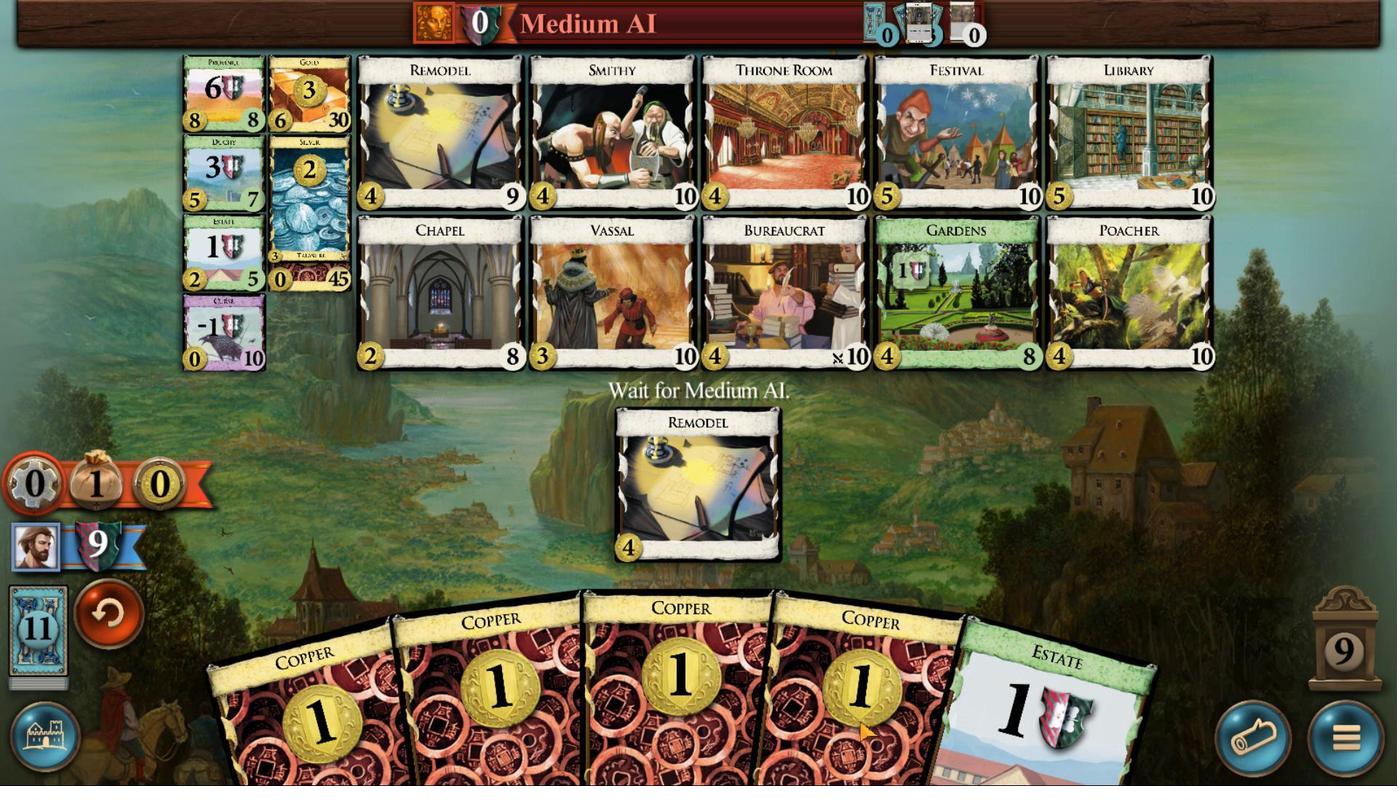
Action: Mouse scrolled (853, 720) with delta (0, 0)
Screenshot: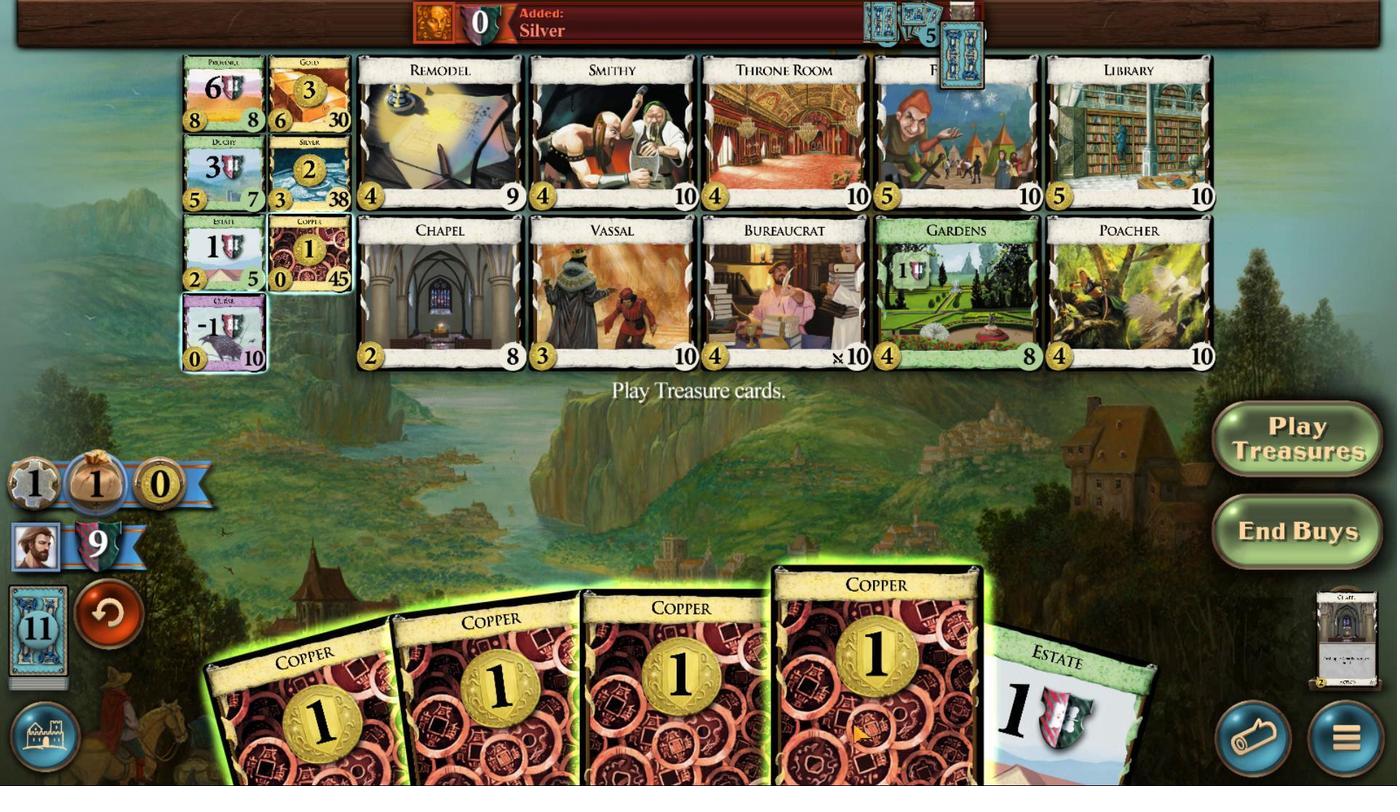 
Action: Mouse moved to (852, 722)
Screenshot: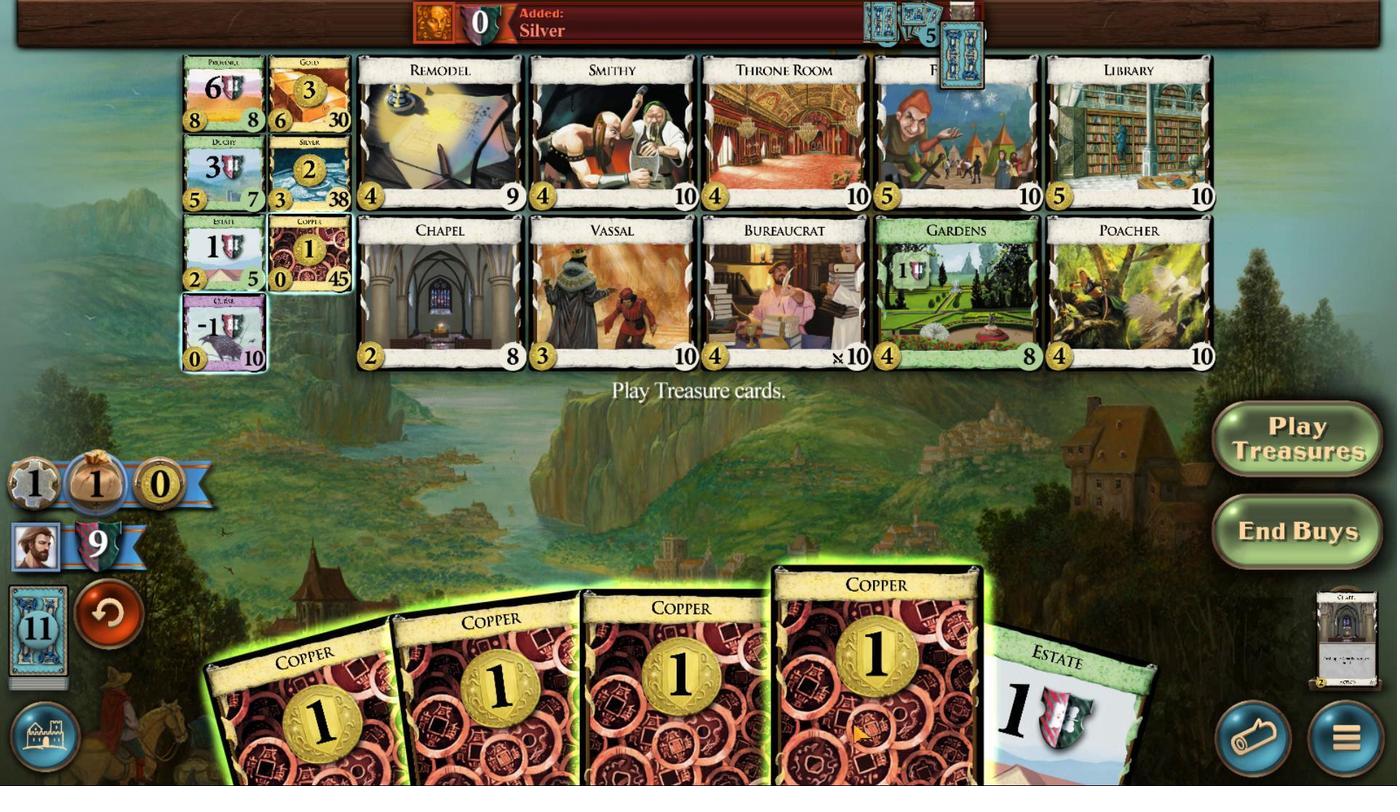 
Action: Mouse scrolled (852, 722) with delta (0, 0)
Screenshot: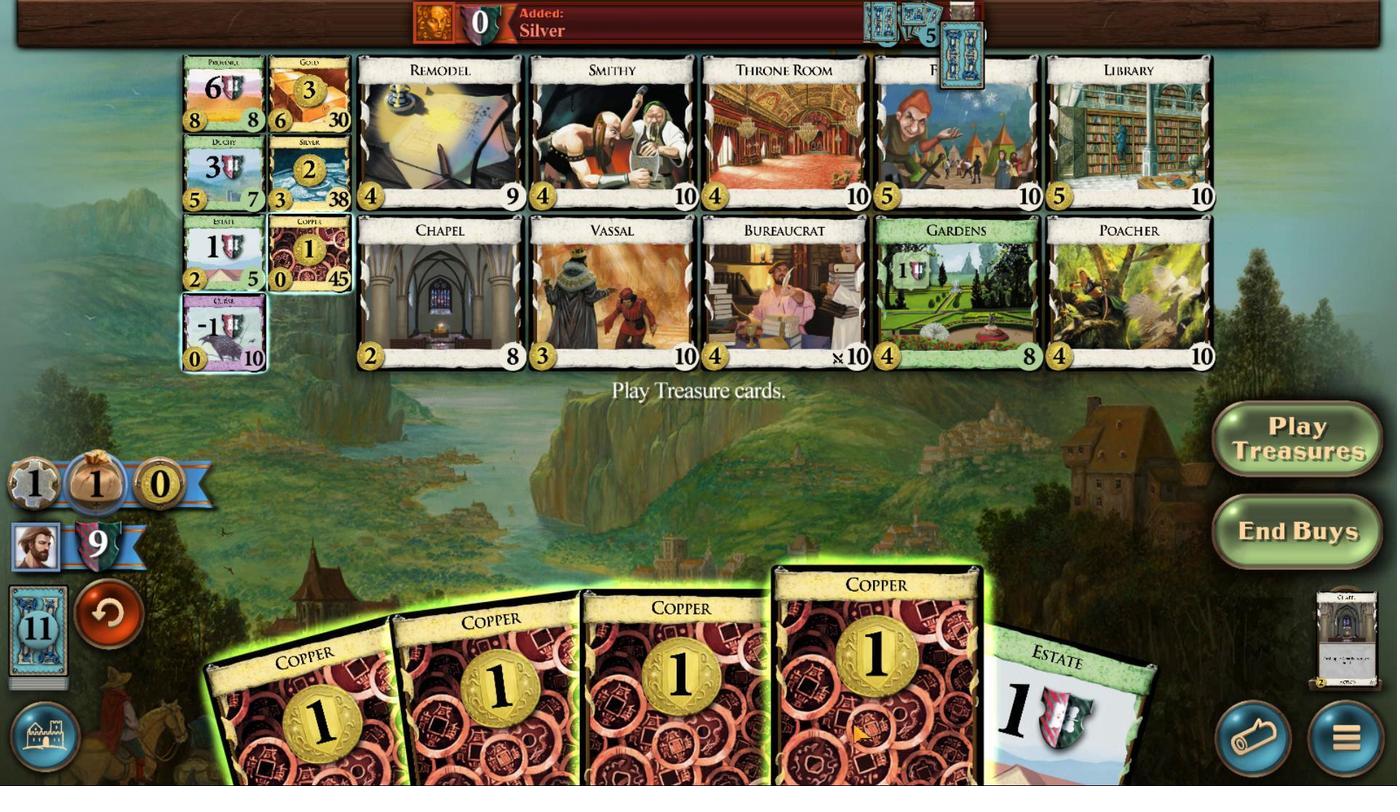 
Action: Mouse moved to (852, 723)
Screenshot: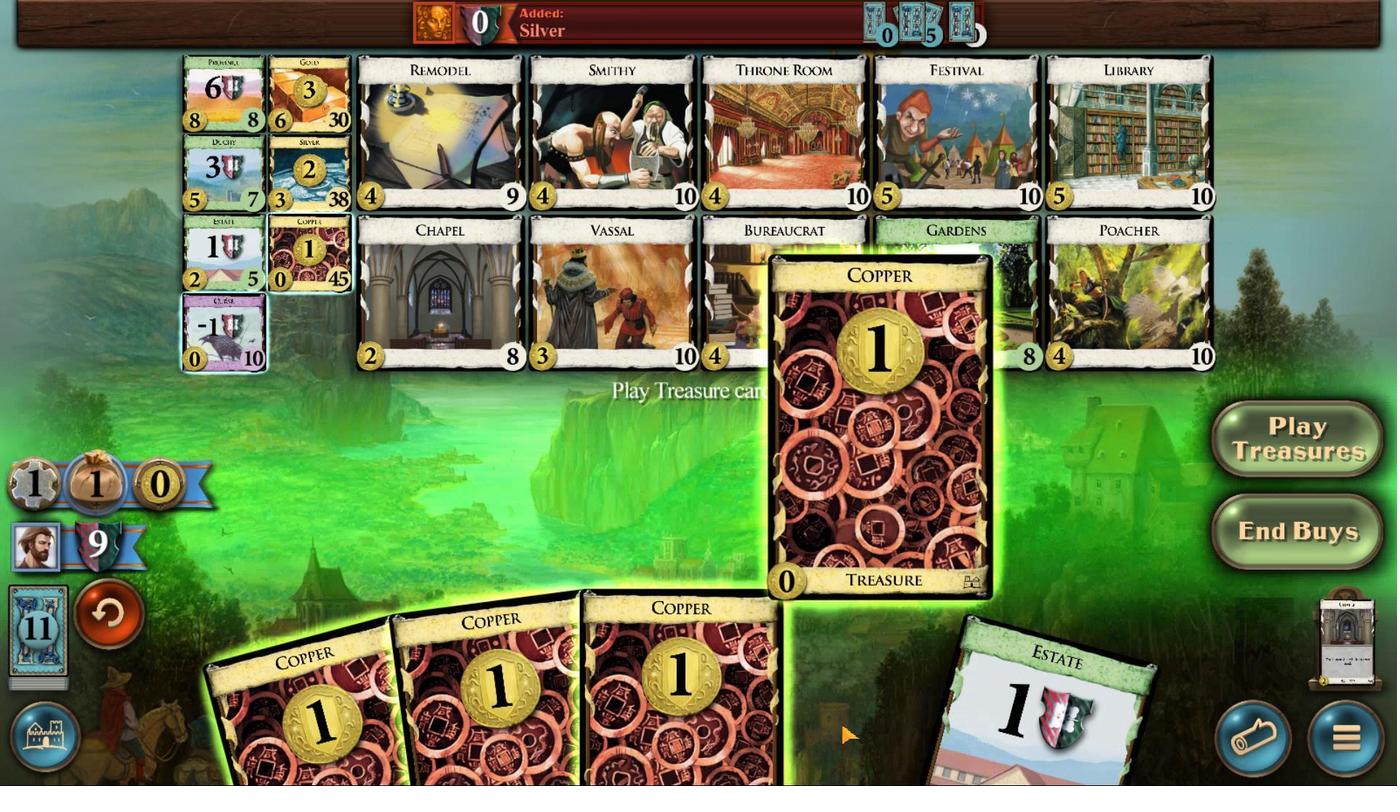 
Action: Mouse scrolled (852, 722) with delta (0, 0)
Screenshot: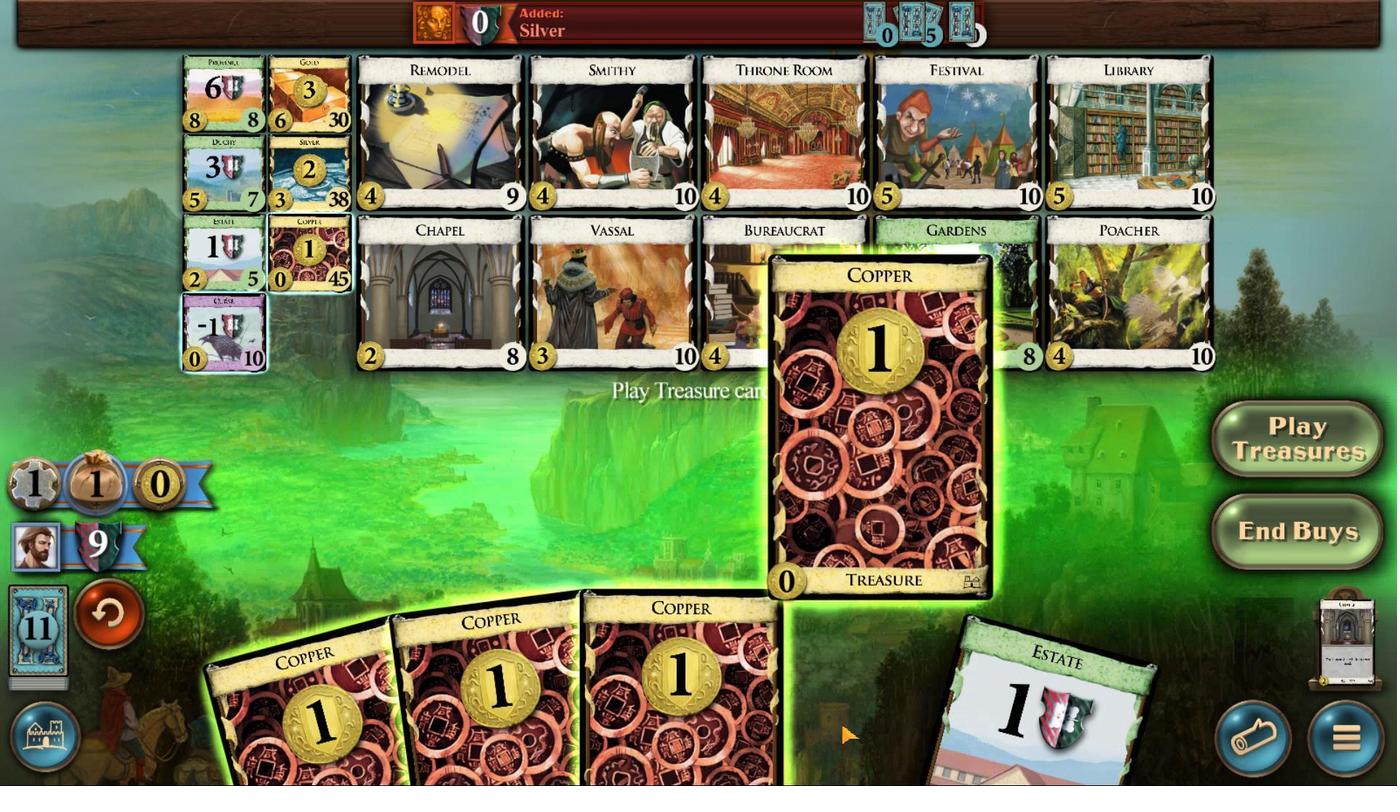 
Action: Mouse scrolled (852, 722) with delta (0, 0)
Screenshot: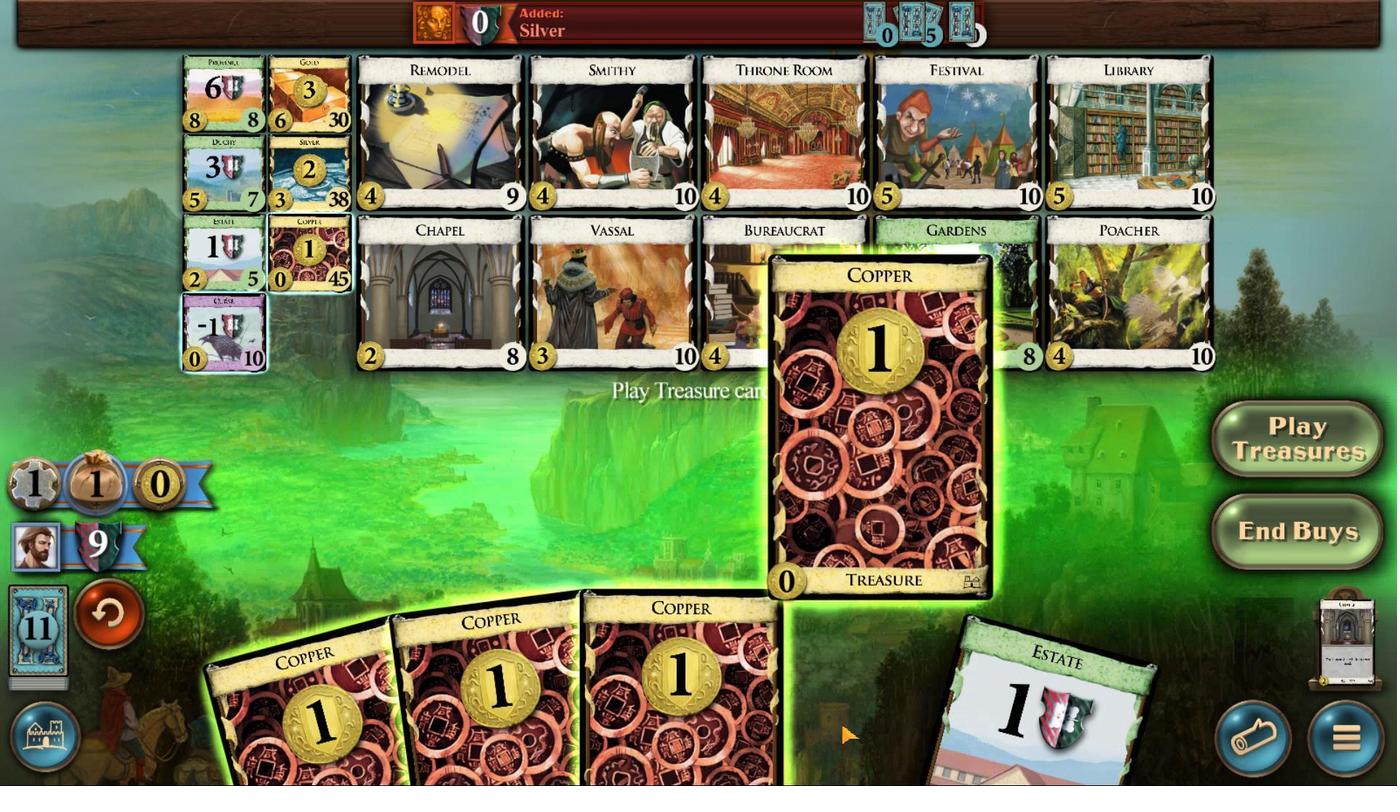 
Action: Mouse scrolled (852, 722) with delta (0, 0)
Screenshot: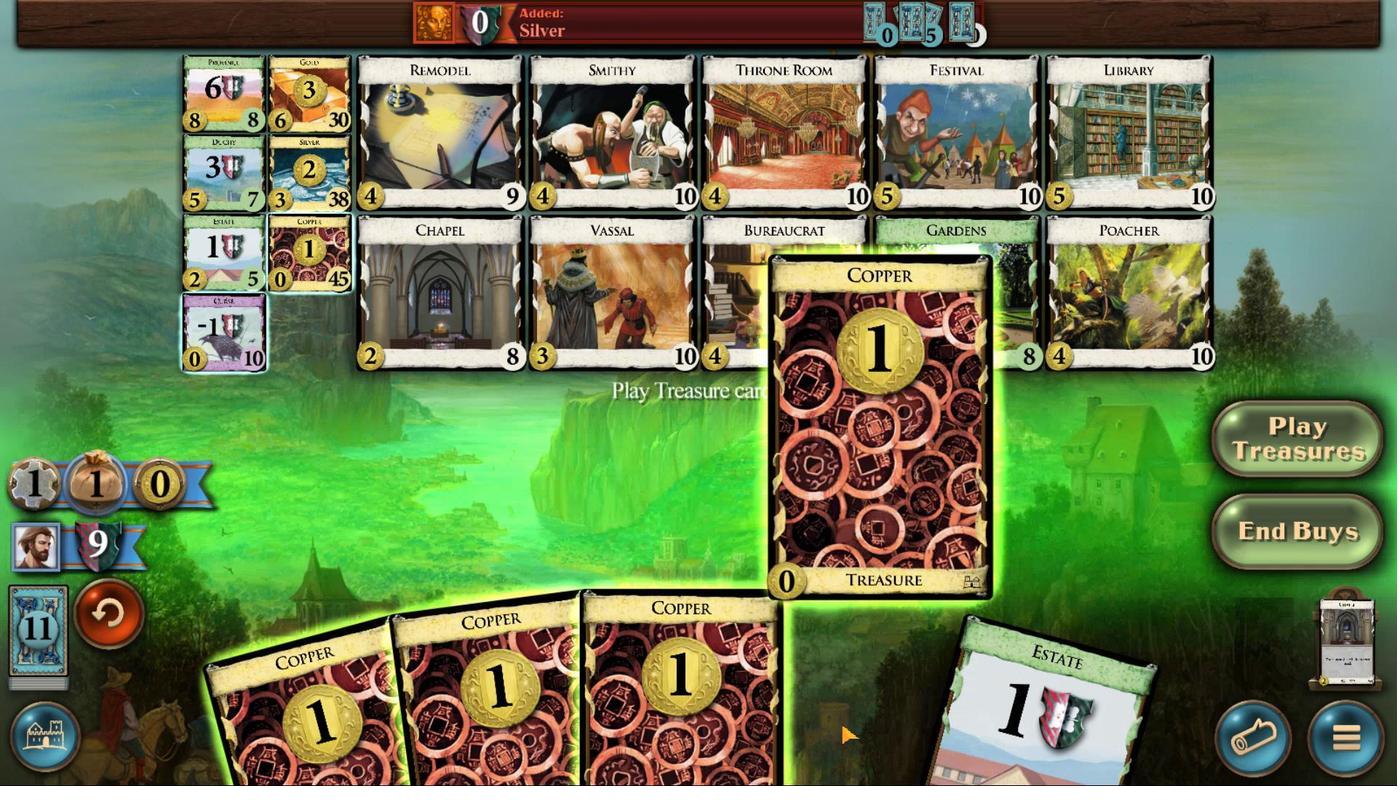 
Action: Mouse moved to (734, 732)
Screenshot: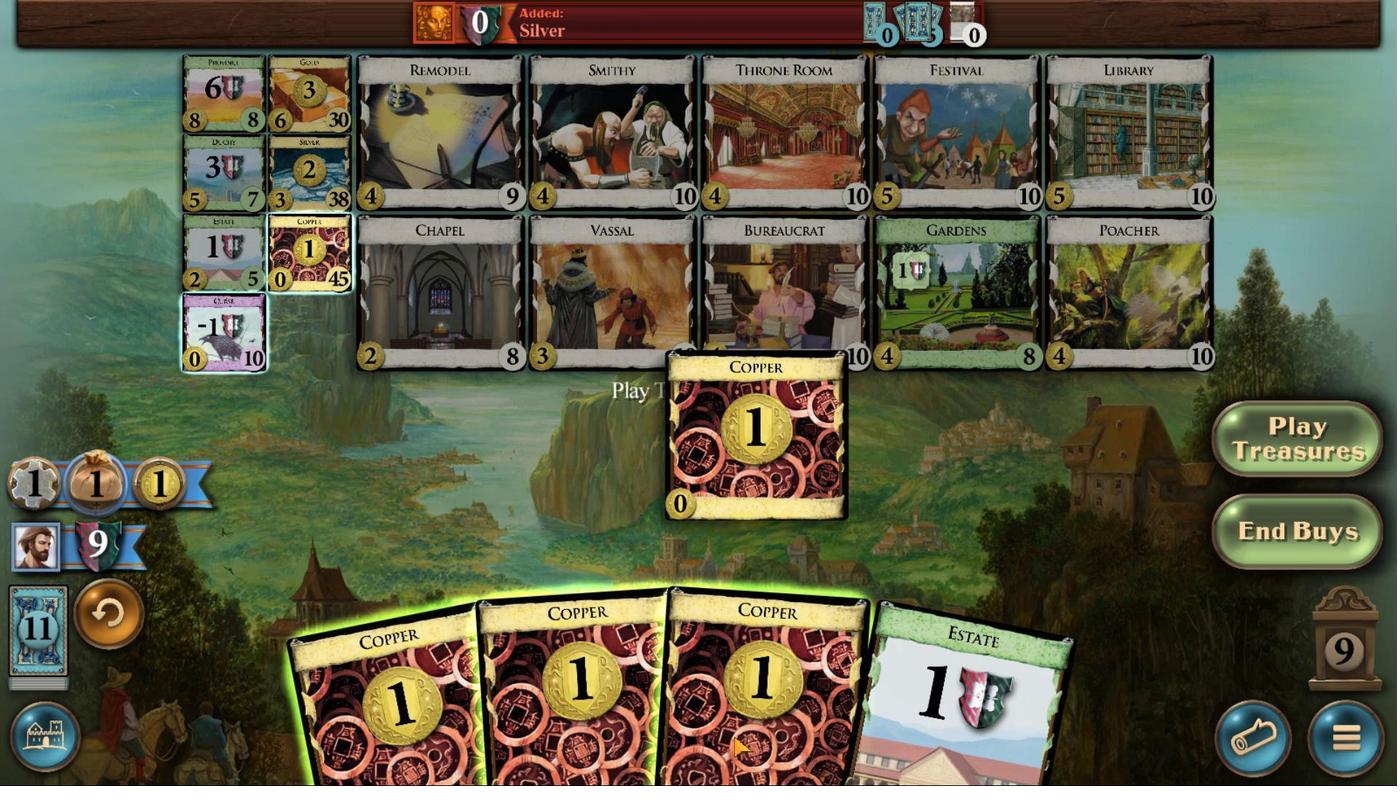
Action: Mouse scrolled (734, 732) with delta (0, 0)
Screenshot: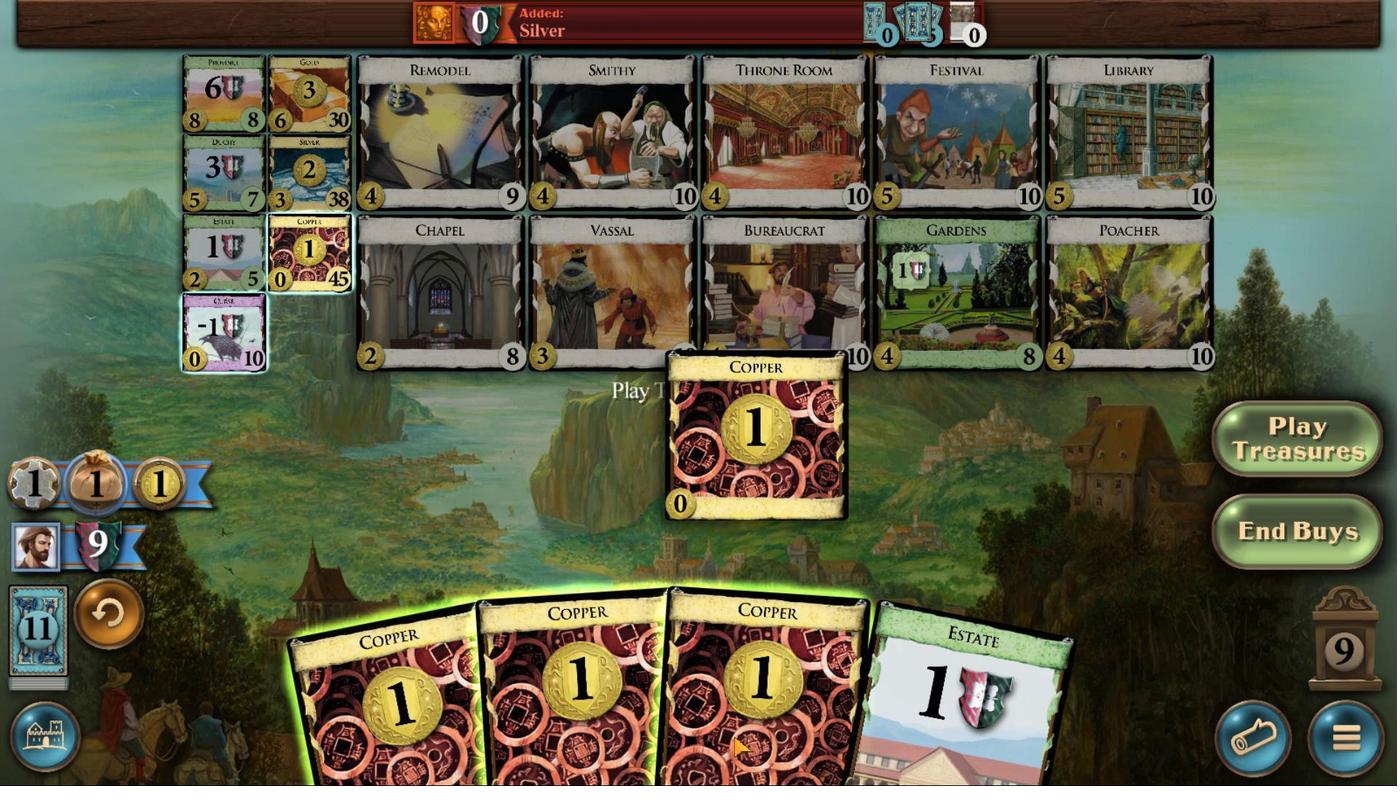 
Action: Mouse moved to (734, 736)
Screenshot: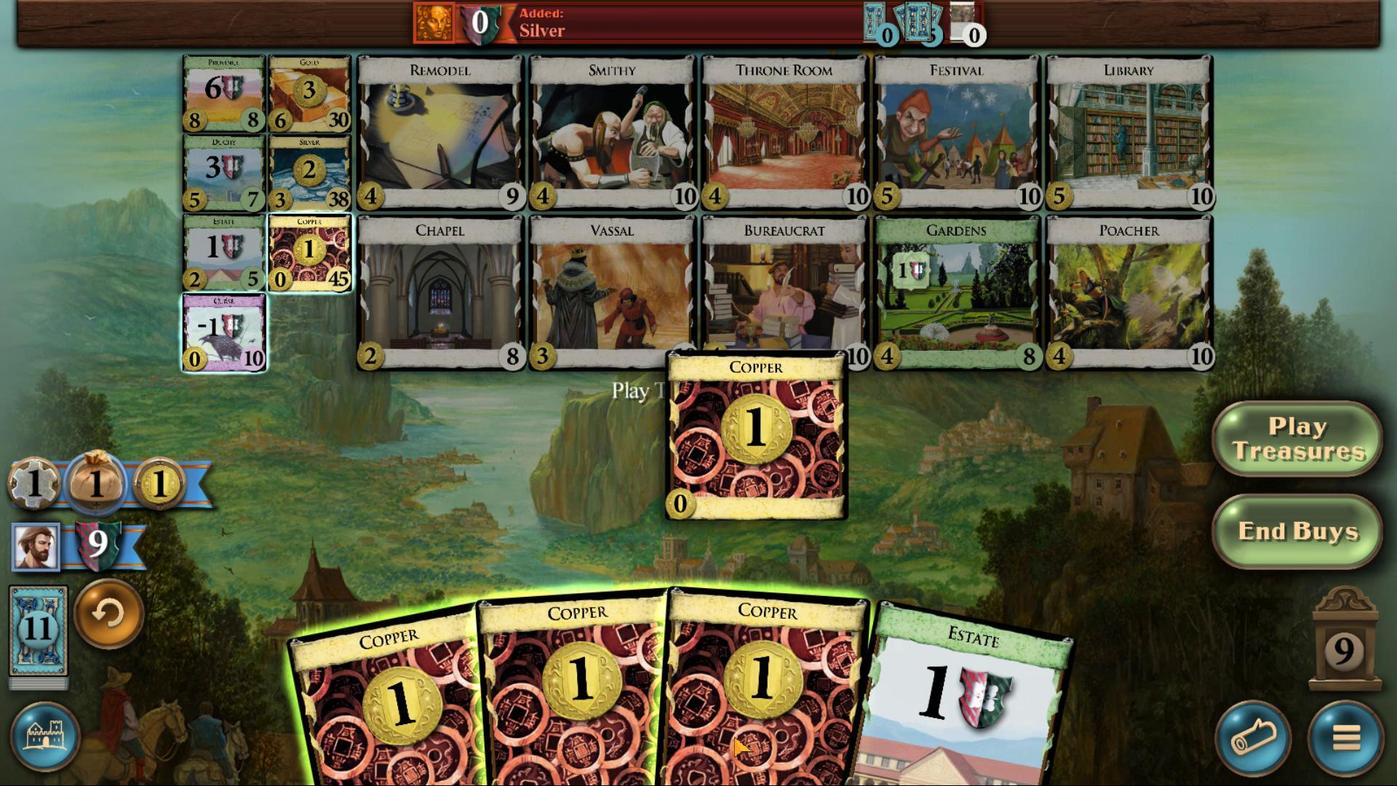 
Action: Mouse scrolled (734, 735) with delta (0, 0)
Screenshot: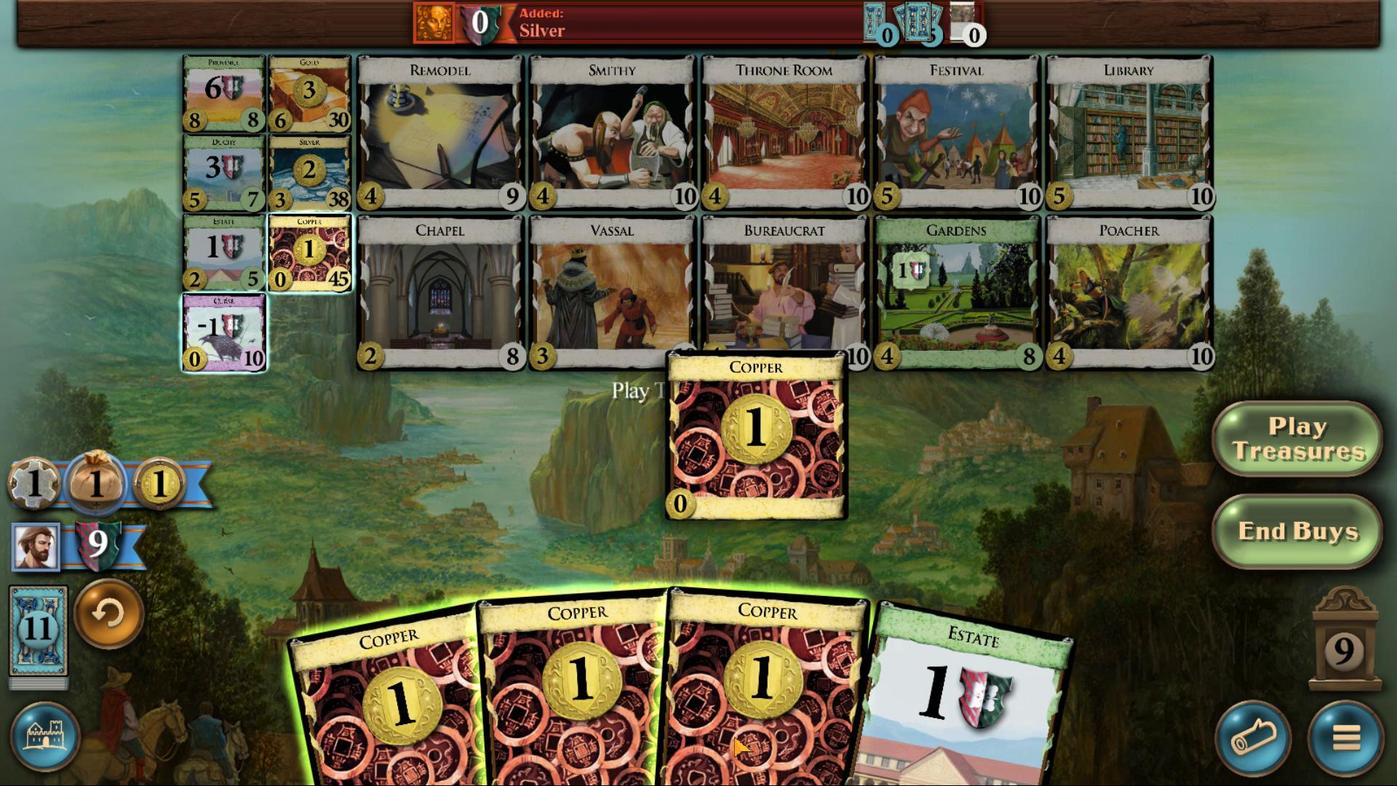 
Action: Mouse scrolled (734, 735) with delta (0, 0)
Screenshot: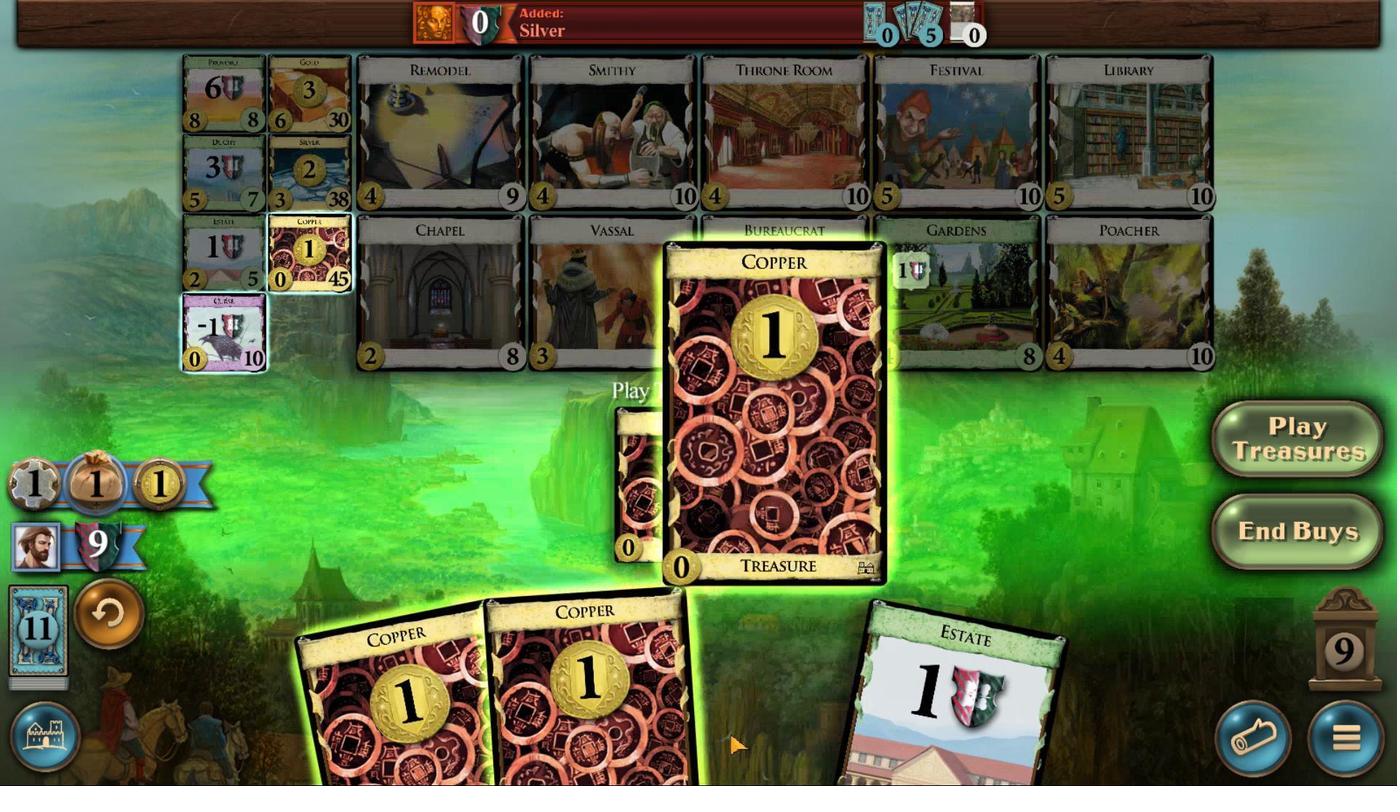
Action: Mouse moved to (733, 736)
Screenshot: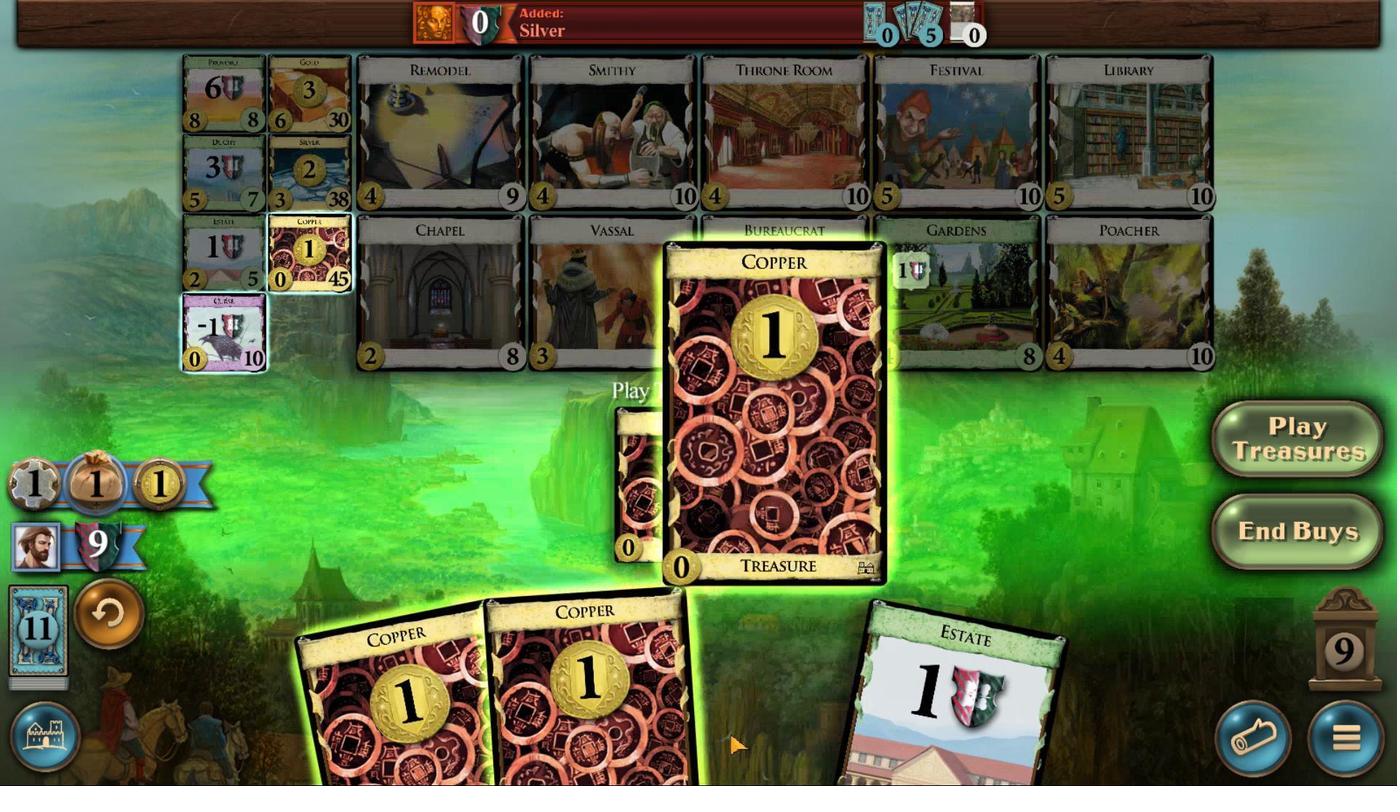 
Action: Mouse scrolled (733, 735) with delta (0, 0)
Screenshot: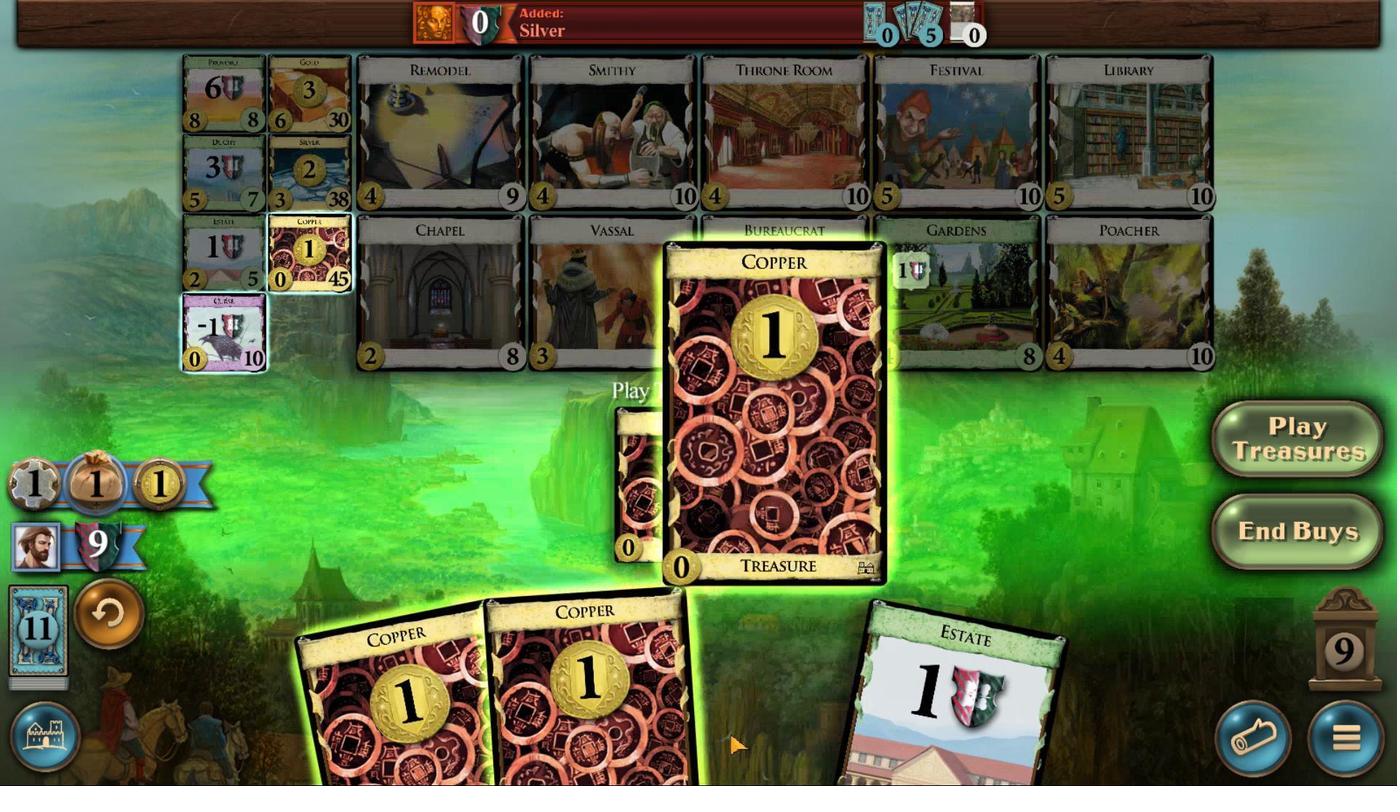 
Action: Mouse scrolled (733, 735) with delta (0, 0)
Screenshot: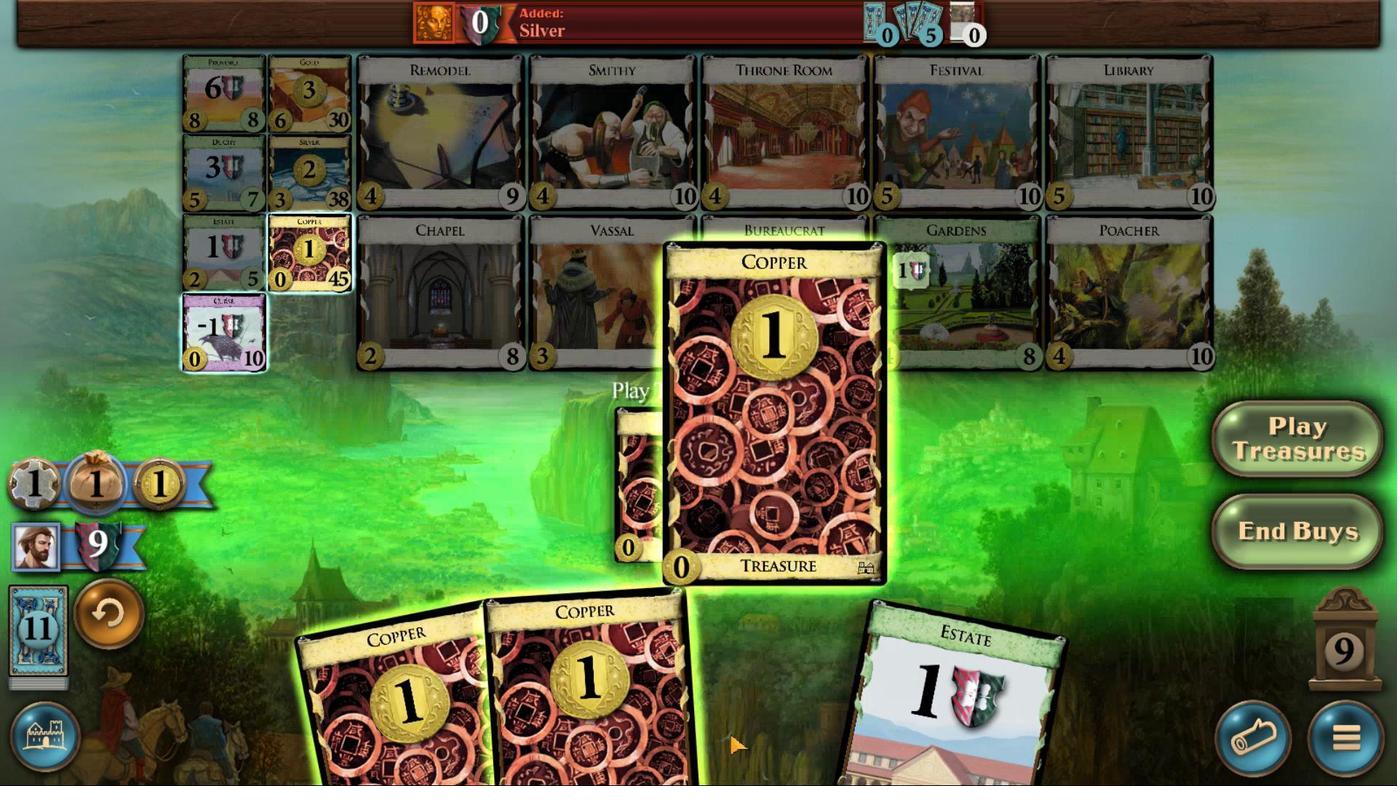 
Action: Mouse moved to (732, 736)
Screenshot: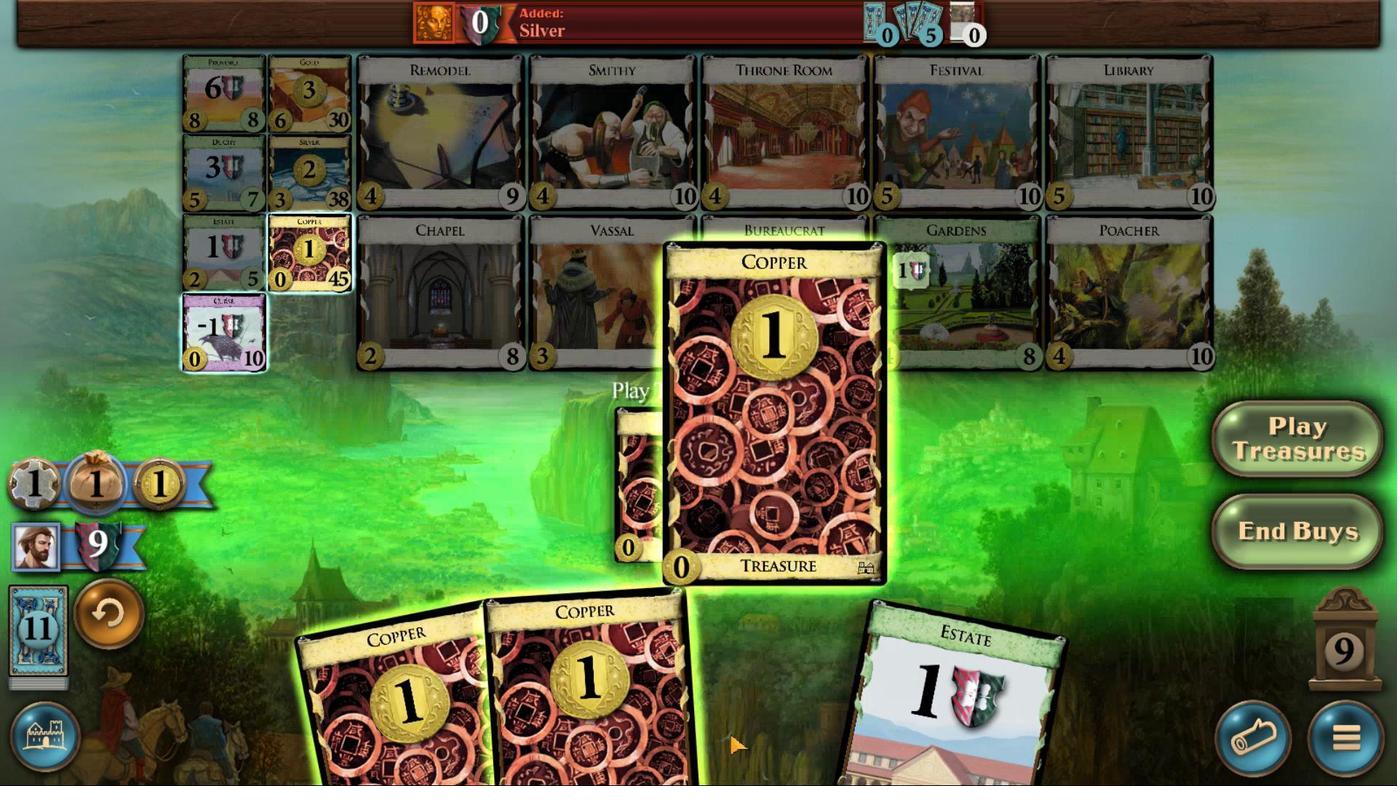 
Action: Mouse scrolled (732, 735) with delta (0, 0)
Screenshot: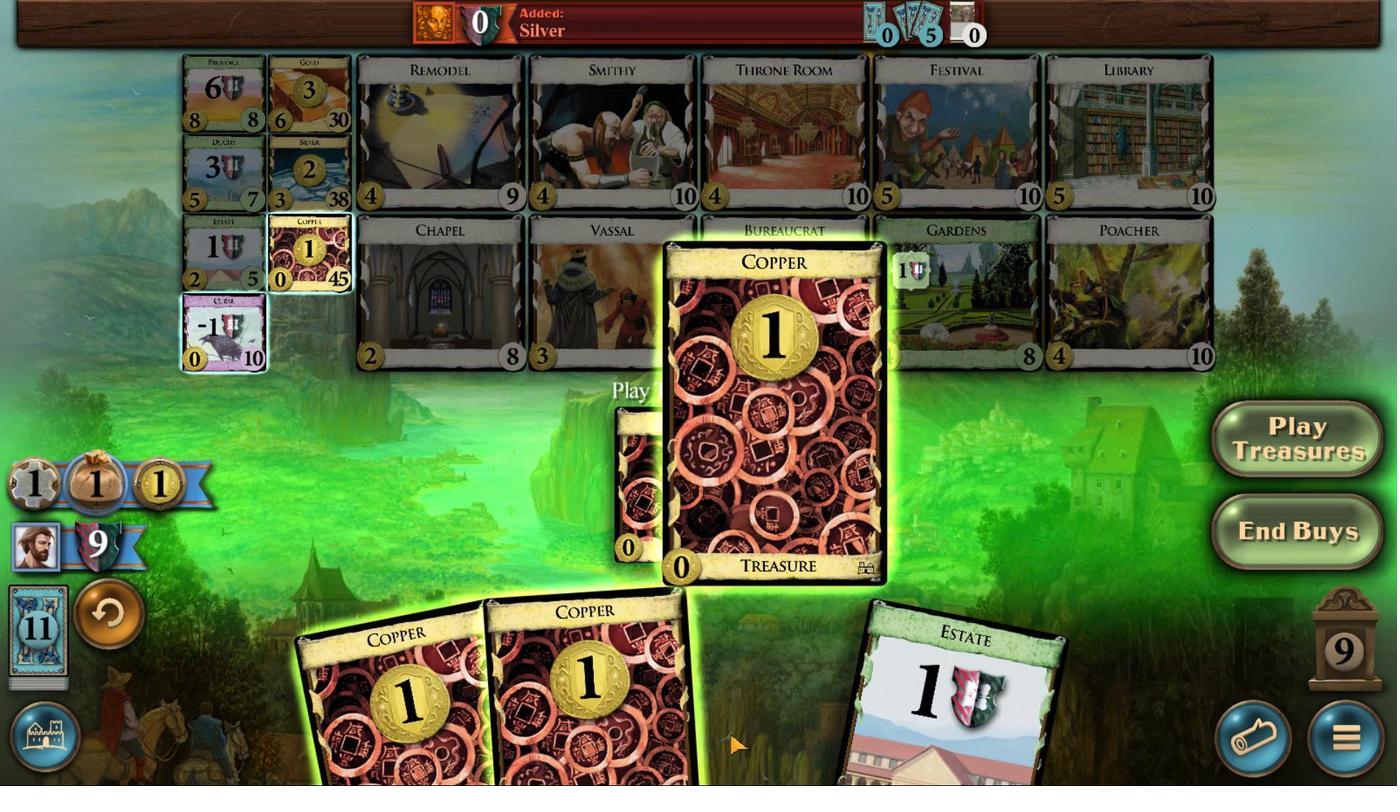 
Action: Mouse moved to (670, 740)
Screenshot: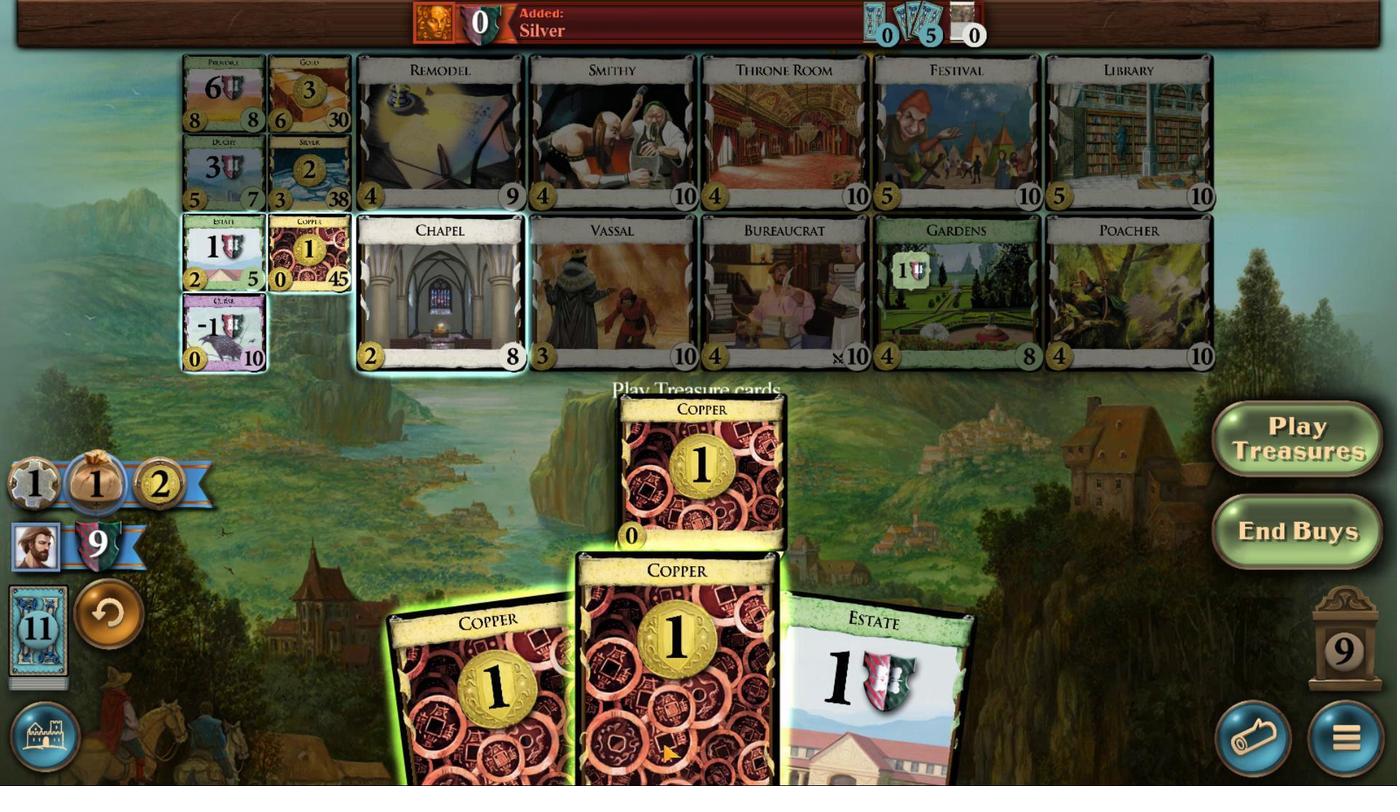 
Action: Mouse scrolled (670, 739) with delta (0, 0)
Screenshot: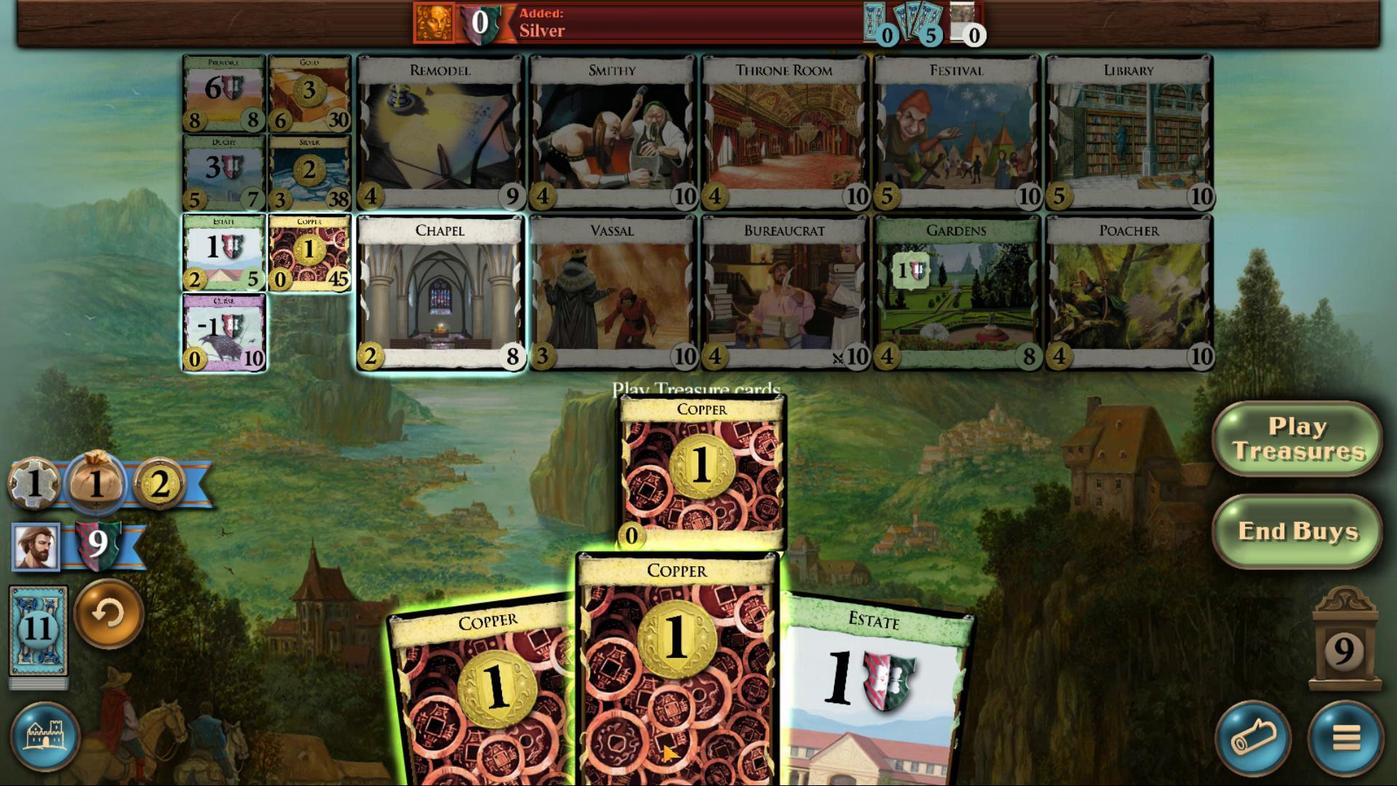 
Action: Mouse moved to (665, 742)
Screenshot: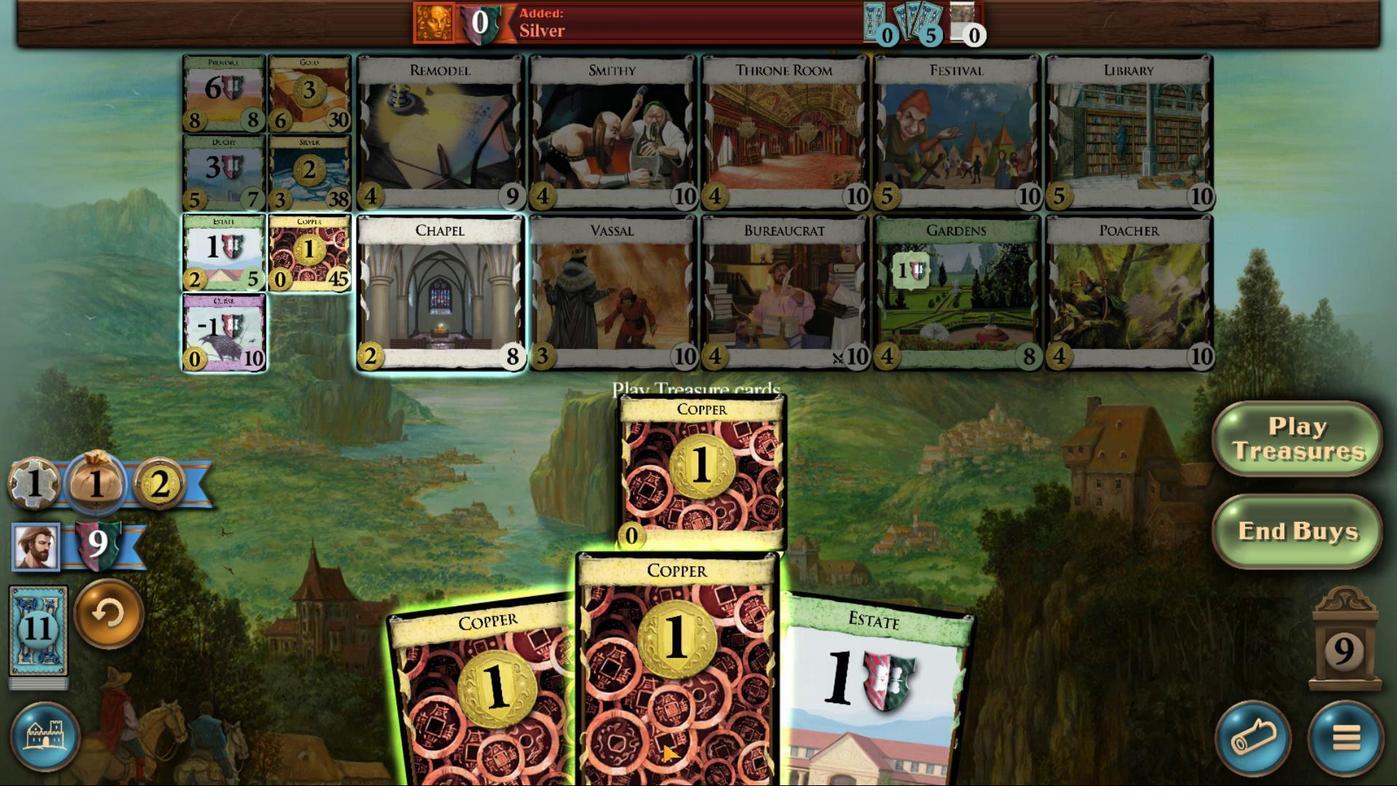 
Action: Mouse scrolled (665, 741) with delta (0, 0)
Screenshot: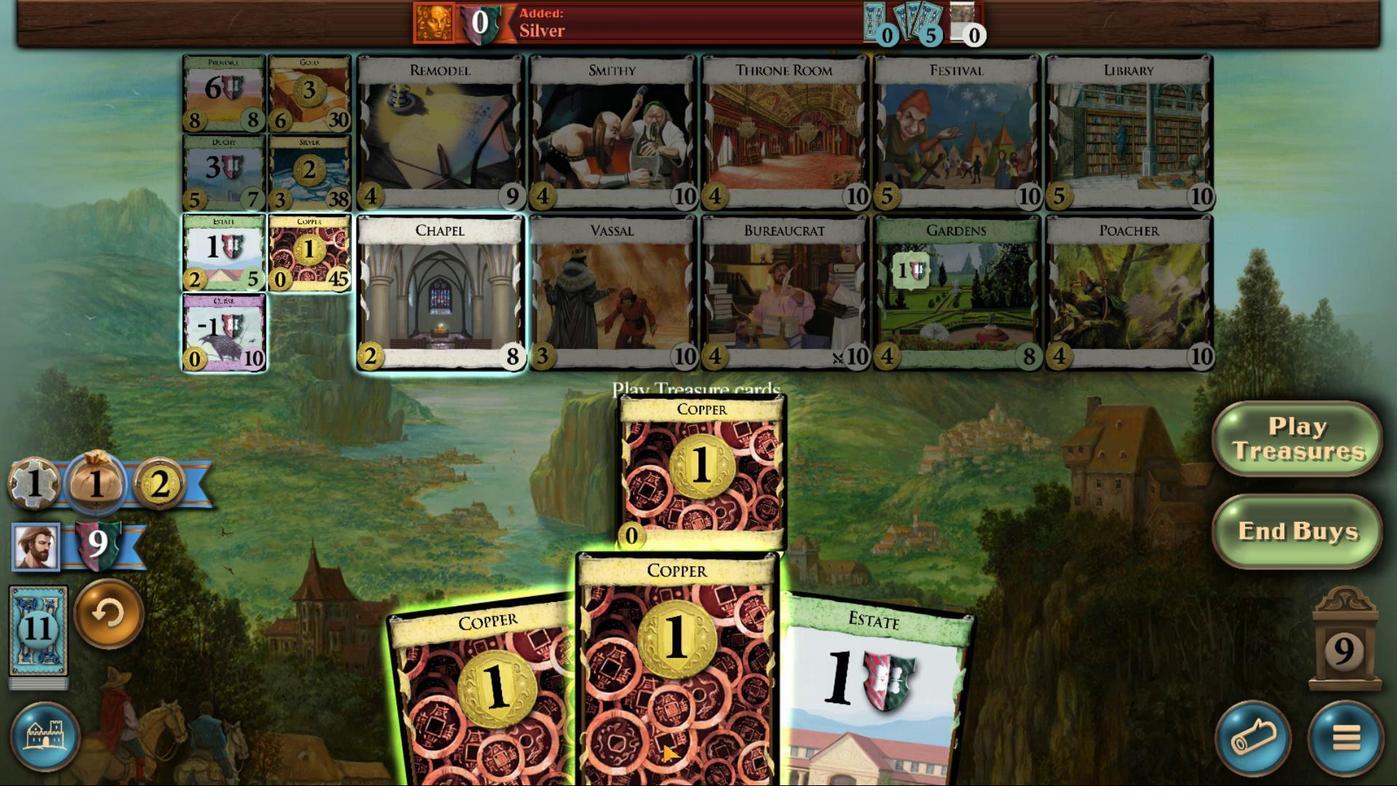 
Action: Mouse scrolled (665, 741) with delta (0, 0)
Screenshot: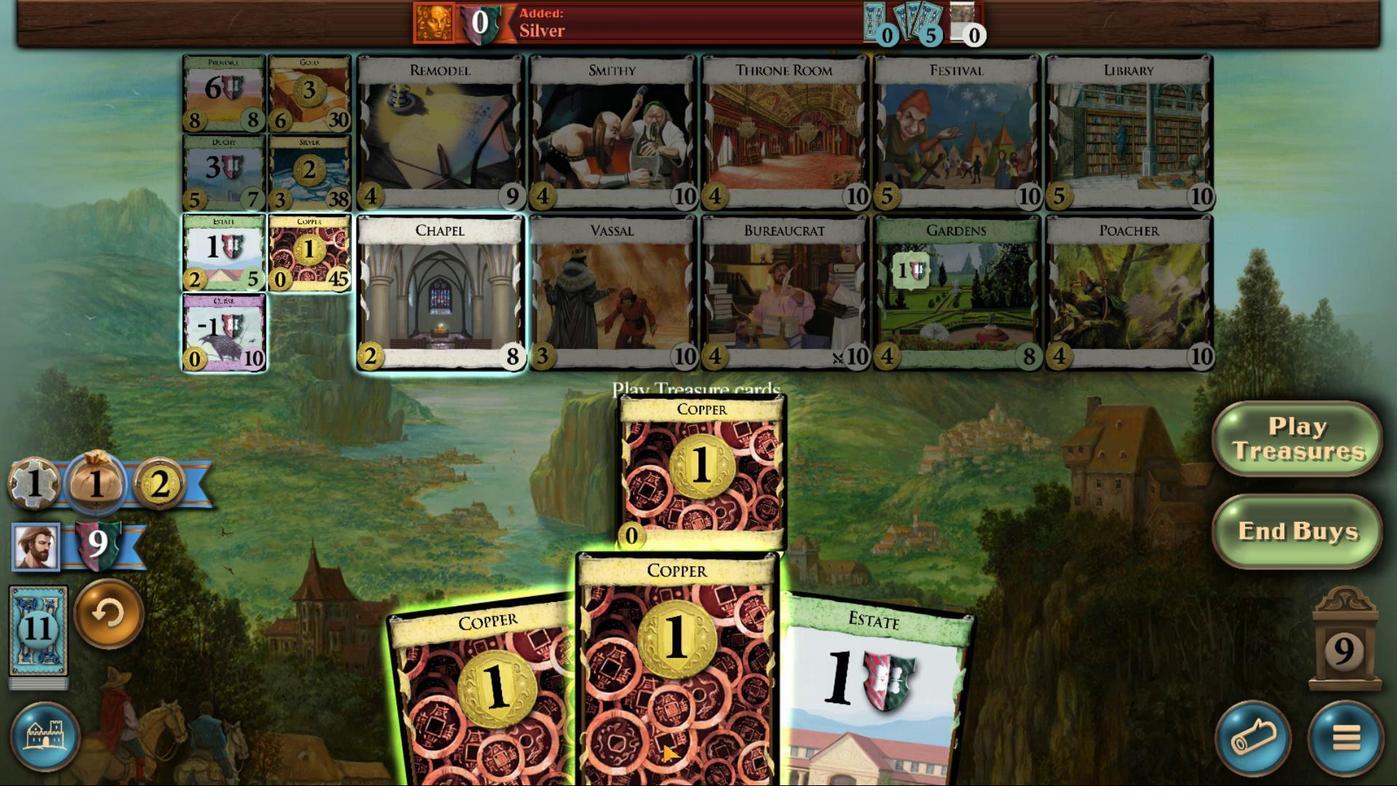 
Action: Mouse moved to (664, 743)
Screenshot: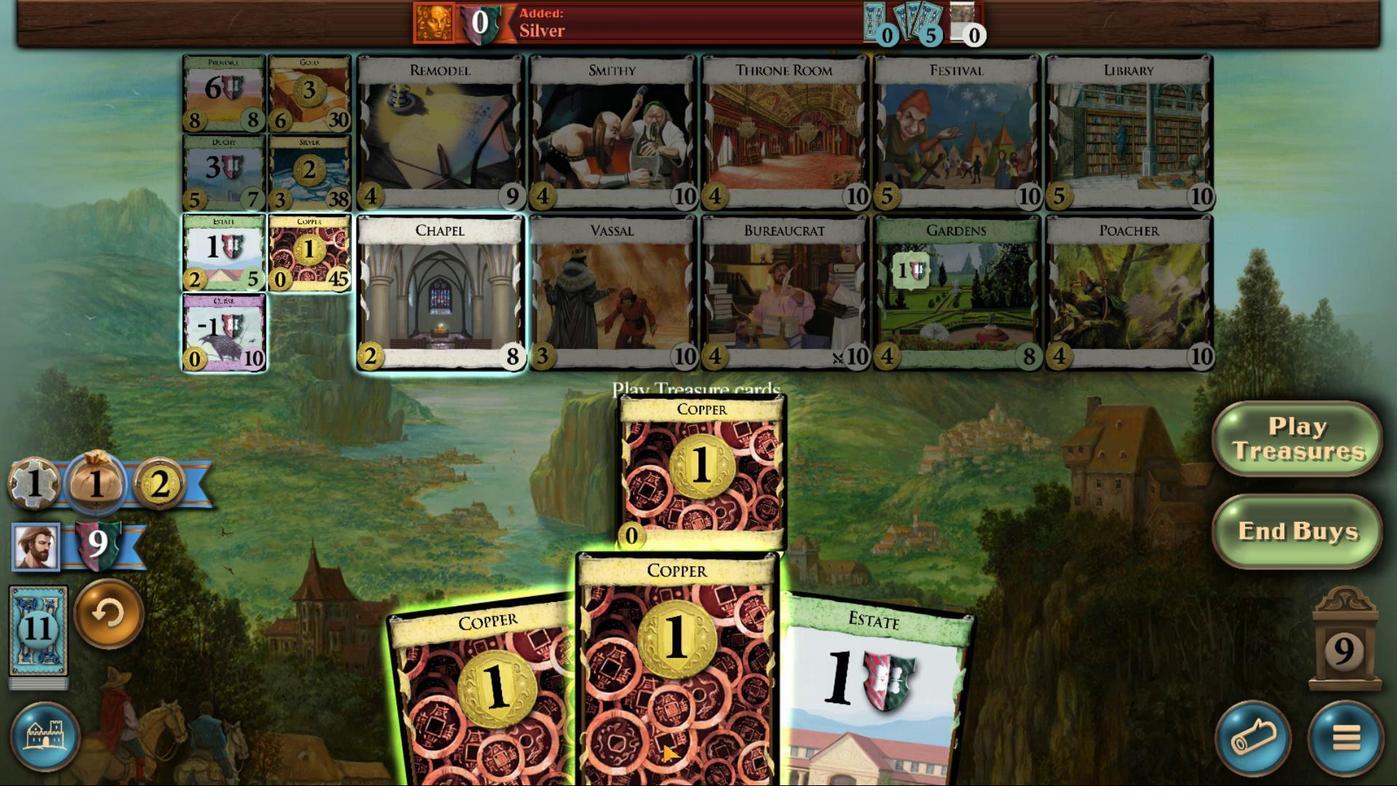 
Action: Mouse scrolled (664, 742) with delta (0, 0)
Screenshot: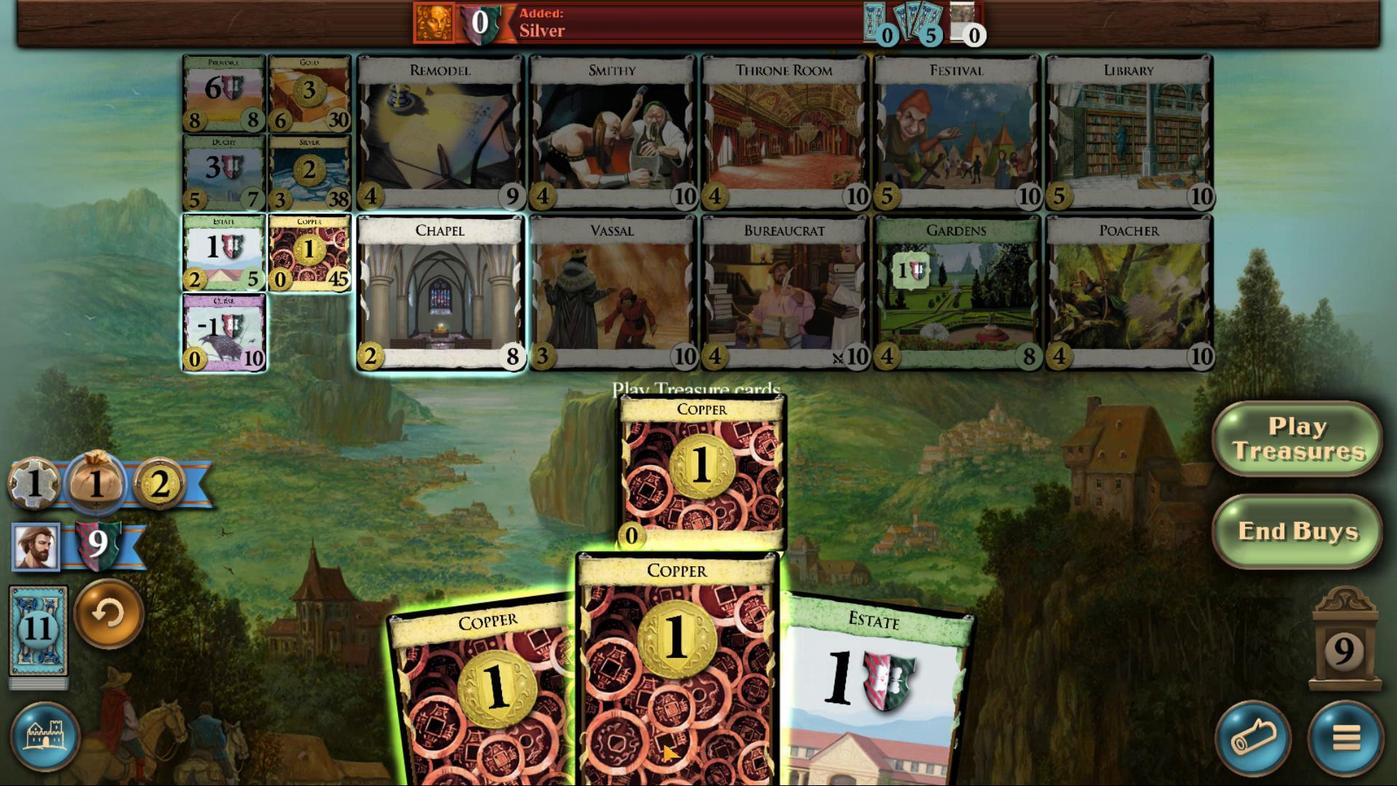 
Action: Mouse moved to (664, 743)
Screenshot: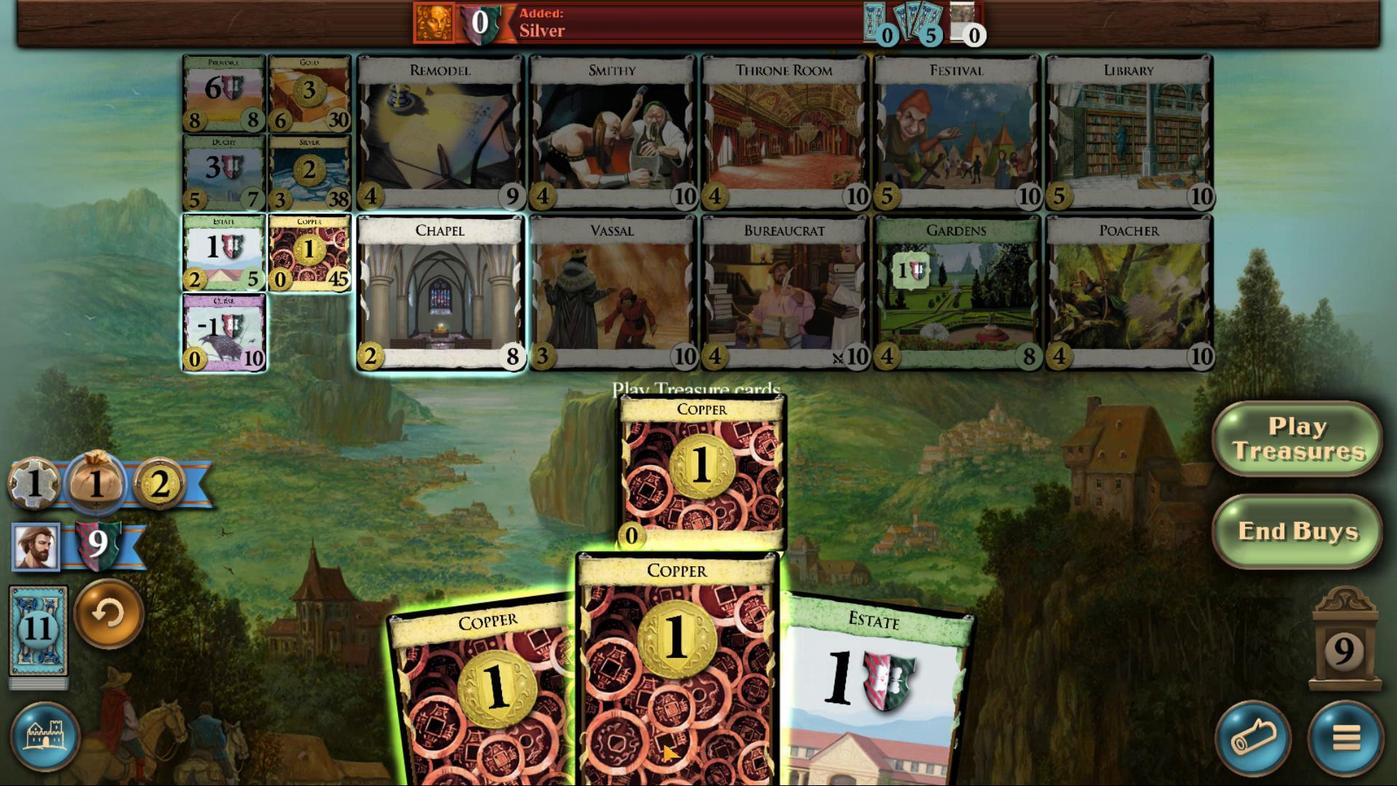
Action: Mouse scrolled (664, 742) with delta (0, 0)
Screenshot: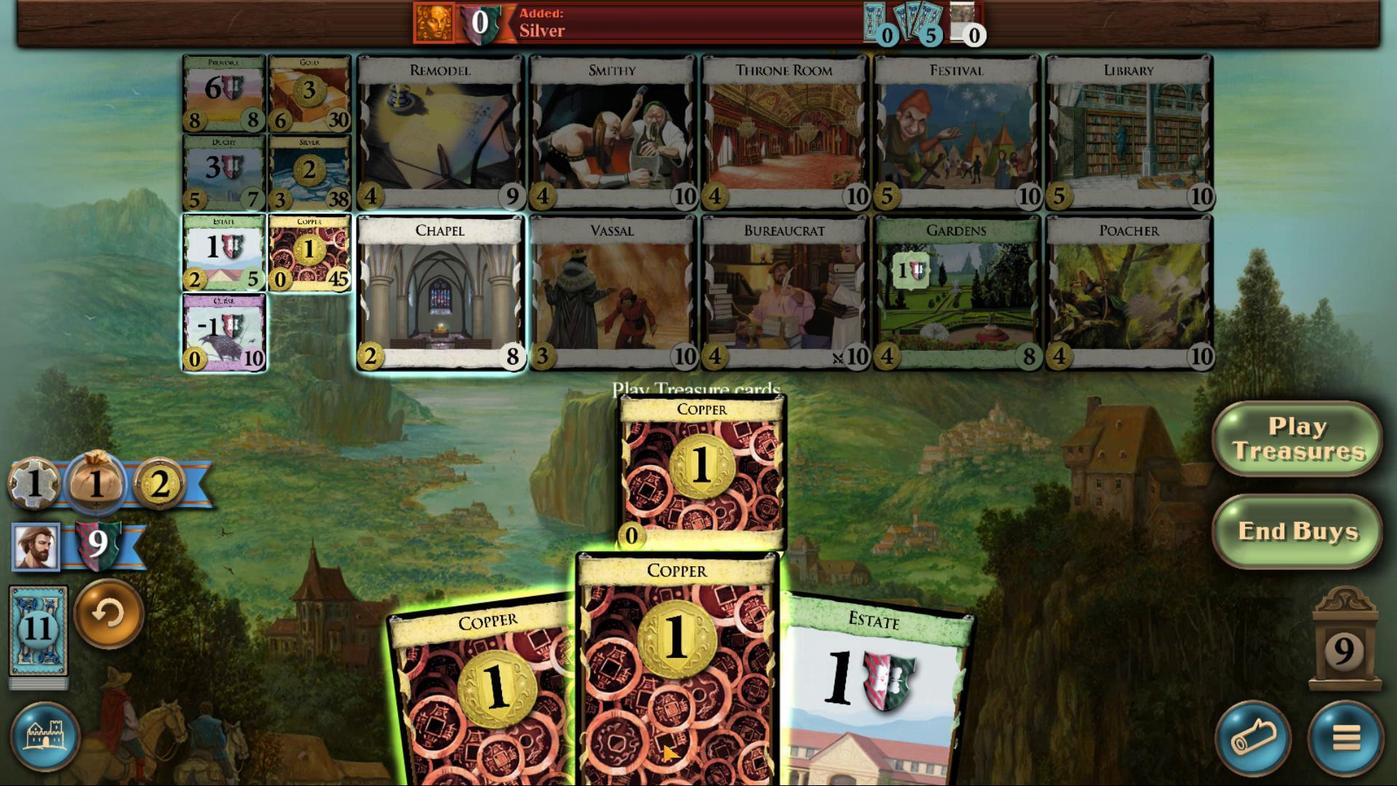 
Action: Mouse moved to (663, 743)
Screenshot: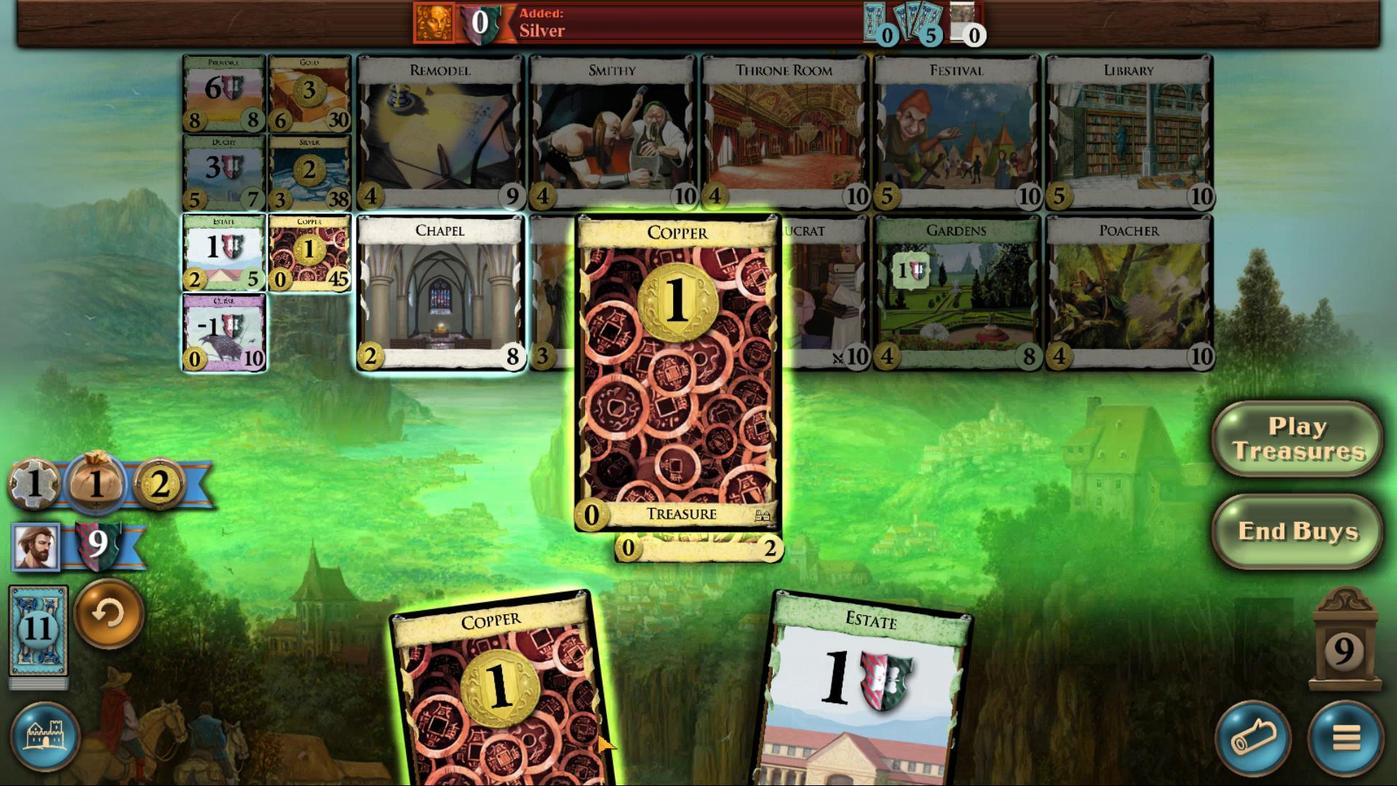 
Action: Mouse scrolled (663, 742) with delta (0, 0)
Screenshot: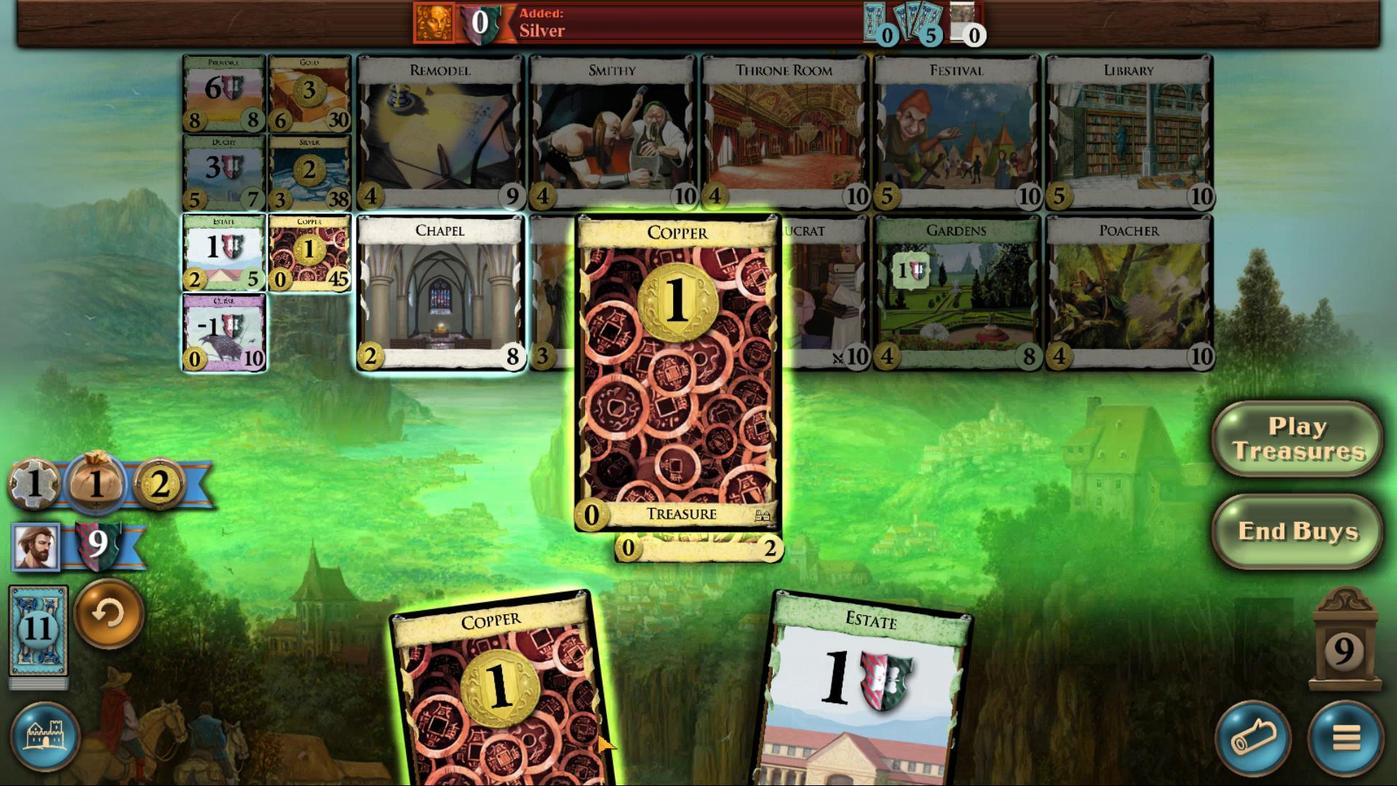 
Action: Mouse moved to (589, 740)
Screenshot: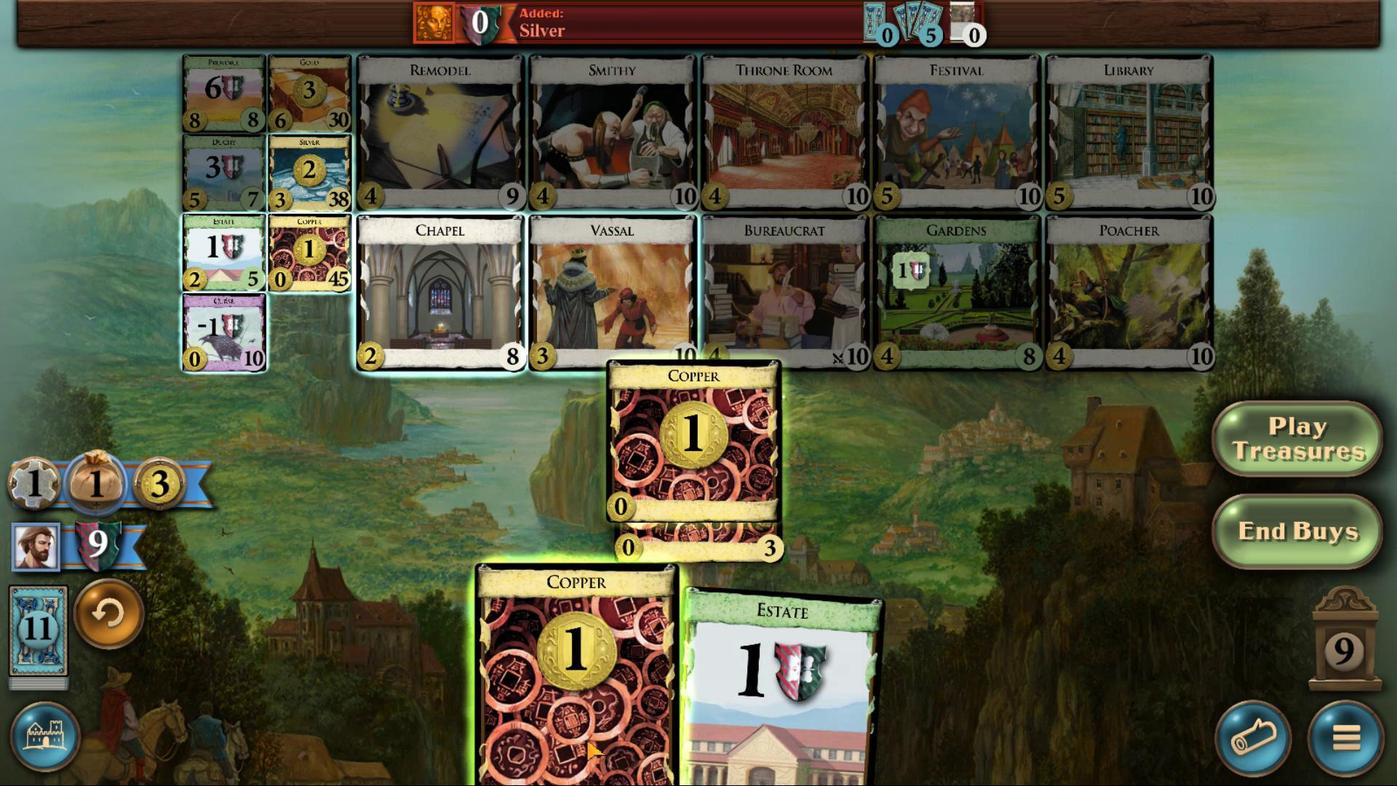 
Action: Mouse scrolled (589, 740) with delta (0, 0)
Screenshot: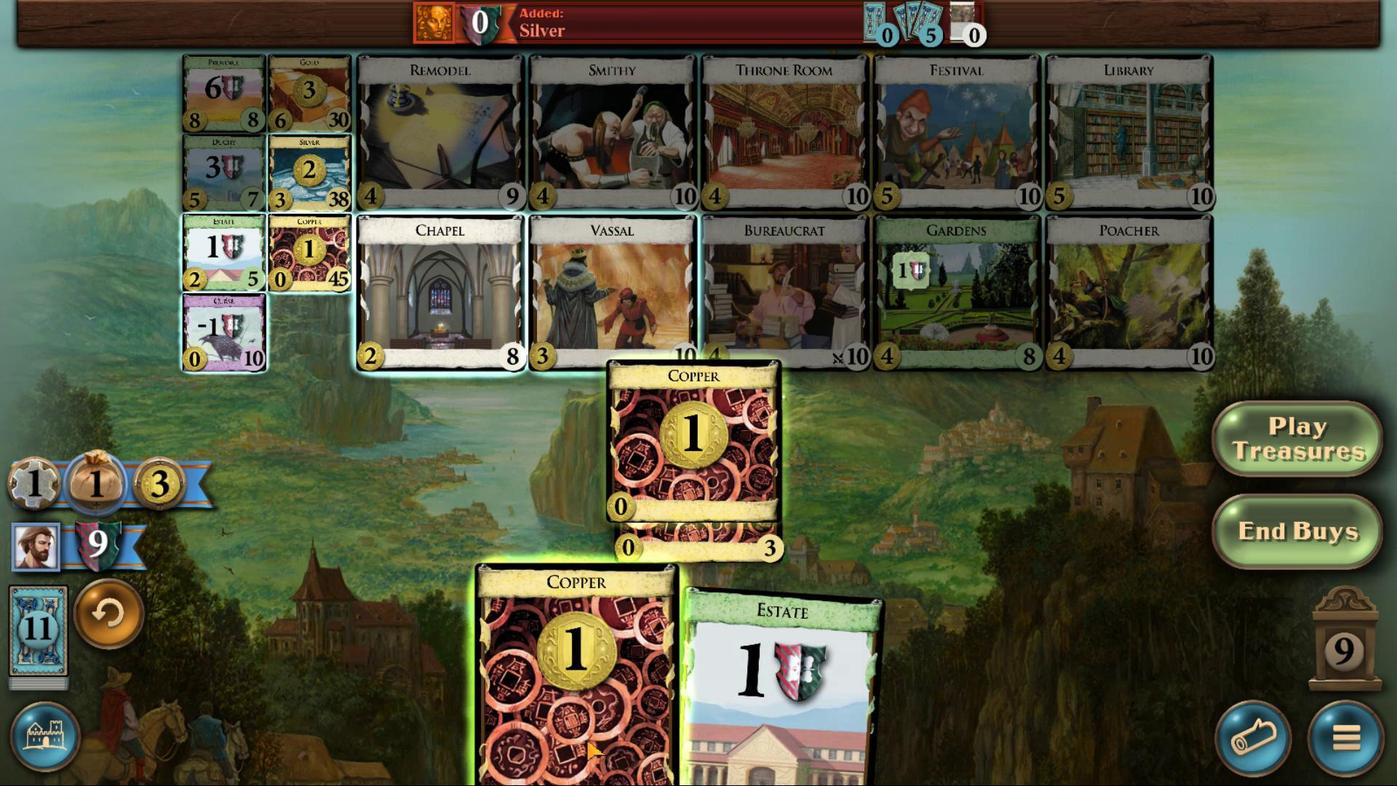 
Action: Mouse moved to (588, 741)
Screenshot: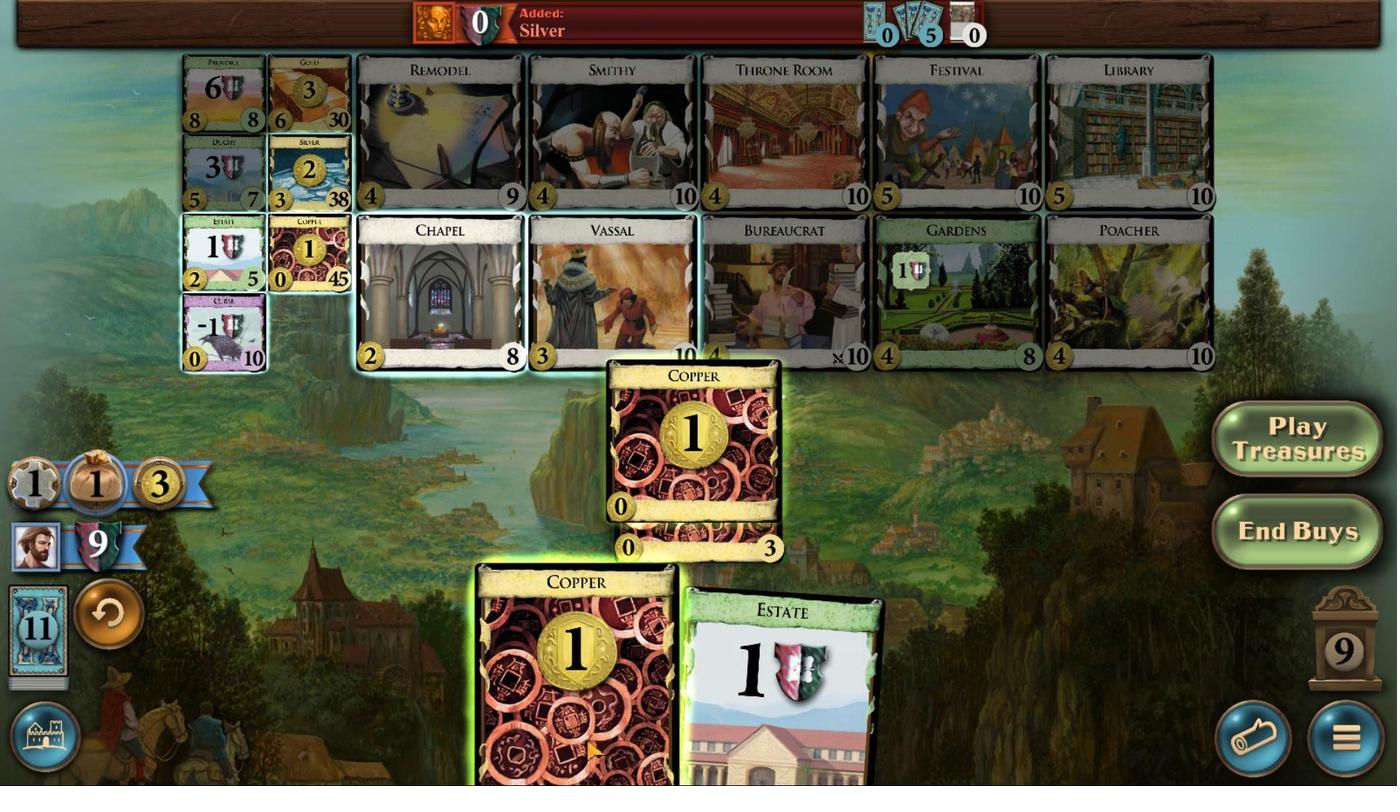 
Action: Mouse scrolled (588, 740) with delta (0, 0)
Screenshot: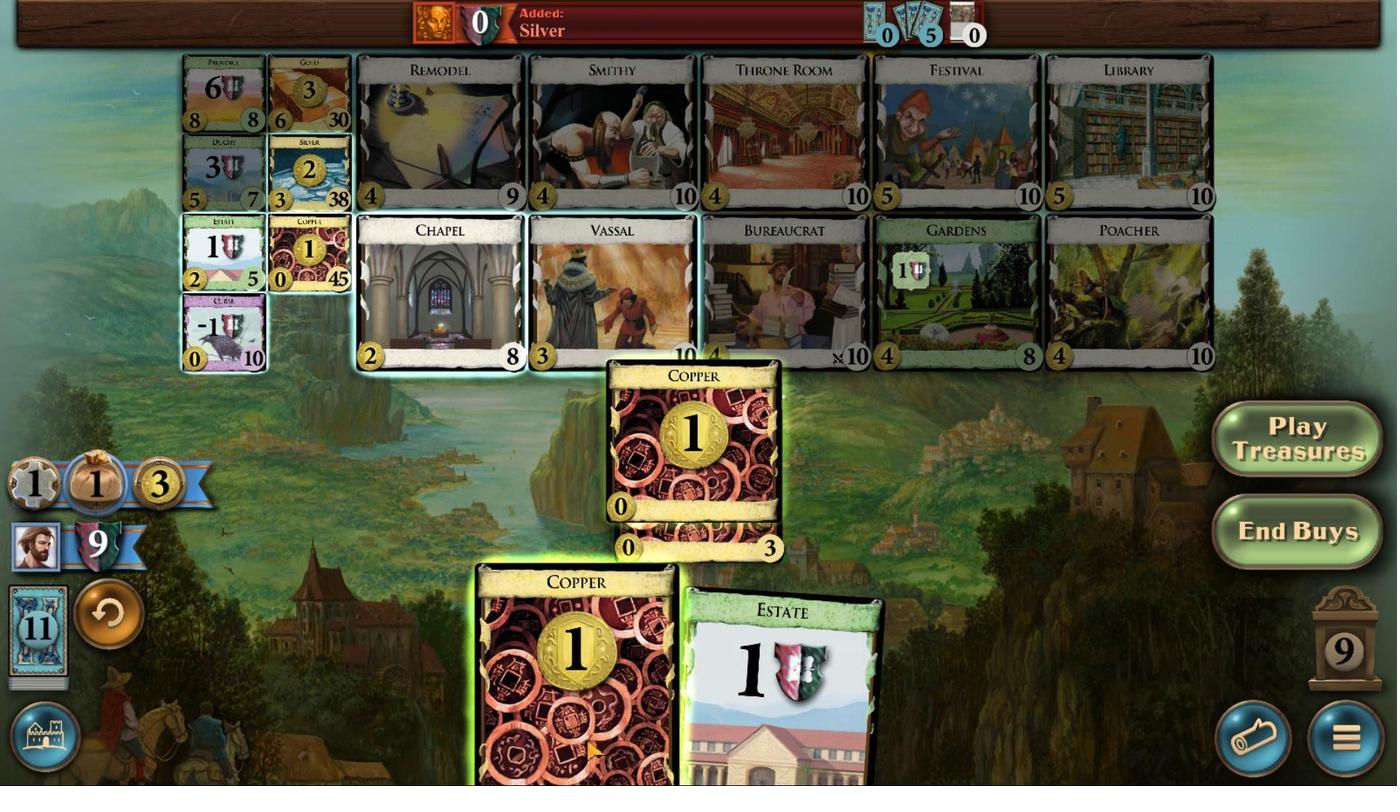 
Action: Mouse scrolled (588, 740) with delta (0, 0)
Screenshot: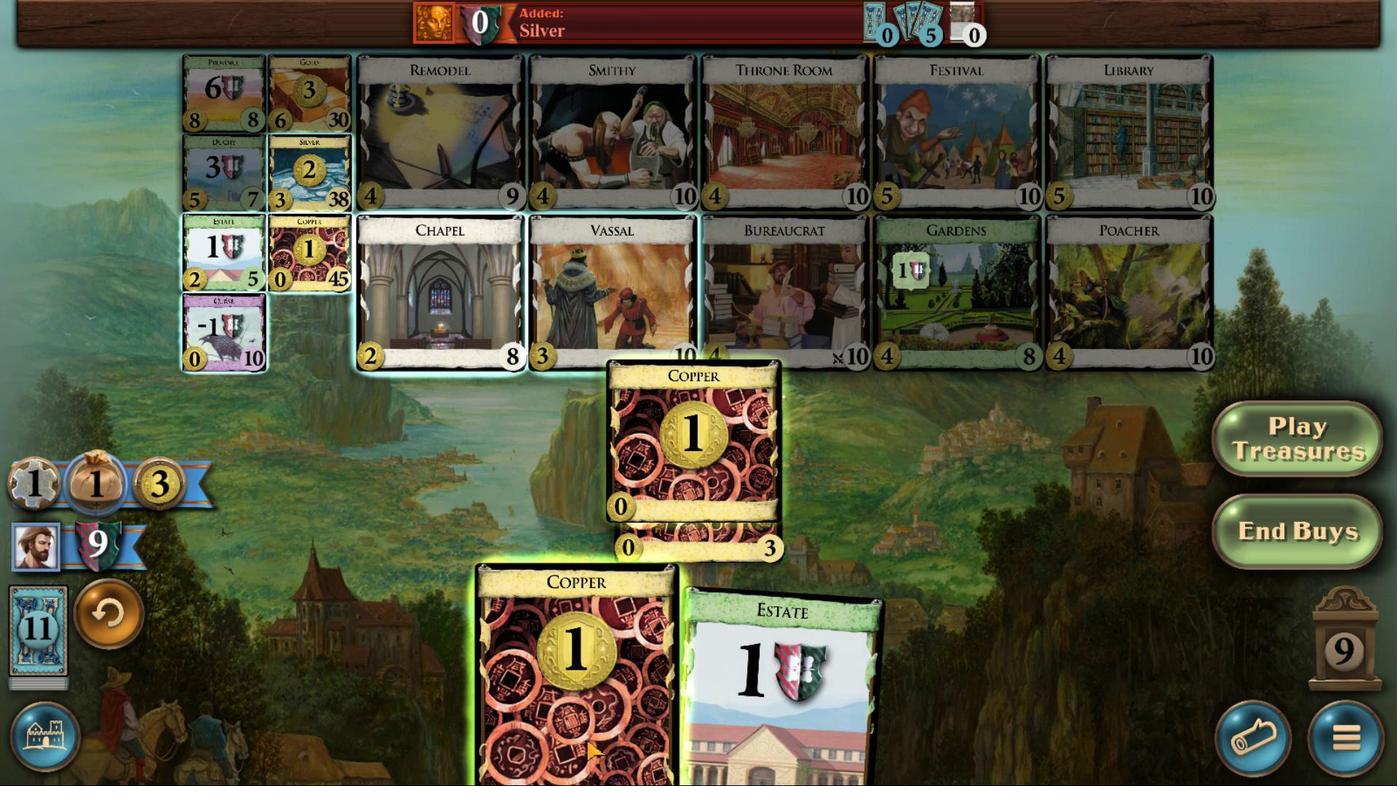 
Action: Mouse scrolled (588, 740) with delta (0, 0)
Screenshot: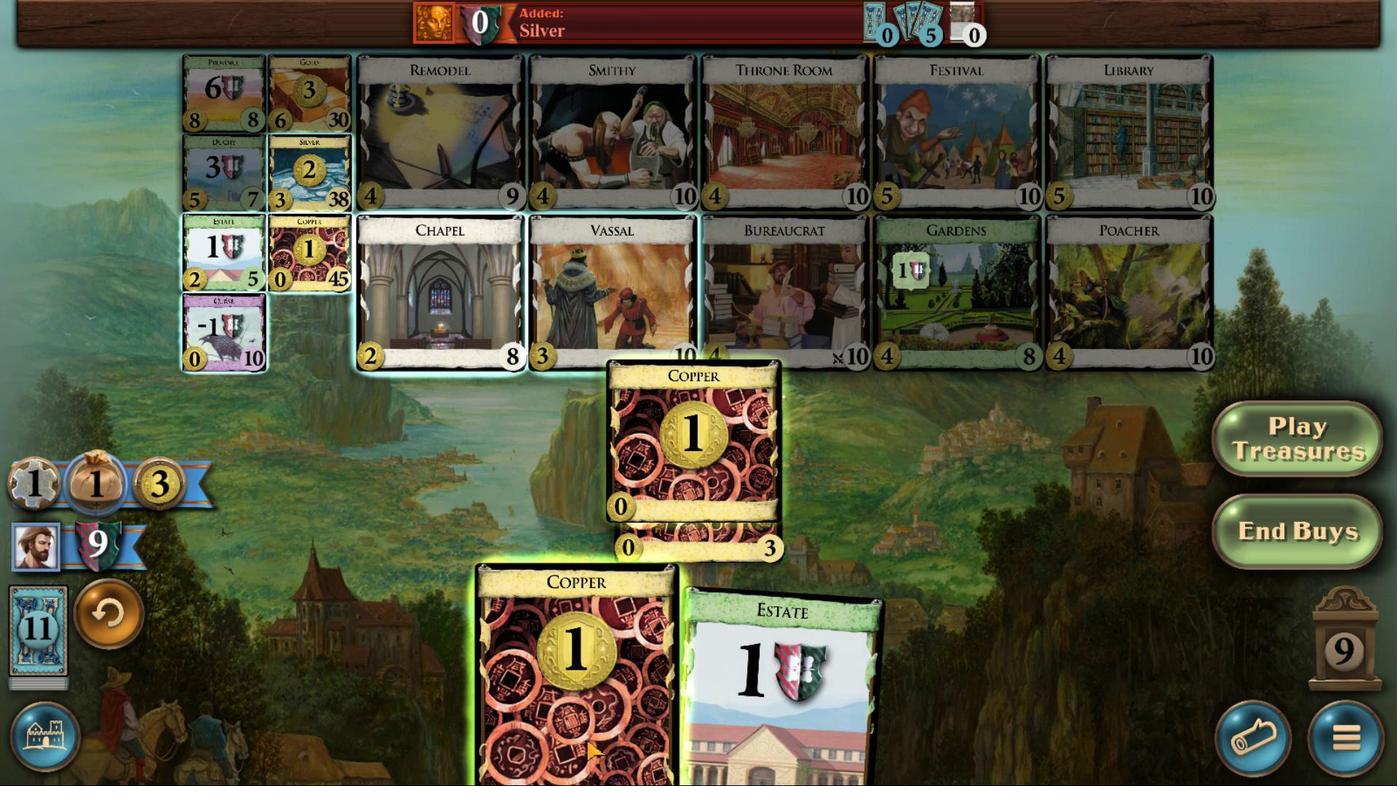 
Action: Mouse scrolled (588, 740) with delta (0, 0)
Screenshot: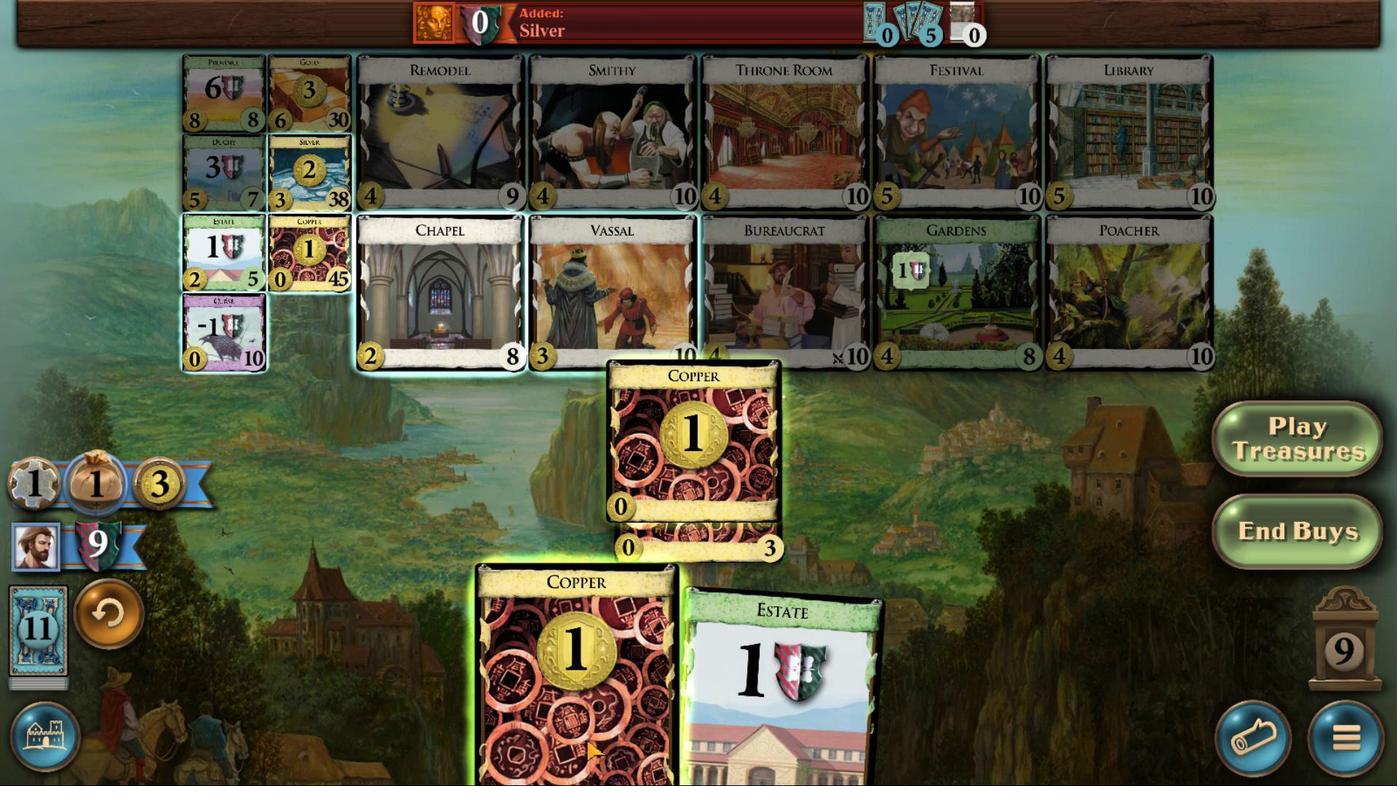 
Action: Mouse moved to (334, 171)
Screenshot: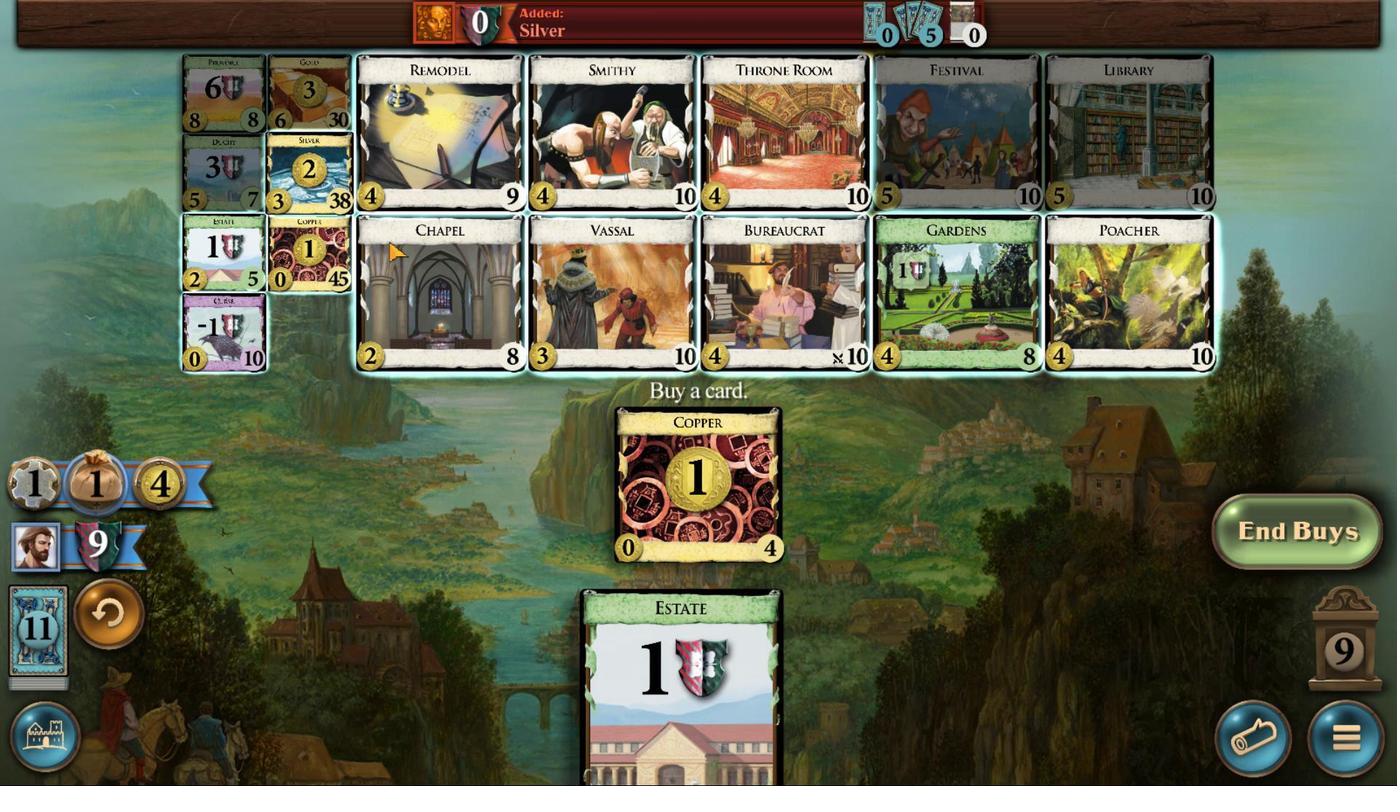 
Action: Mouse pressed left at (334, 171)
Screenshot: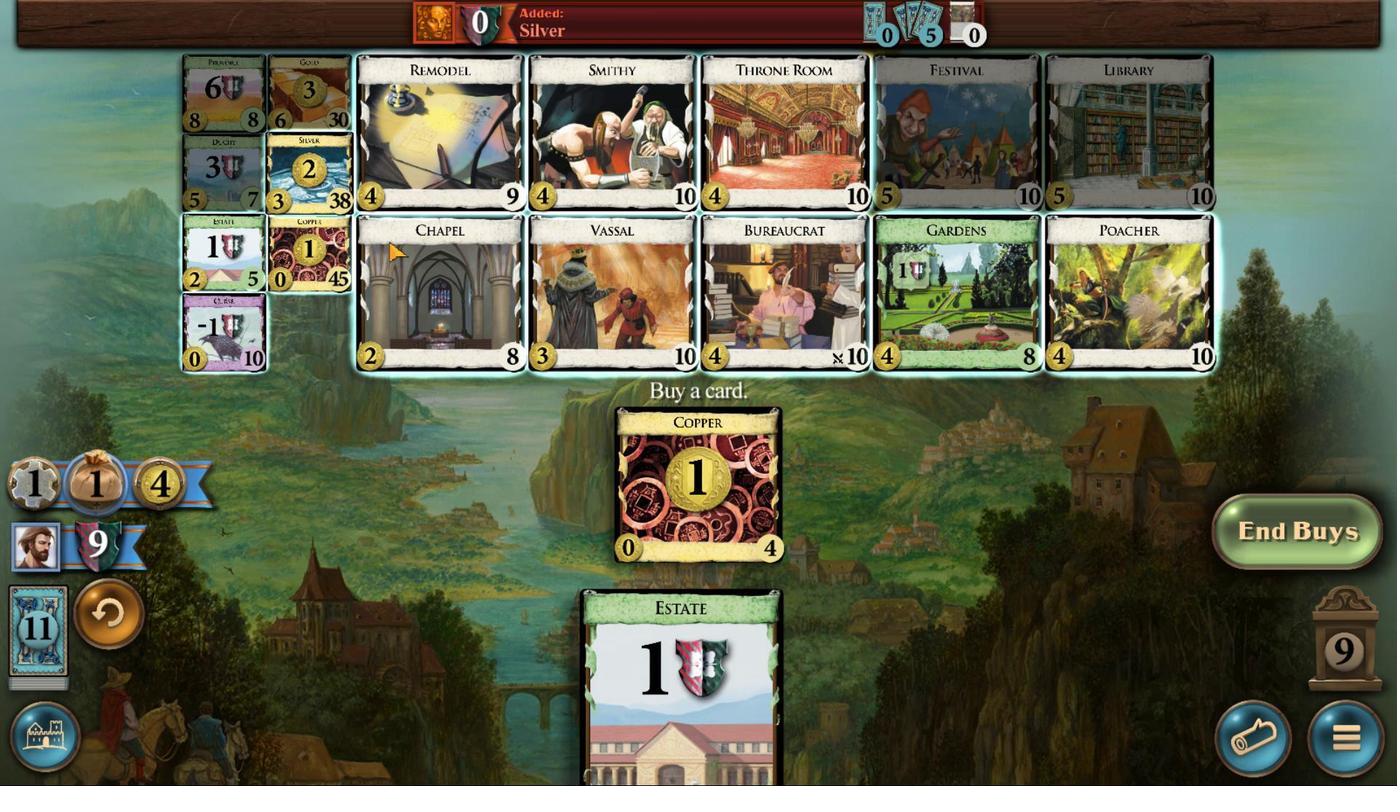 
Action: Mouse moved to (686, 723)
Screenshot: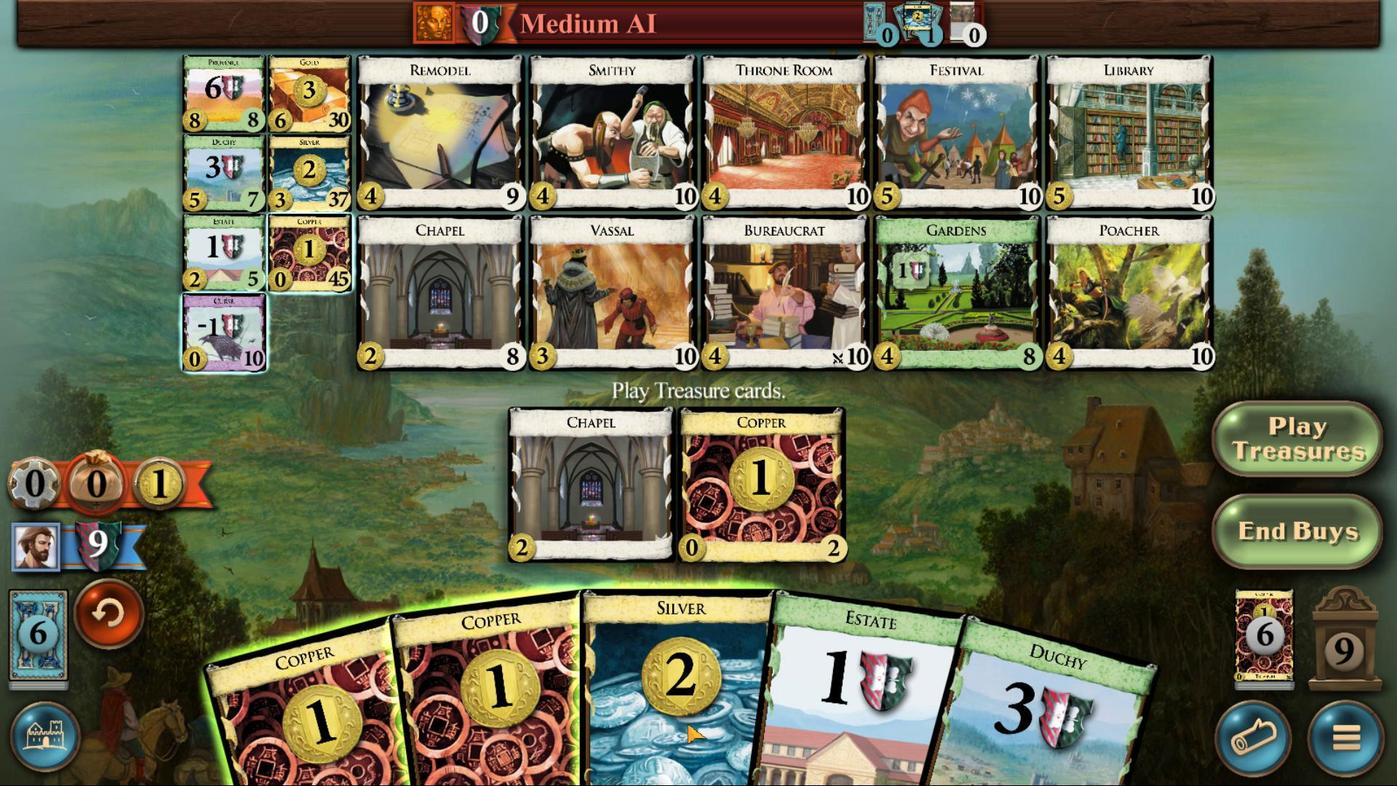 
Action: Mouse scrolled (686, 722) with delta (0, 0)
Screenshot: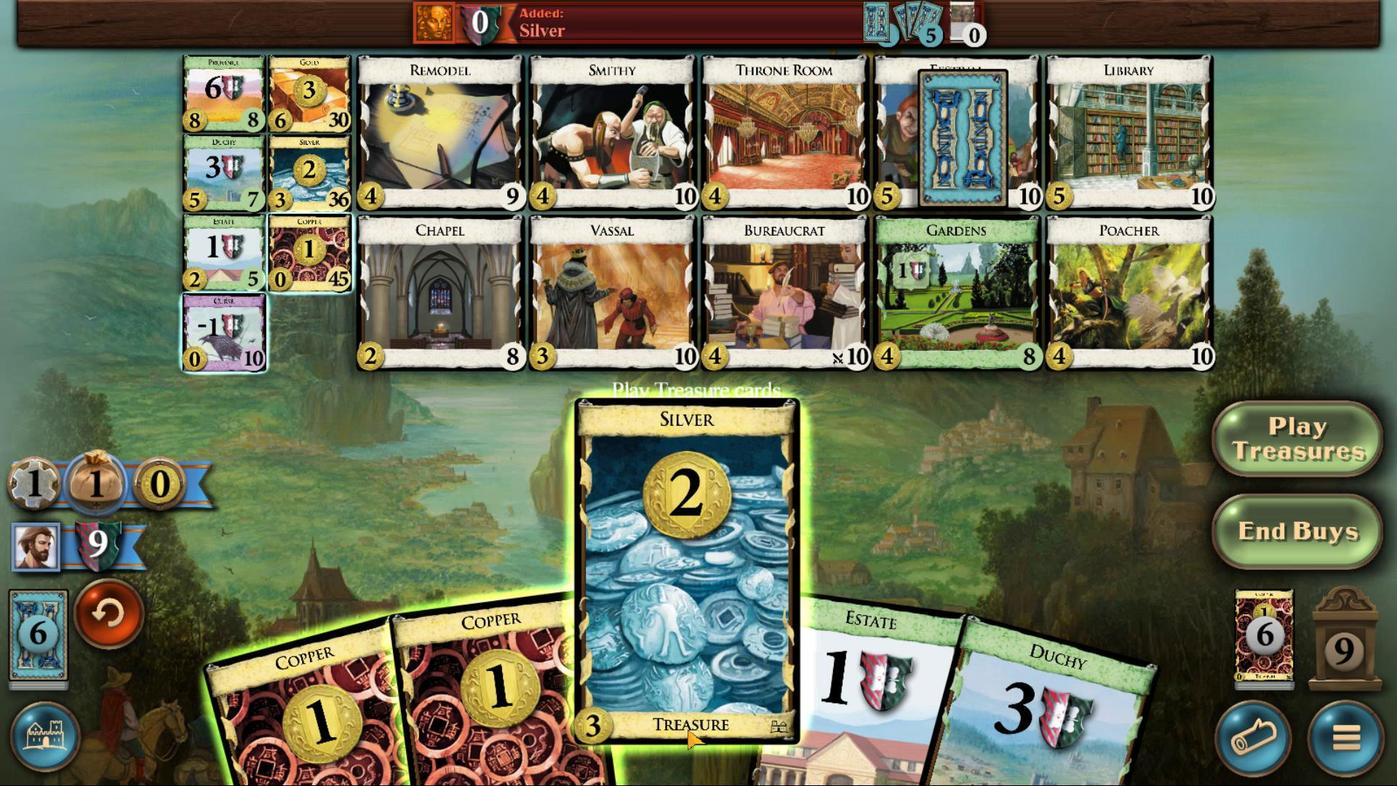 
Action: Mouse moved to (686, 724)
Screenshot: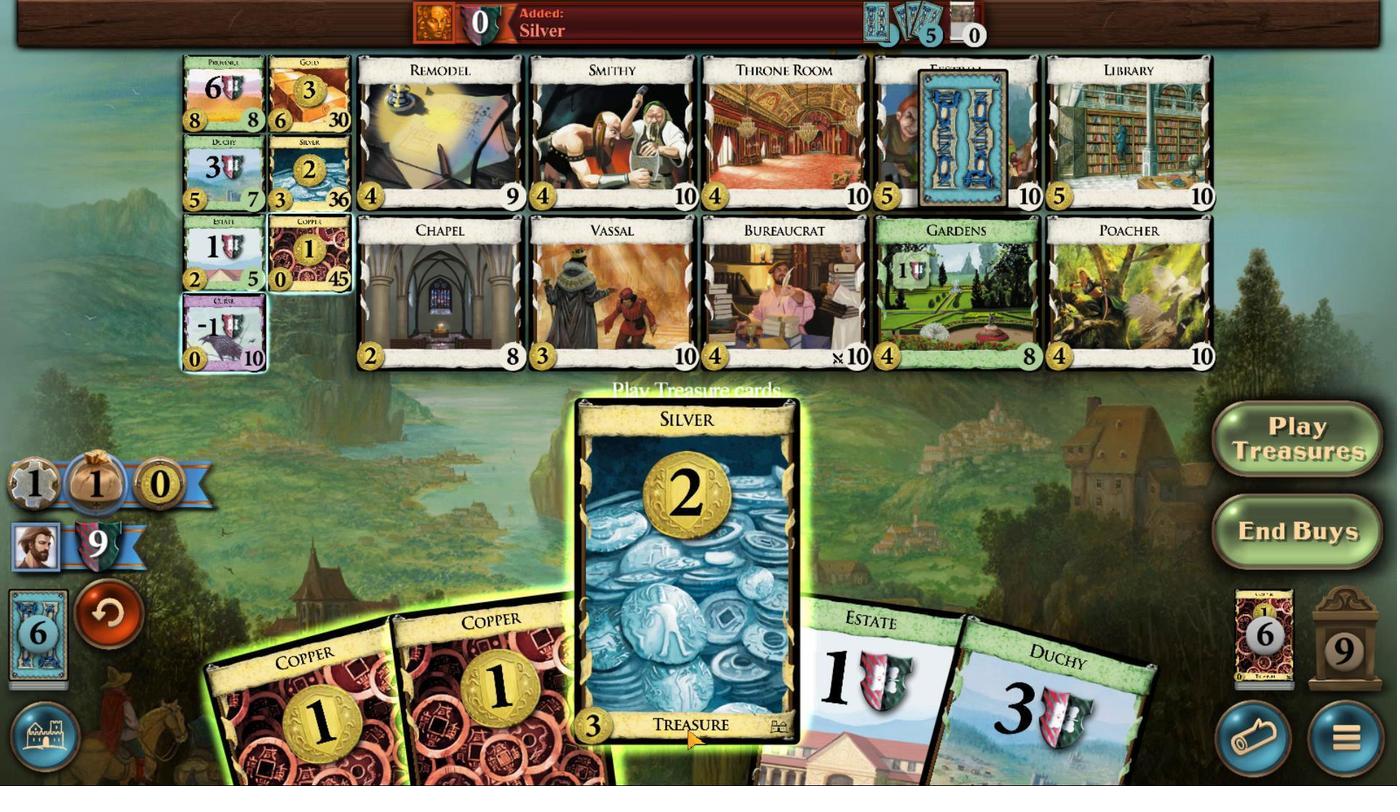 
Action: Mouse scrolled (686, 723) with delta (0, 0)
Screenshot: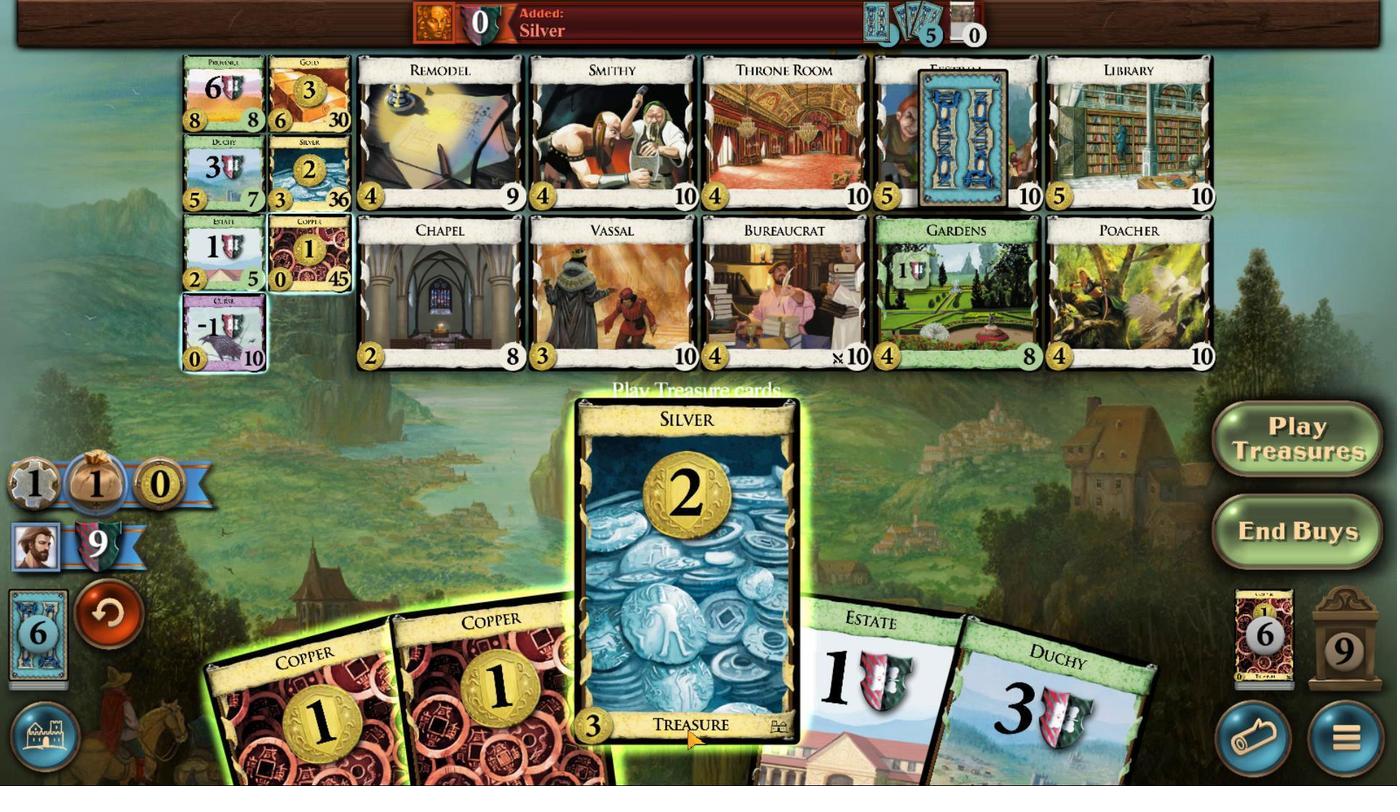 
Action: Mouse moved to (686, 727)
Screenshot: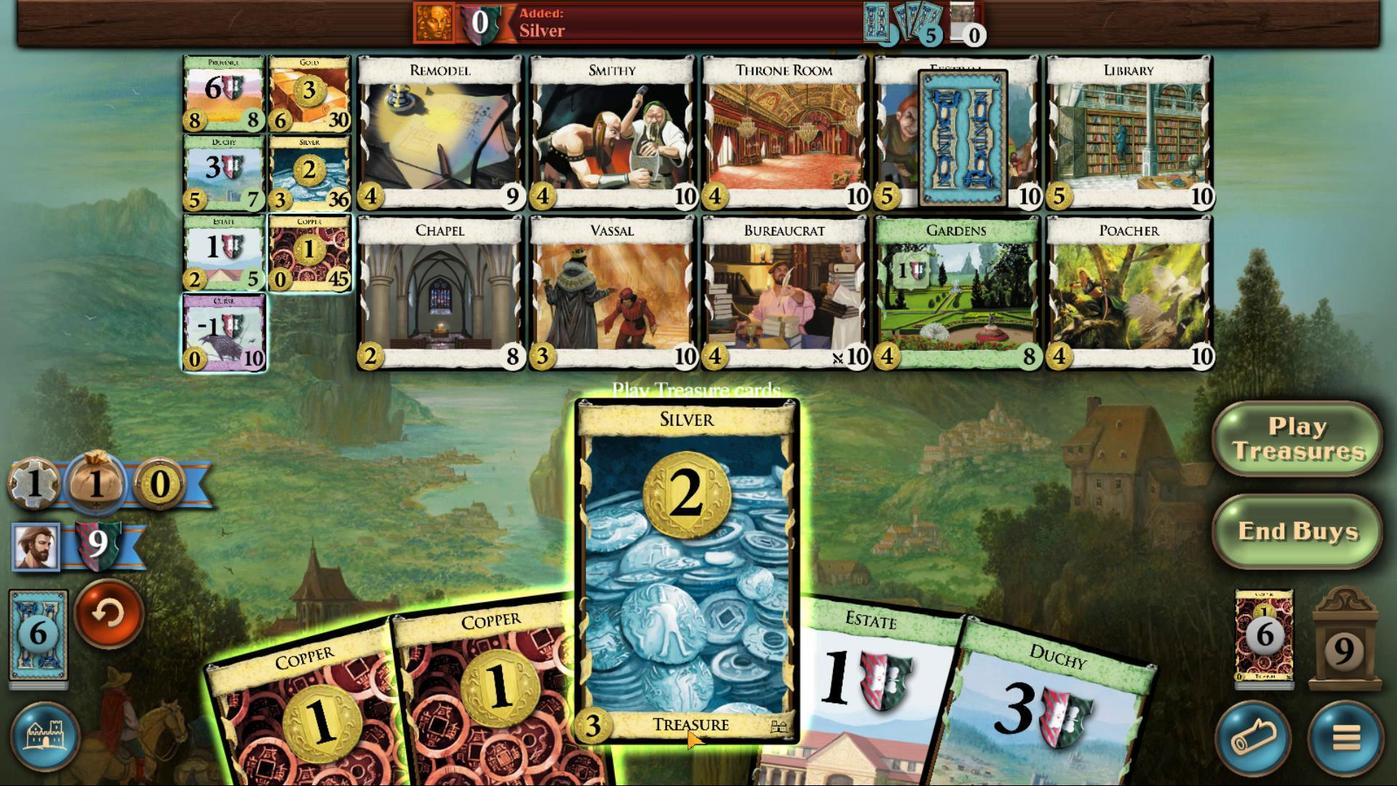 
Action: Mouse scrolled (686, 727) with delta (0, 0)
Screenshot: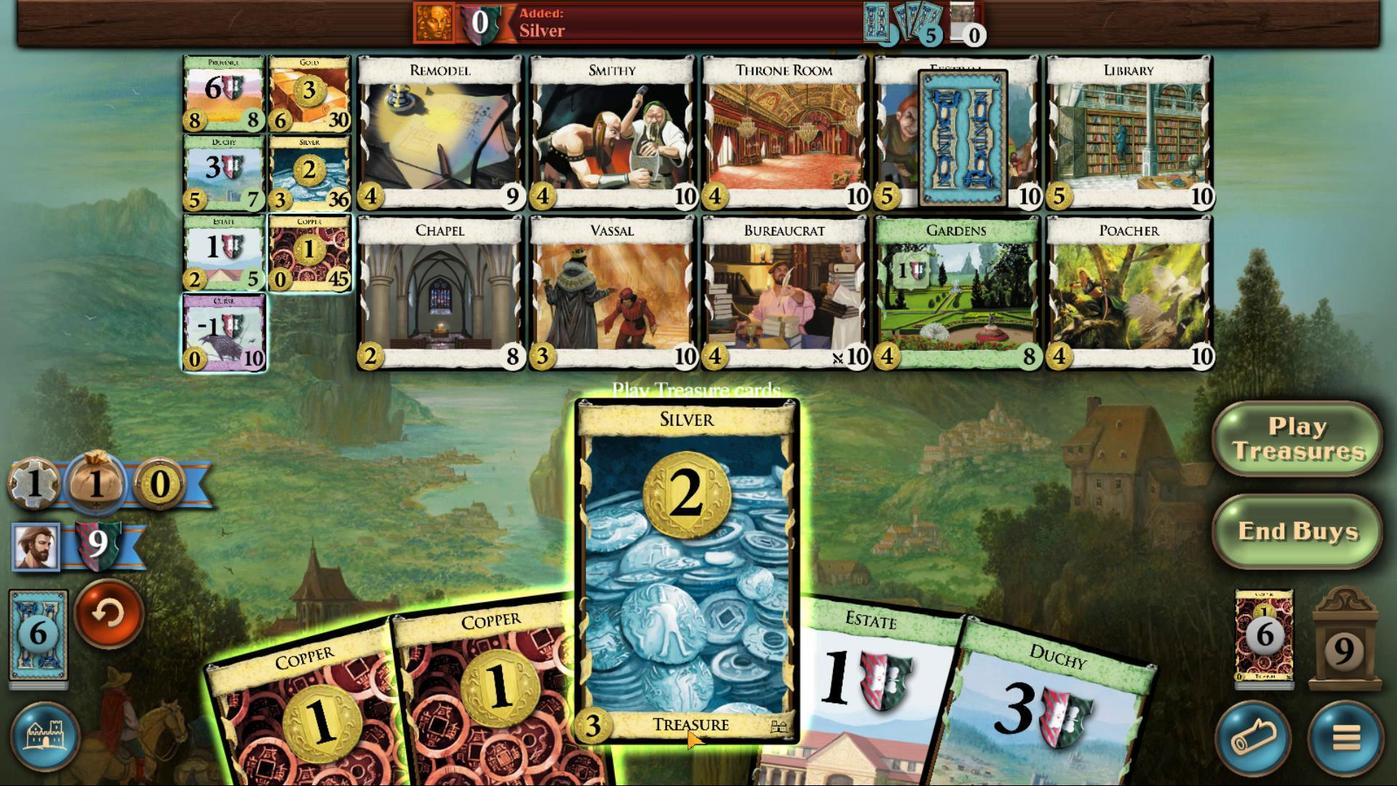
Action: Mouse moved to (686, 728)
Screenshot: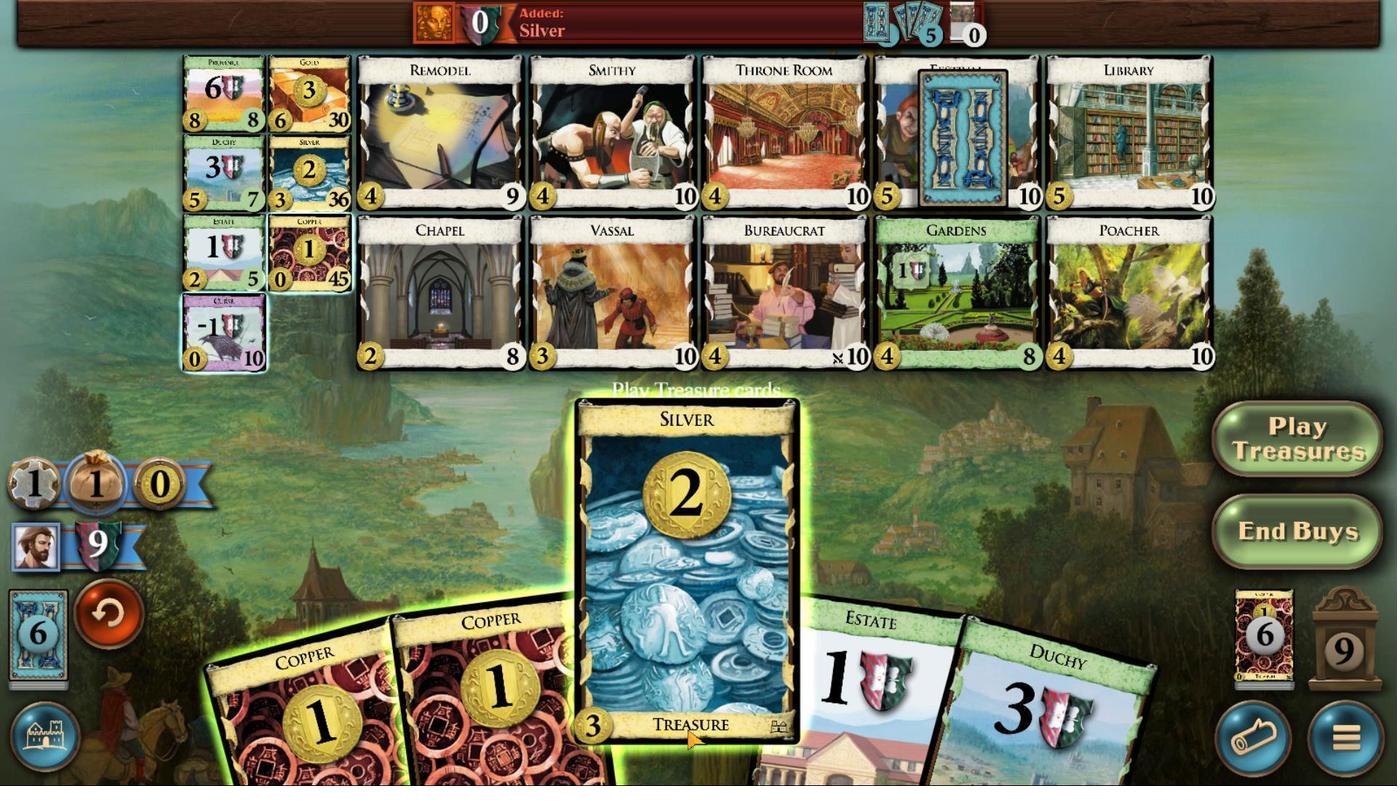 
Action: Mouse scrolled (686, 727) with delta (0, 0)
Screenshot: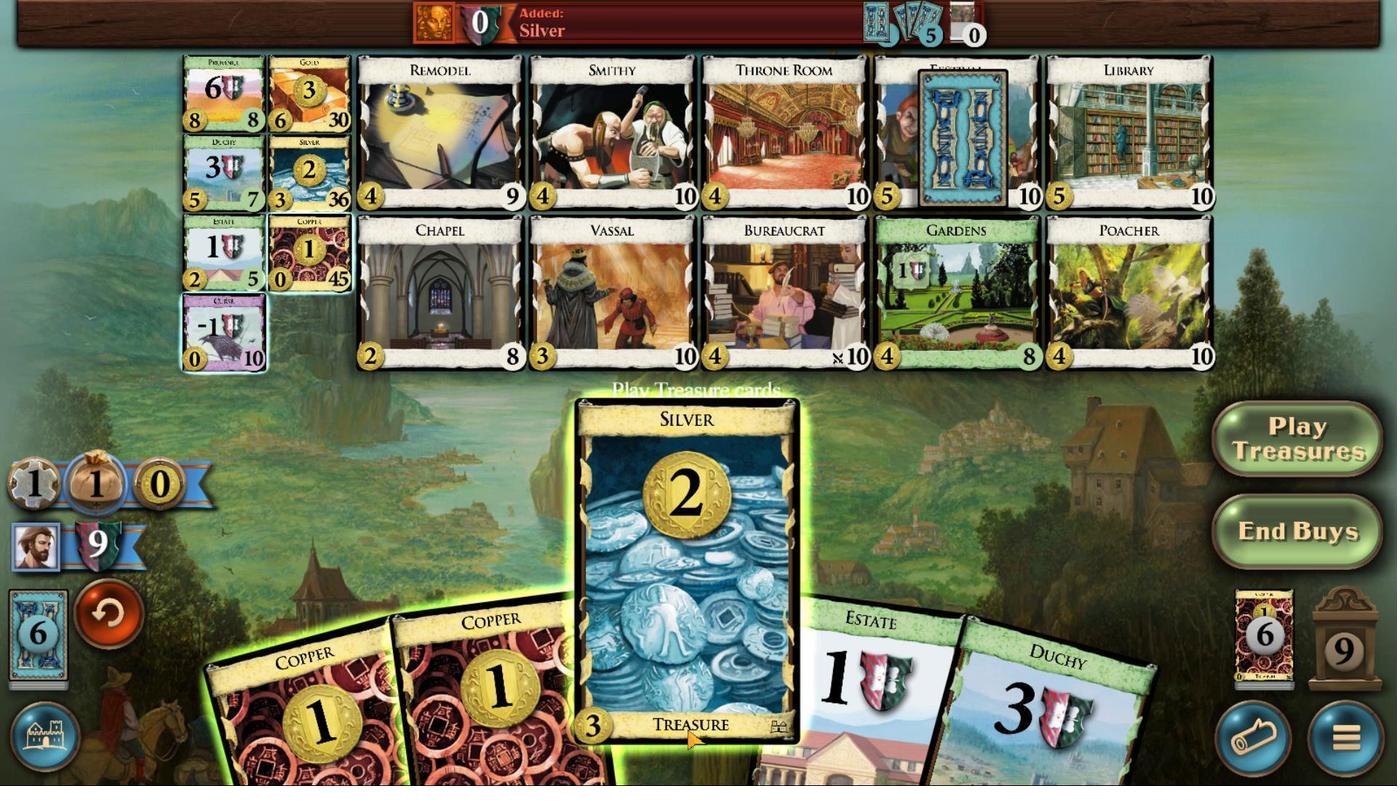 
Action: Mouse scrolled (686, 727) with delta (0, 0)
Screenshot: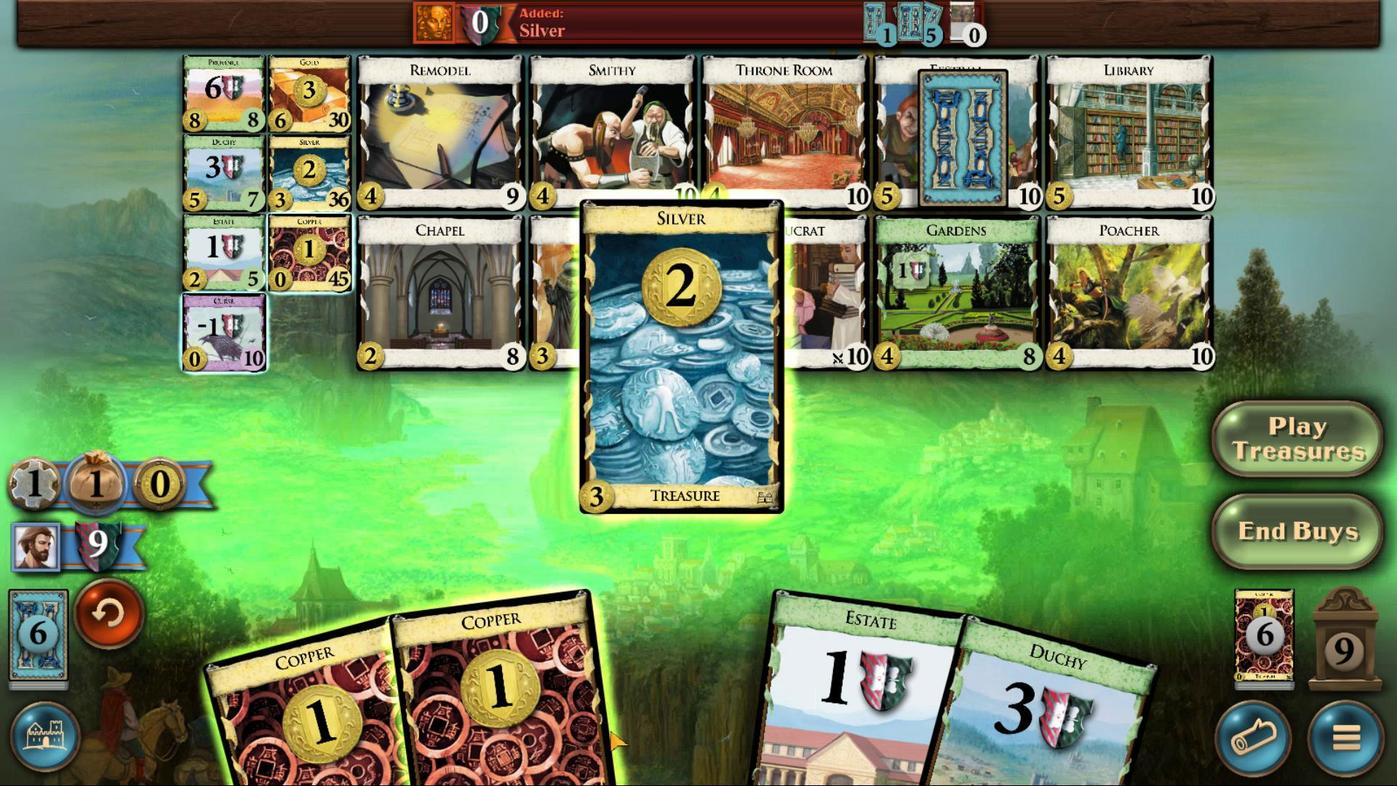 
Action: Mouse moved to (552, 735)
Screenshot: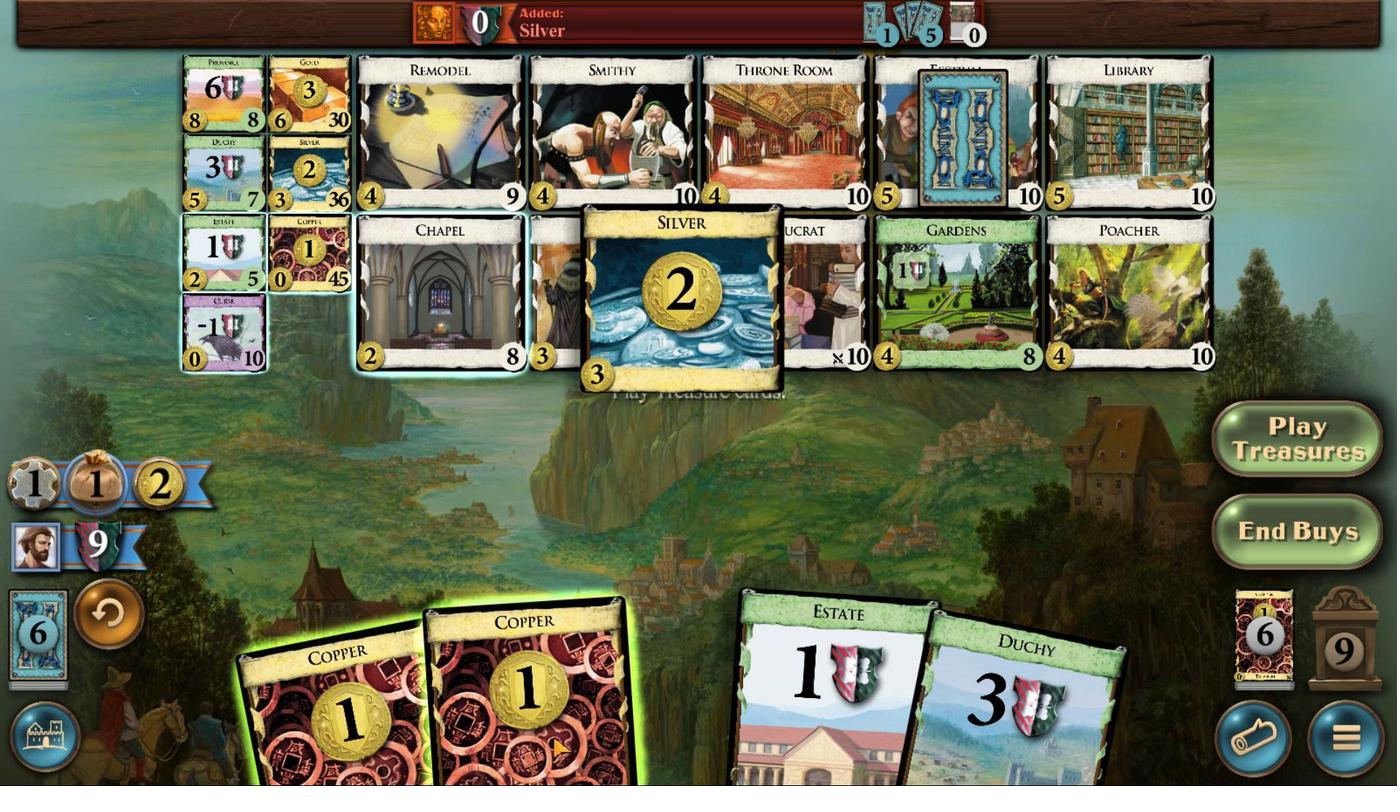 
Action: Mouse scrolled (552, 735) with delta (0, 0)
Screenshot: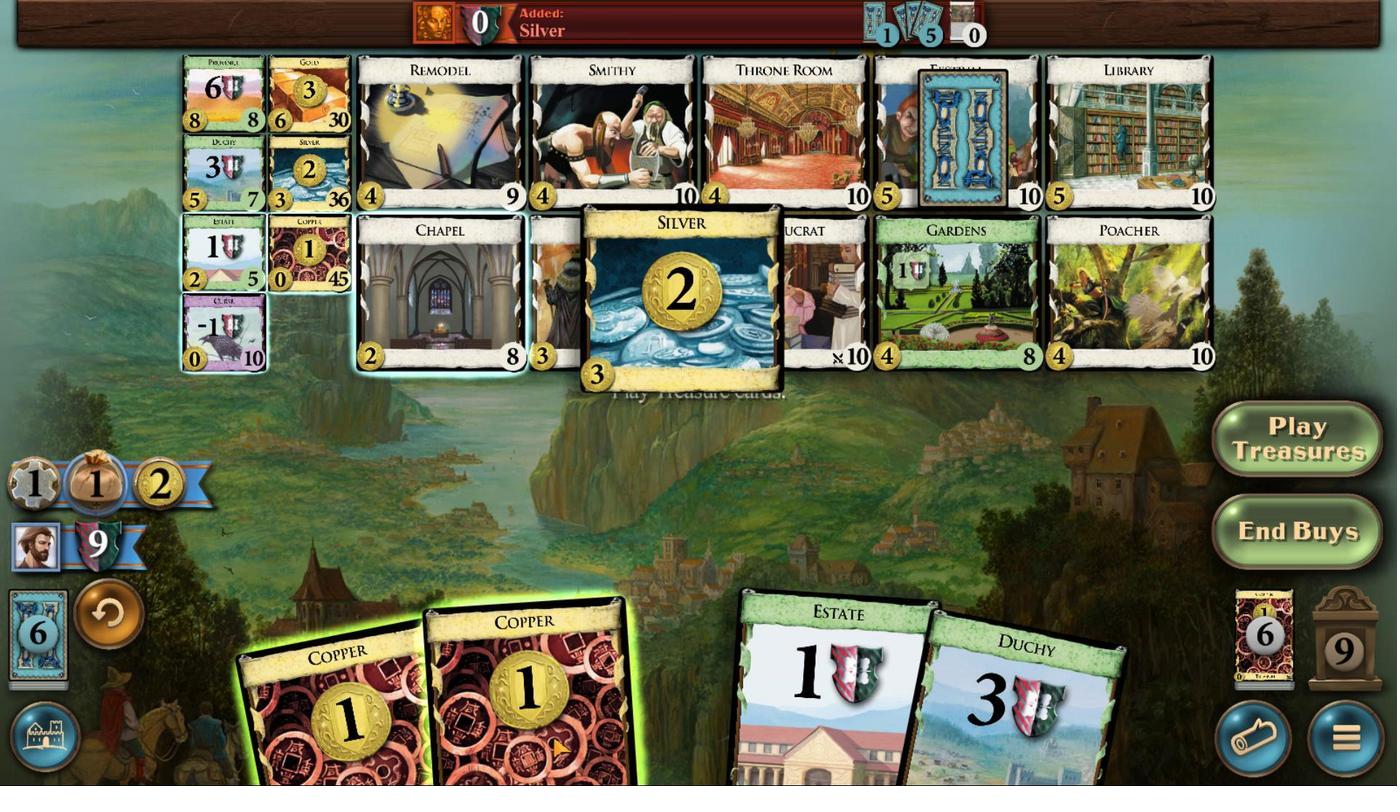 
Action: Mouse moved to (552, 737)
Screenshot: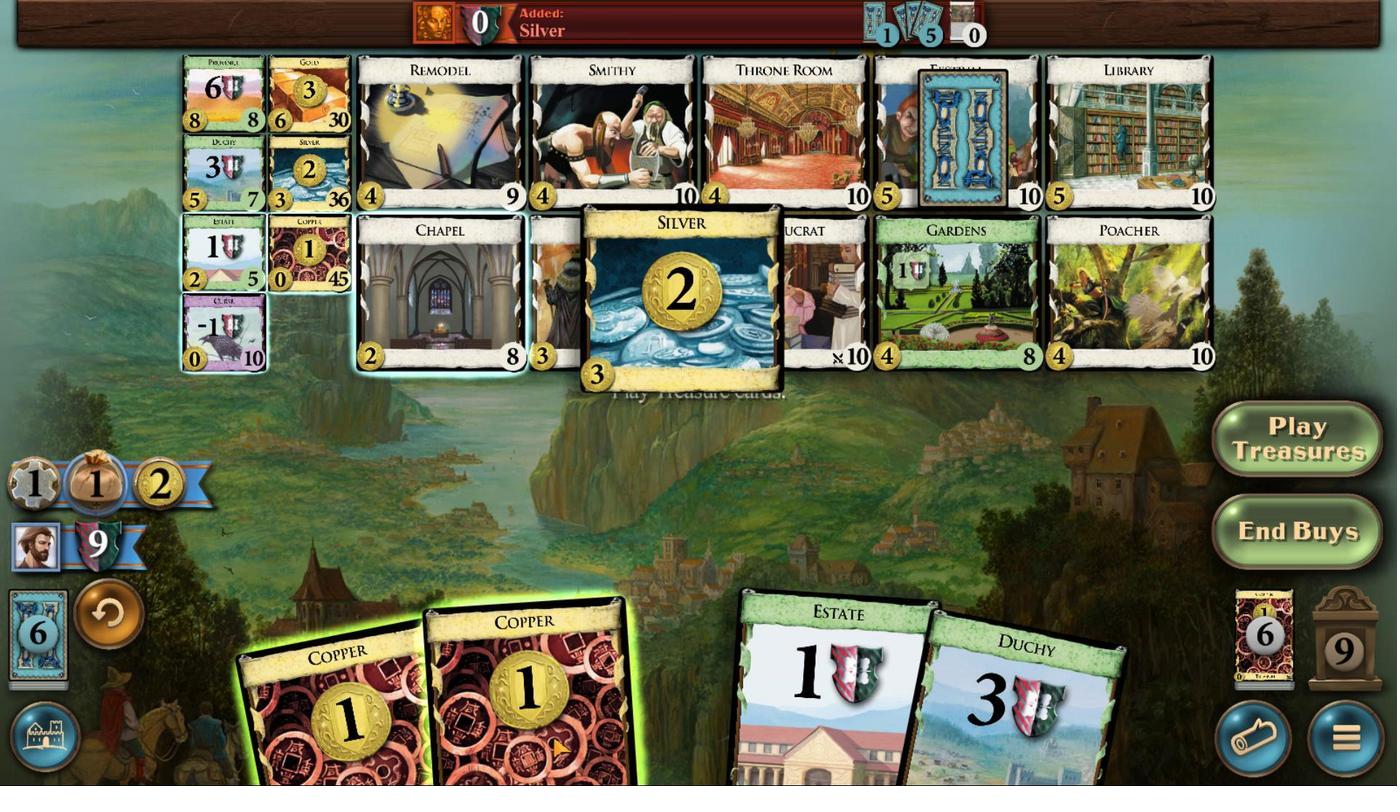 
Action: Mouse scrolled (552, 736) with delta (0, 0)
Screenshot: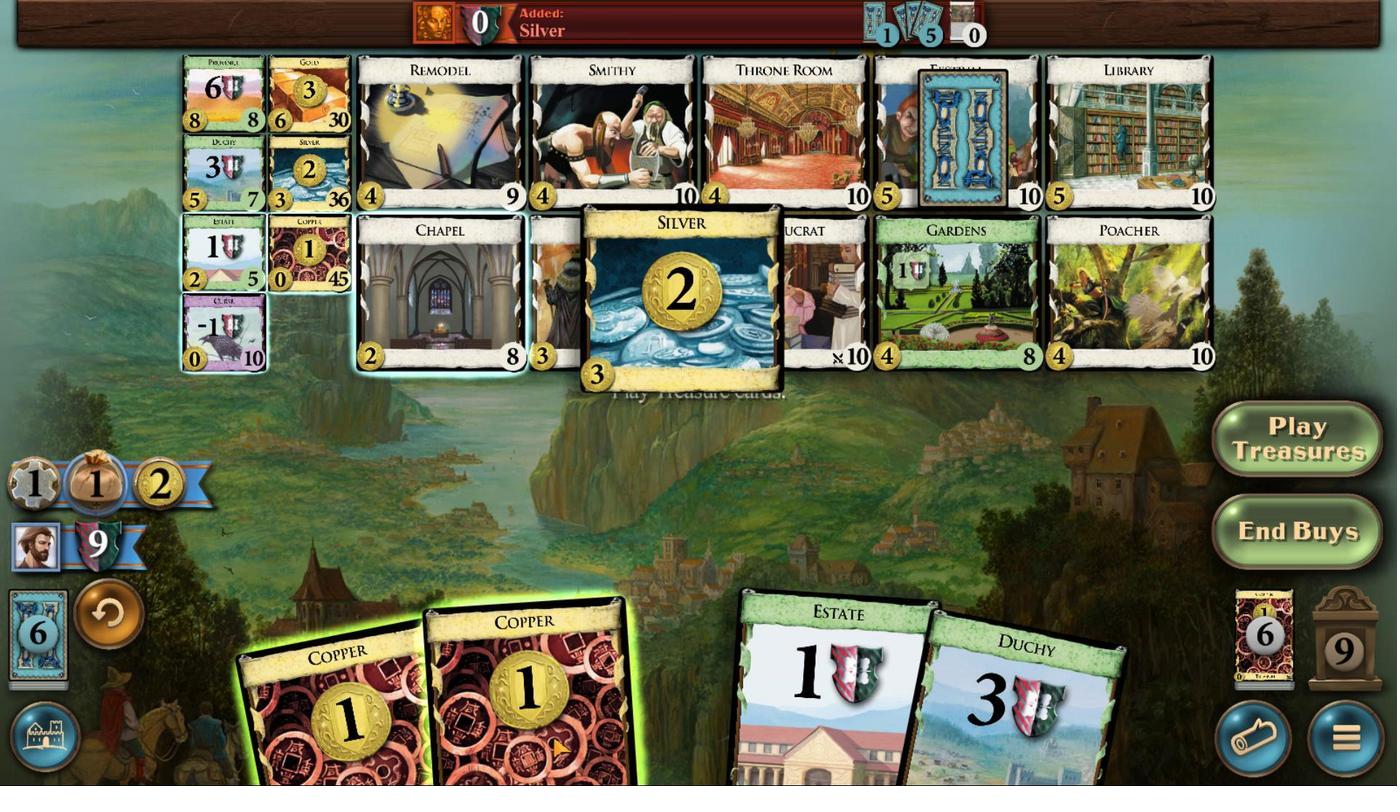 
Action: Mouse moved to (552, 737)
Screenshot: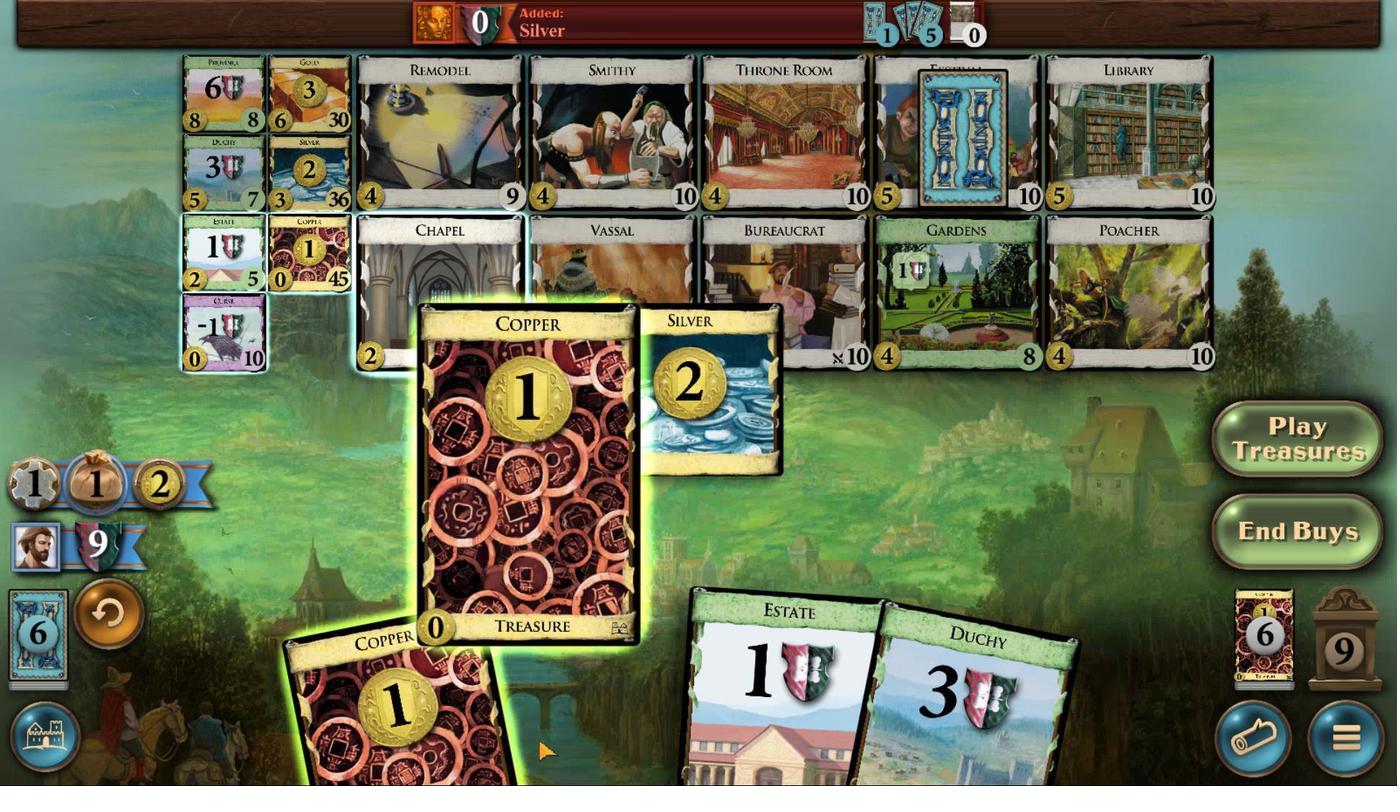
Action: Mouse scrolled (552, 736) with delta (0, 0)
Screenshot: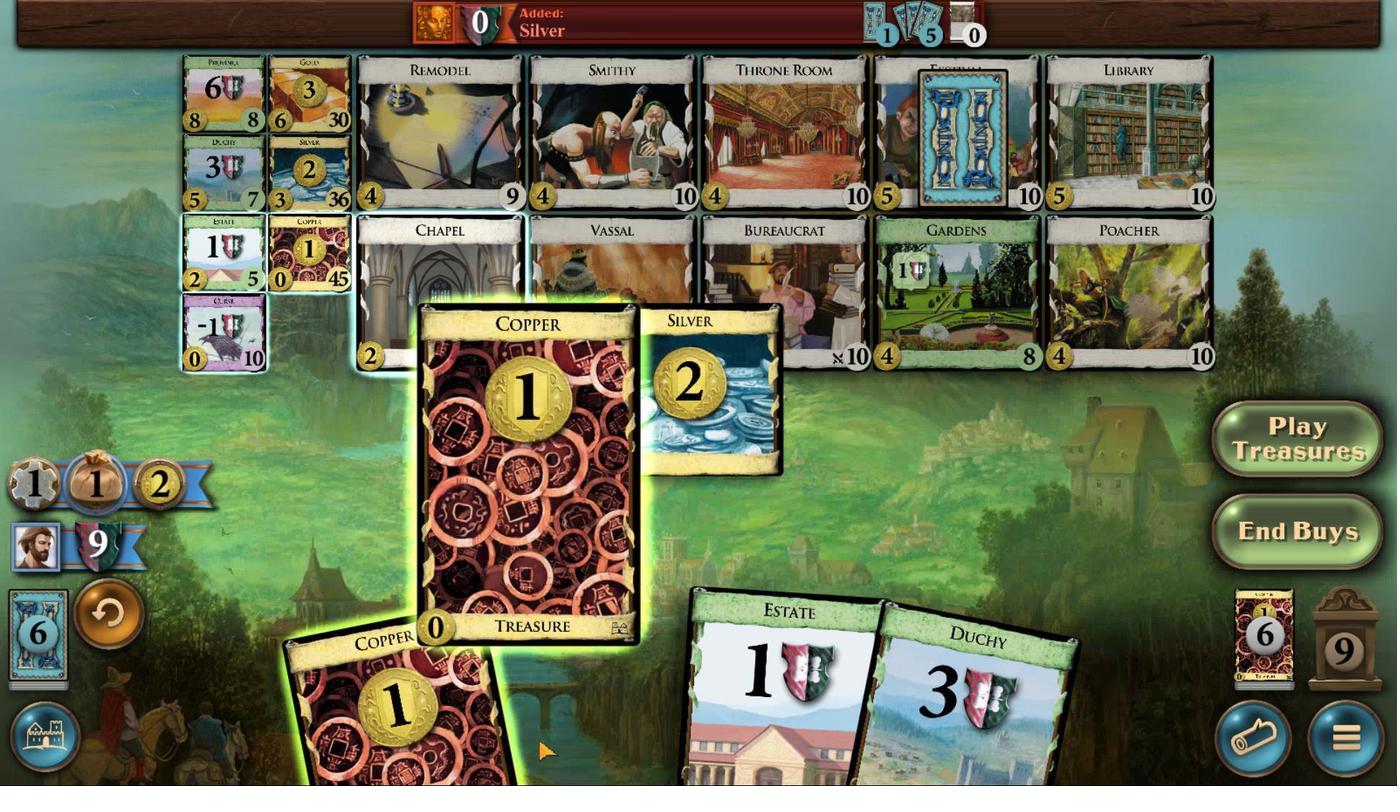 
Action: Mouse scrolled (552, 736) with delta (0, 0)
Screenshot: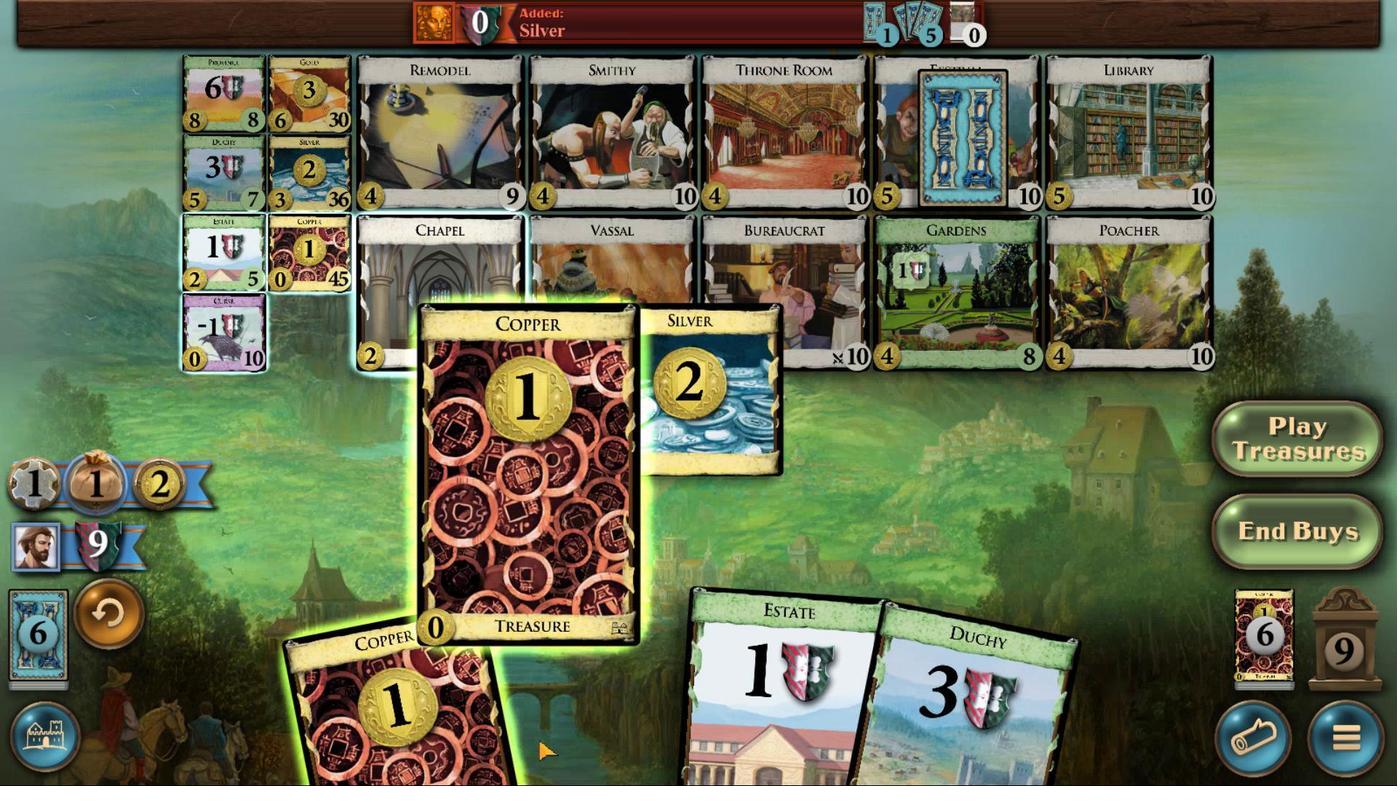 
Action: Mouse moved to (377, 747)
Screenshot: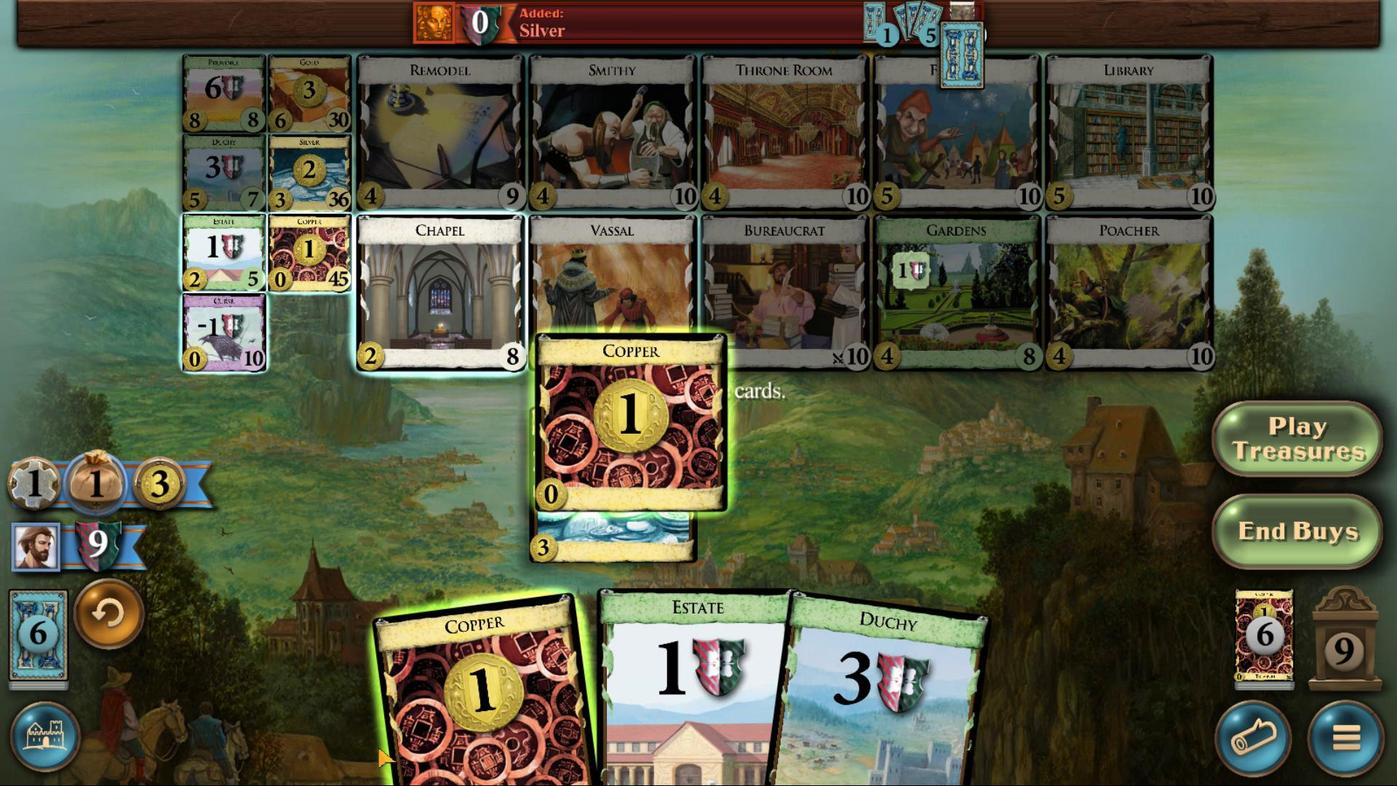 
Action: Mouse scrolled (377, 746) with delta (0, 0)
Screenshot: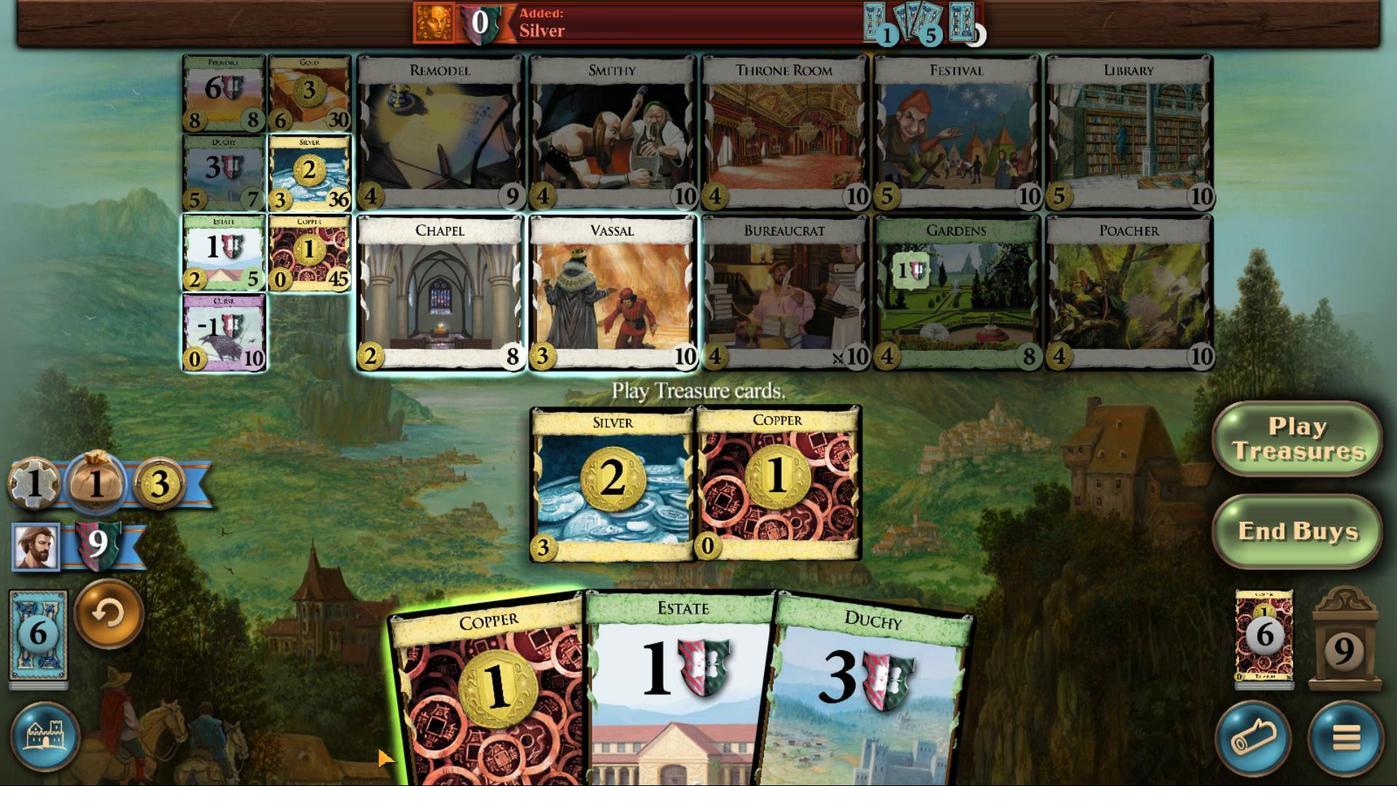 
Action: Mouse scrolled (377, 746) with delta (0, 0)
Screenshot: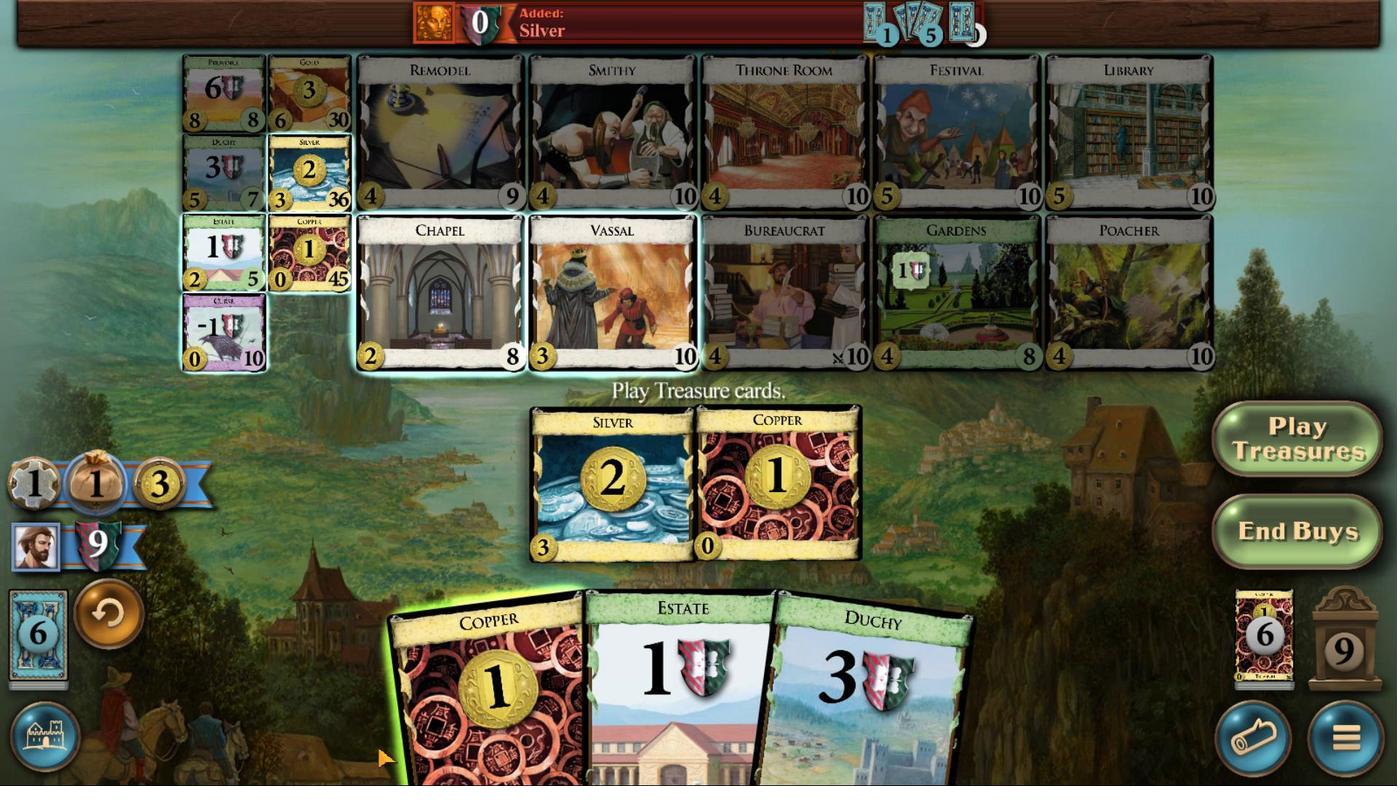 
Action: Mouse scrolled (377, 746) with delta (0, 0)
Screenshot: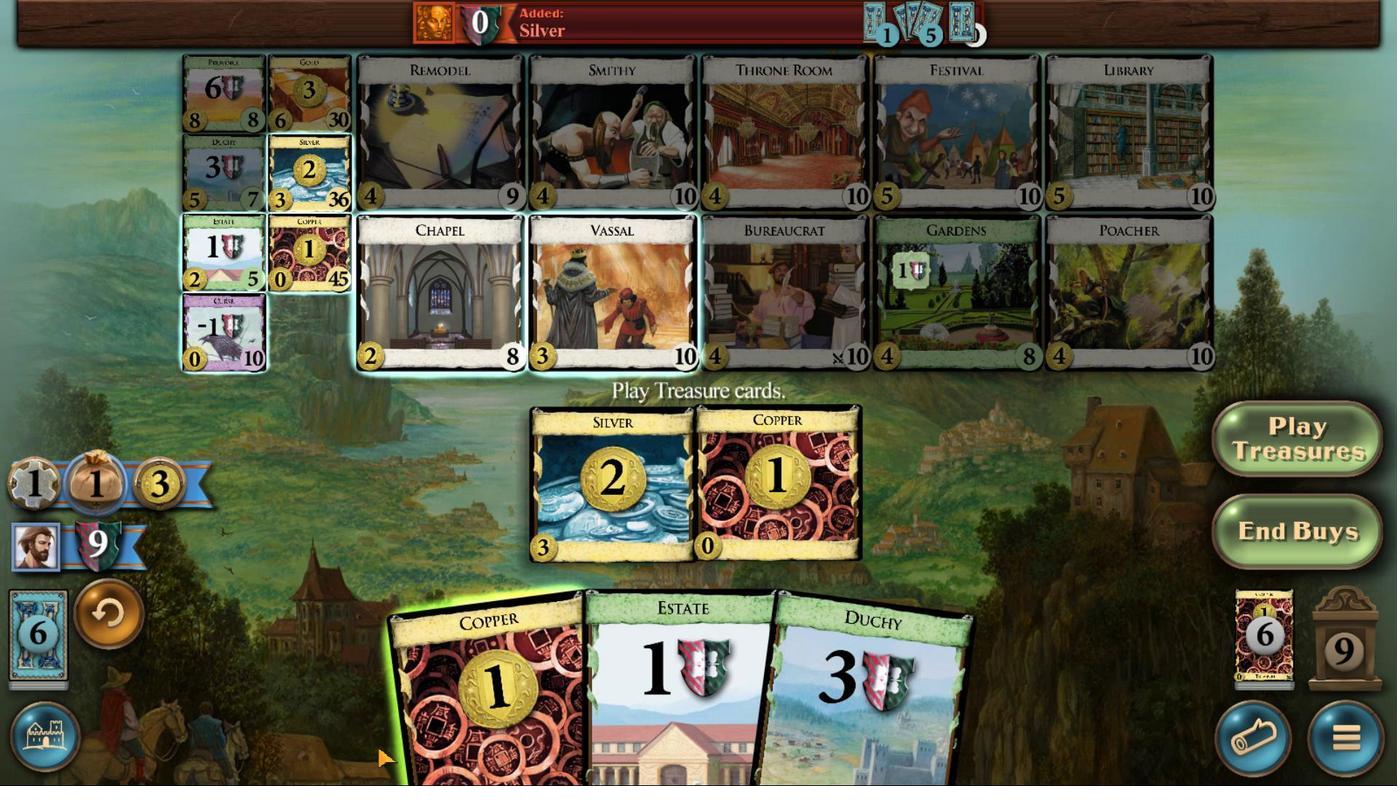 
Action: Mouse scrolled (377, 746) with delta (0, 0)
Screenshot: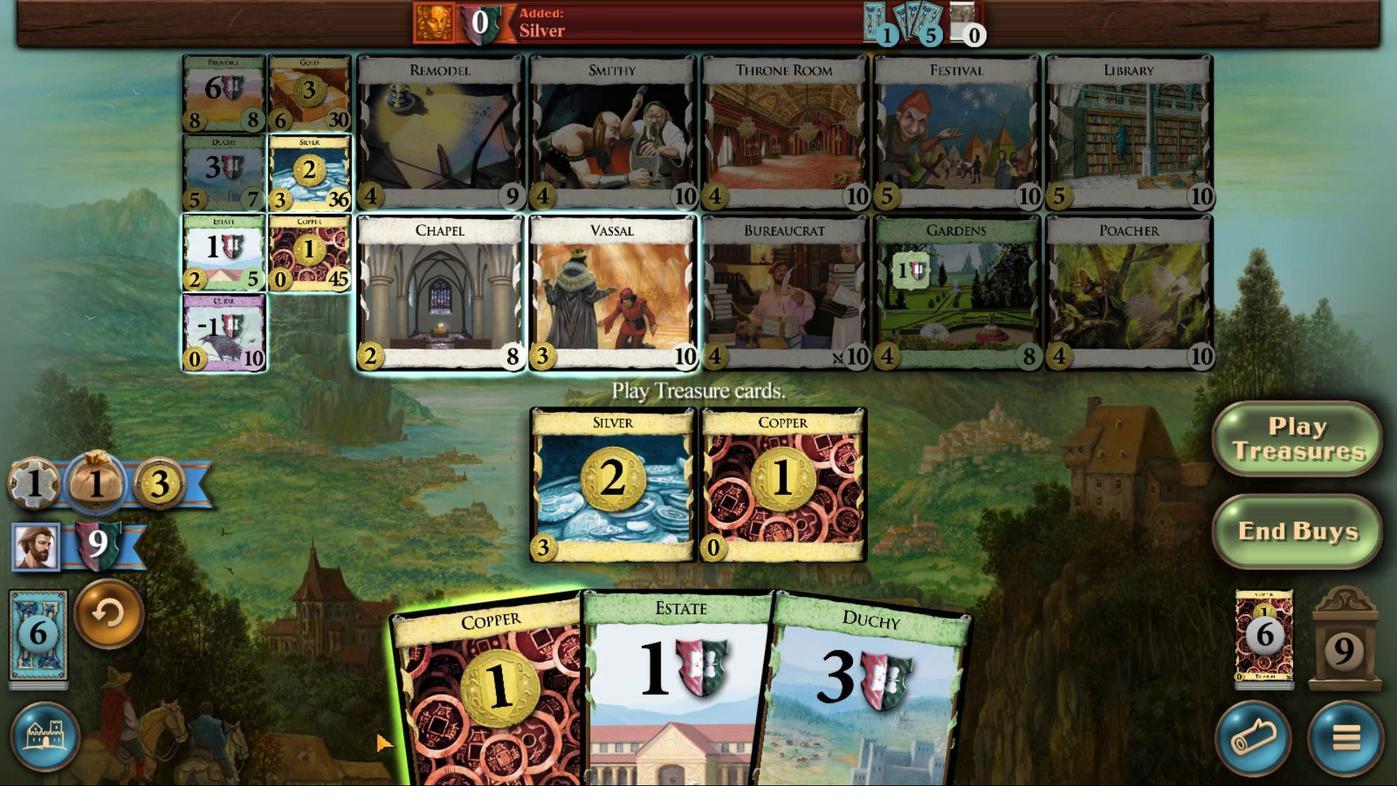 
Action: Mouse scrolled (377, 746) with delta (0, 0)
Screenshot: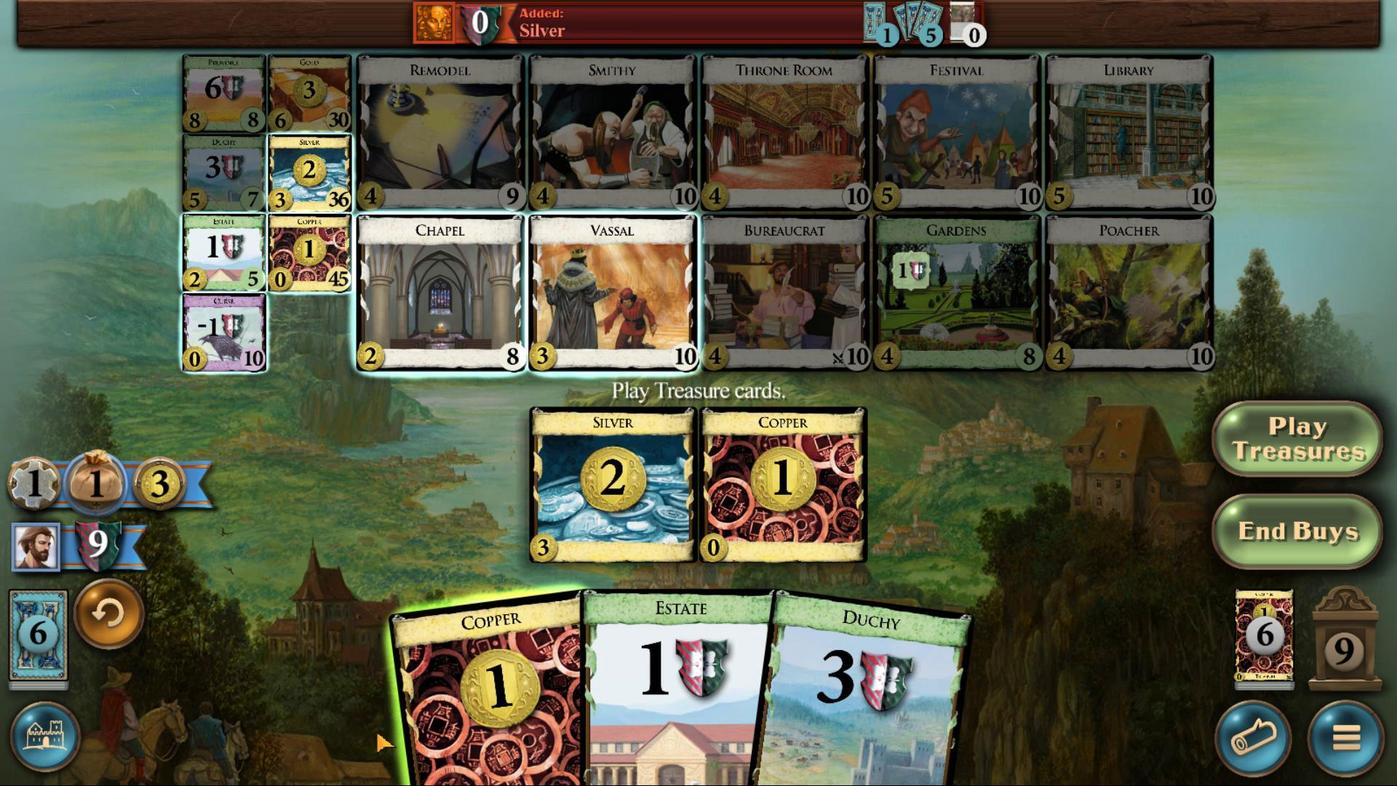 
Action: Mouse moved to (499, 713)
Screenshot: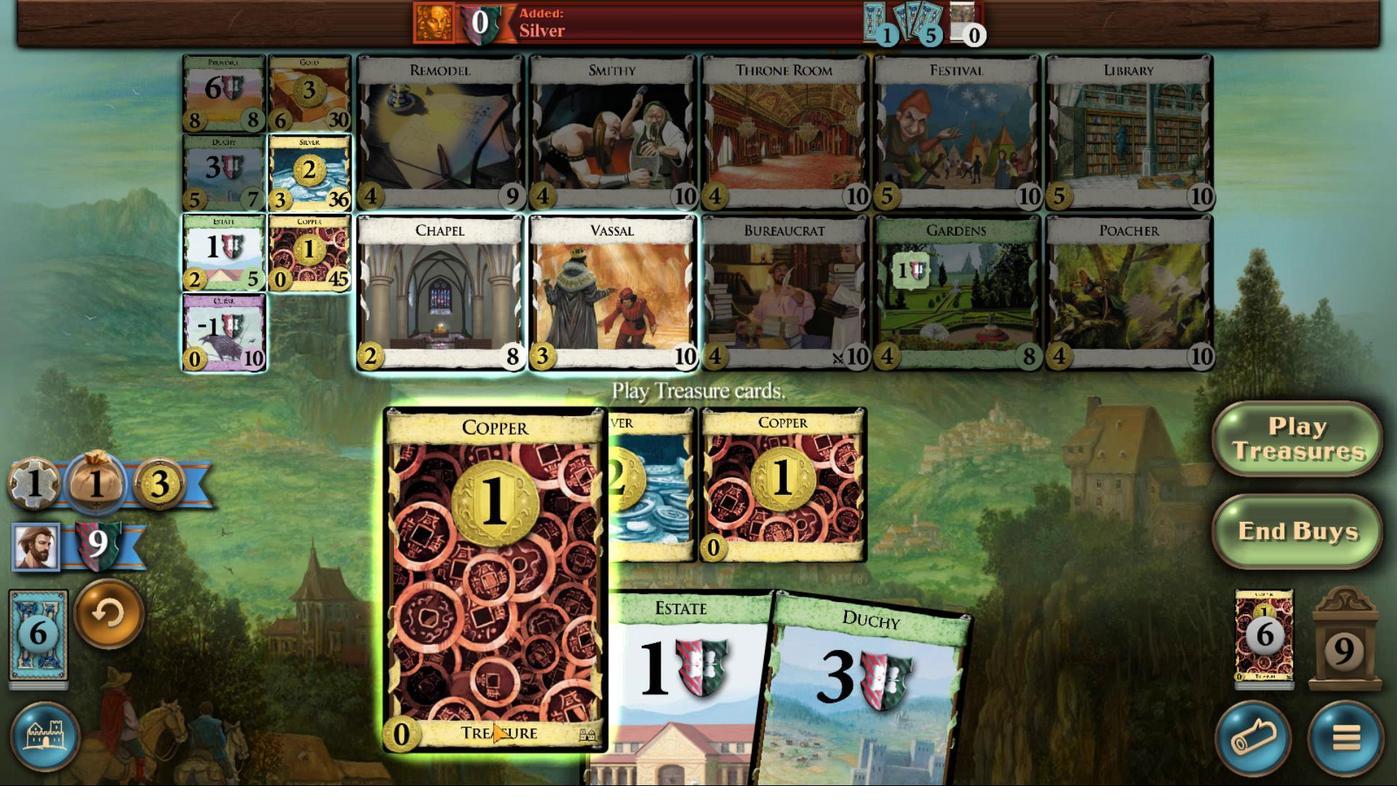 
Action: Mouse scrolled (499, 712) with delta (0, 0)
Screenshot: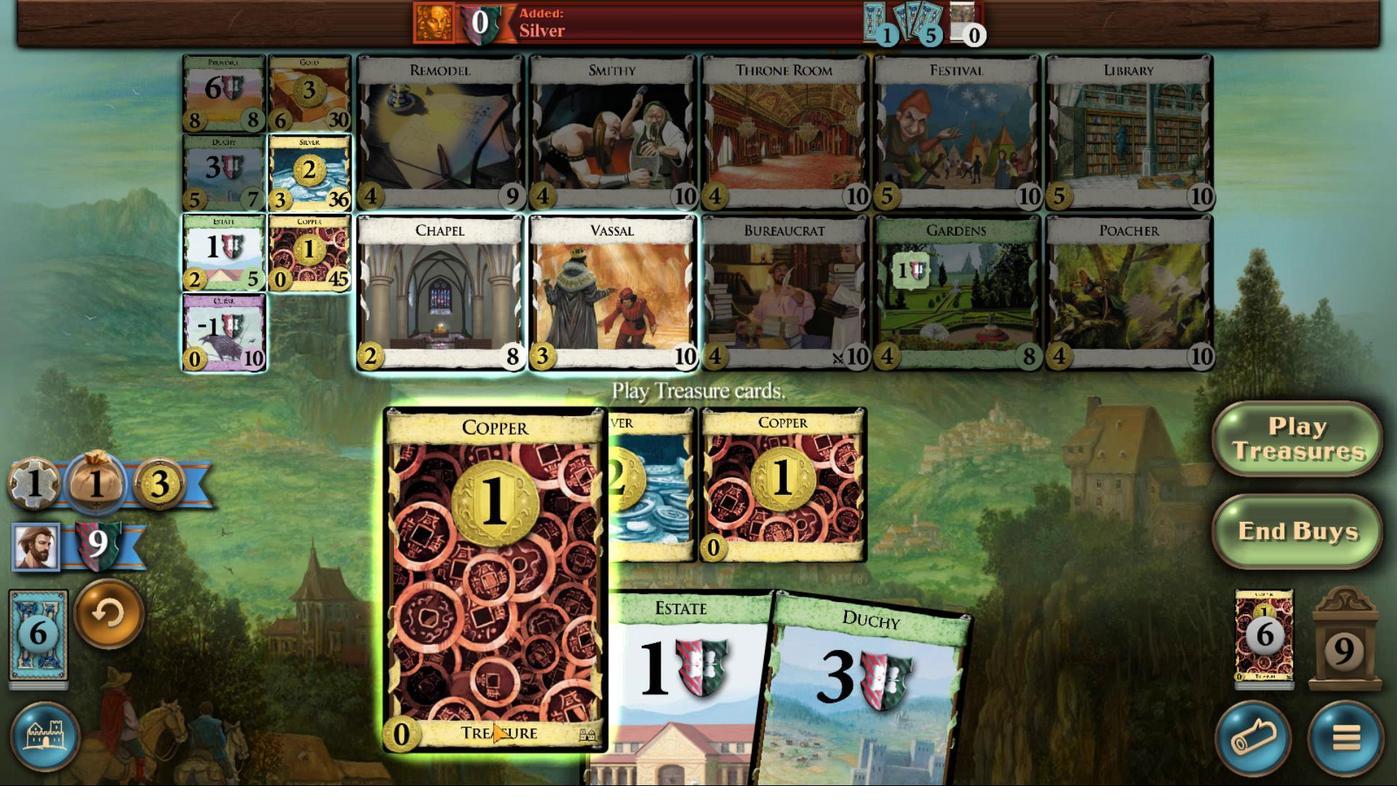 
Action: Mouse moved to (495, 722)
Screenshot: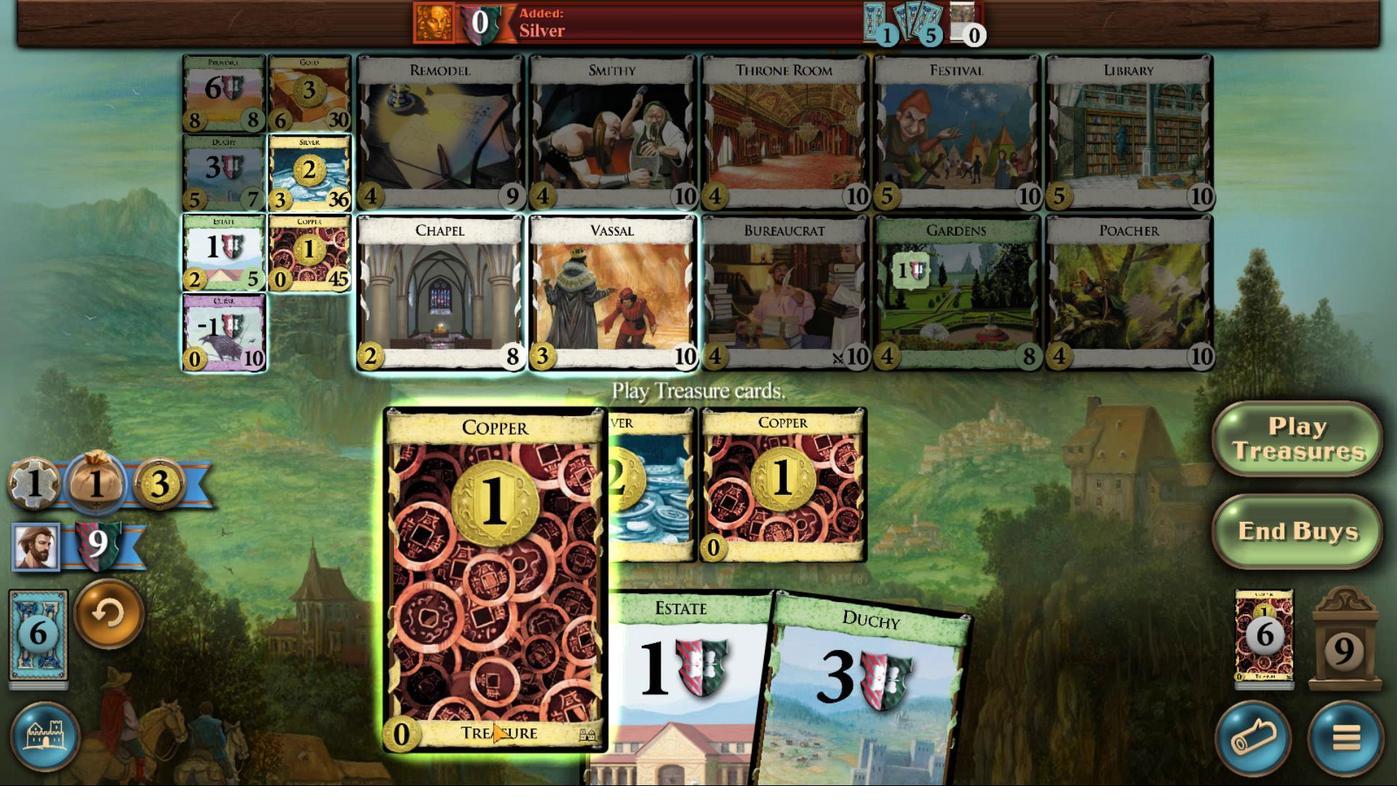 
Action: Mouse scrolled (495, 721) with delta (0, 0)
Screenshot: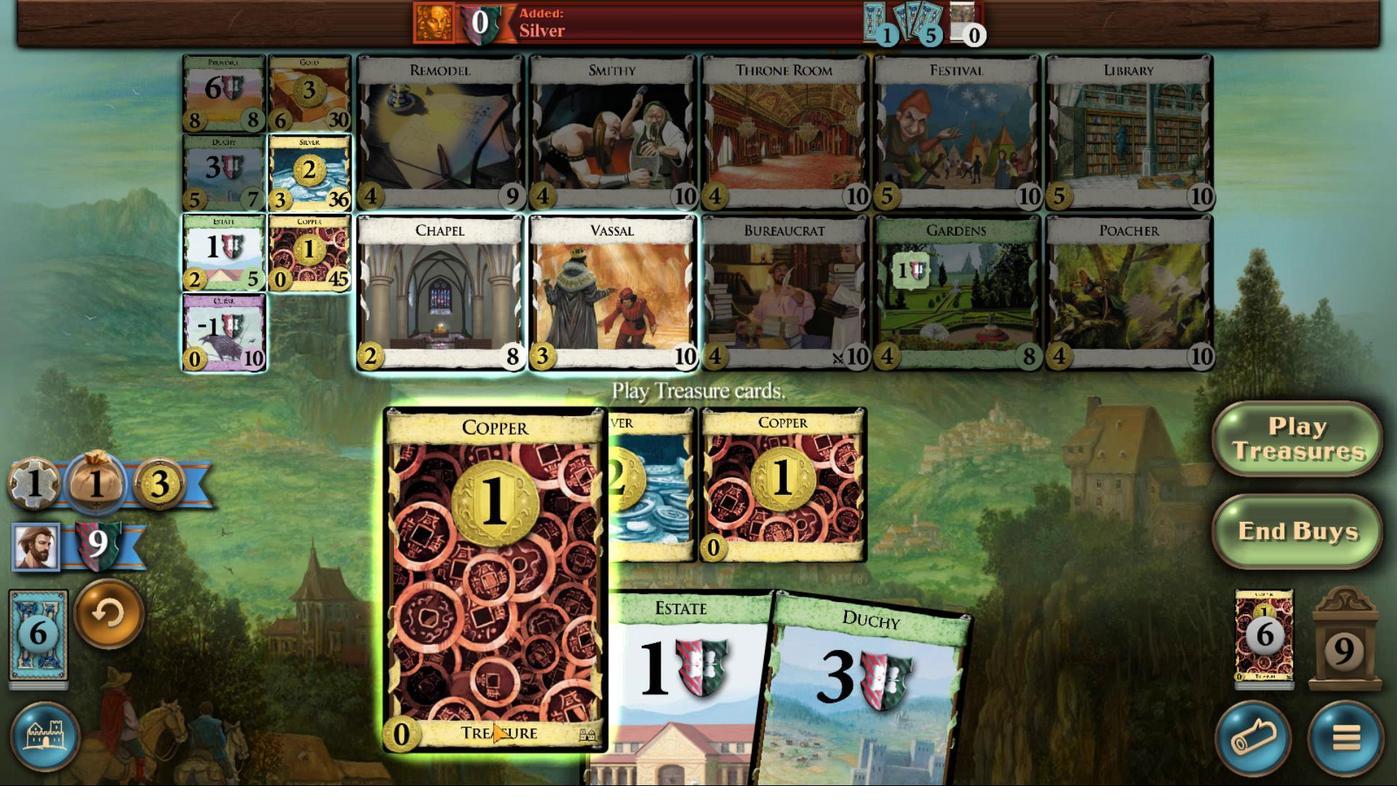 
Action: Mouse moved to (494, 722)
Screenshot: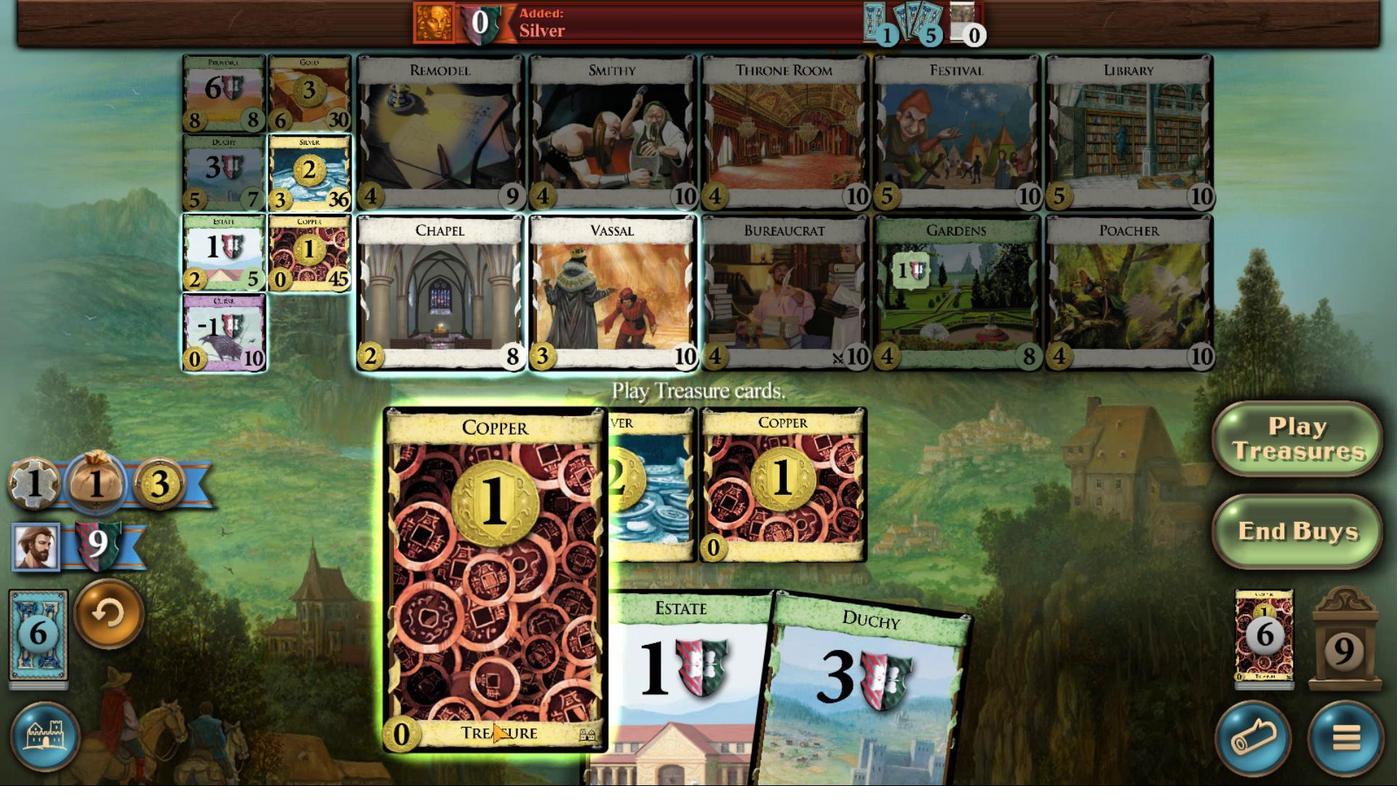 
Action: Mouse scrolled (494, 722) with delta (0, 0)
Screenshot: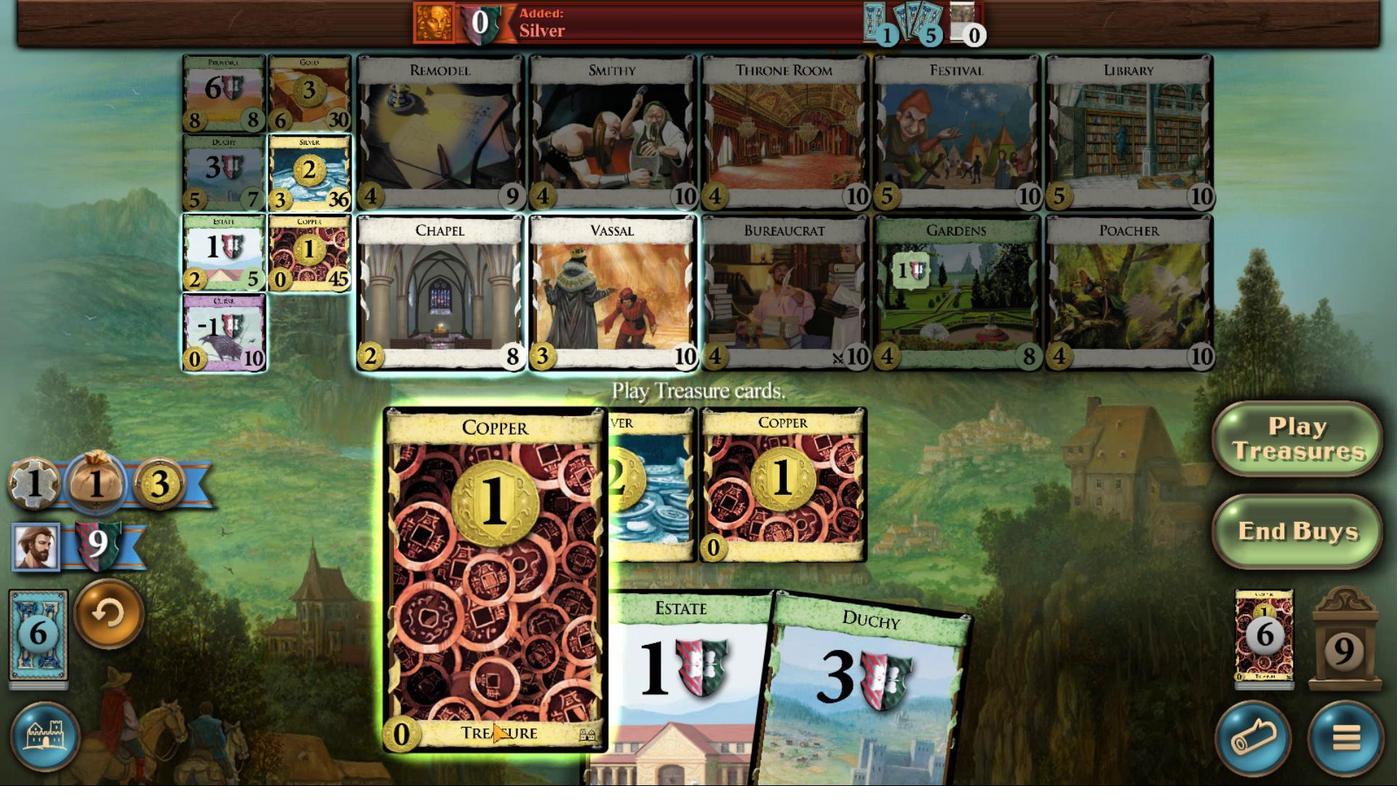 
Action: Mouse moved to (494, 723)
Screenshot: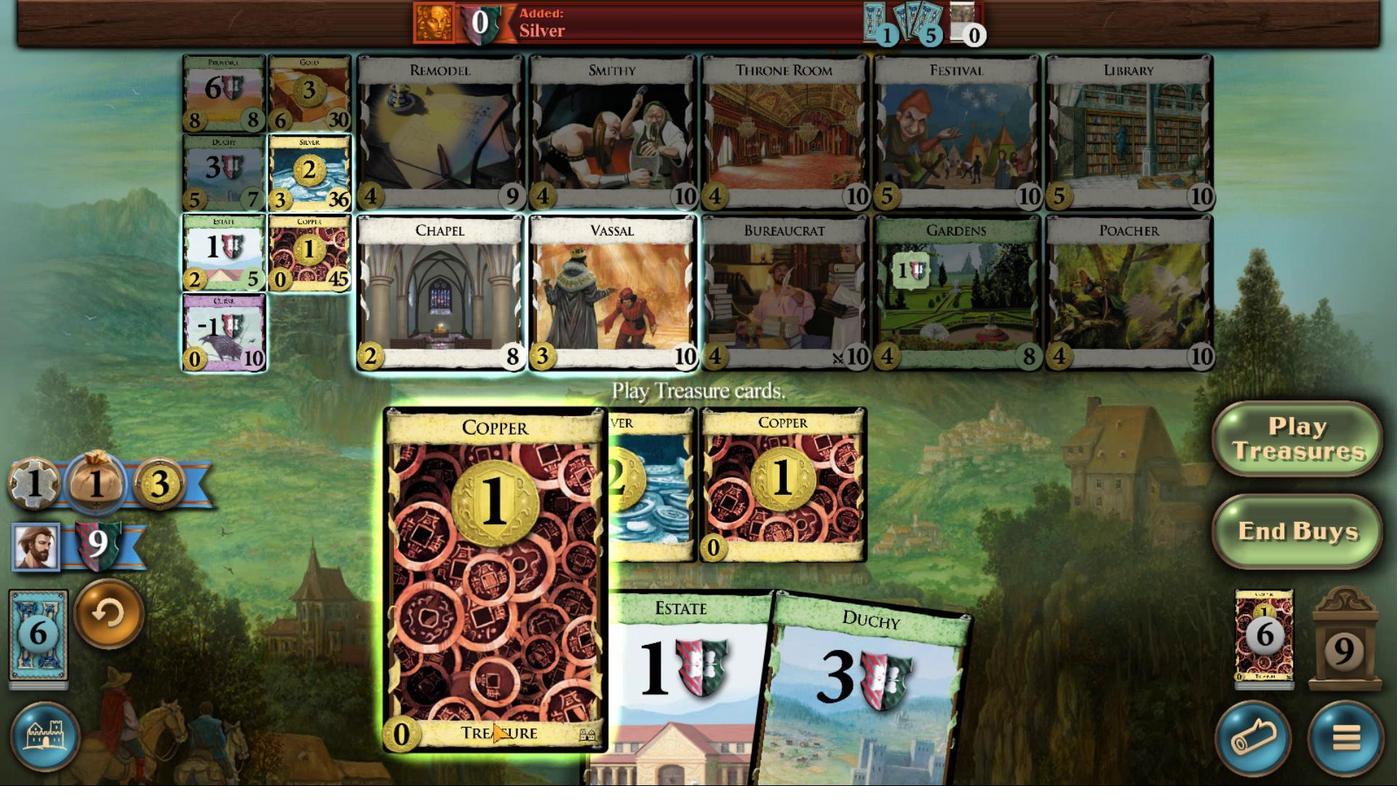 
Action: Mouse scrolled (494, 722) with delta (0, 0)
Screenshot: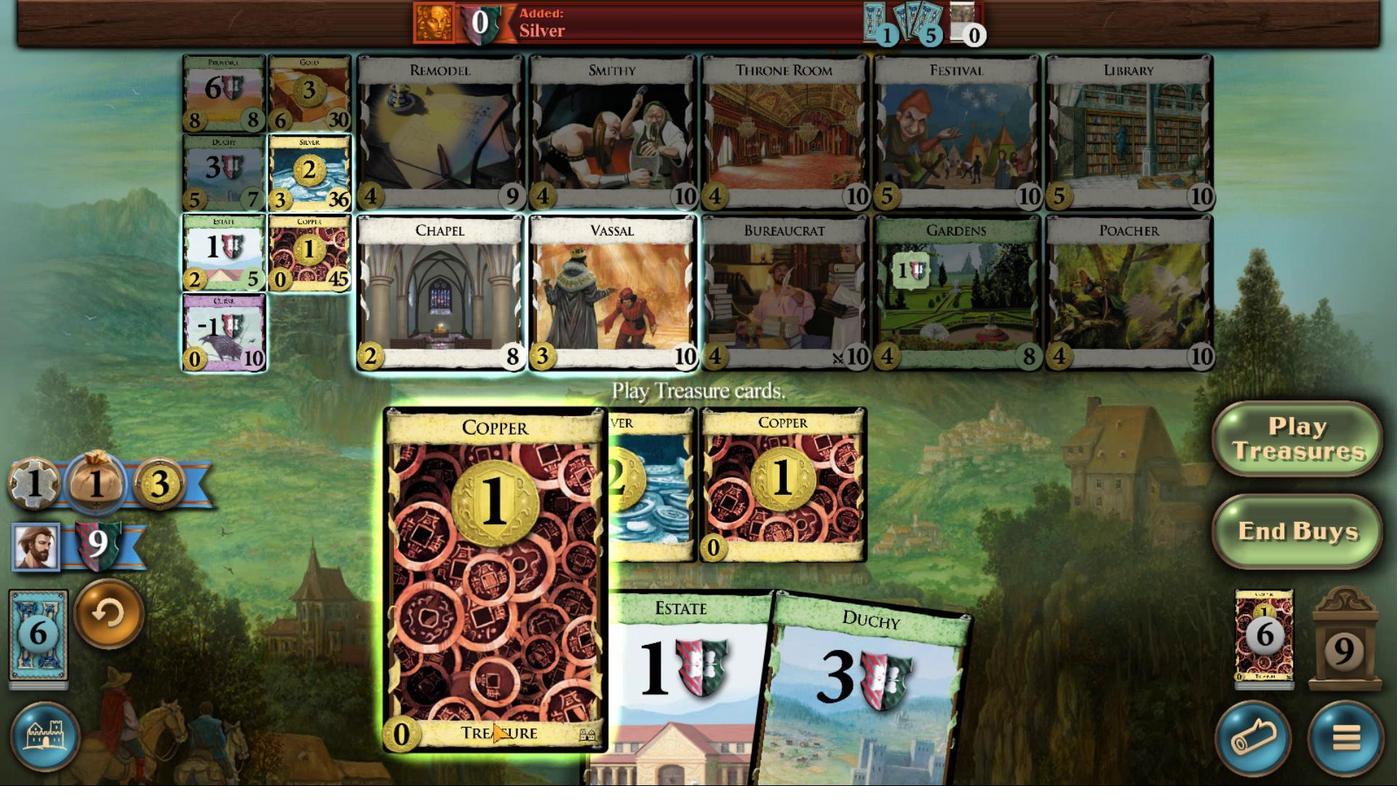 
Action: Mouse moved to (493, 723)
Screenshot: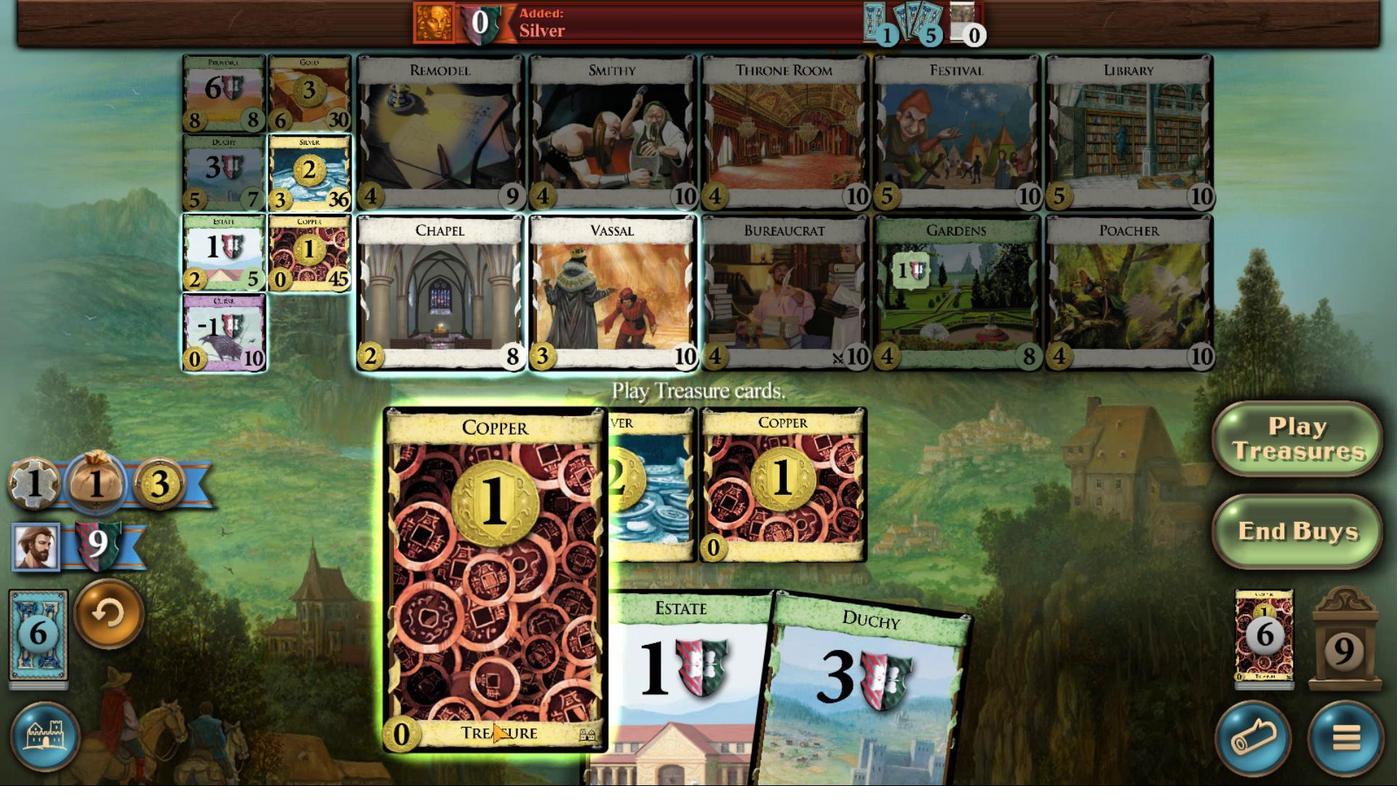 
Action: Mouse scrolled (493, 722) with delta (0, 0)
Screenshot: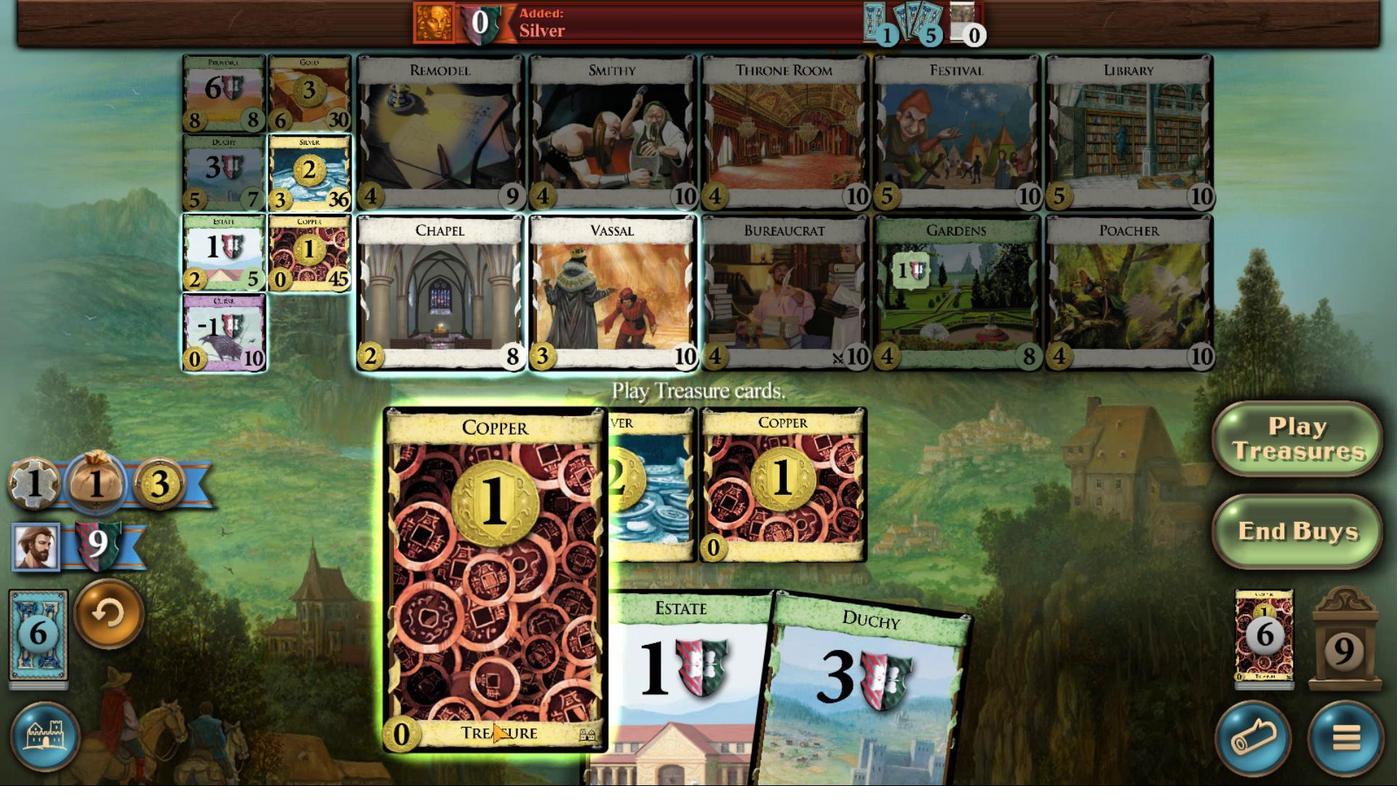 
Action: Mouse scrolled (493, 722) with delta (0, 0)
Screenshot: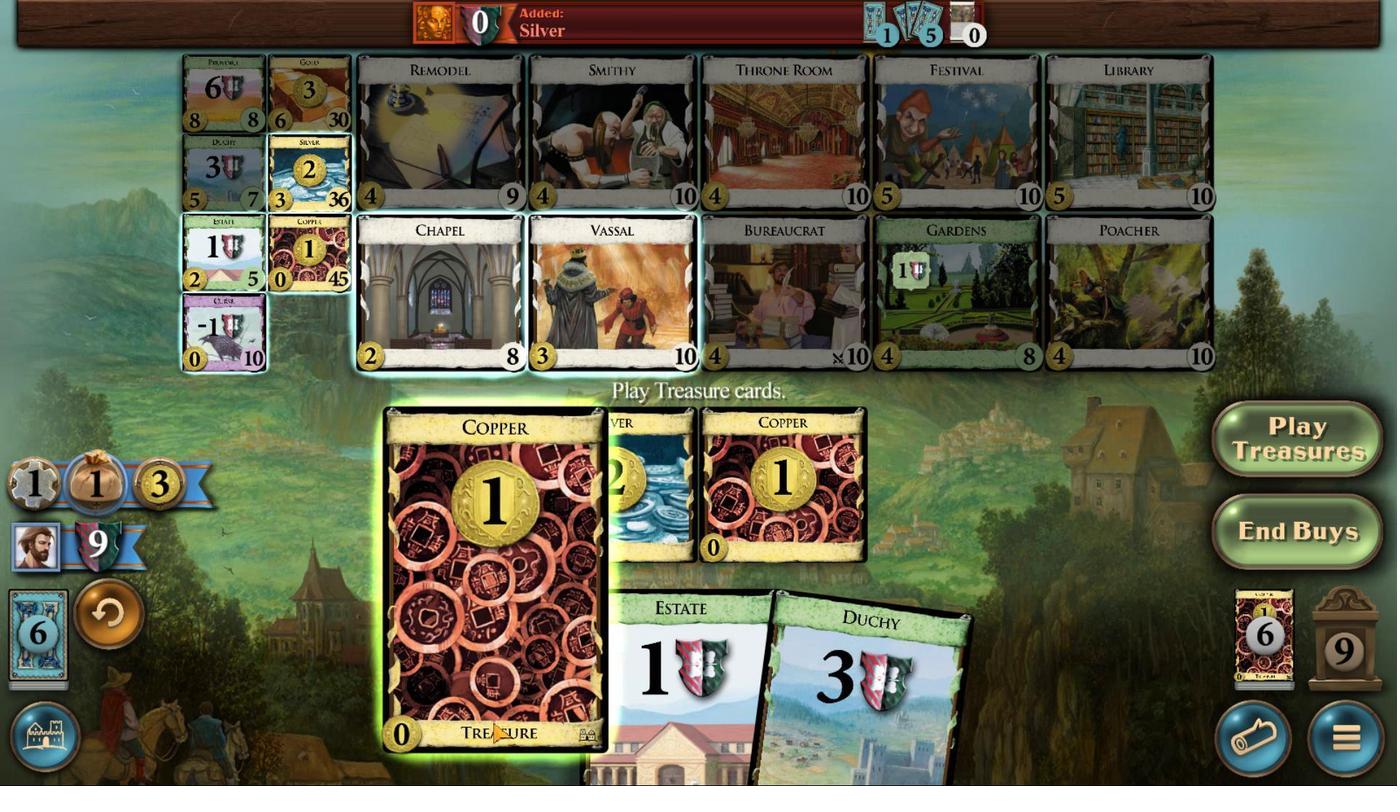 
Action: Mouse moved to (320, 184)
Screenshot: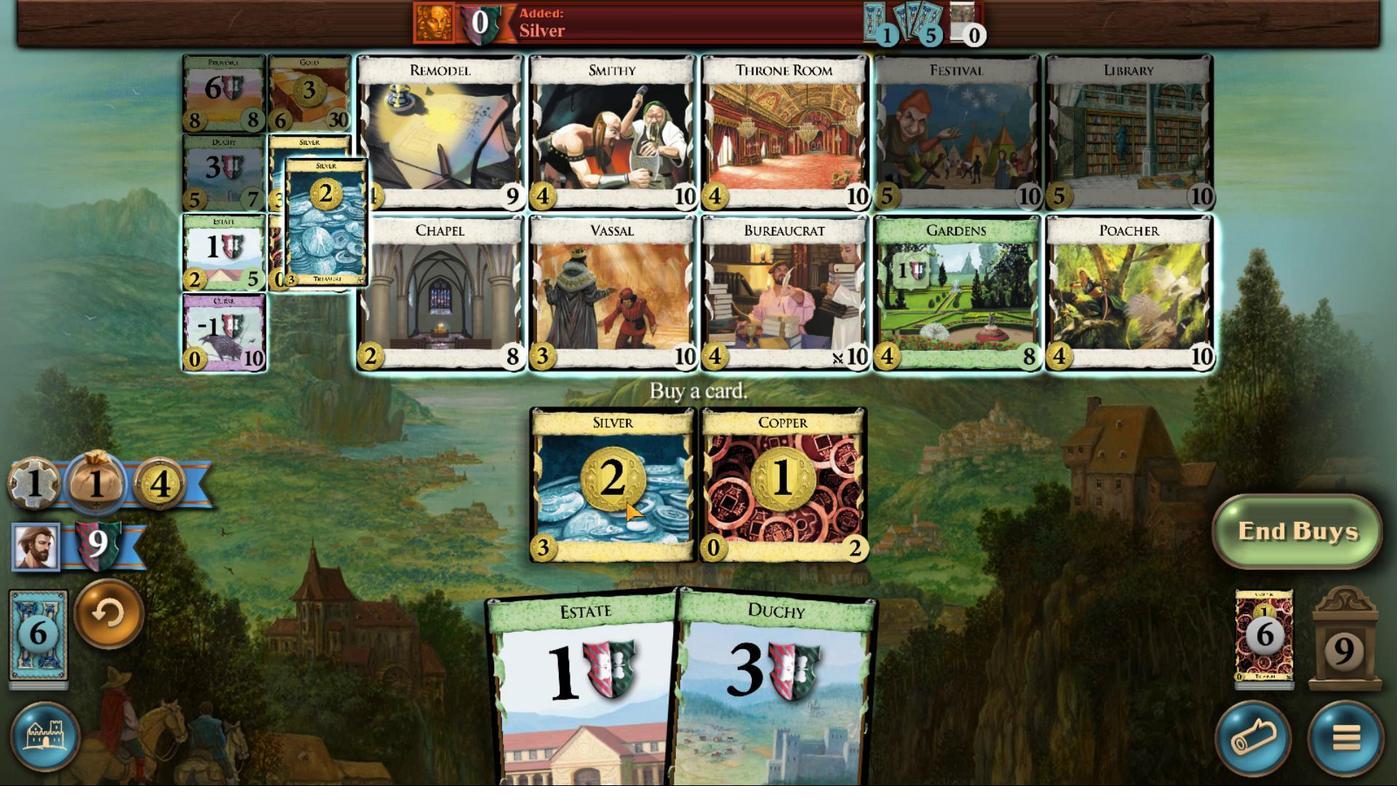 
Action: Mouse pressed left at (320, 184)
Screenshot: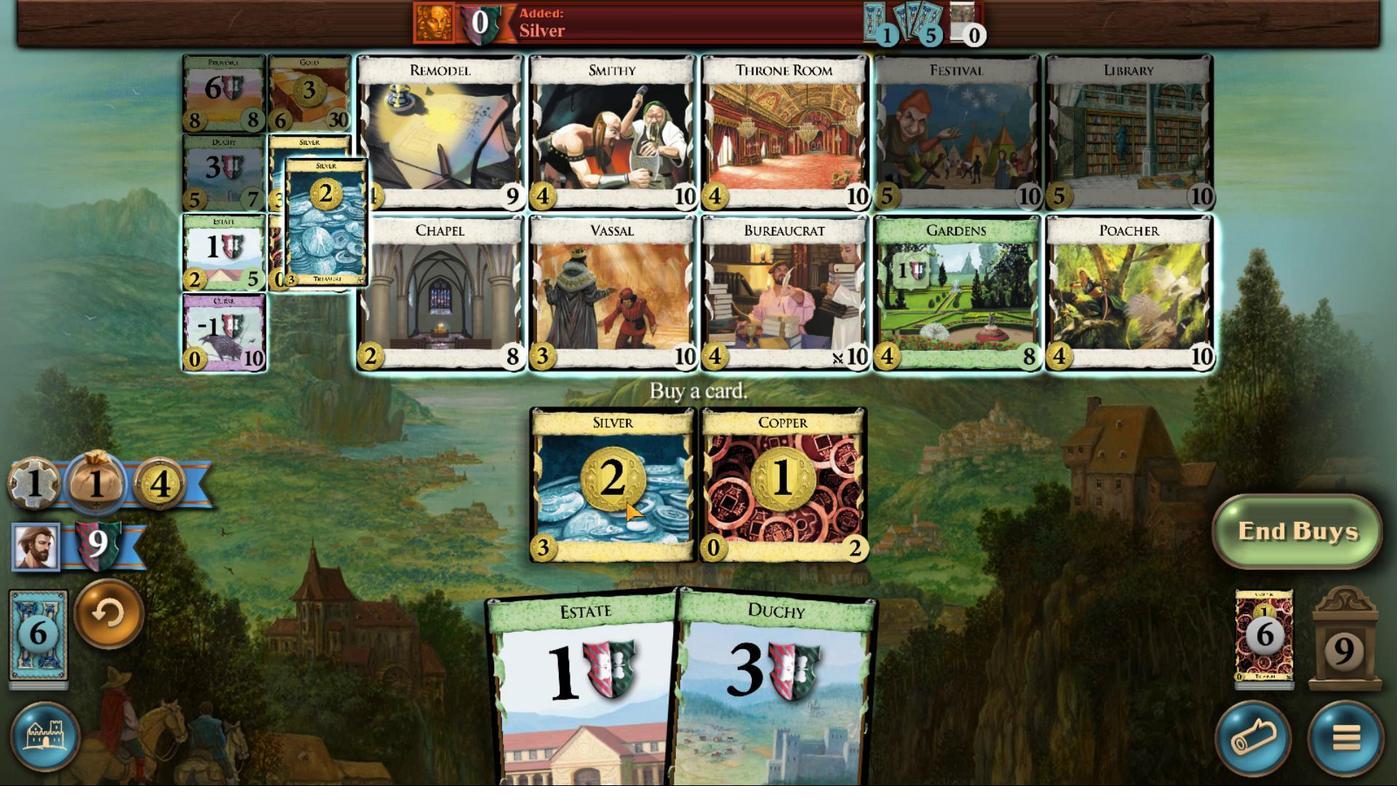 
Action: Mouse moved to (347, 718)
Screenshot: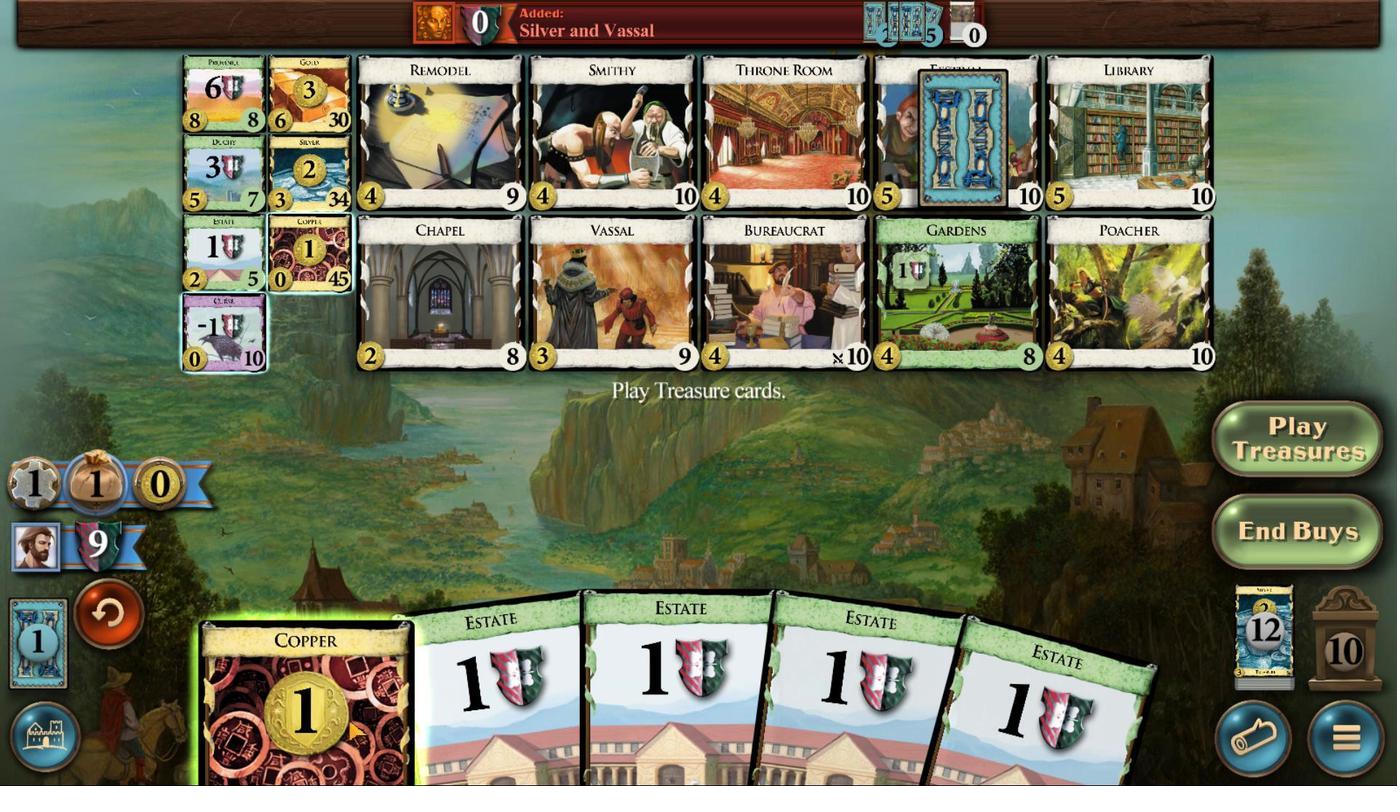 
Action: Mouse scrolled (347, 717) with delta (0, 0)
Screenshot: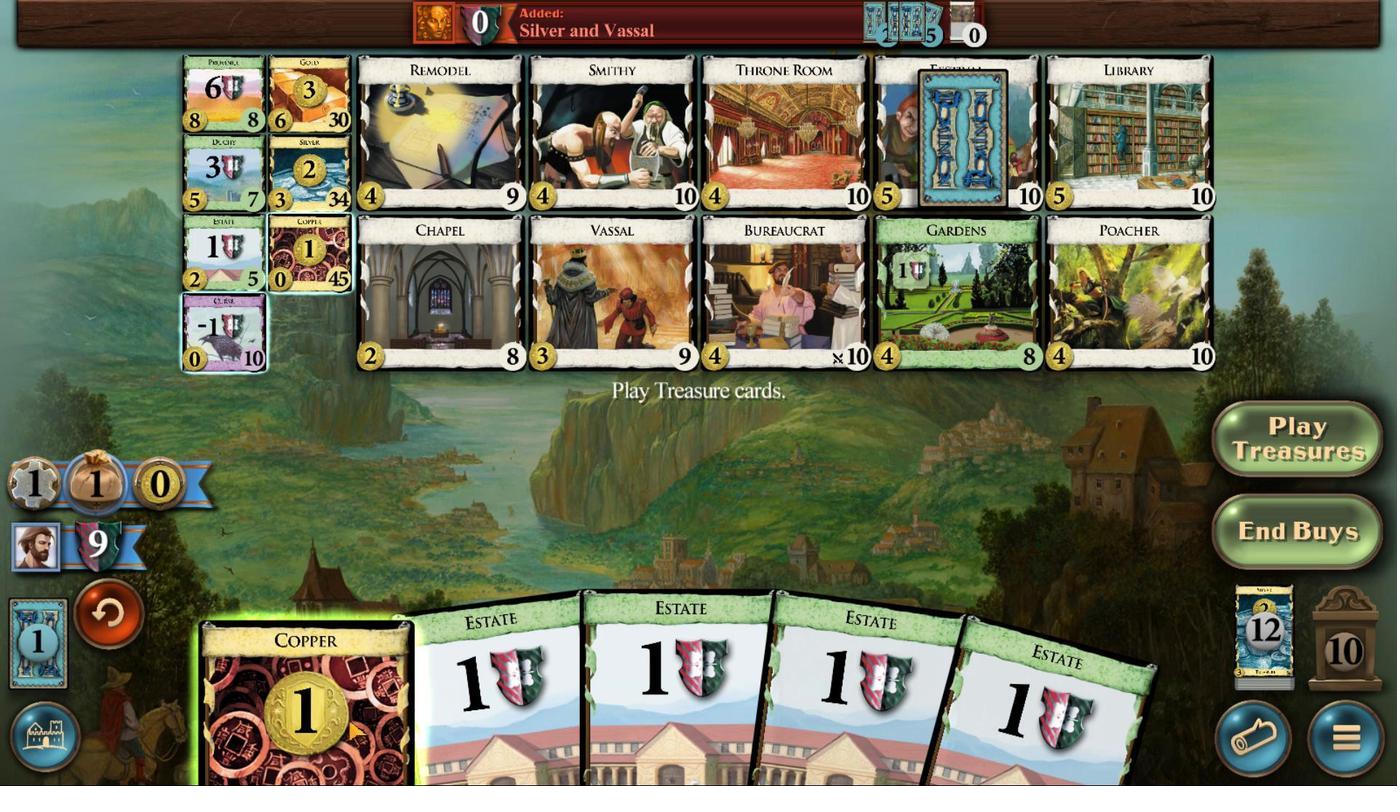 
Action: Mouse moved to (347, 719)
Screenshot: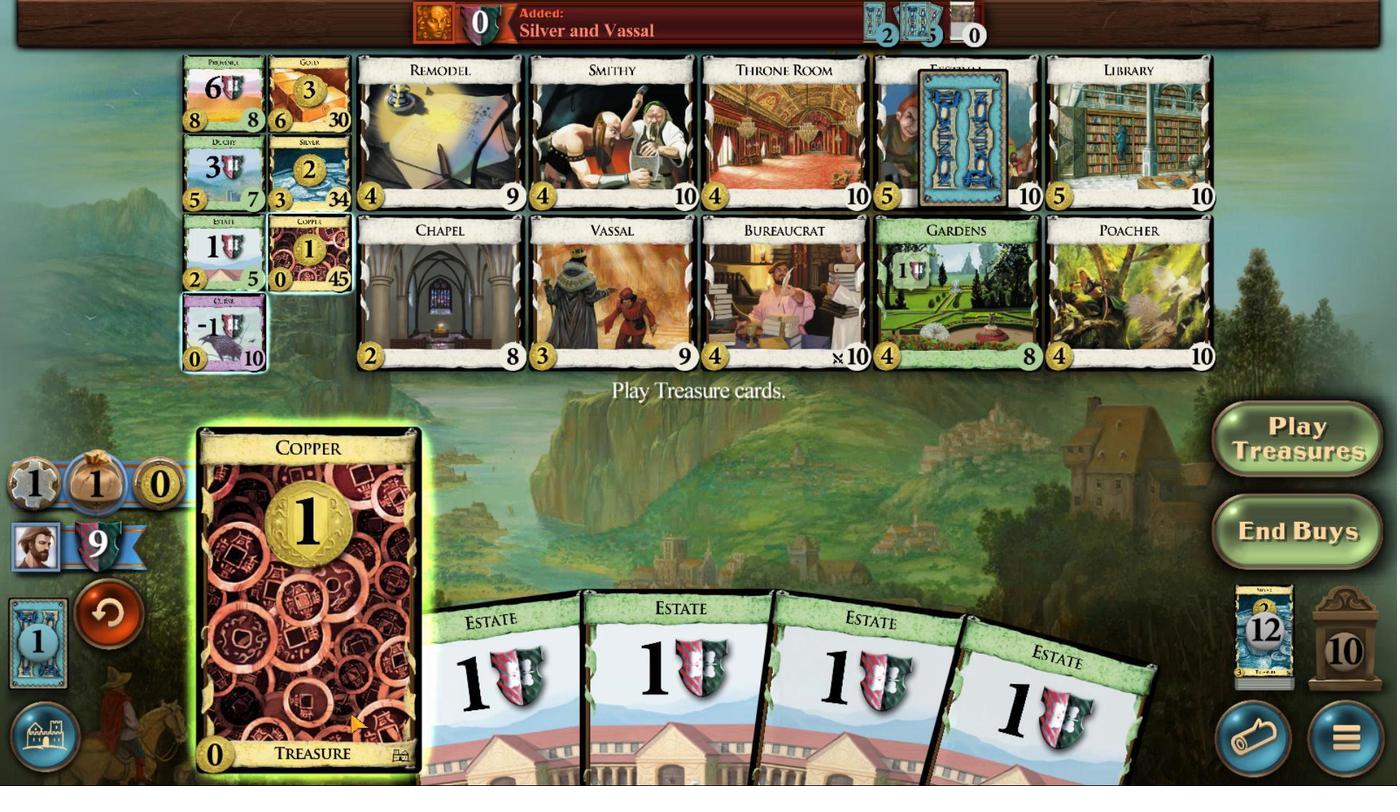
Action: Mouse scrolled (347, 719) with delta (0, 0)
Screenshot: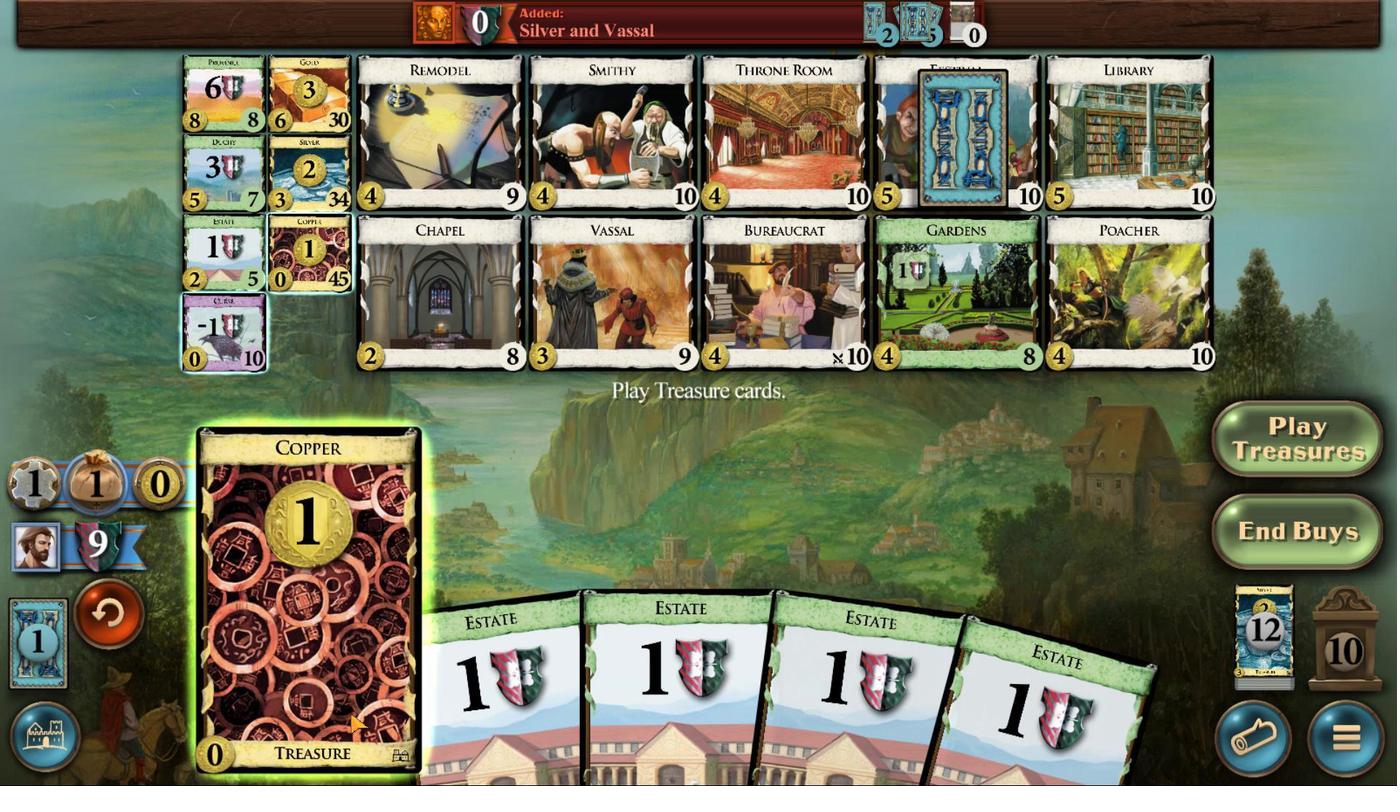 
Action: Mouse moved to (347, 720)
Screenshot: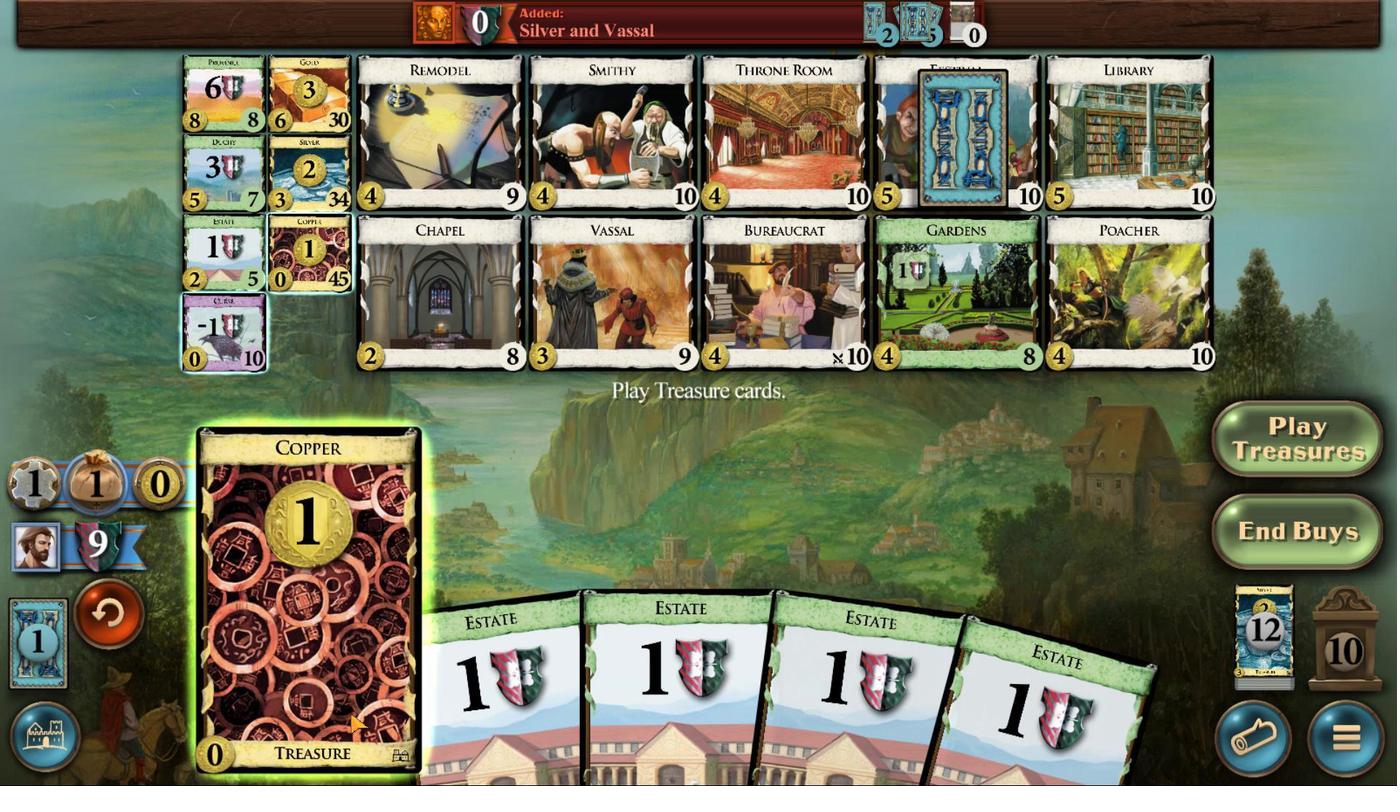 
Action: Mouse scrolled (347, 719) with delta (0, 0)
Screenshot: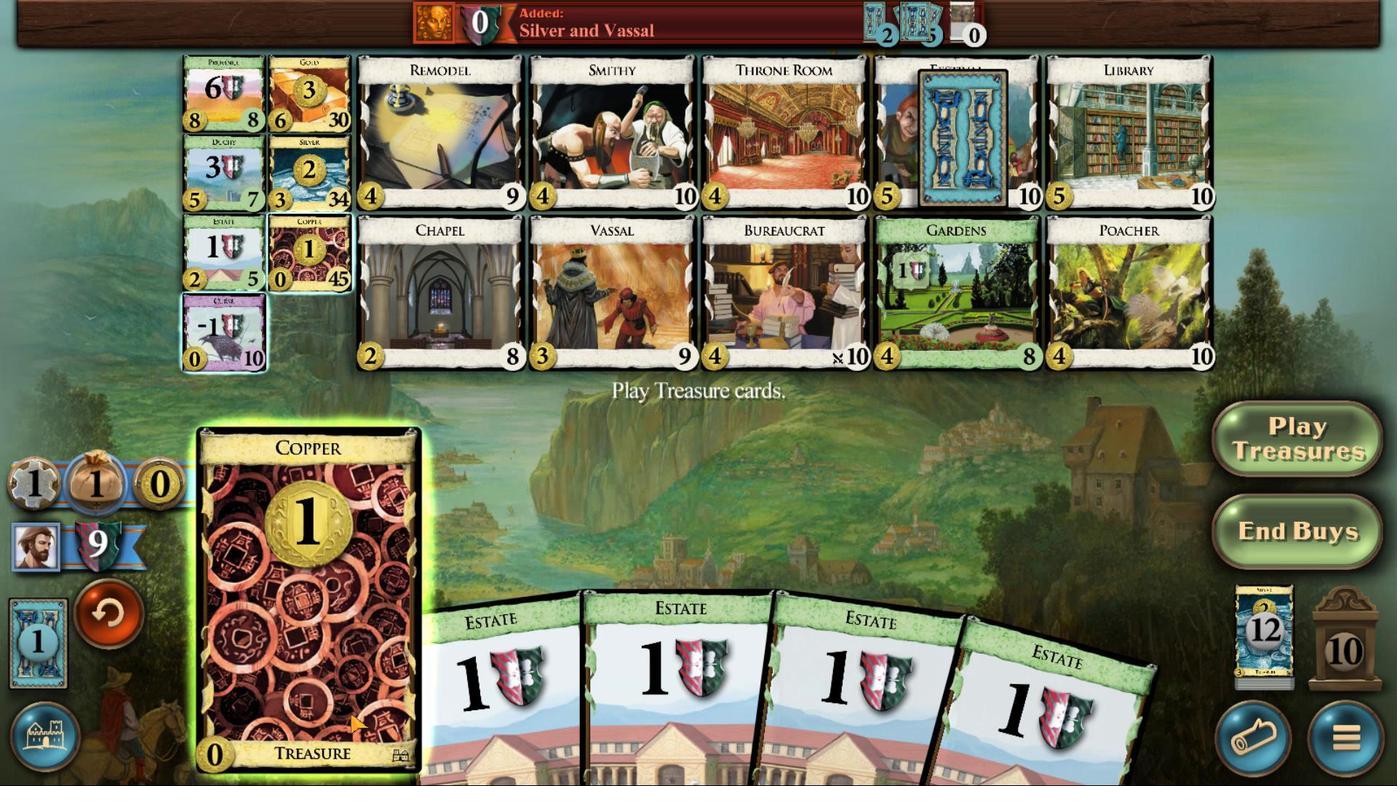 
Action: Mouse scrolled (347, 719) with delta (0, 0)
Screenshot: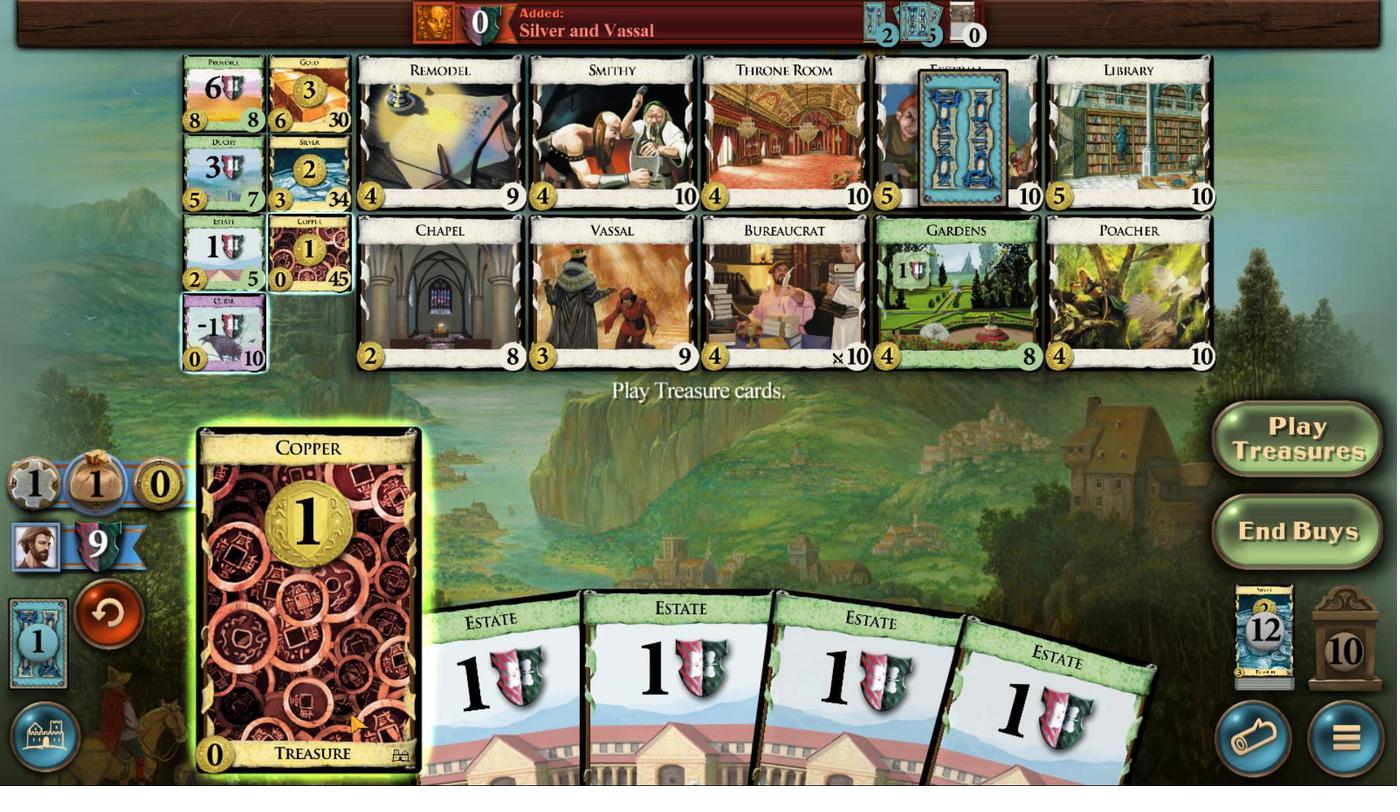 
Action: Mouse moved to (302, 253)
Screenshot: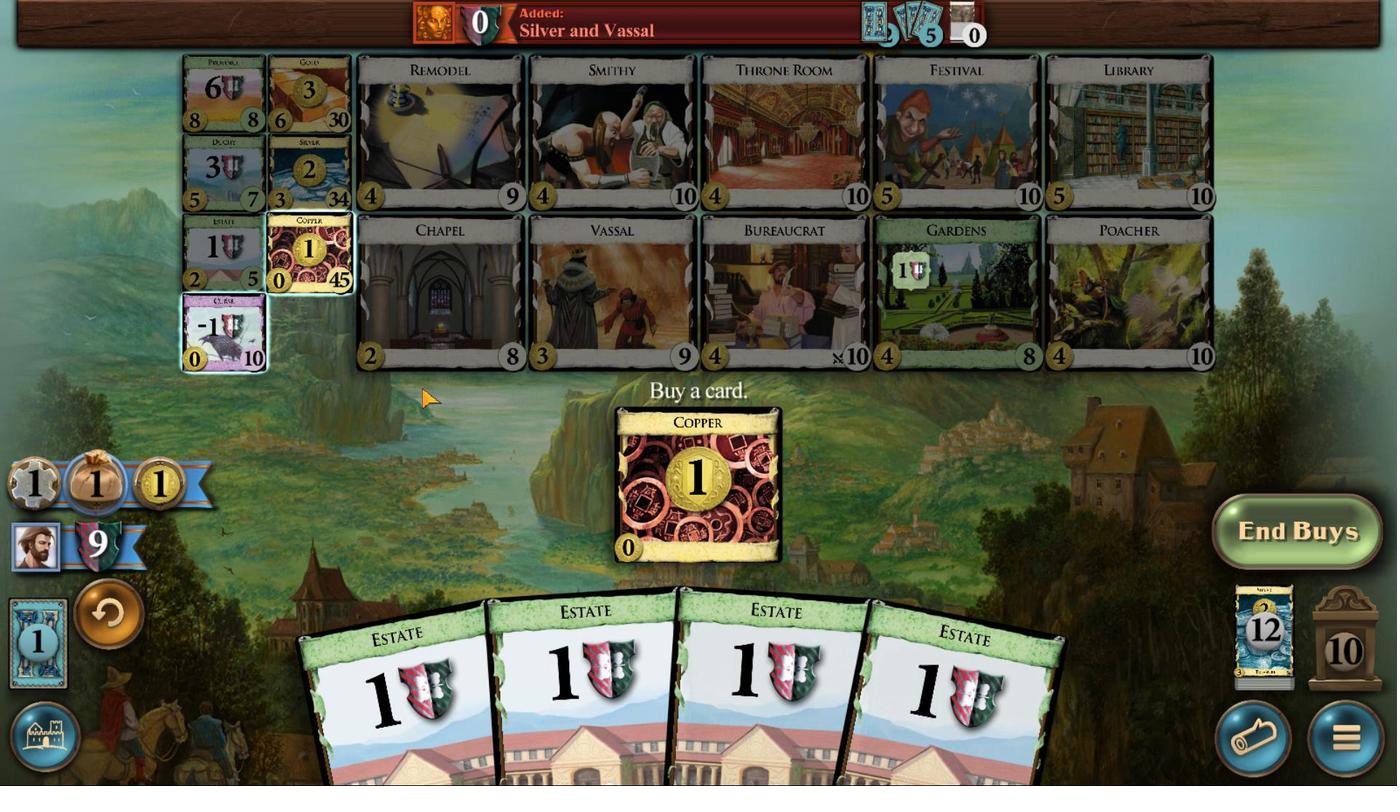 
Action: Mouse pressed left at (302, 253)
Screenshot: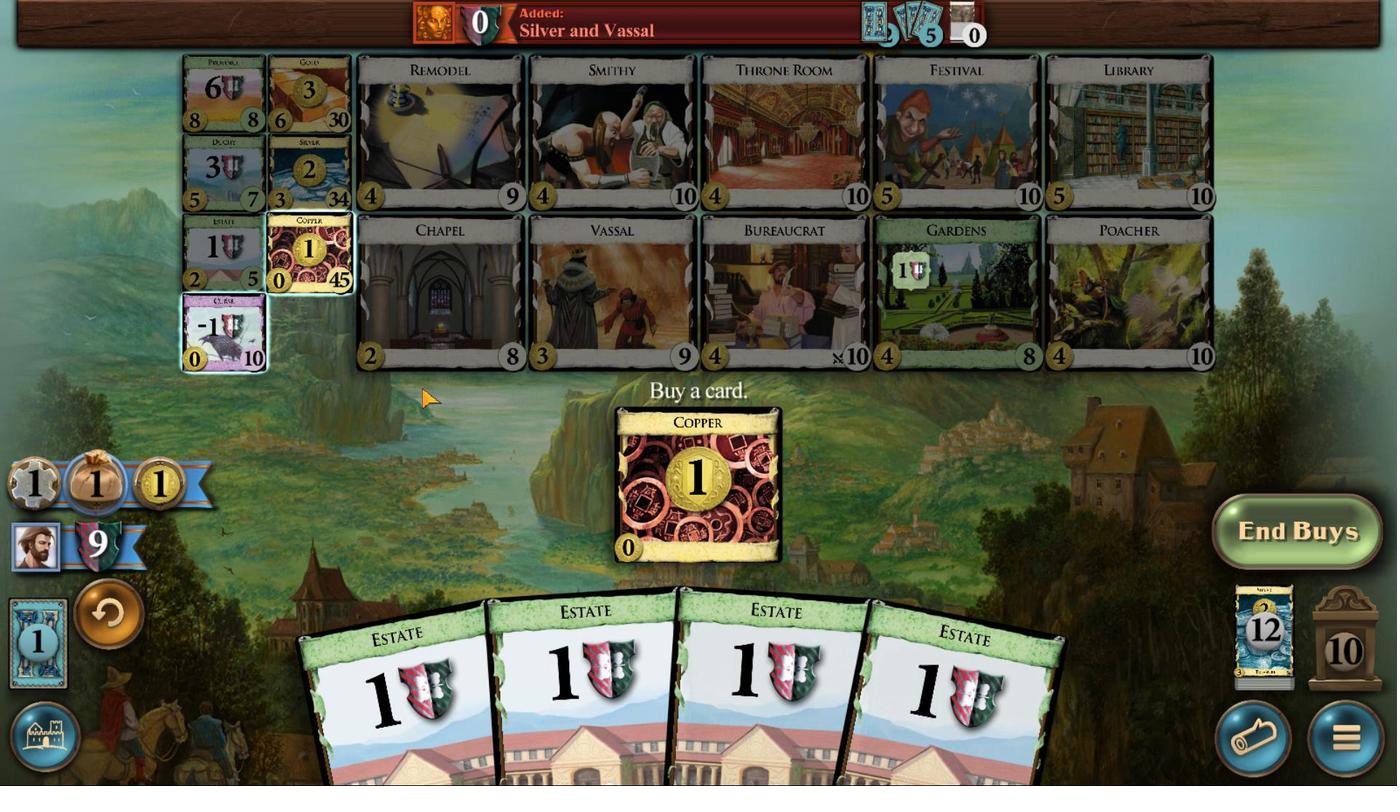 
Action: Mouse moved to (638, 697)
Screenshot: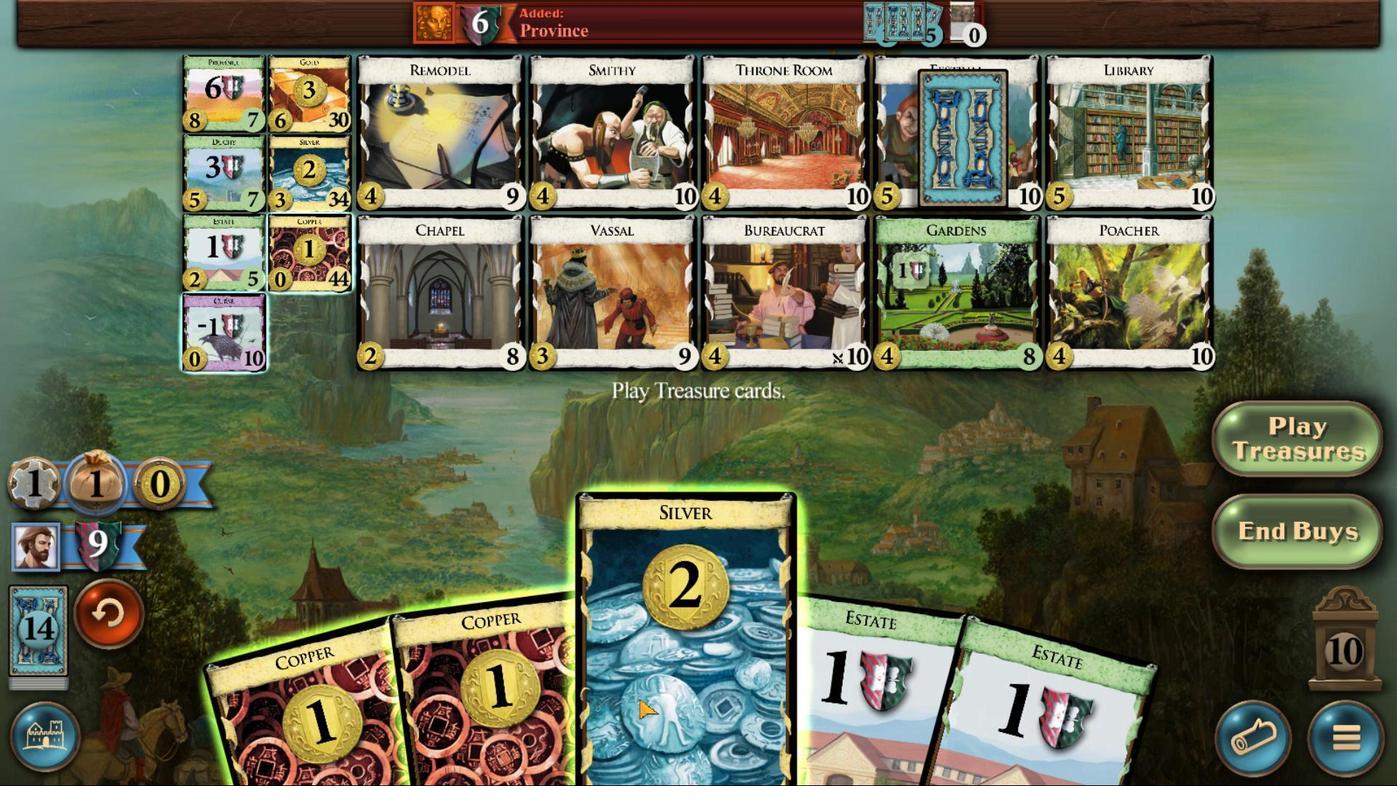 
Action: Mouse scrolled (638, 696) with delta (0, 0)
Screenshot: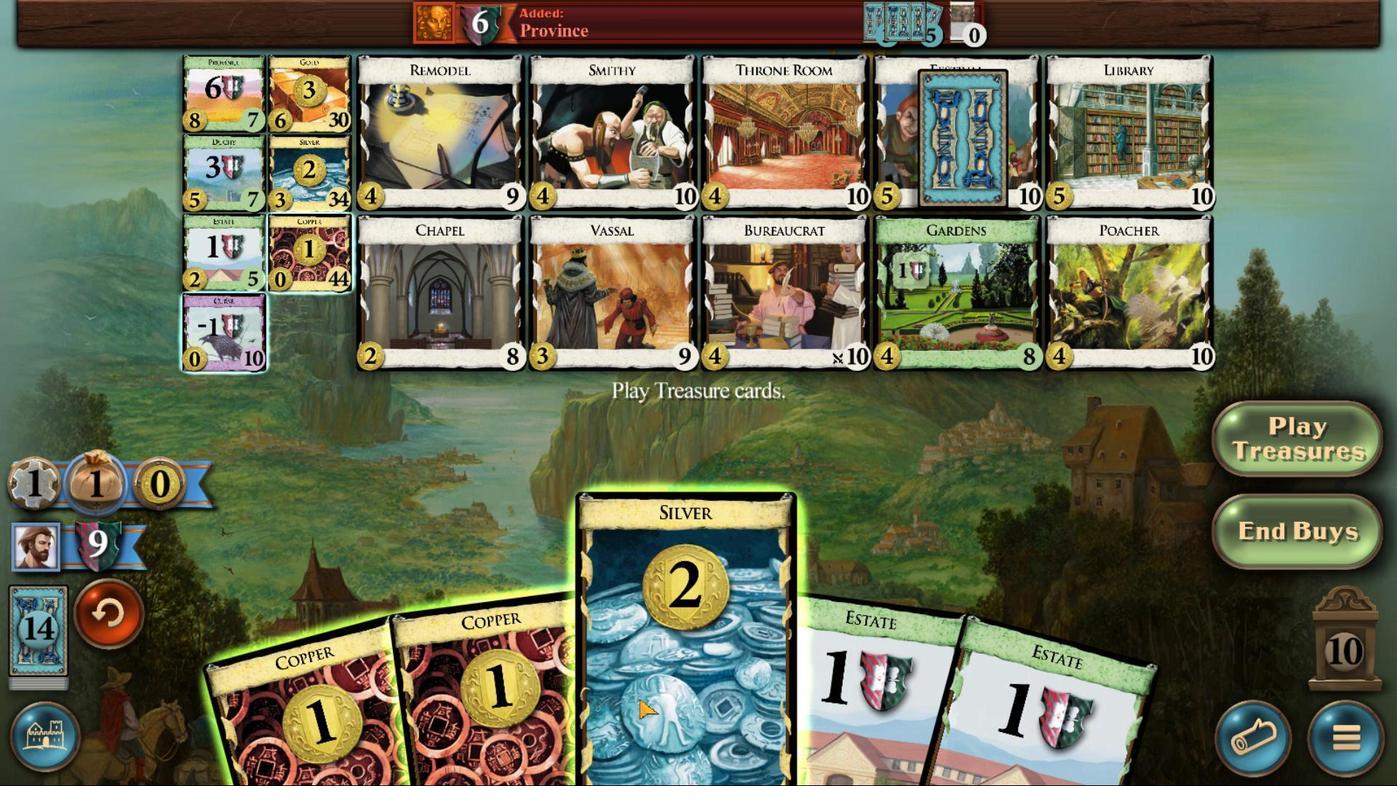 
Action: Mouse moved to (638, 698)
Screenshot: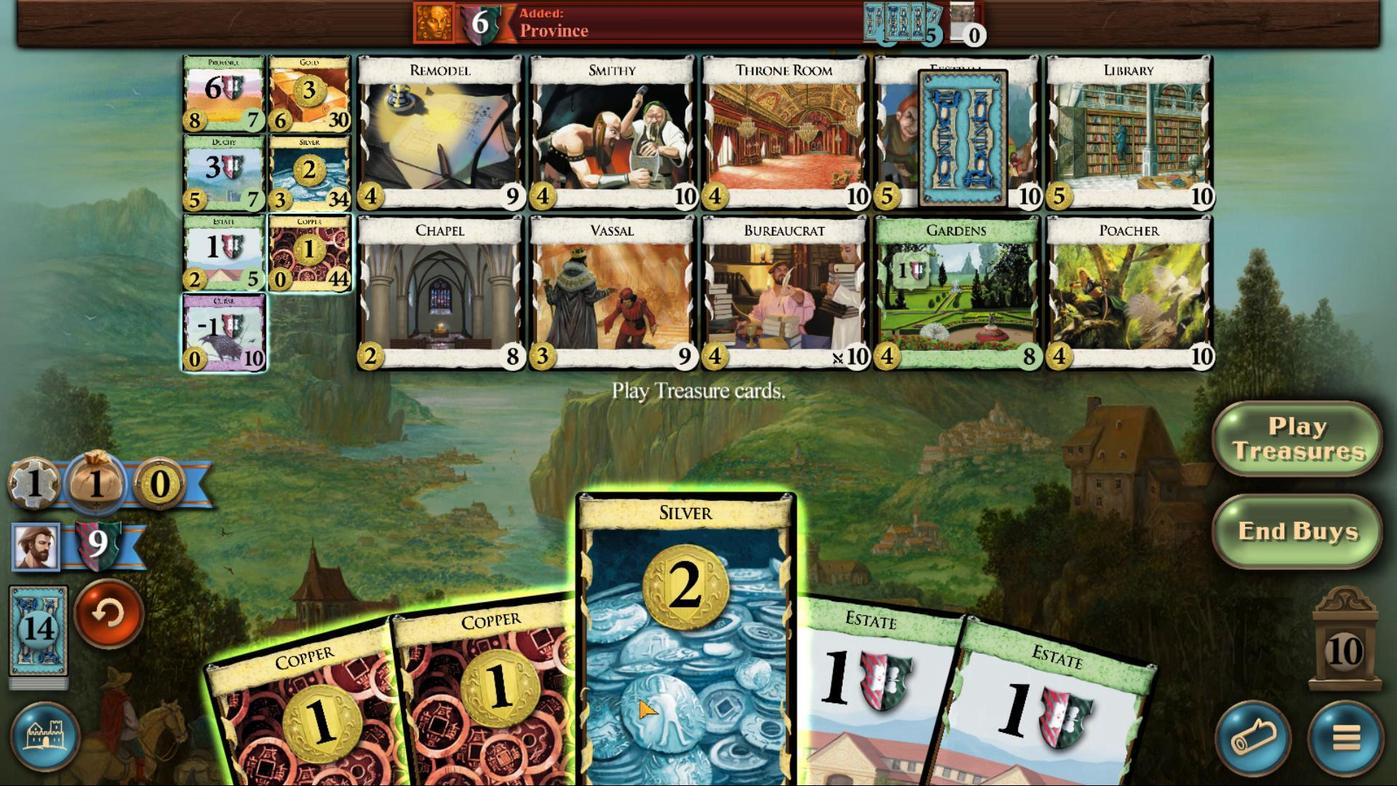 
Action: Mouse scrolled (638, 697) with delta (0, 0)
Screenshot: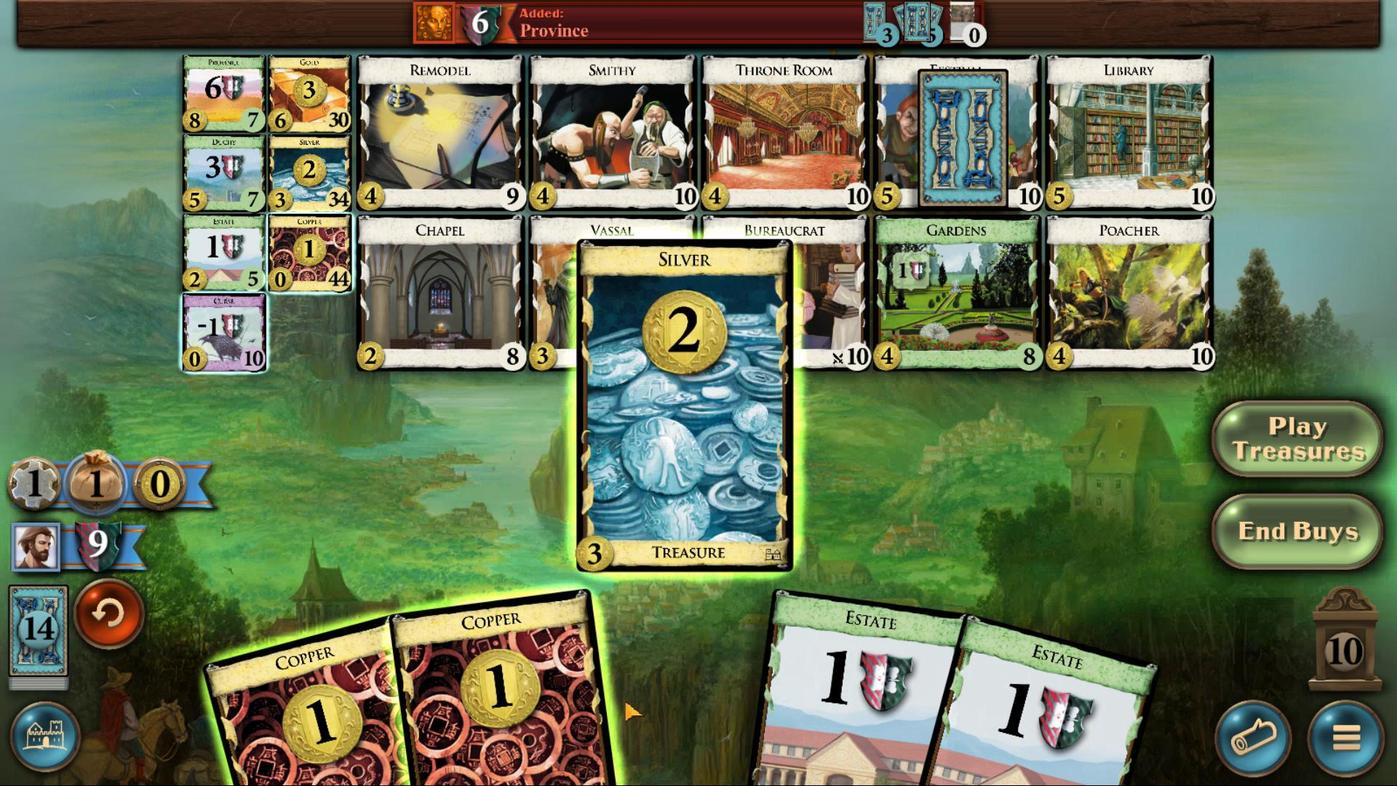 
Action: Mouse scrolled (638, 697) with delta (0, 0)
Screenshot: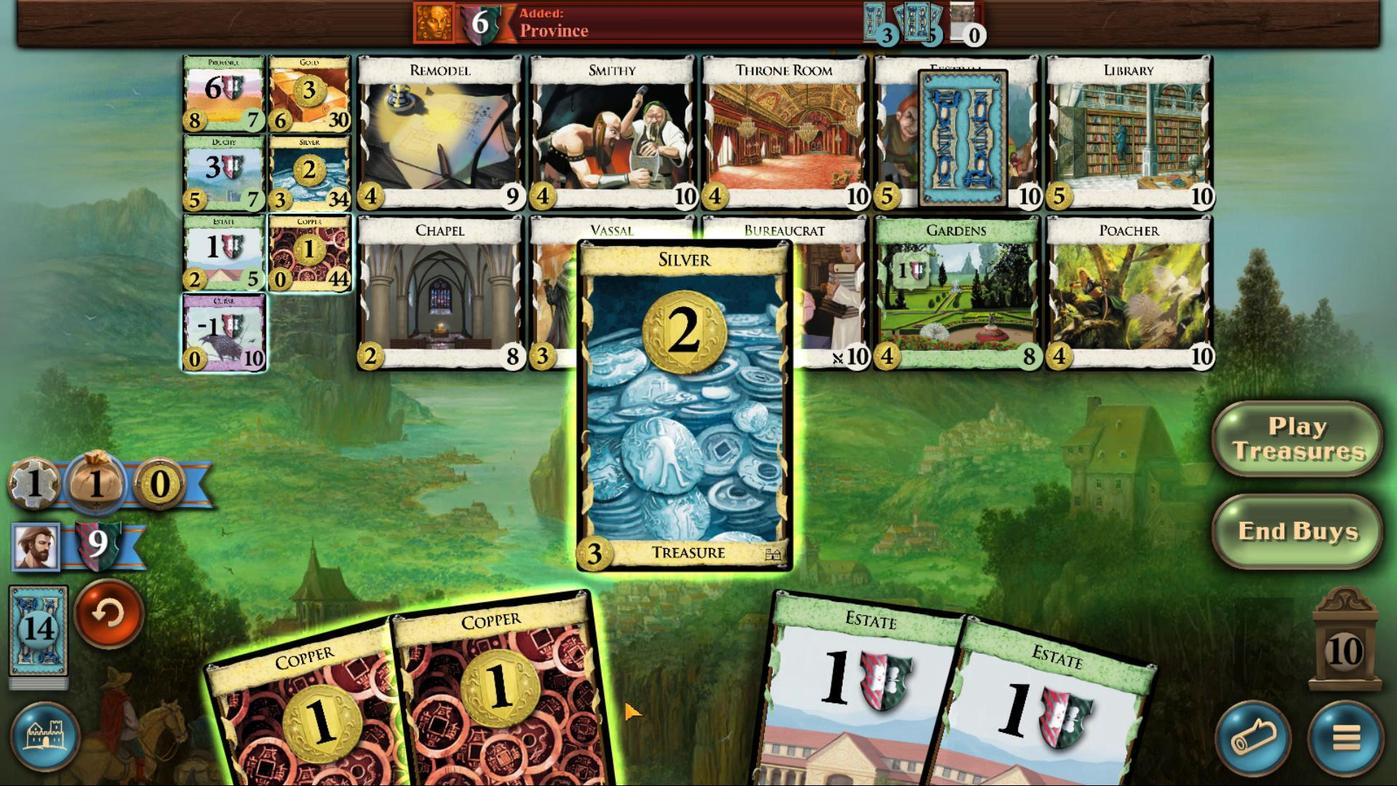 
Action: Mouse moved to (498, 730)
Screenshot: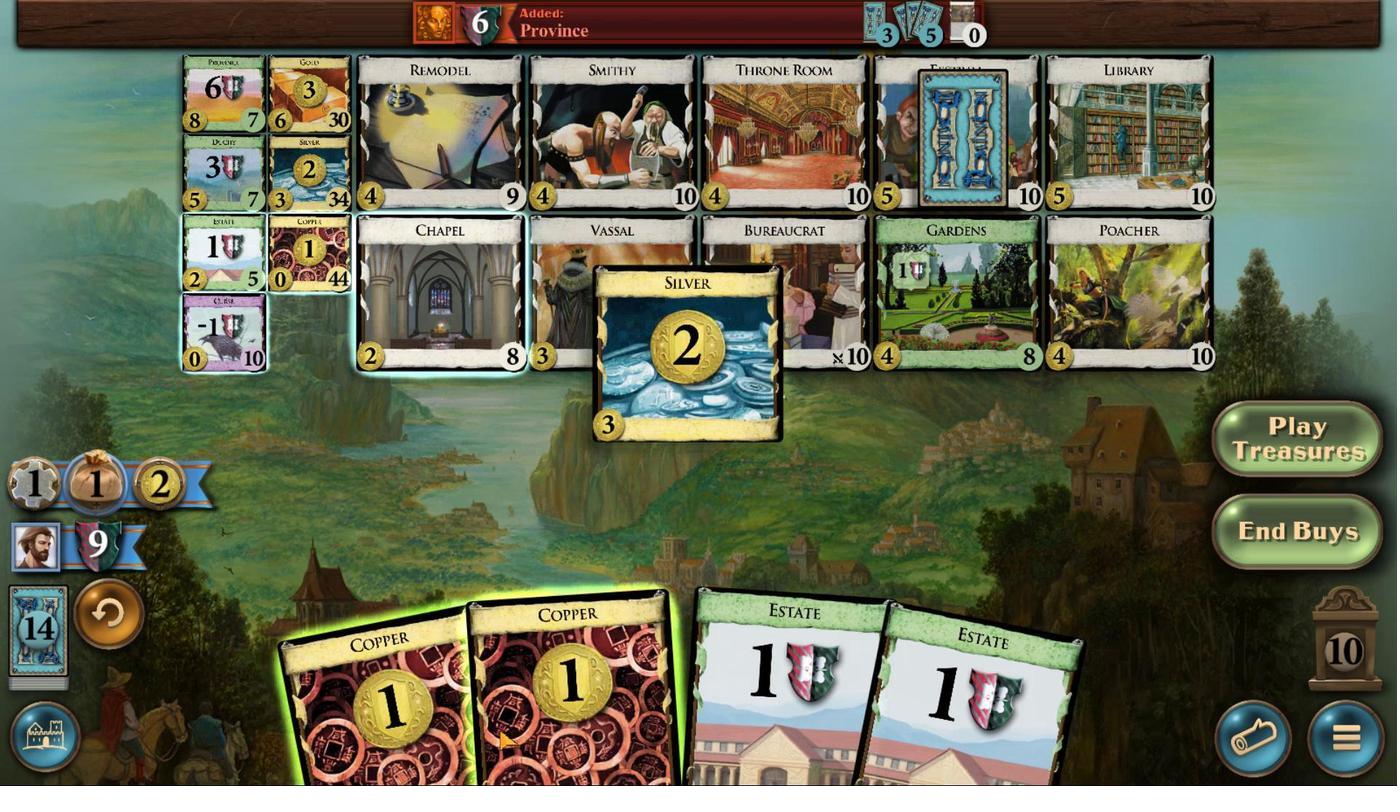 
Action: Mouse scrolled (498, 729) with delta (0, 0)
Screenshot: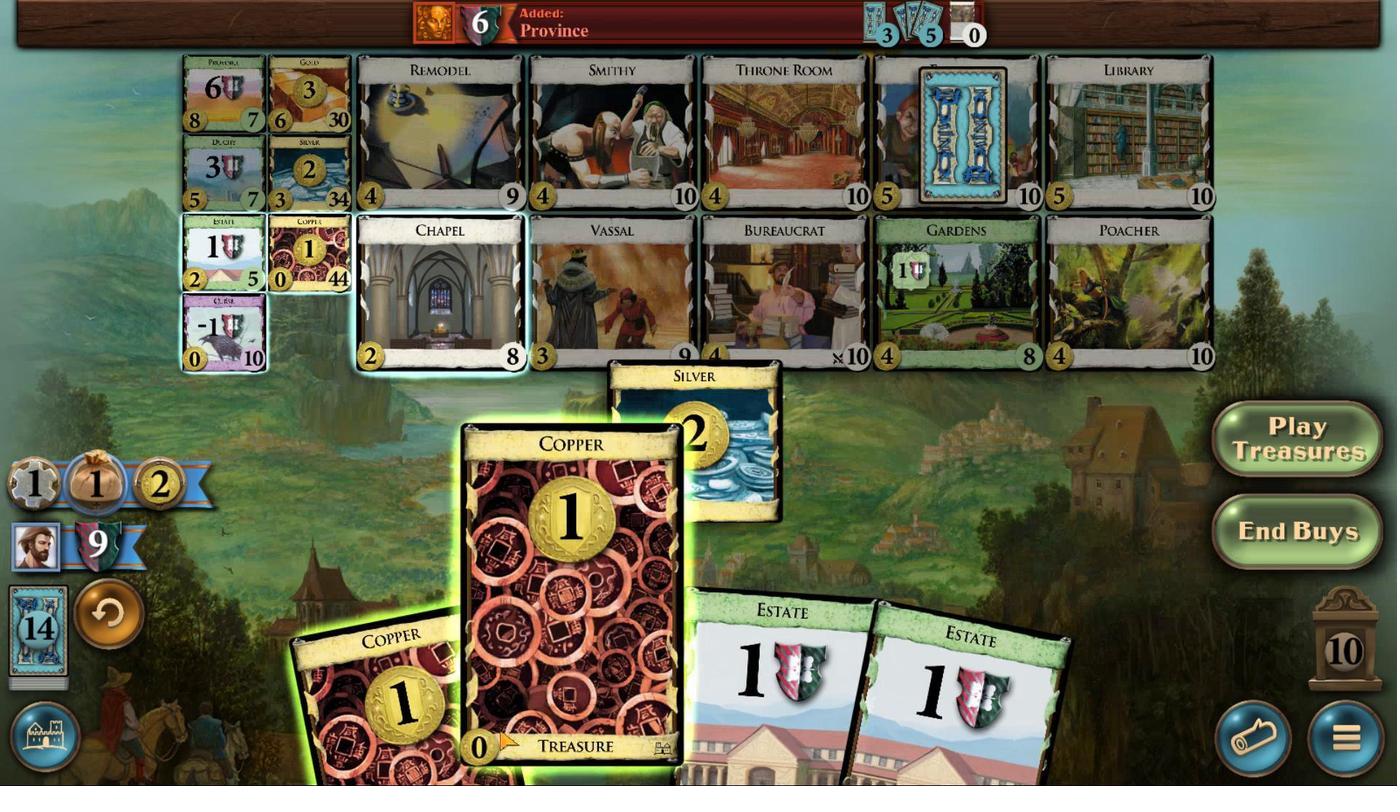 
Action: Mouse scrolled (498, 729) with delta (0, 0)
Screenshot: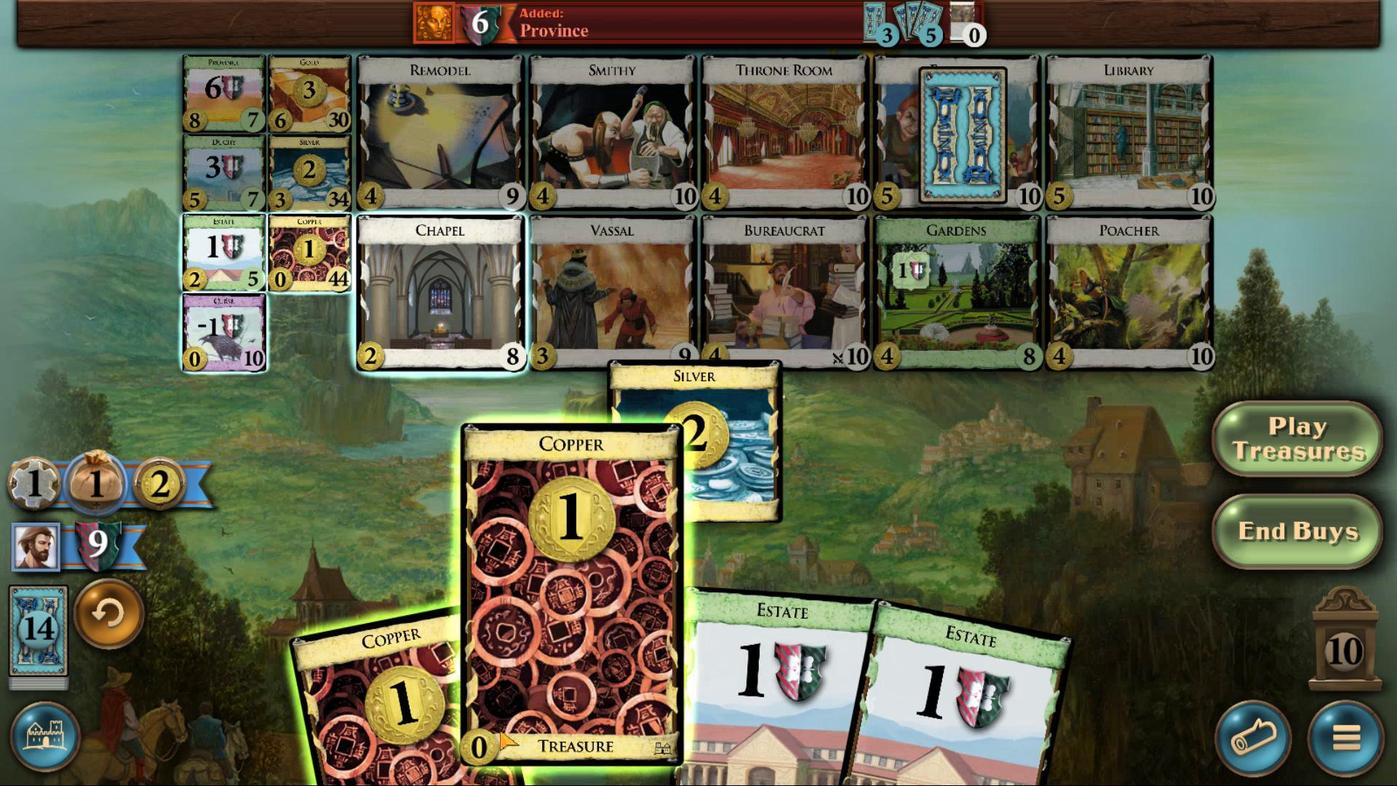 
Action: Mouse scrolled (498, 729) with delta (0, 0)
Screenshot: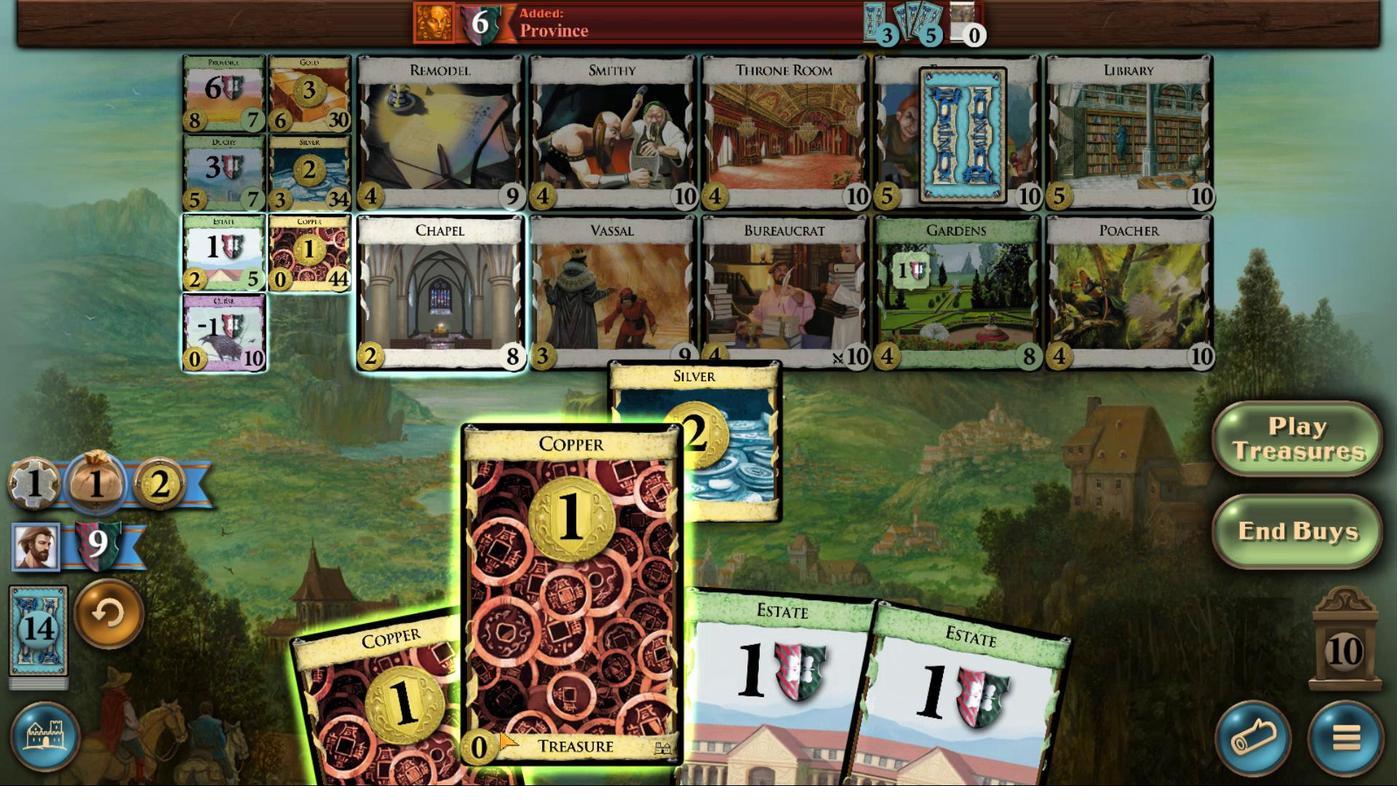 
Action: Mouse moved to (385, 741)
Screenshot: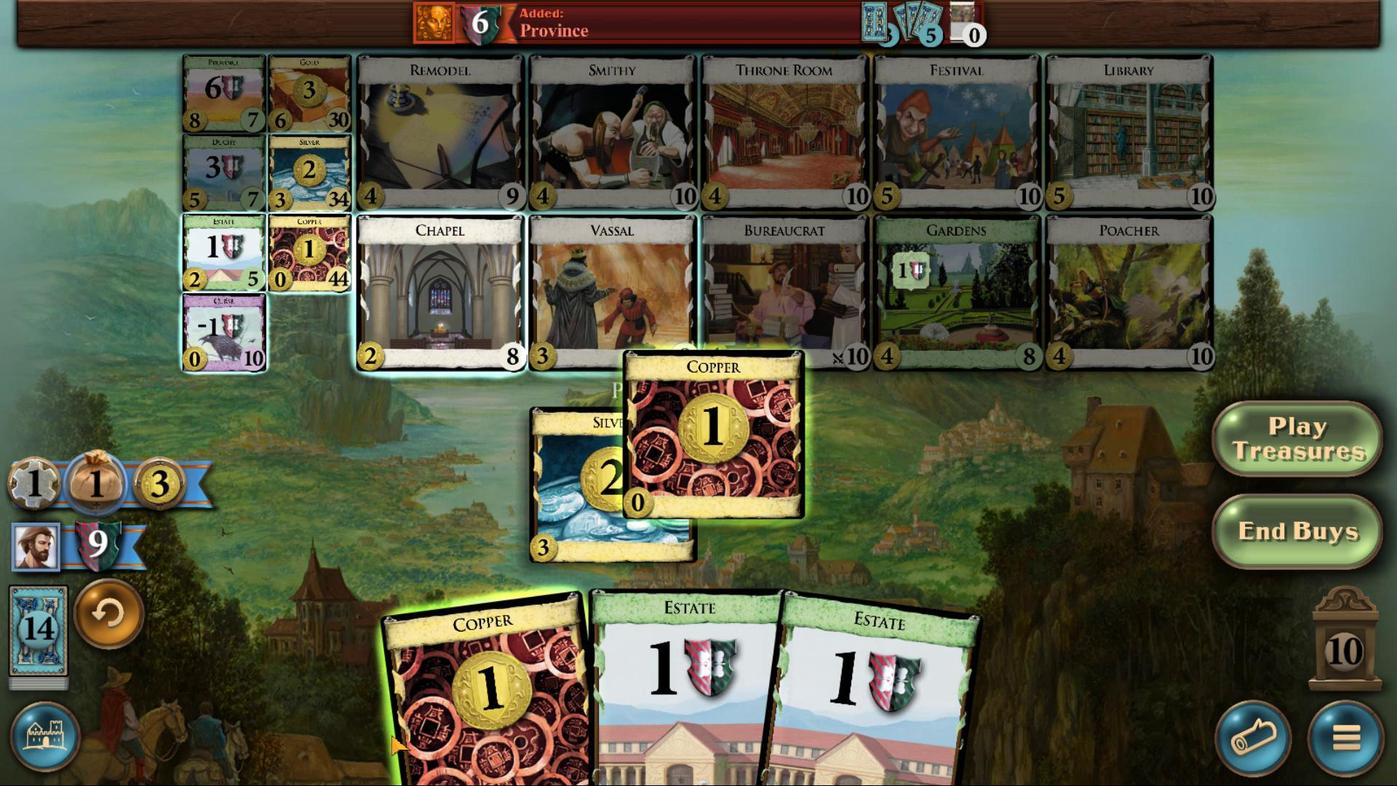 
Action: Mouse scrolled (385, 740) with delta (0, 0)
Screenshot: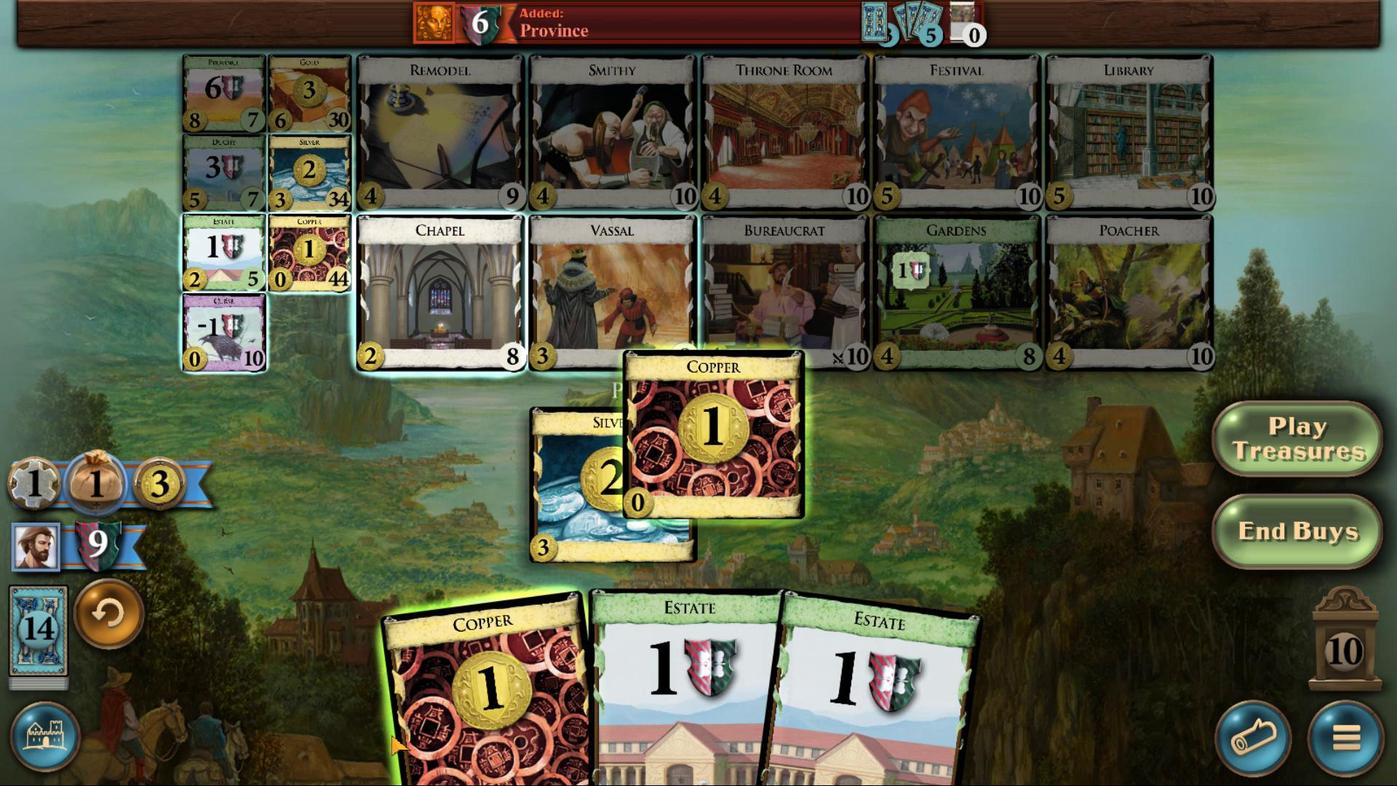
Action: Mouse moved to (385, 740)
Screenshot: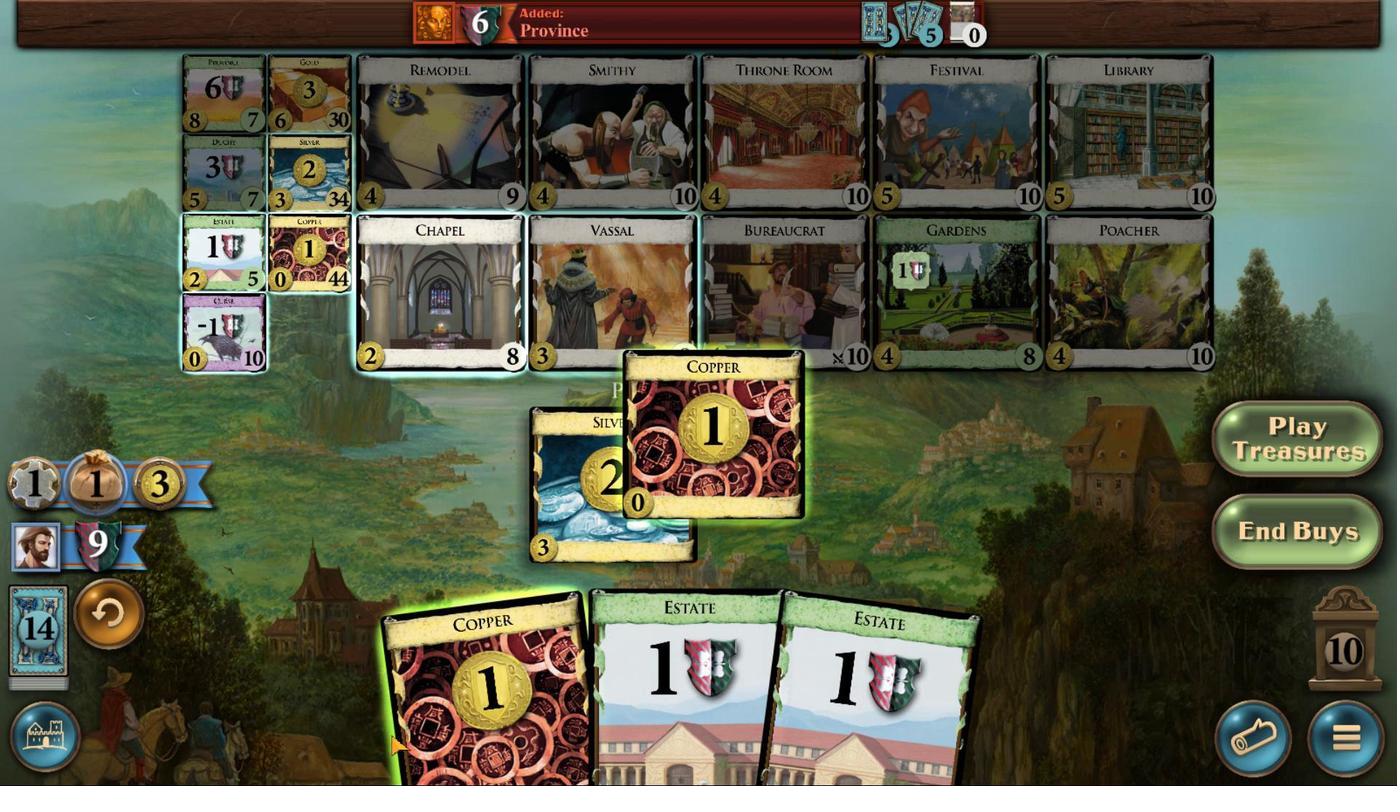 
Action: Mouse scrolled (385, 739) with delta (0, 0)
Screenshot: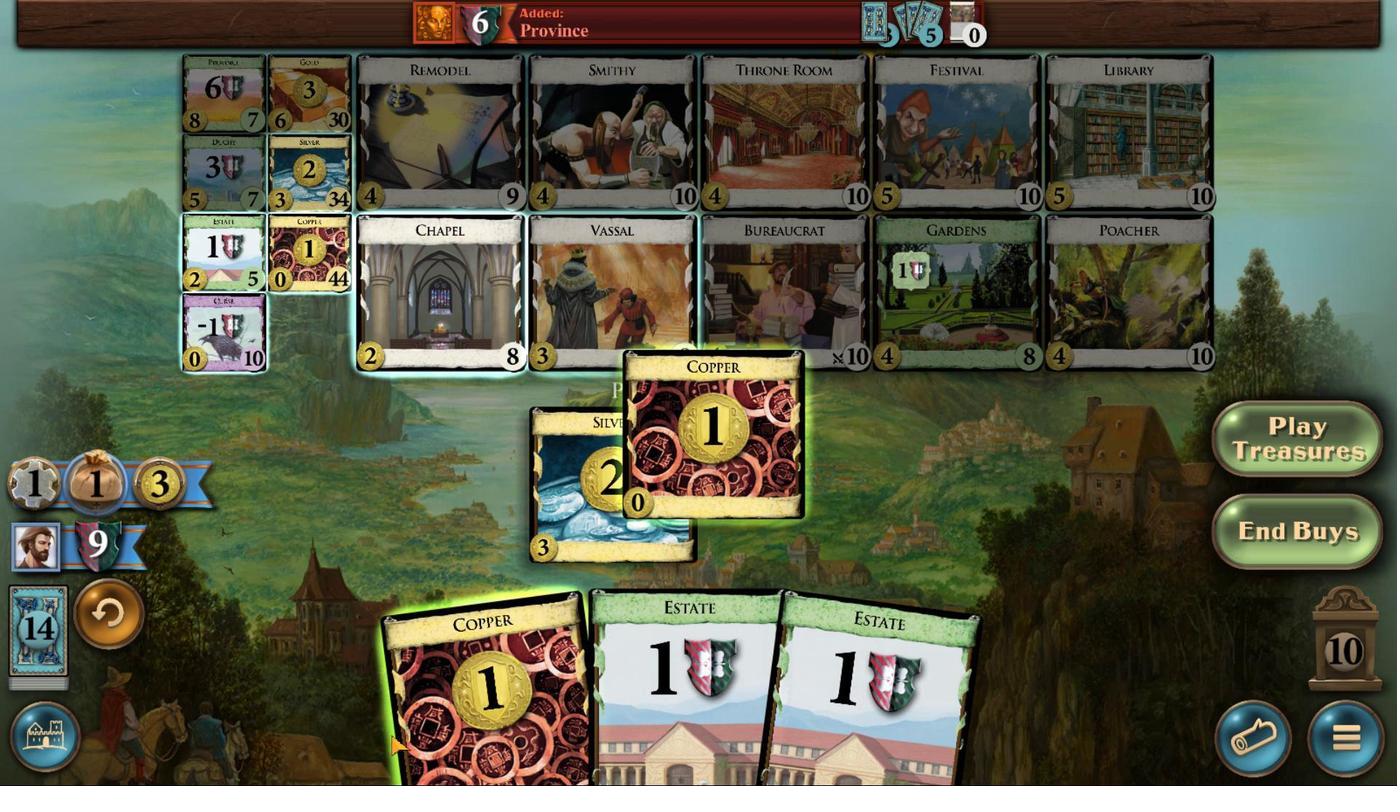 
Action: Mouse moved to (386, 737)
Screenshot: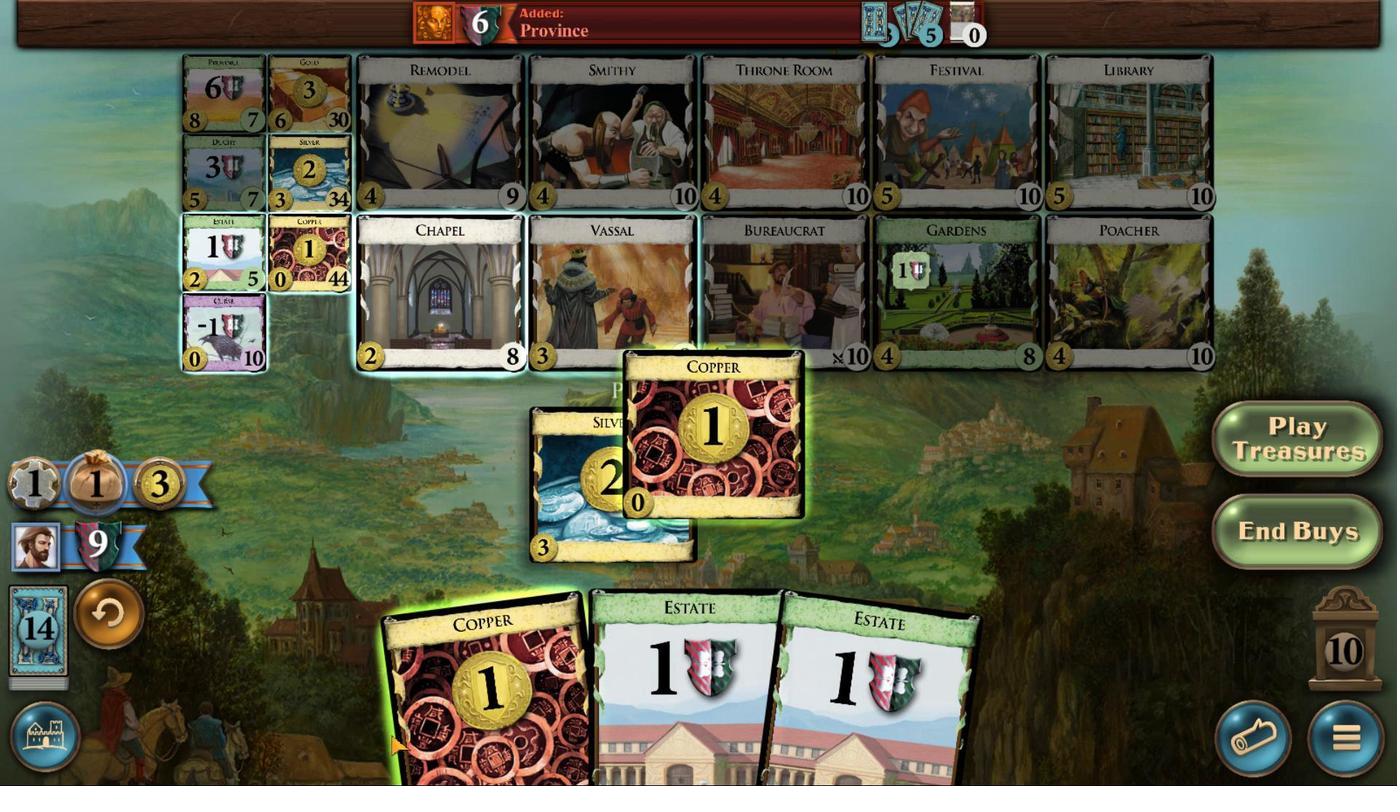 
Action: Mouse scrolled (386, 736) with delta (0, 0)
Screenshot: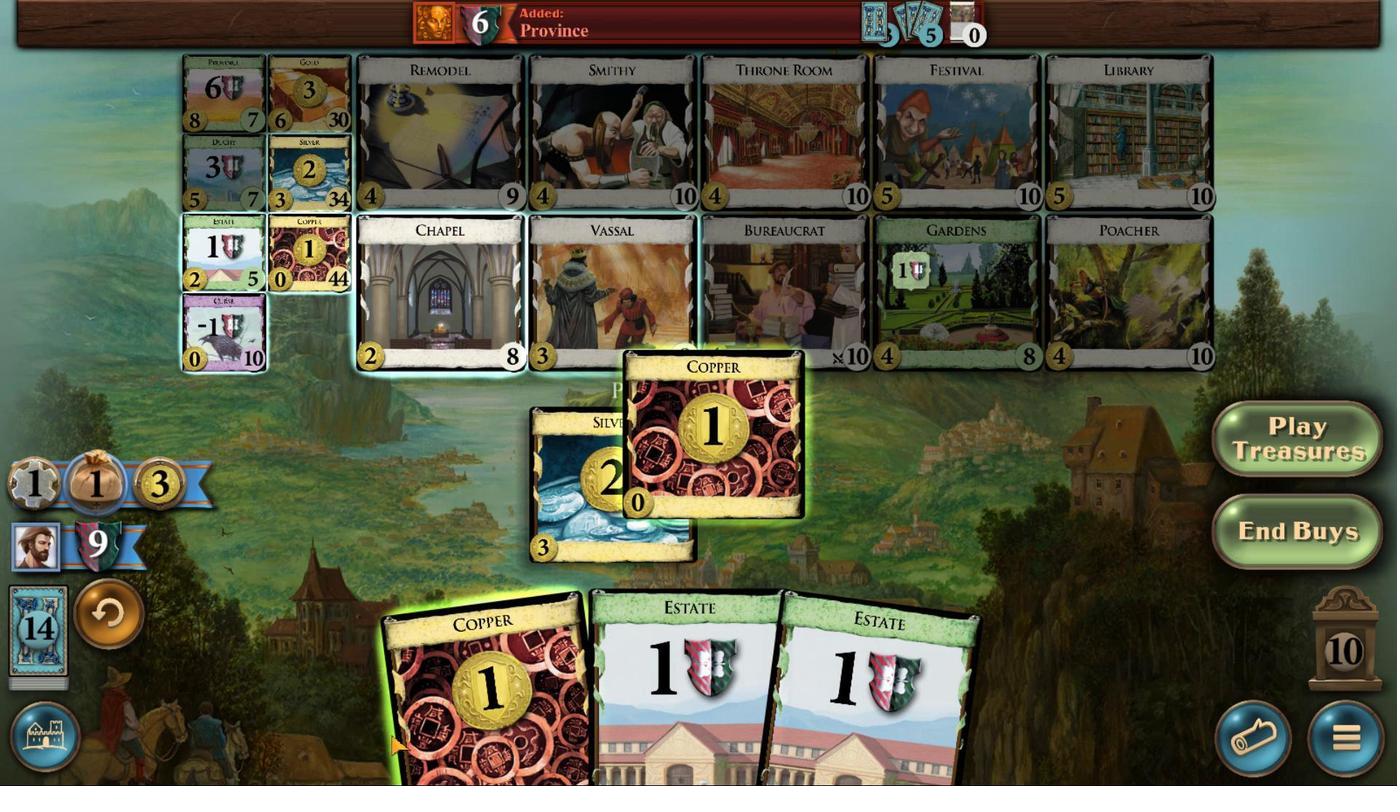 
Action: Mouse moved to (387, 735)
Screenshot: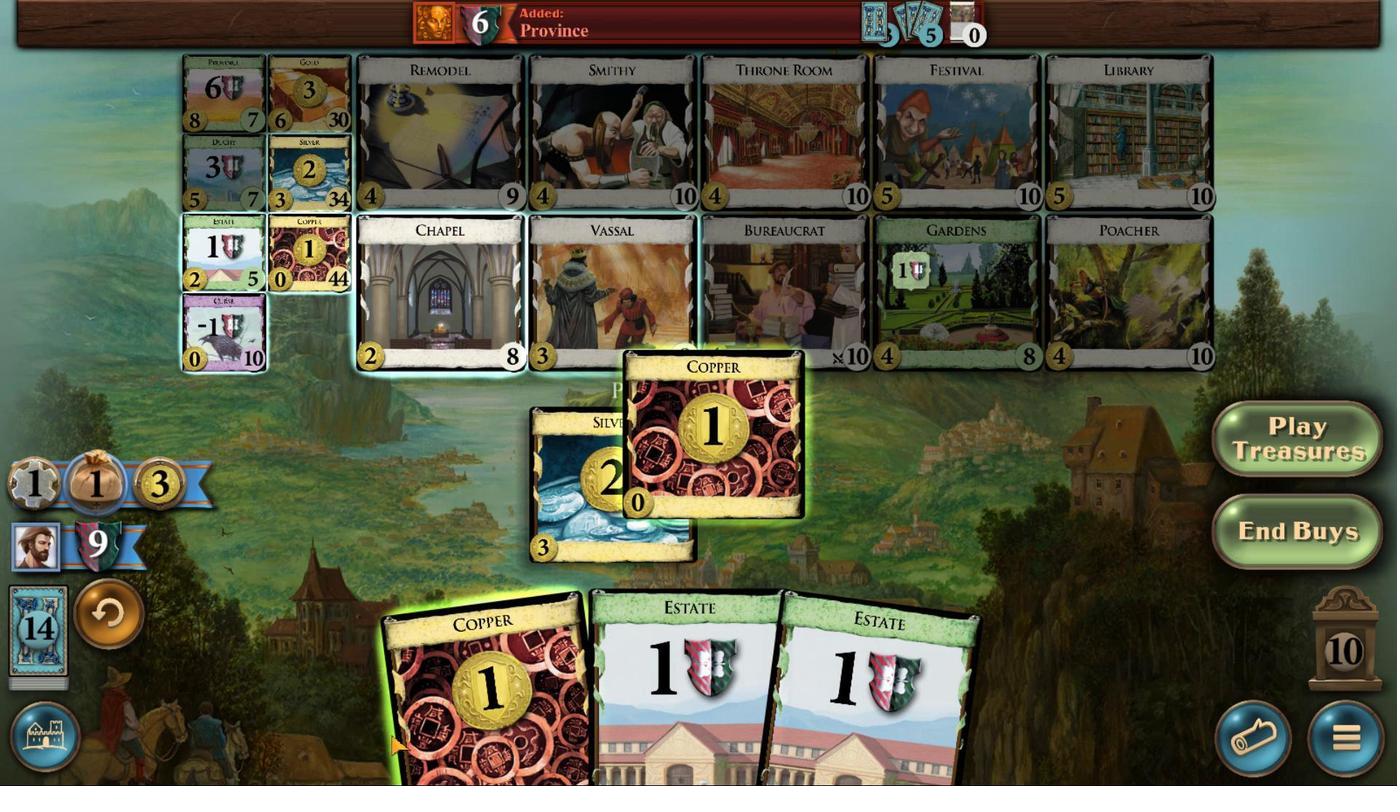 
Action: Mouse scrolled (387, 735) with delta (0, 0)
Screenshot: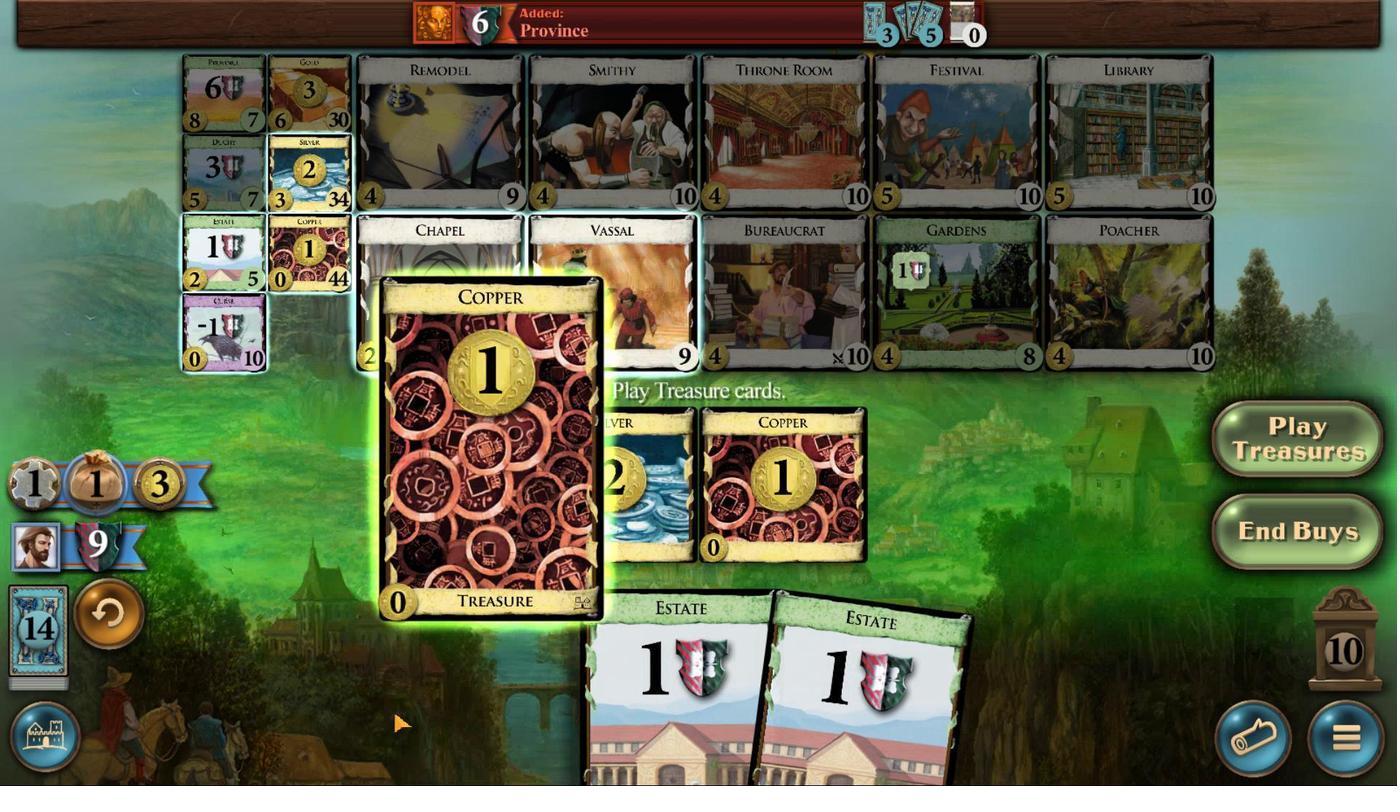 
Action: Mouse moved to (390, 735)
Screenshot: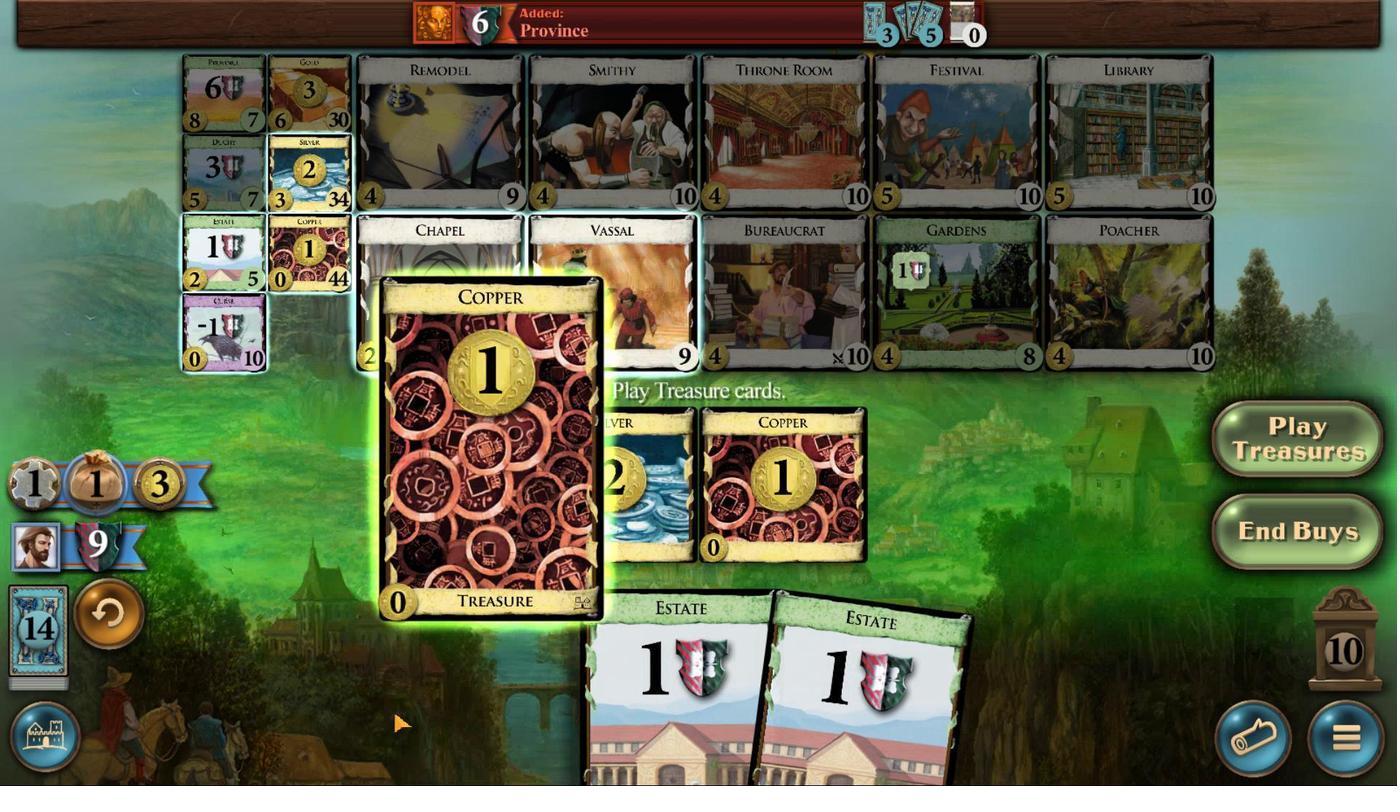 
Action: Mouse scrolled (390, 734) with delta (0, 0)
Screenshot: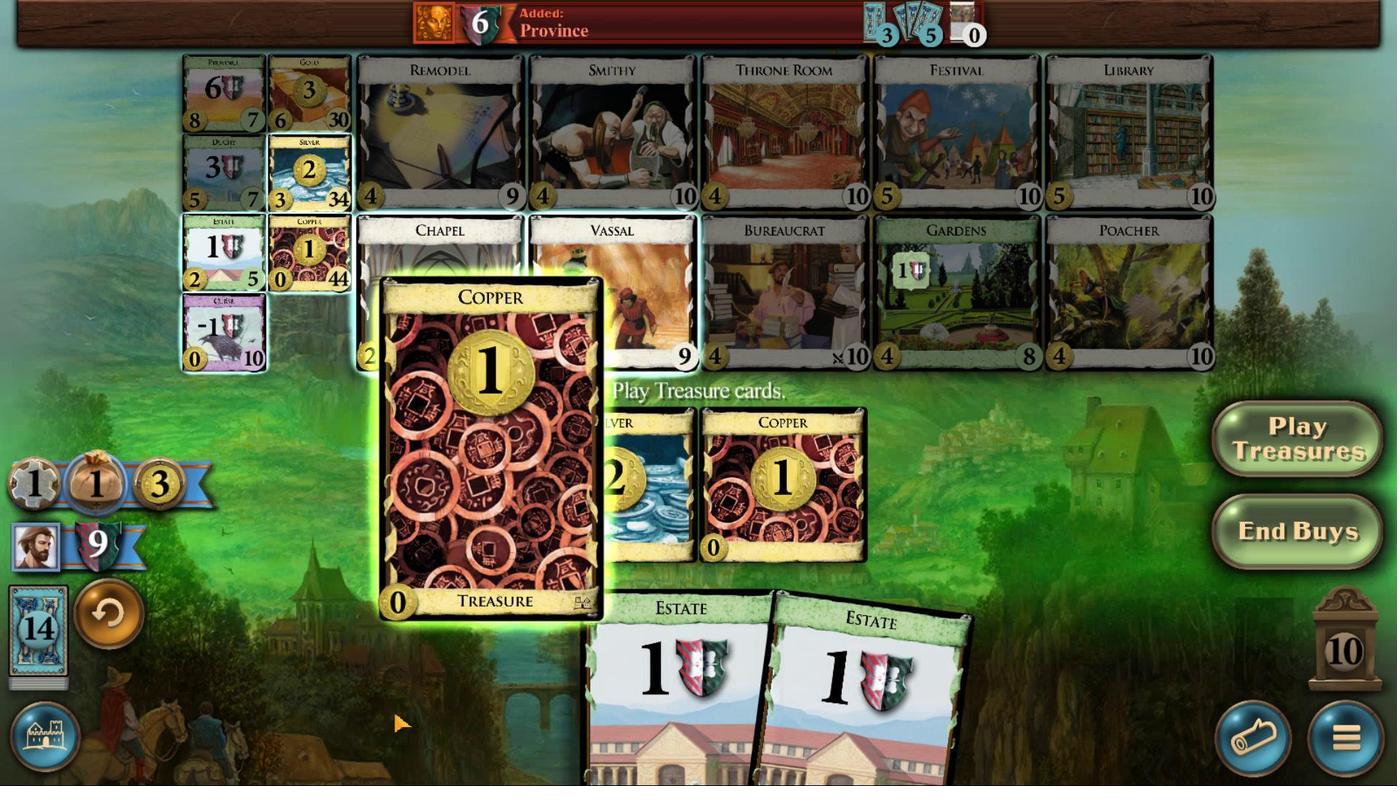 
Action: Mouse moved to (299, 172)
Screenshot: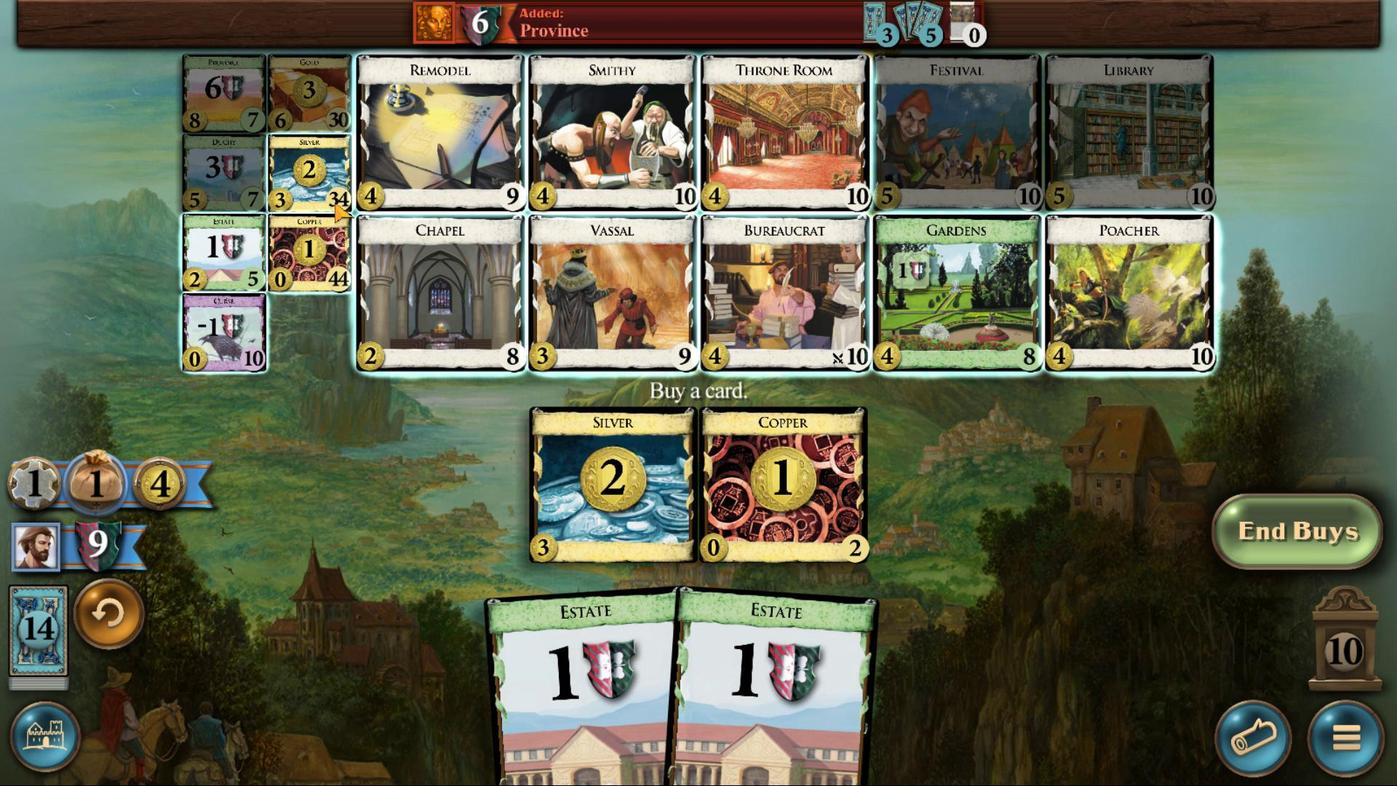
Action: Mouse pressed left at (299, 172)
Screenshot: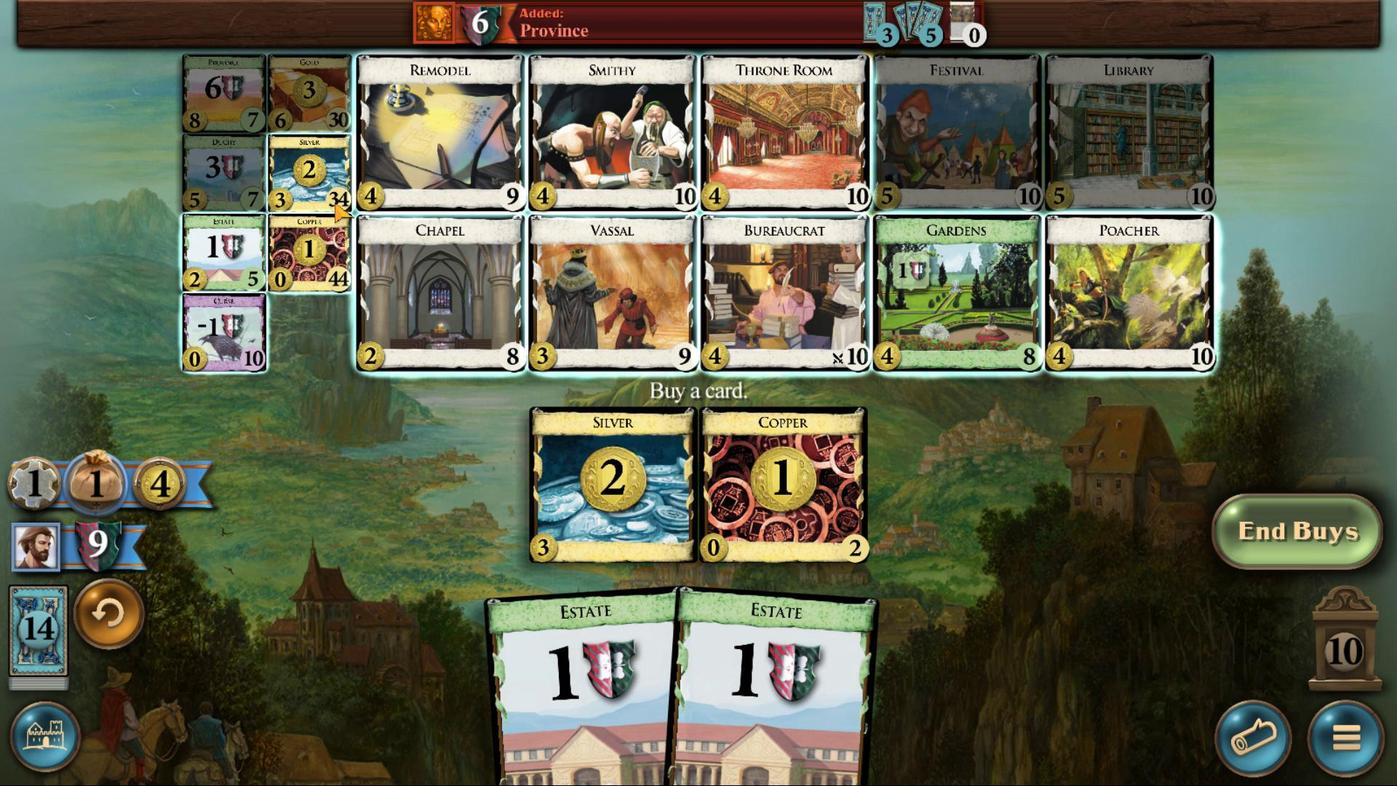 
Action: Mouse moved to (822, 734)
Screenshot: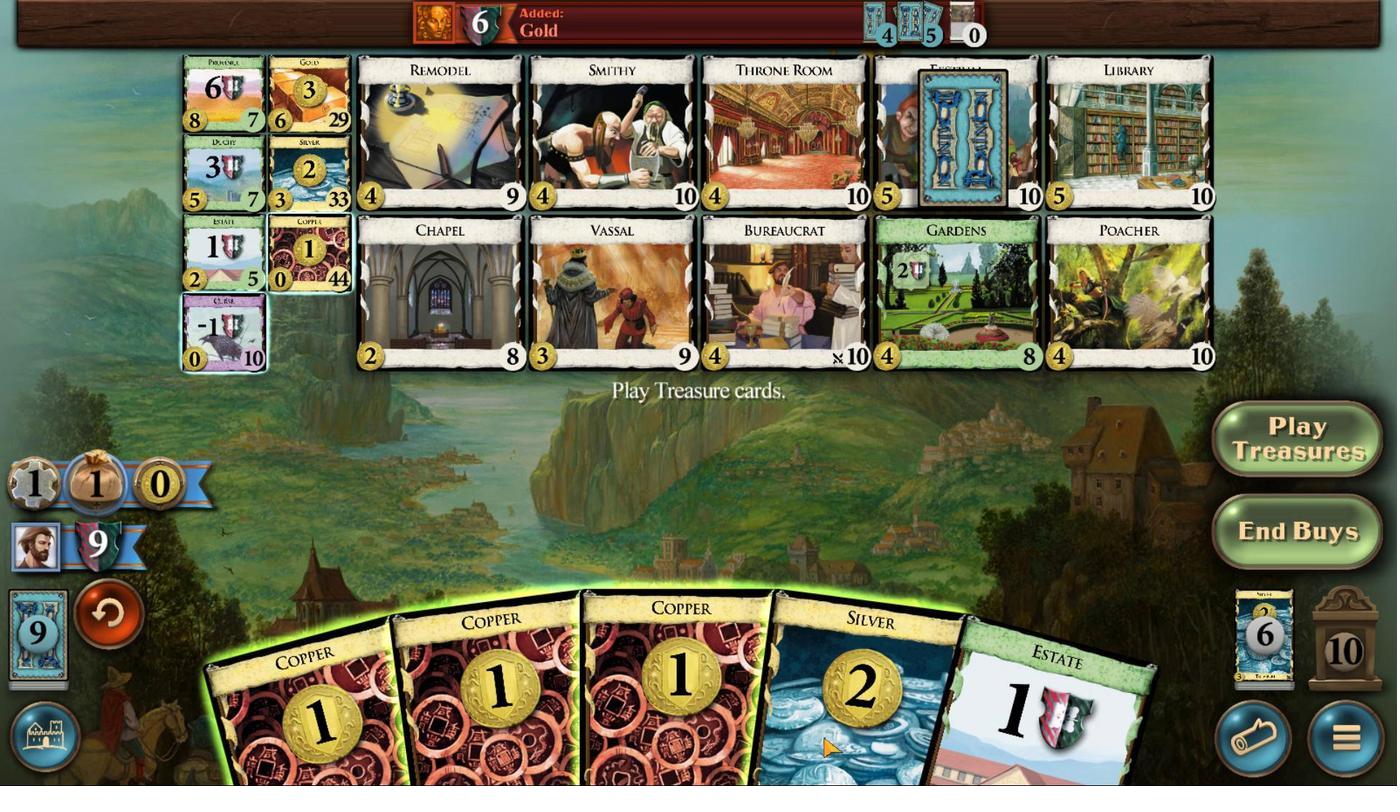 
Action: Mouse scrolled (822, 733) with delta (0, 0)
Screenshot: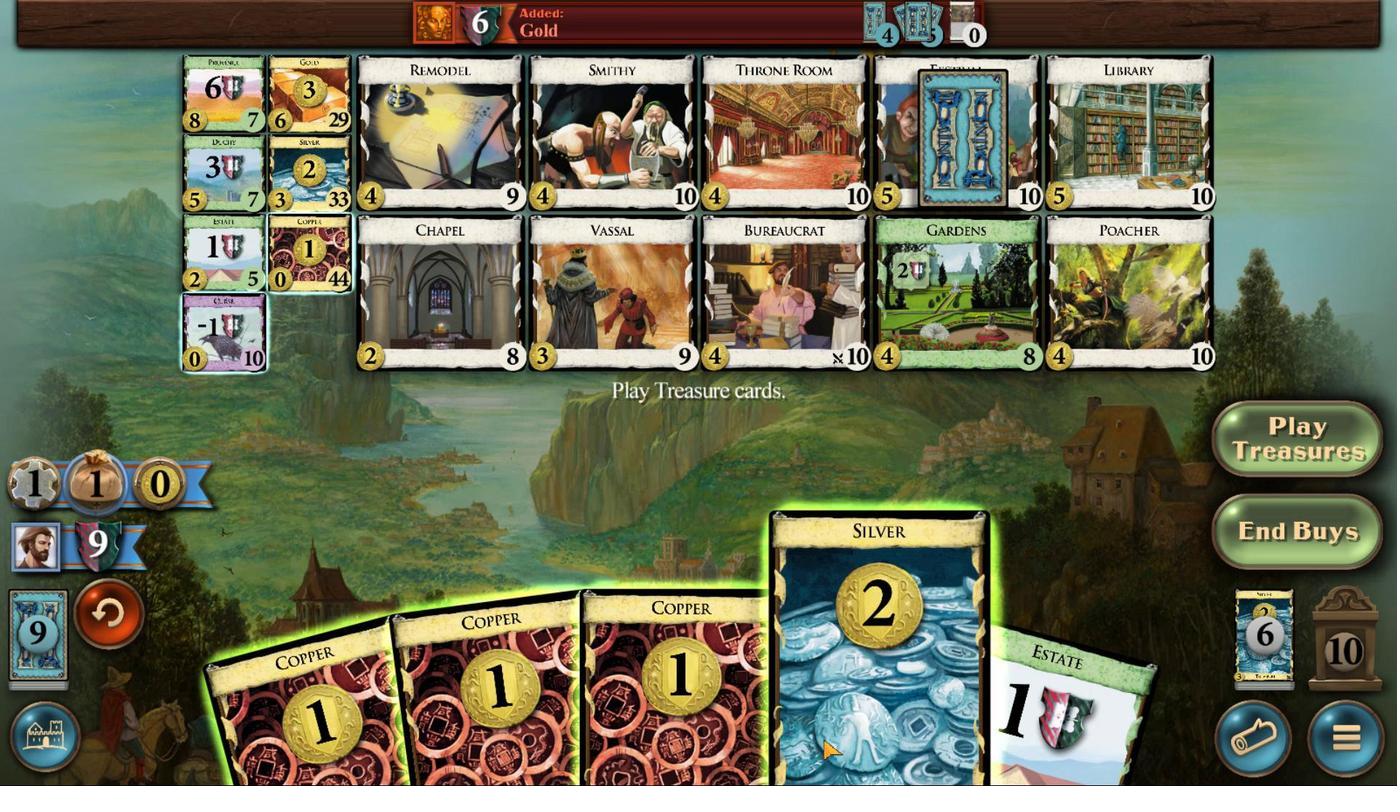 
Action: Mouse moved to (822, 737)
Screenshot: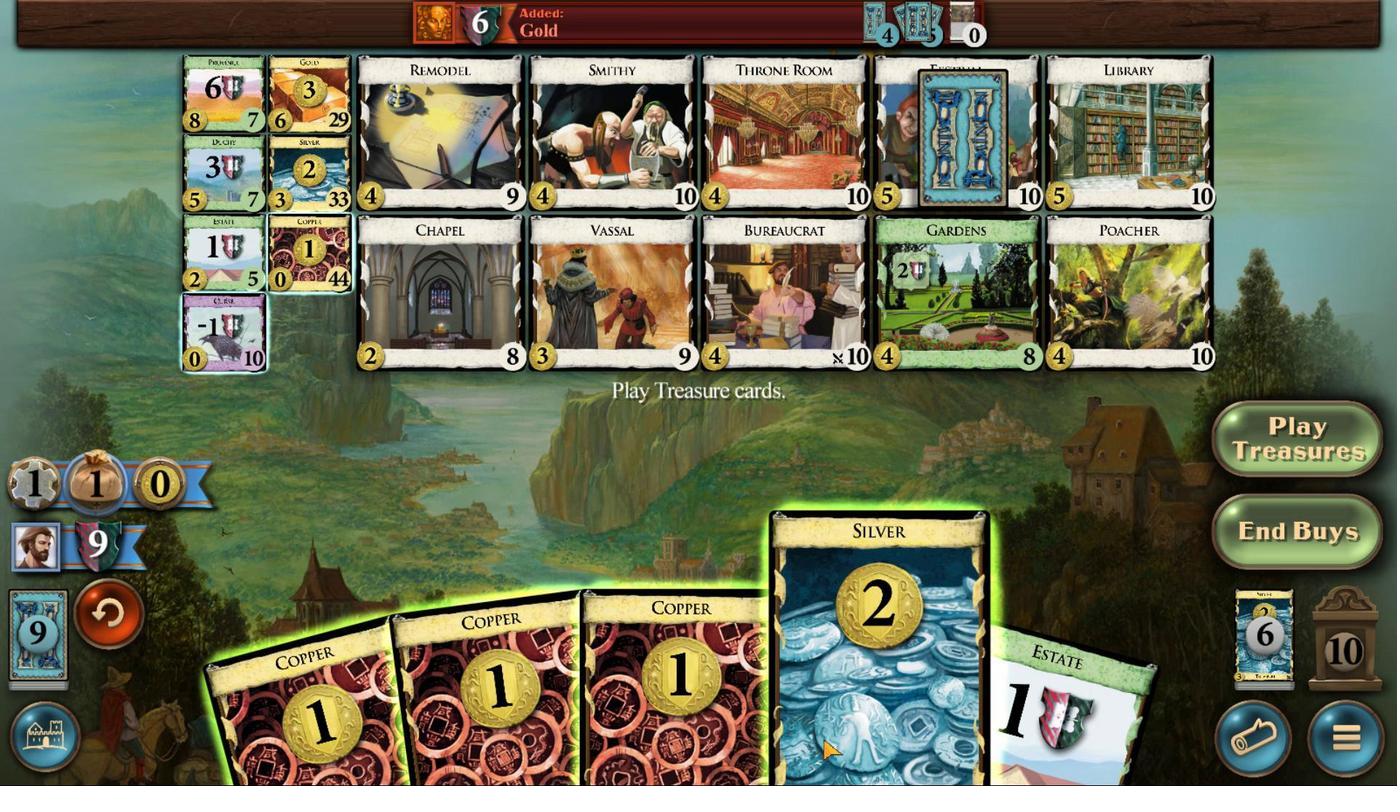 
Action: Mouse scrolled (822, 736) with delta (0, 0)
Screenshot: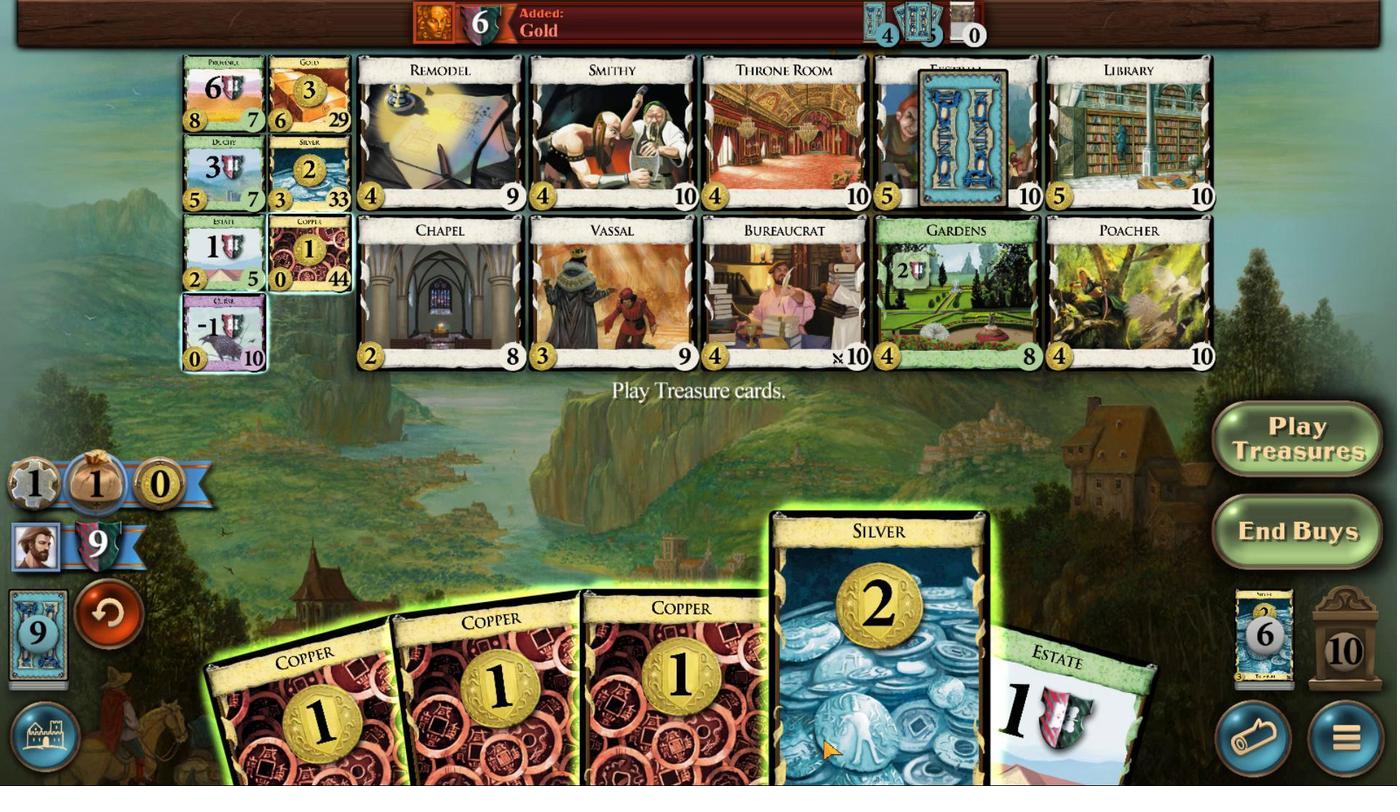 
Action: Mouse moved to (714, 738)
Screenshot: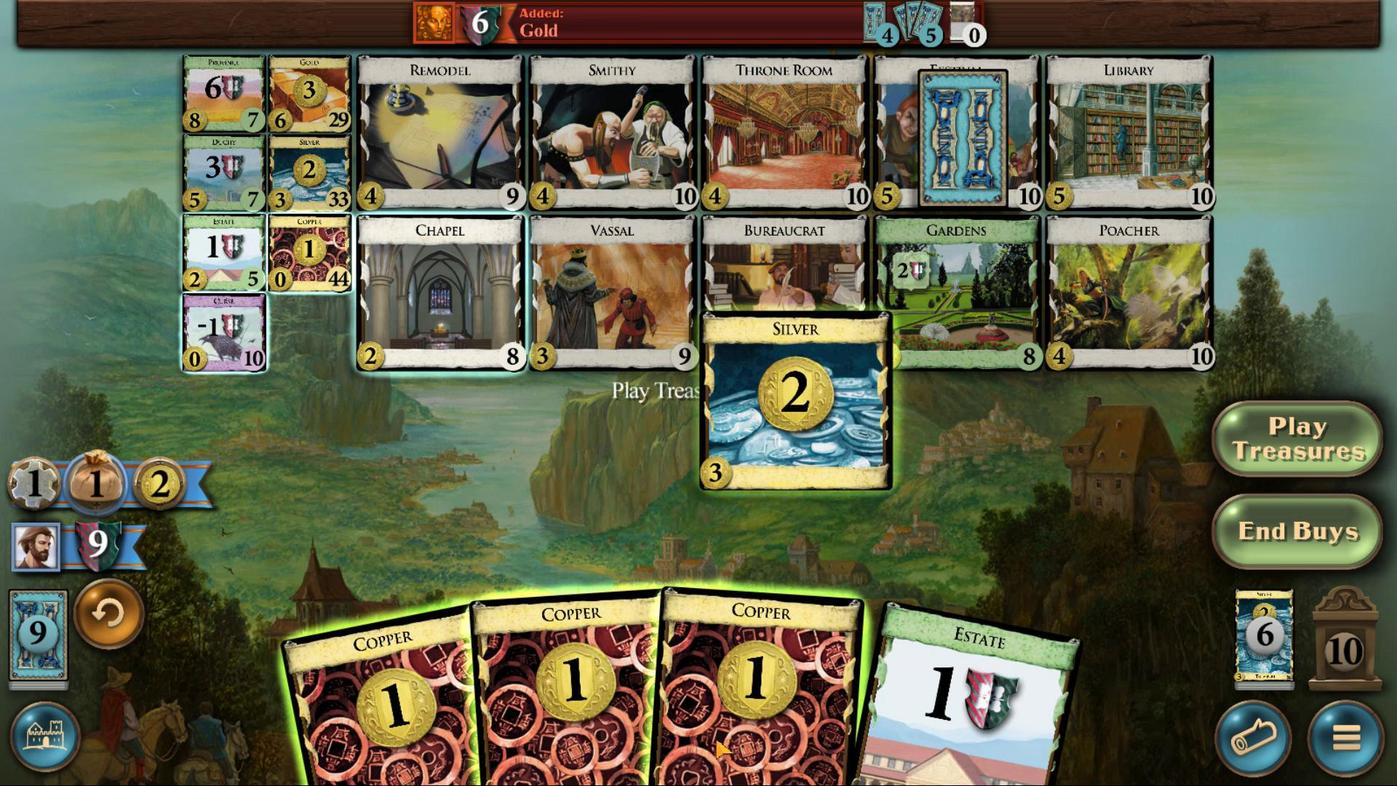 
Action: Mouse scrolled (714, 738) with delta (0, 0)
Screenshot: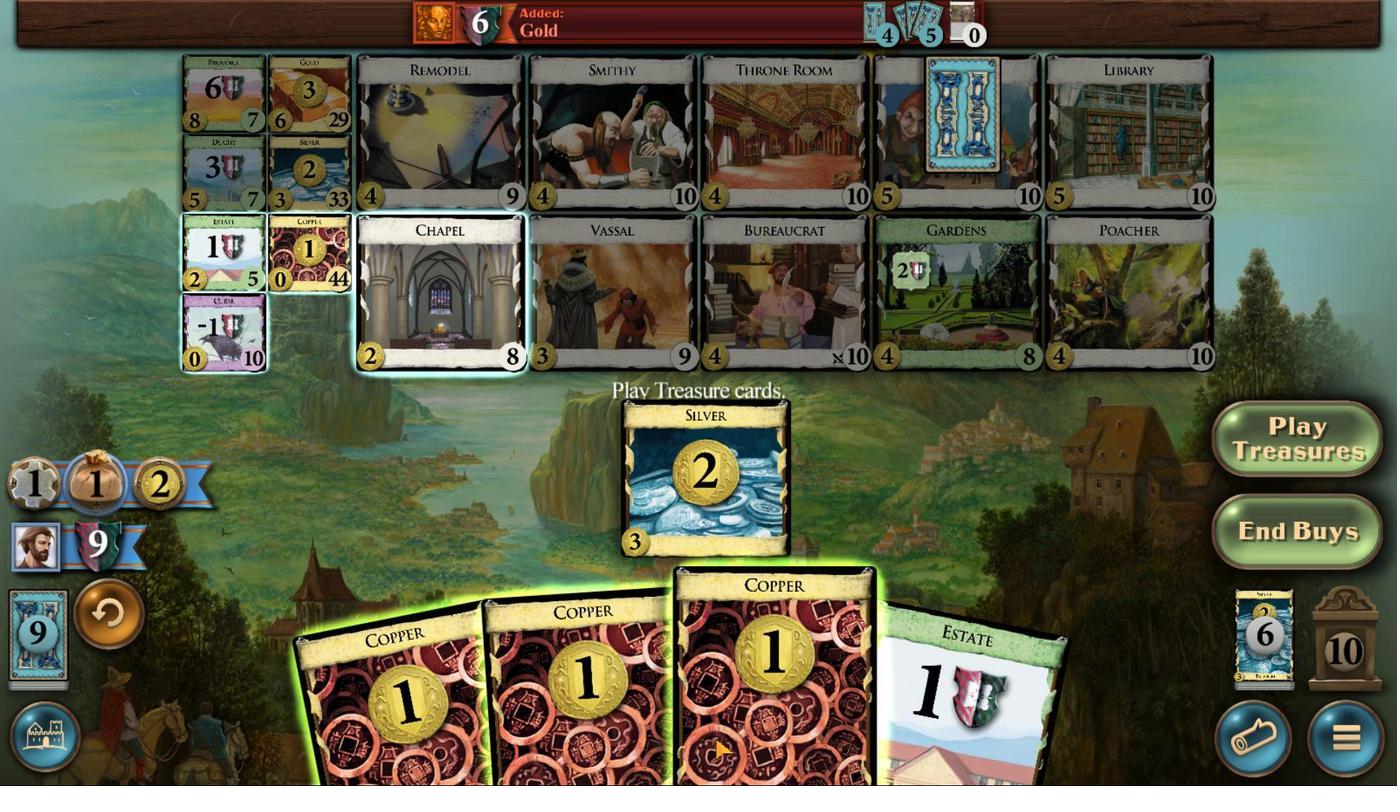 
Action: Mouse scrolled (714, 738) with delta (0, 0)
Screenshot: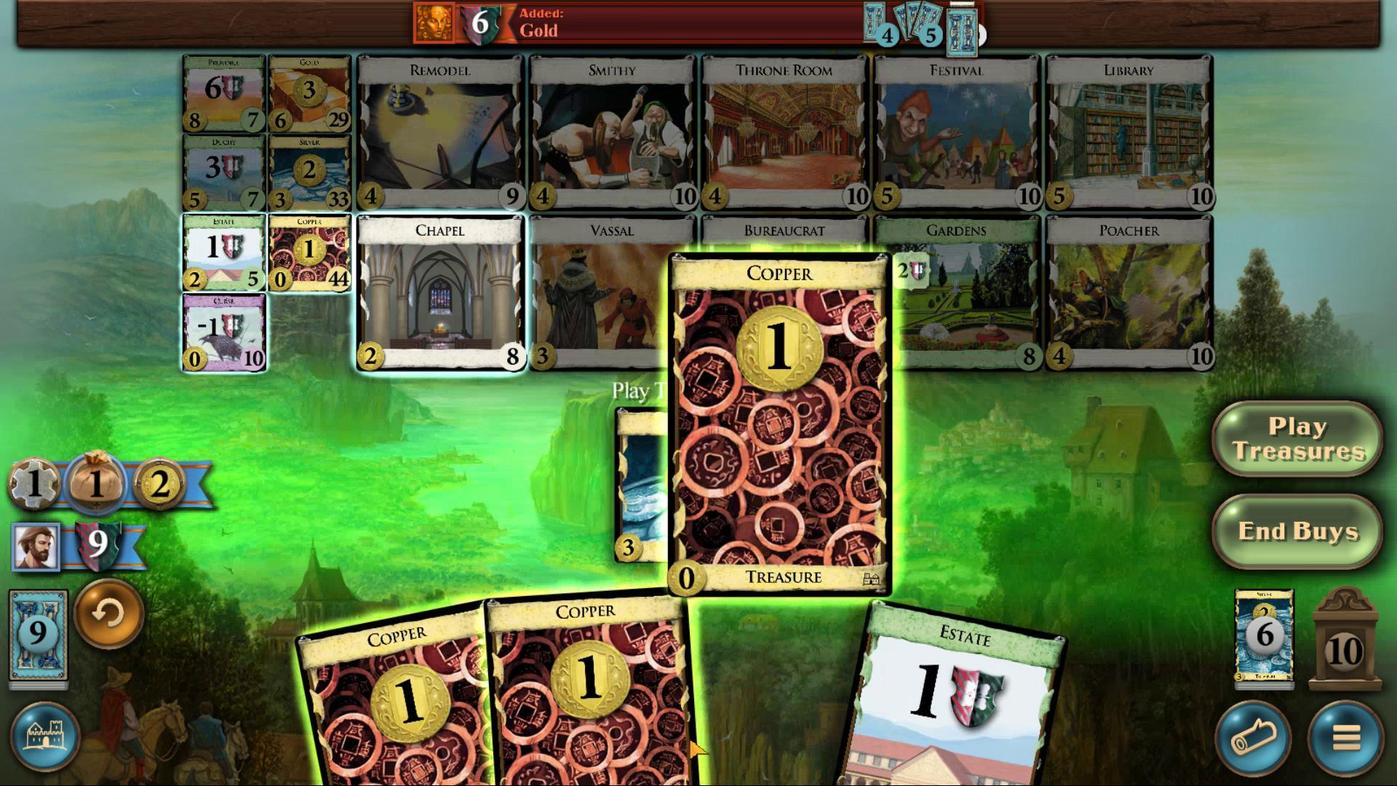 
Action: Mouse scrolled (714, 738) with delta (0, 0)
Screenshot: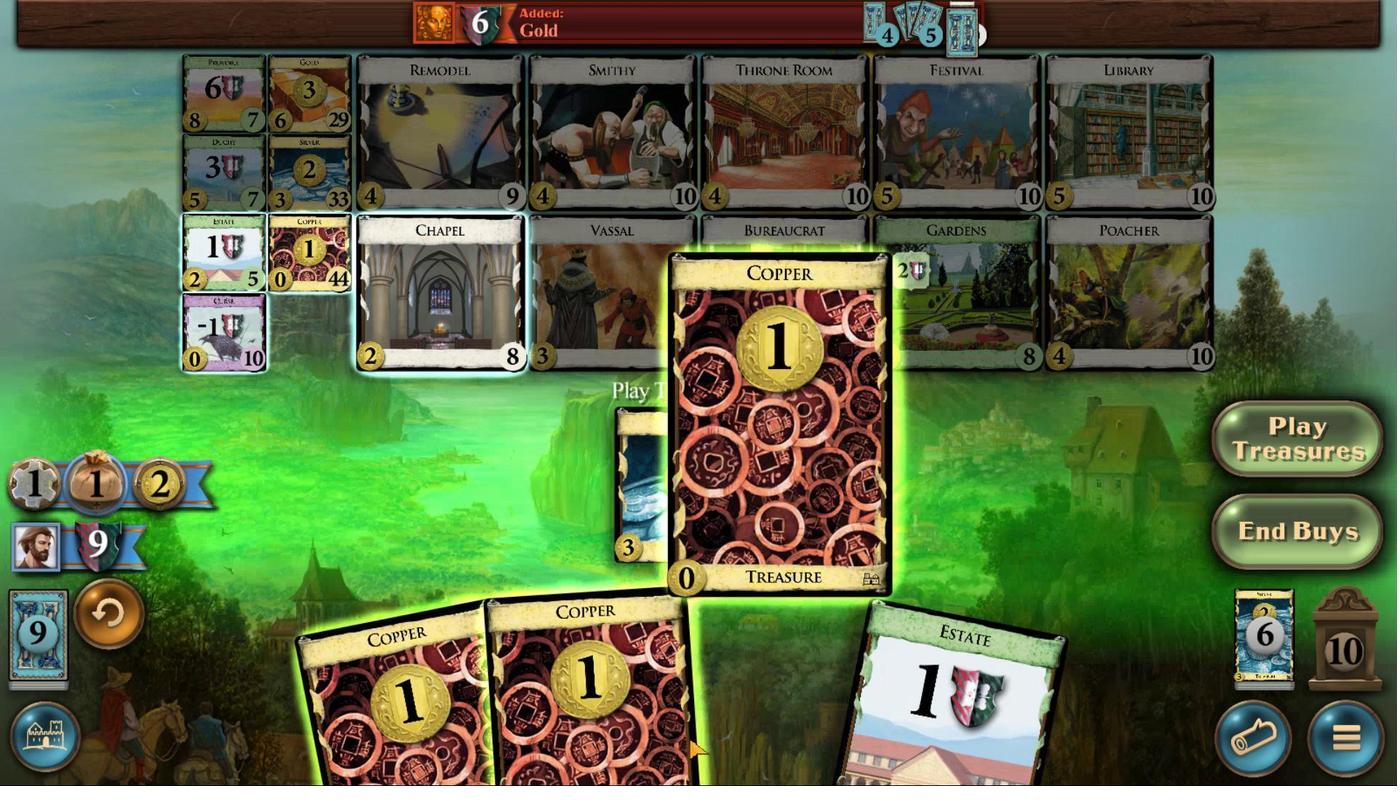 
Action: Mouse moved to (621, 732)
Screenshot: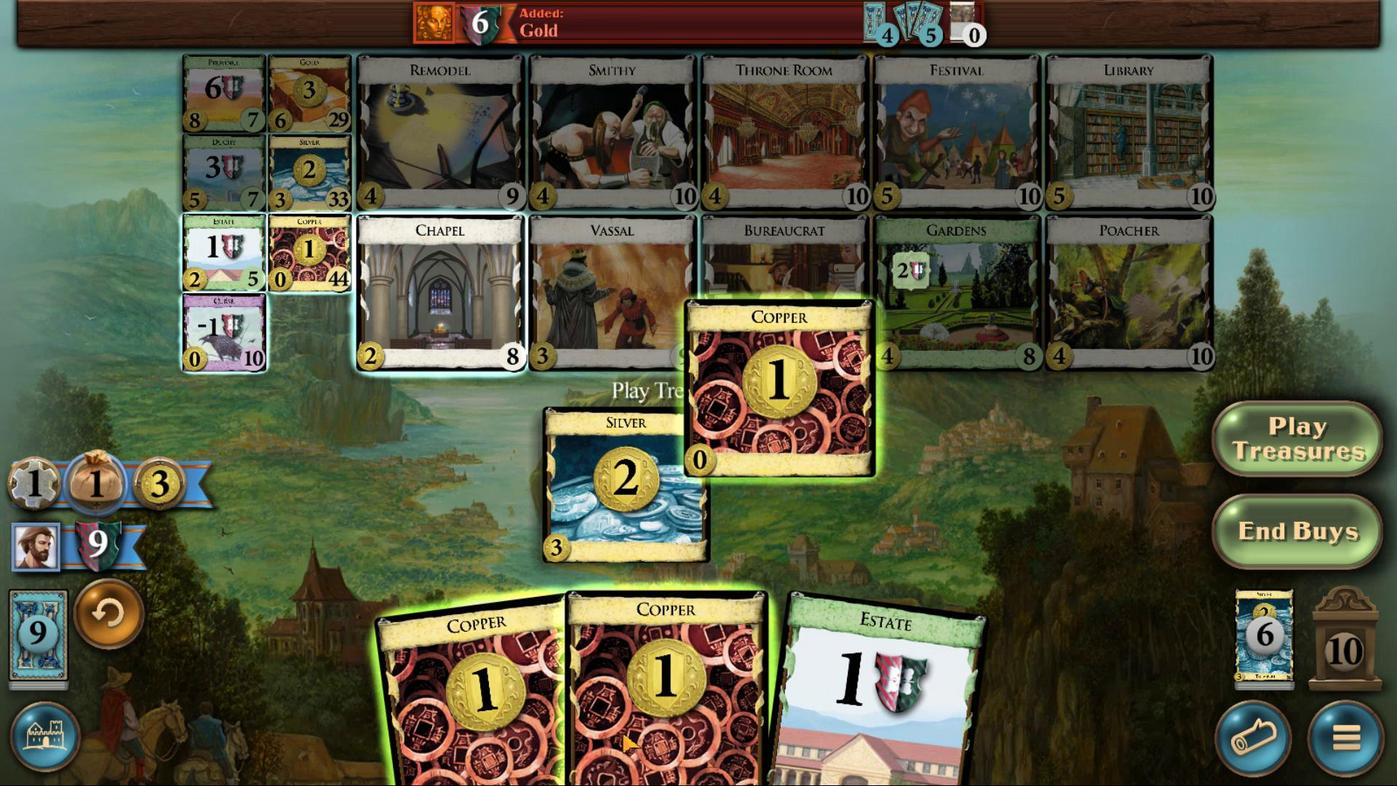 
Action: Mouse scrolled (621, 732) with delta (0, 0)
Screenshot: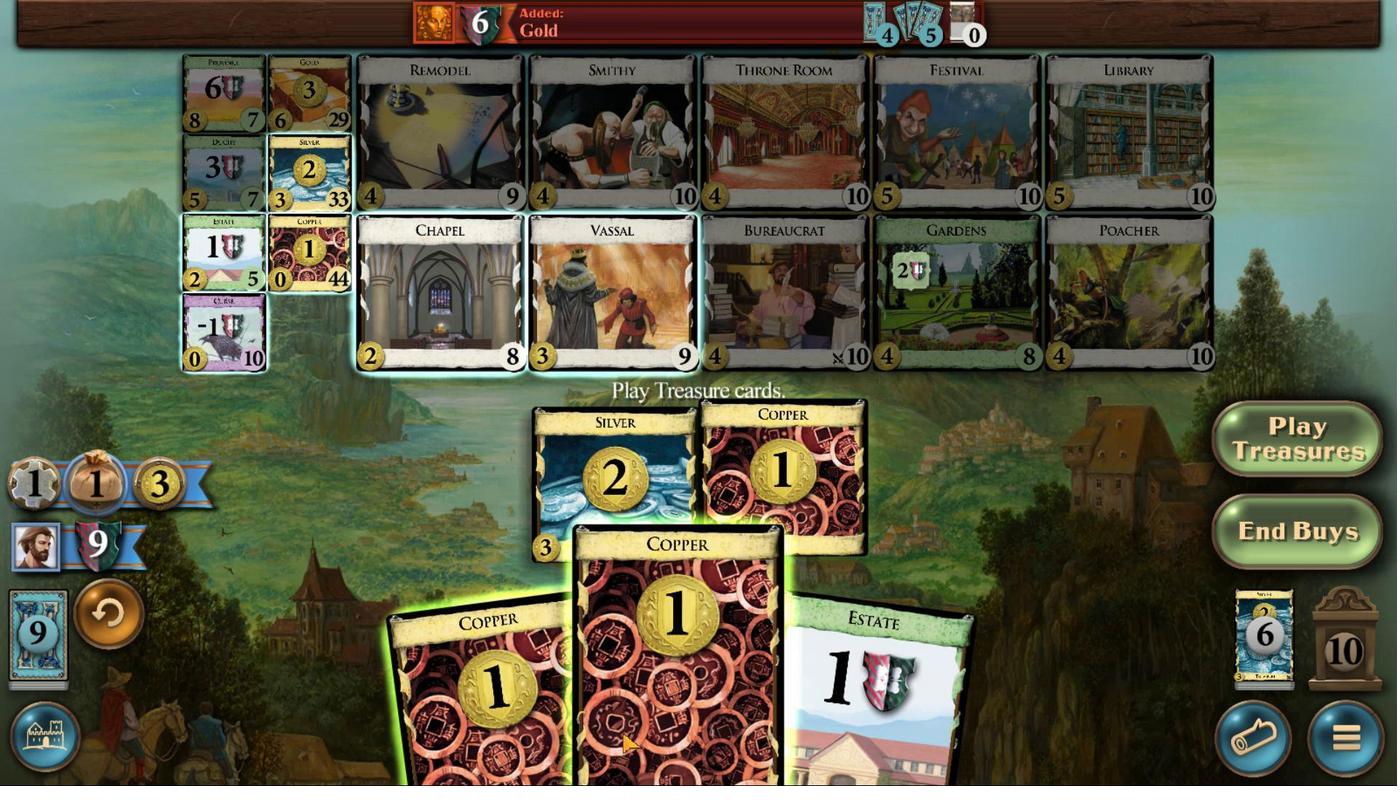 
Action: Mouse scrolled (621, 732) with delta (0, 0)
Screenshot: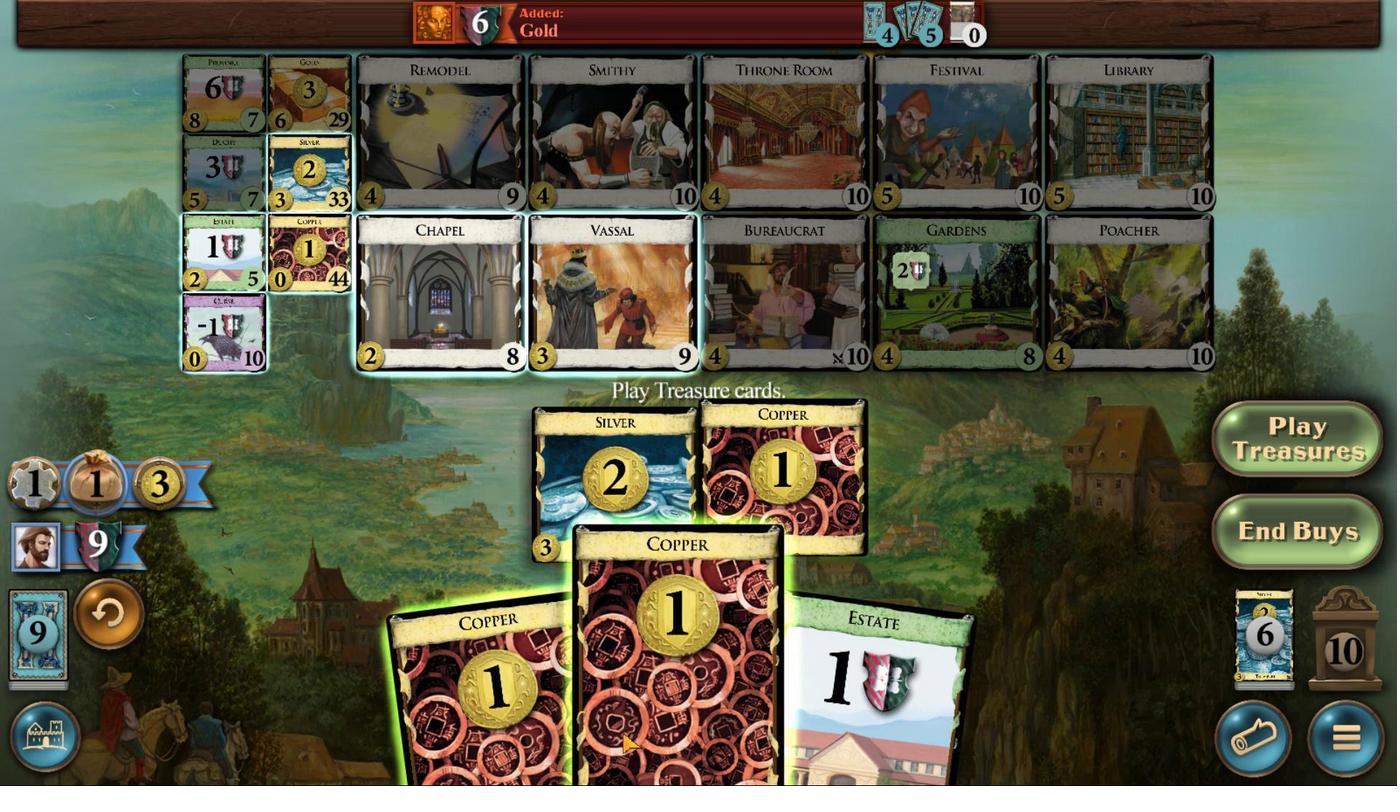 
Action: Mouse scrolled (621, 732) with delta (0, 0)
Screenshot: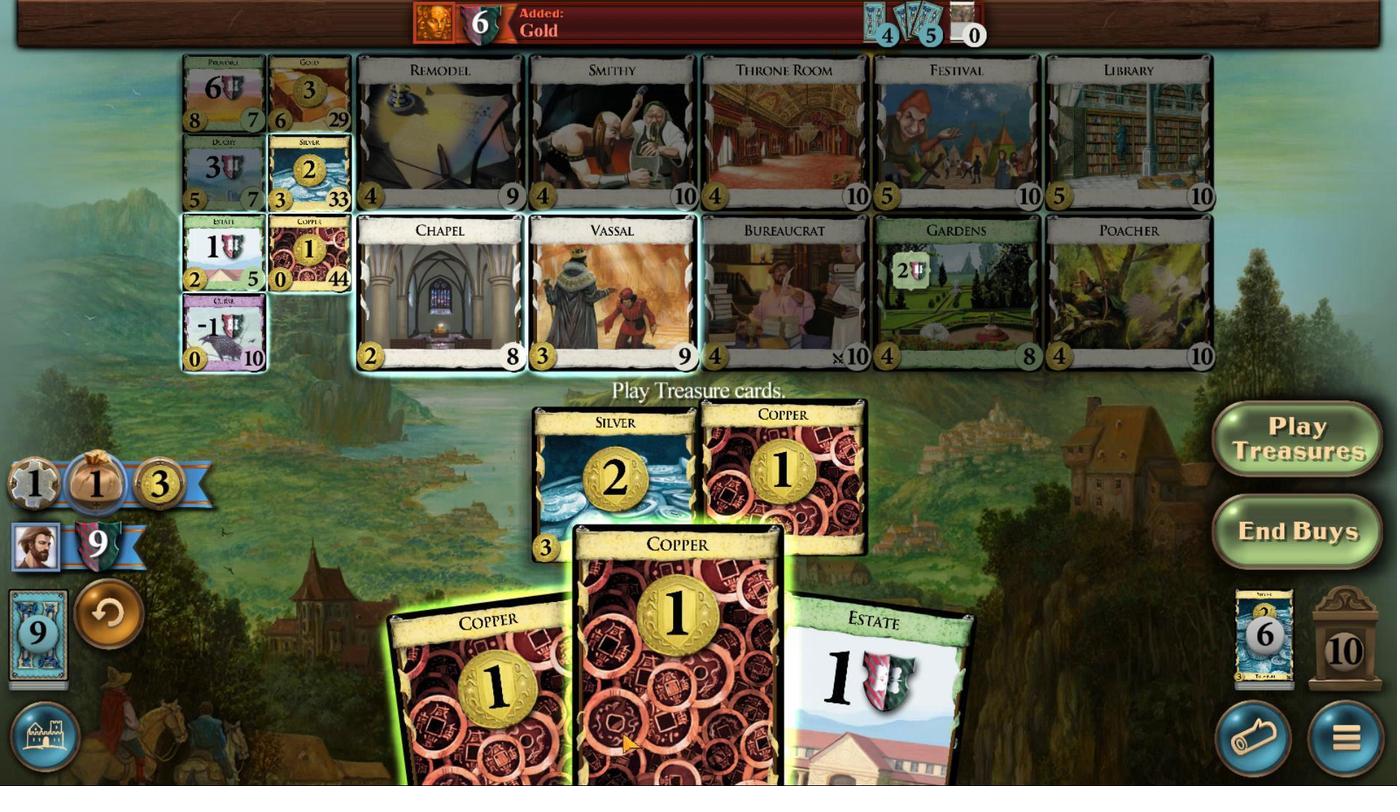 
Action: Mouse moved to (526, 724)
Screenshot: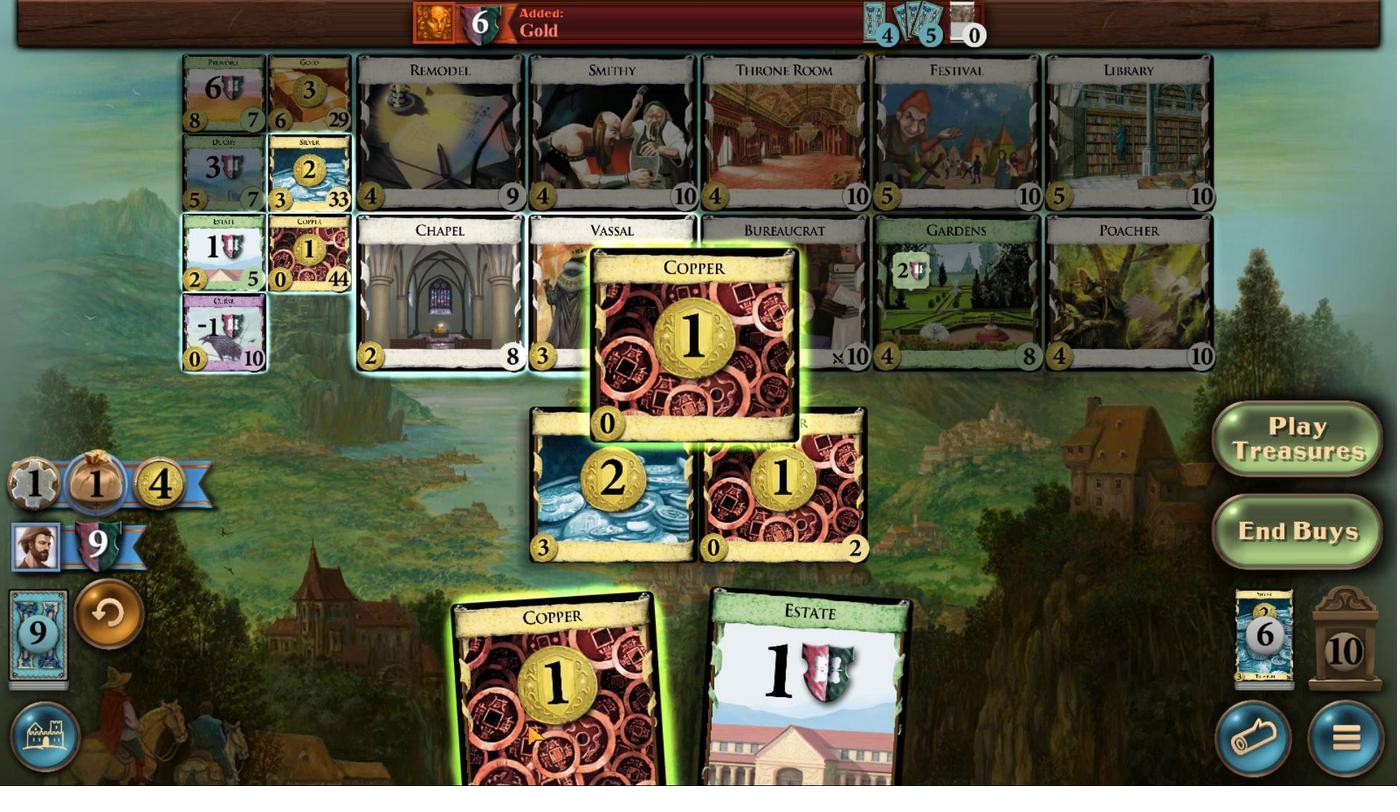 
Action: Mouse scrolled (526, 724) with delta (0, 0)
Screenshot: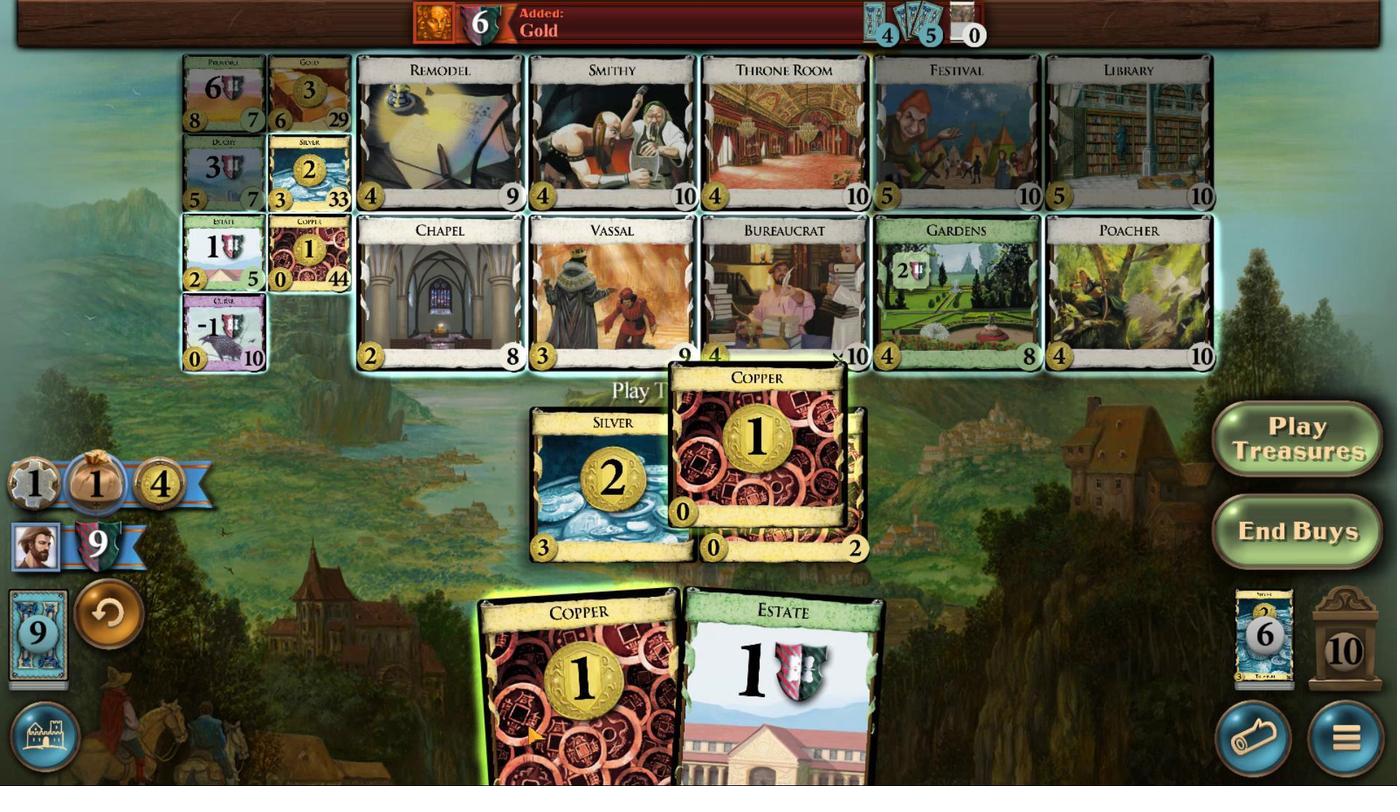 
Action: Mouse scrolled (526, 724) with delta (0, 0)
Screenshot: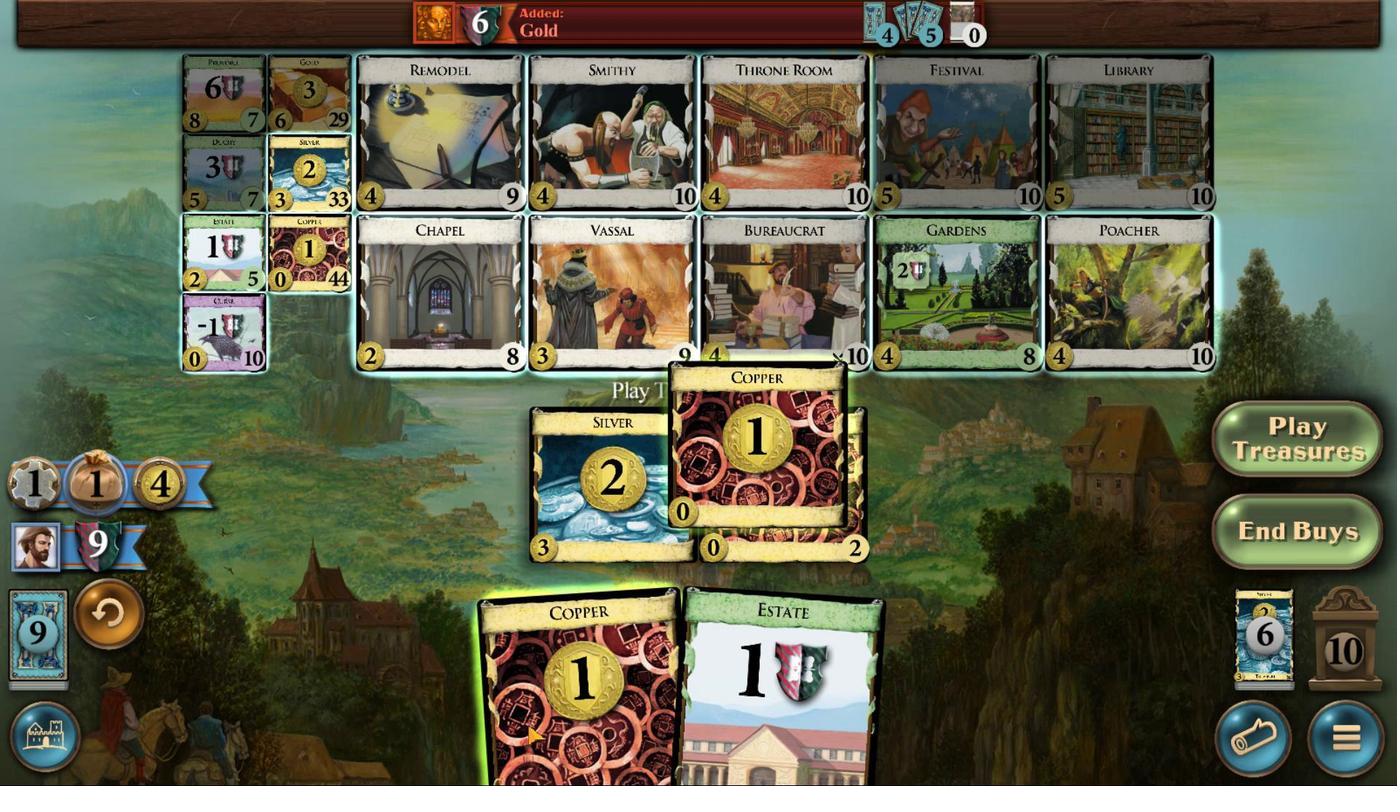 
Action: Mouse scrolled (526, 724) with delta (0, 0)
Screenshot: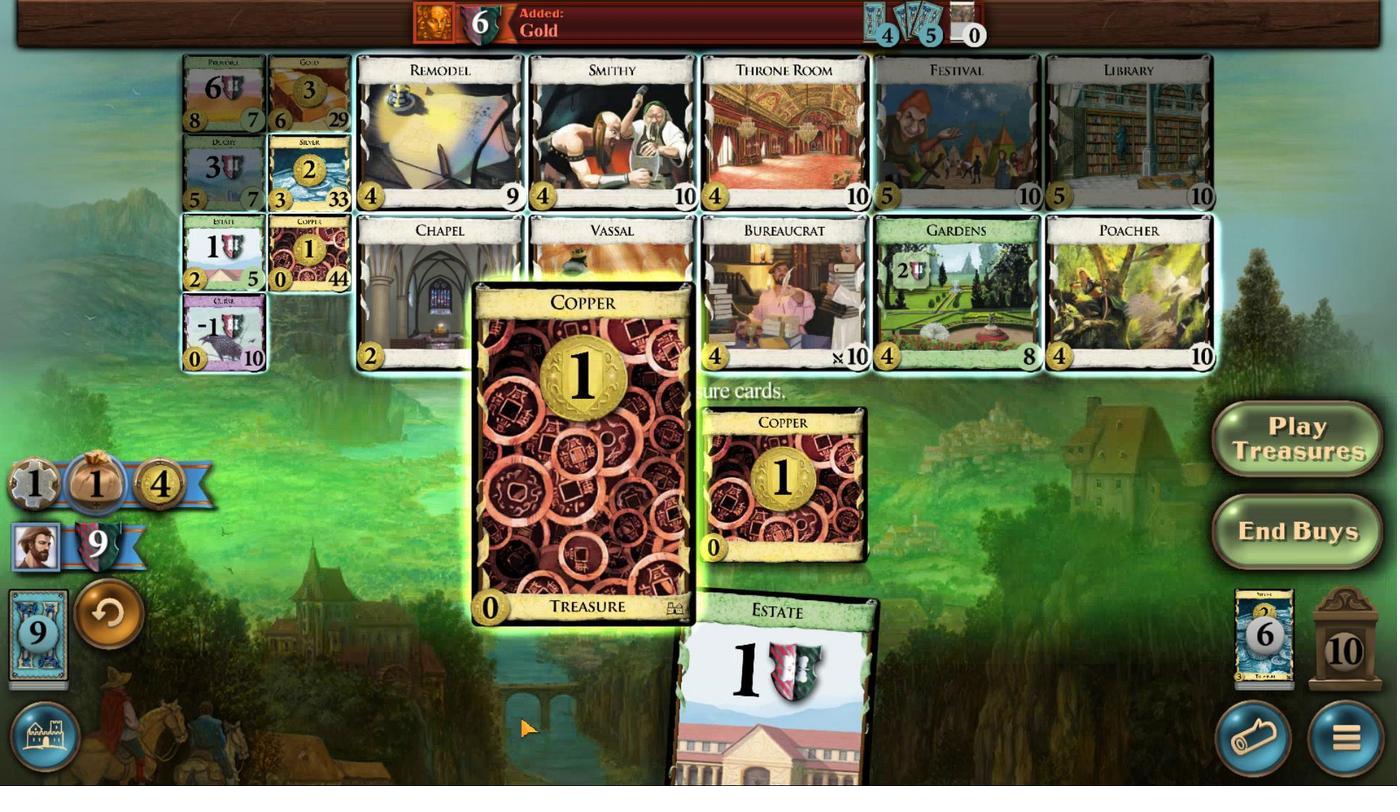 
Action: Mouse scrolled (526, 724) with delta (0, 0)
Screenshot: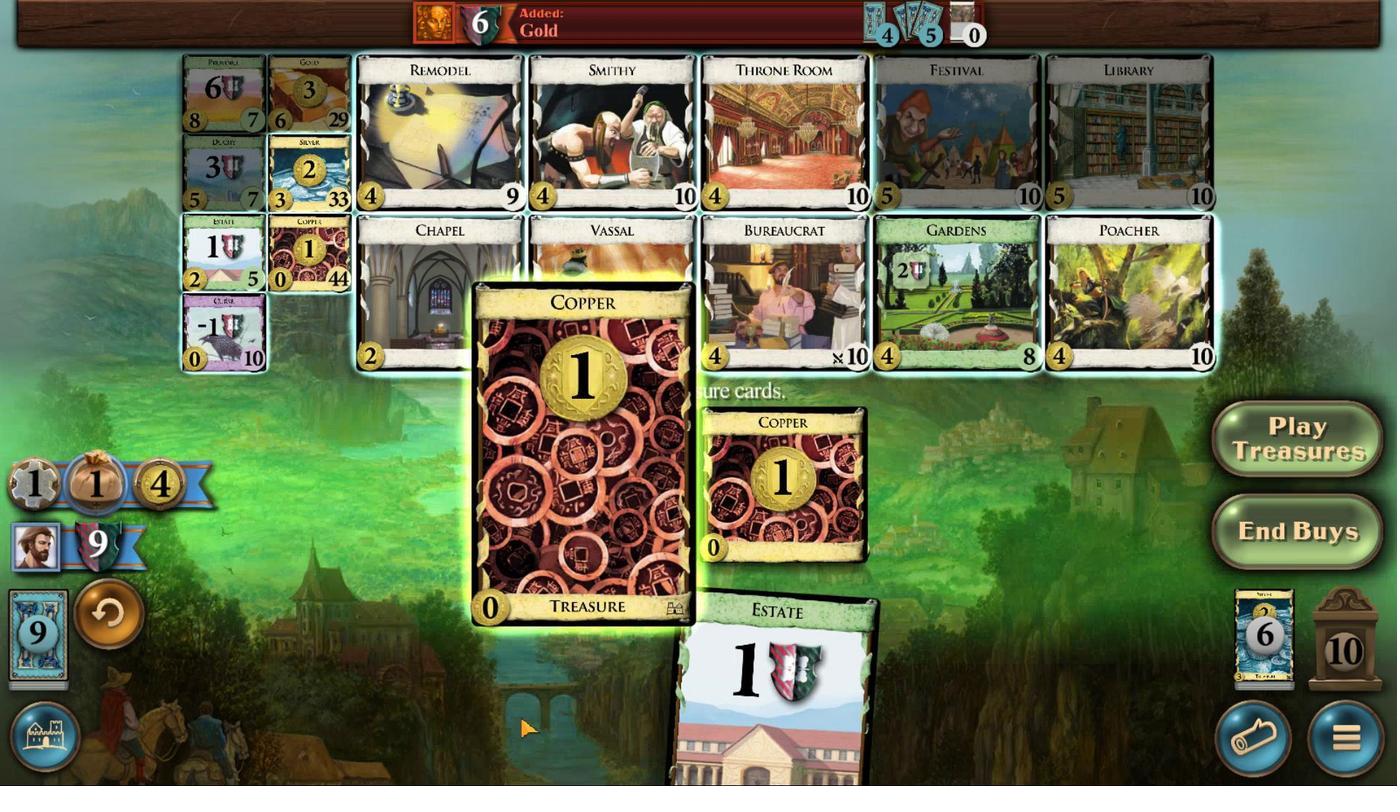 
Action: Mouse scrolled (526, 724) with delta (0, 0)
Screenshot: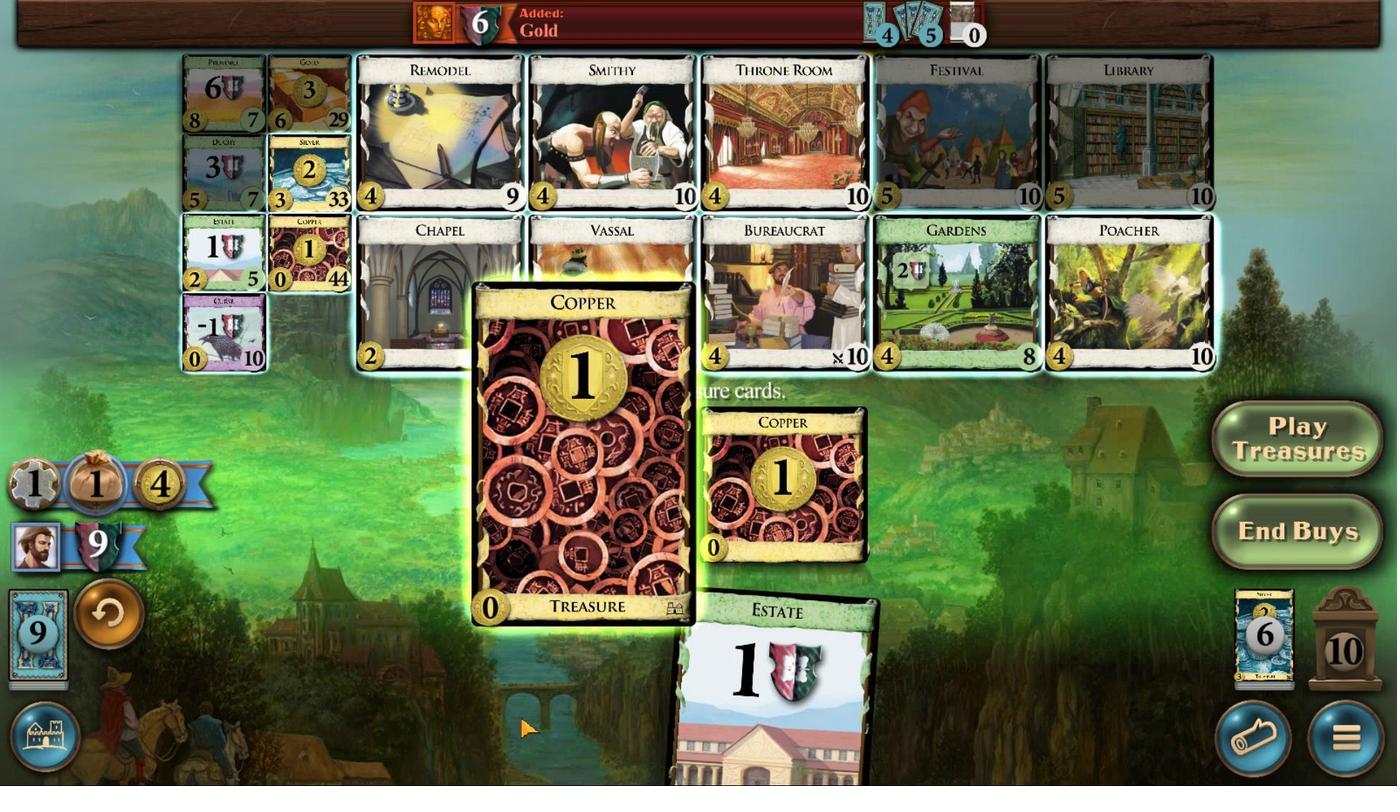 
Action: Mouse moved to (216, 169)
Screenshot: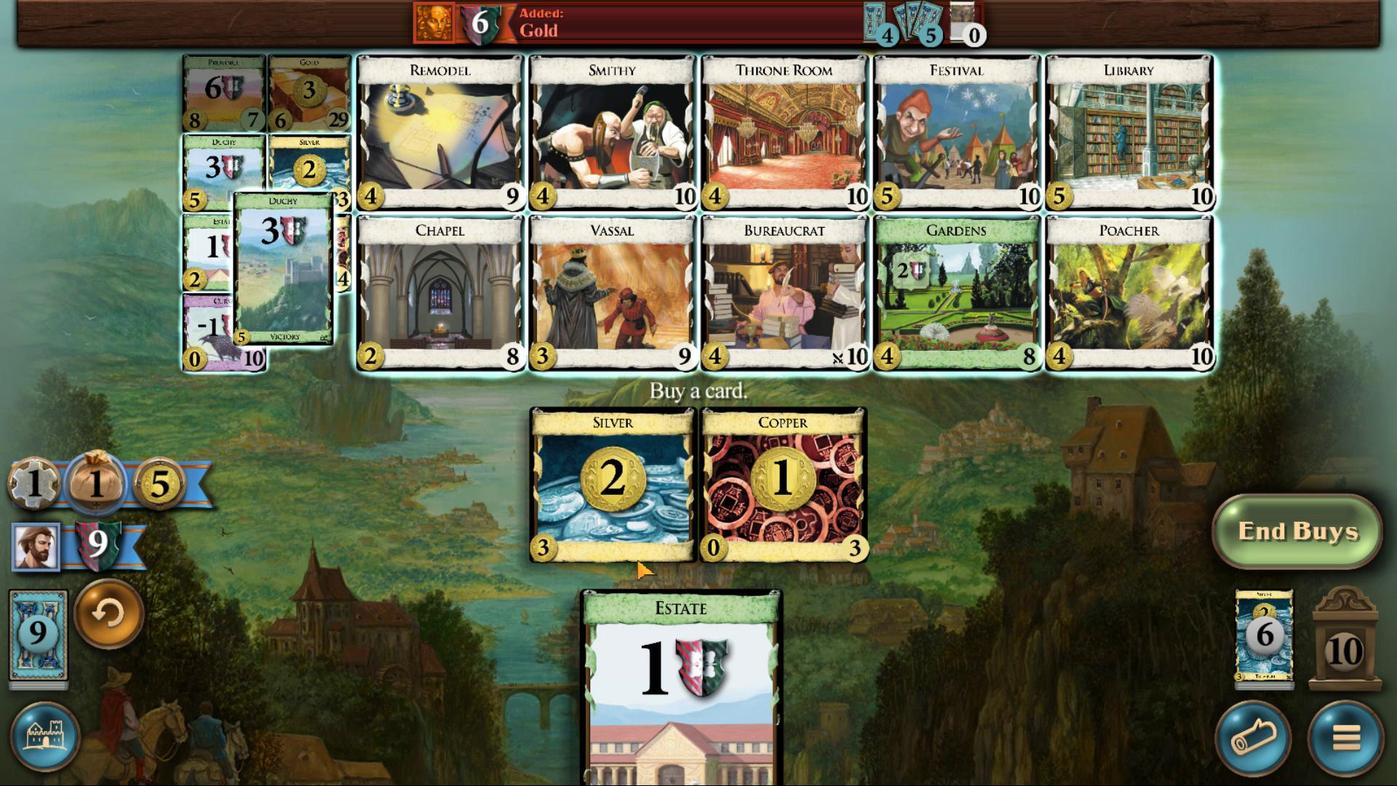 
Action: Mouse pressed left at (216, 169)
